 Task: Explore Luxury Townhouses in Naples.
Action: Mouse moved to (211, 177)
Screenshot: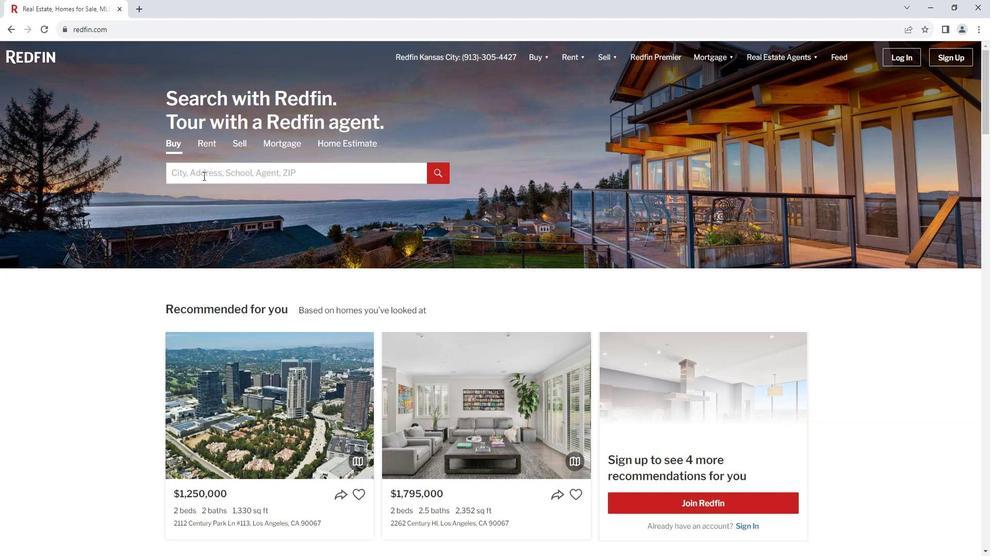 
Action: Mouse pressed left at (211, 177)
Screenshot: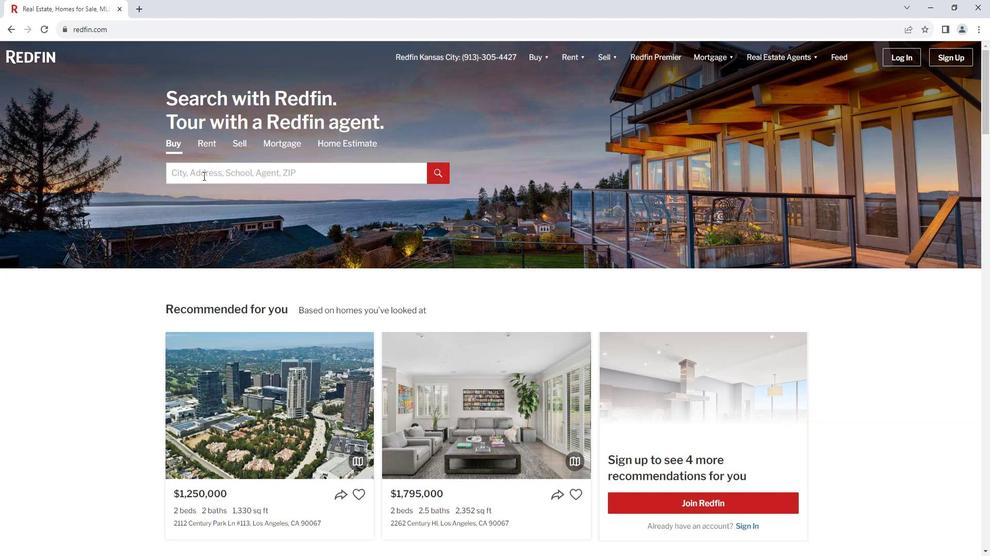 
Action: Key pressed <Key.shift>Naples
Screenshot: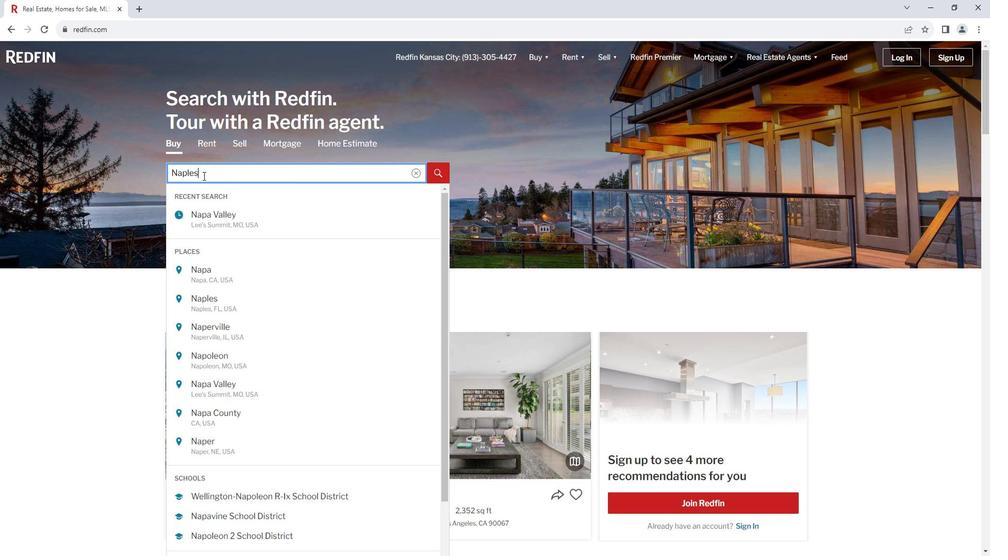 
Action: Mouse moved to (234, 219)
Screenshot: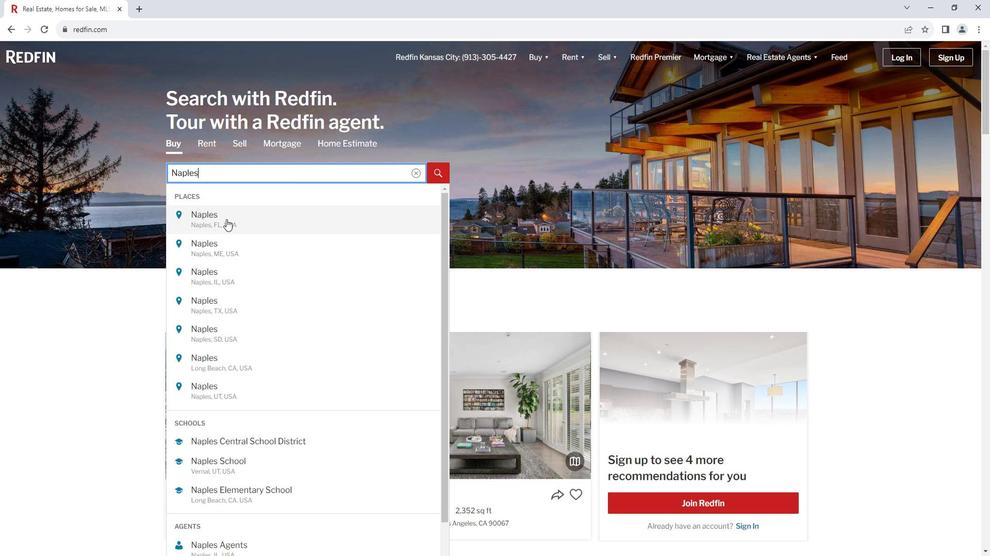 
Action: Mouse pressed left at (234, 219)
Screenshot: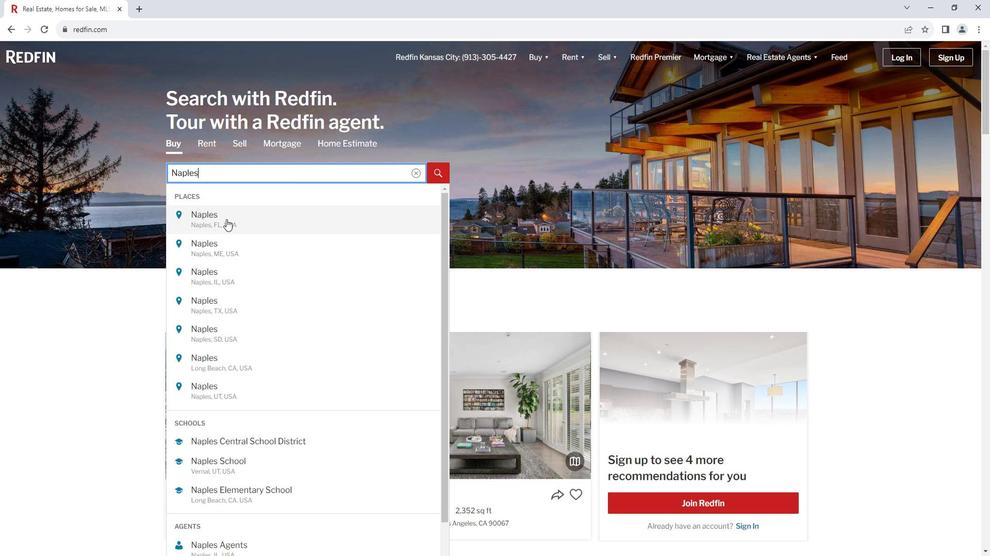 
Action: Mouse moved to (896, 133)
Screenshot: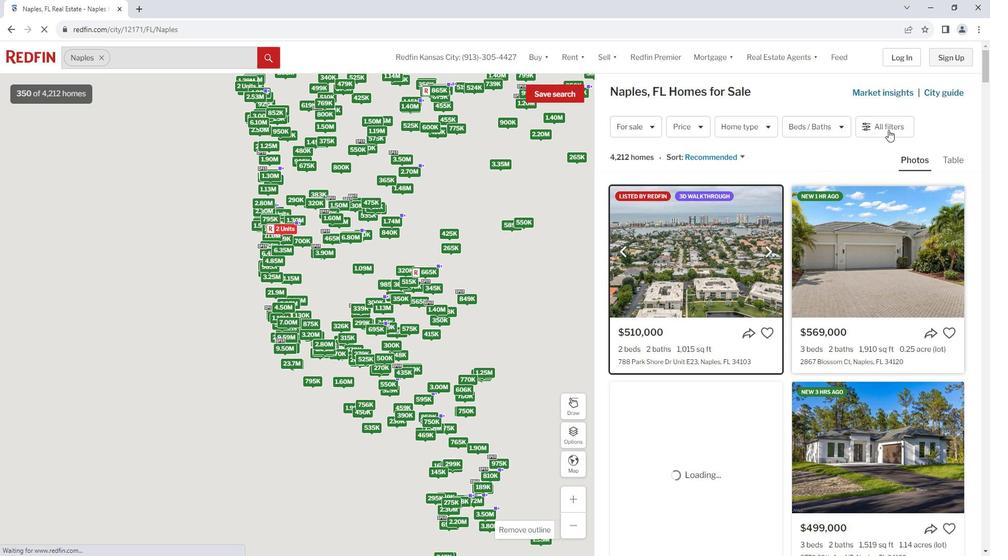 
Action: Mouse pressed left at (896, 133)
Screenshot: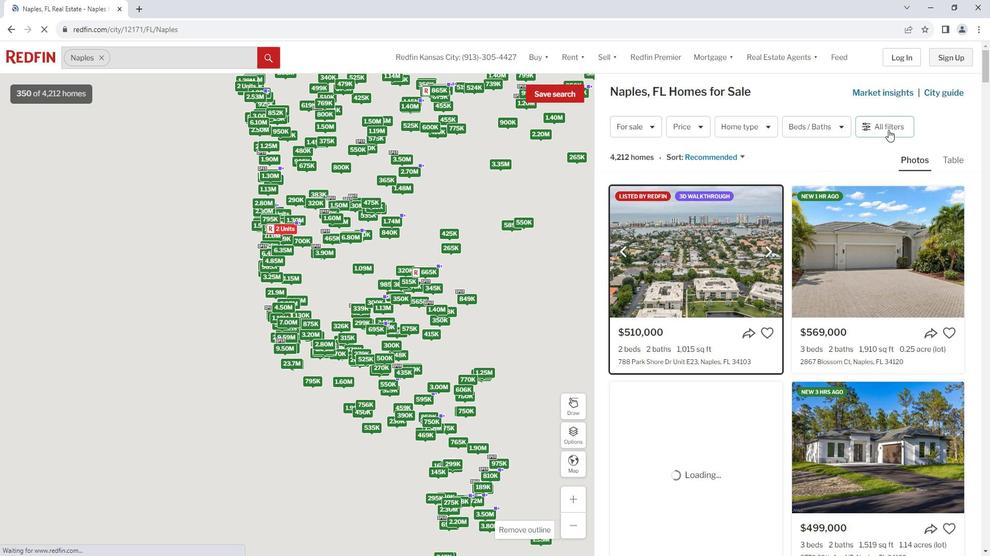 
Action: Mouse moved to (881, 126)
Screenshot: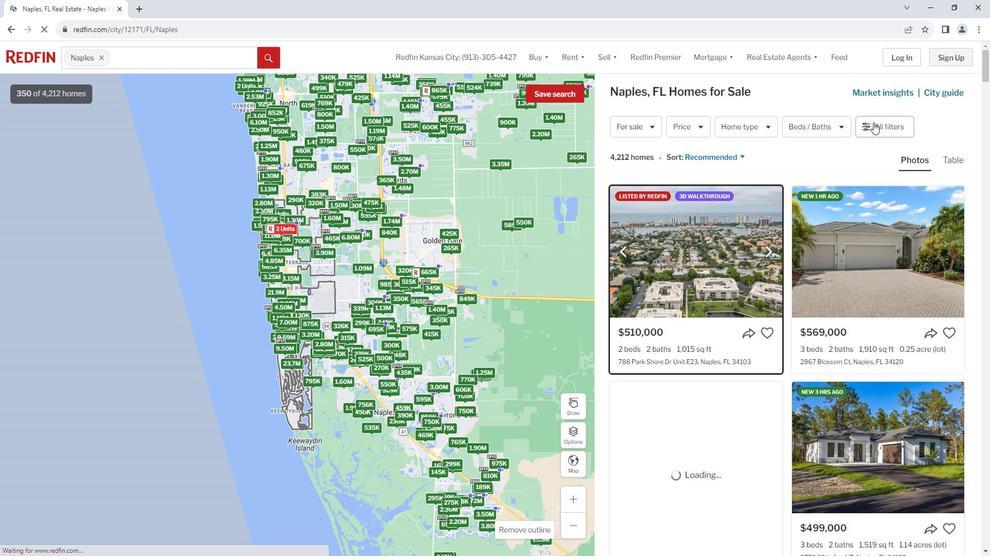 
Action: Mouse pressed left at (881, 126)
Screenshot: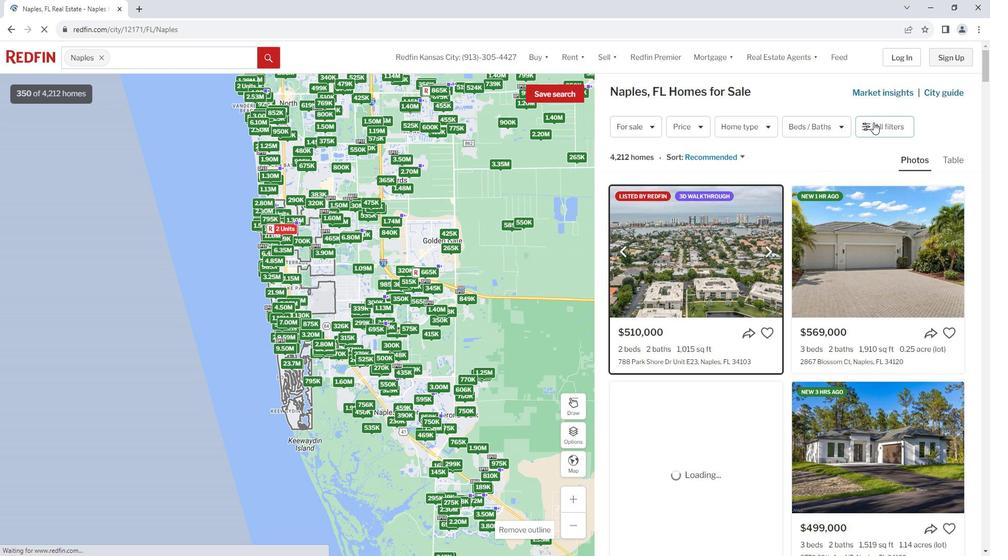 
Action: Mouse moved to (834, 243)
Screenshot: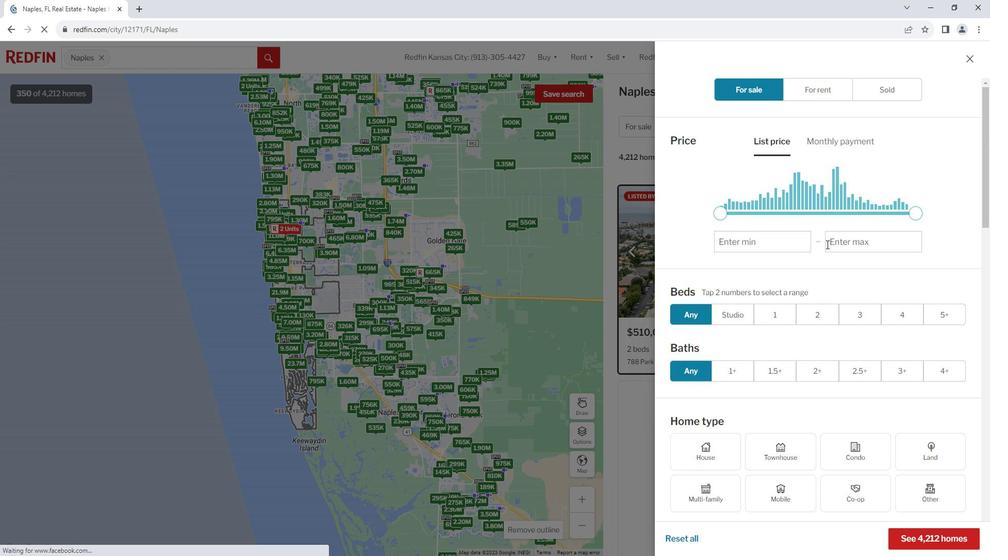 
Action: Mouse scrolled (834, 243) with delta (0, 0)
Screenshot: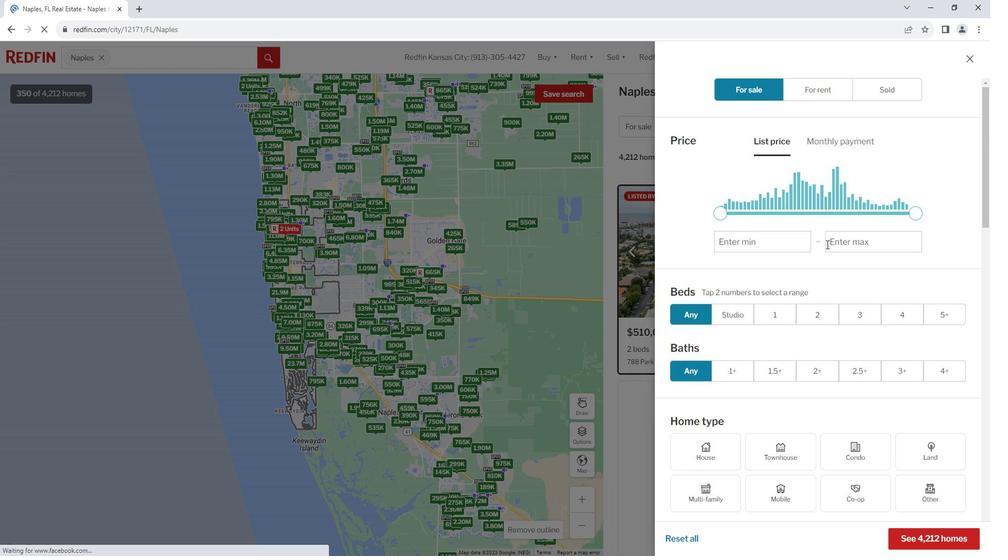 
Action: Mouse scrolled (834, 243) with delta (0, 0)
Screenshot: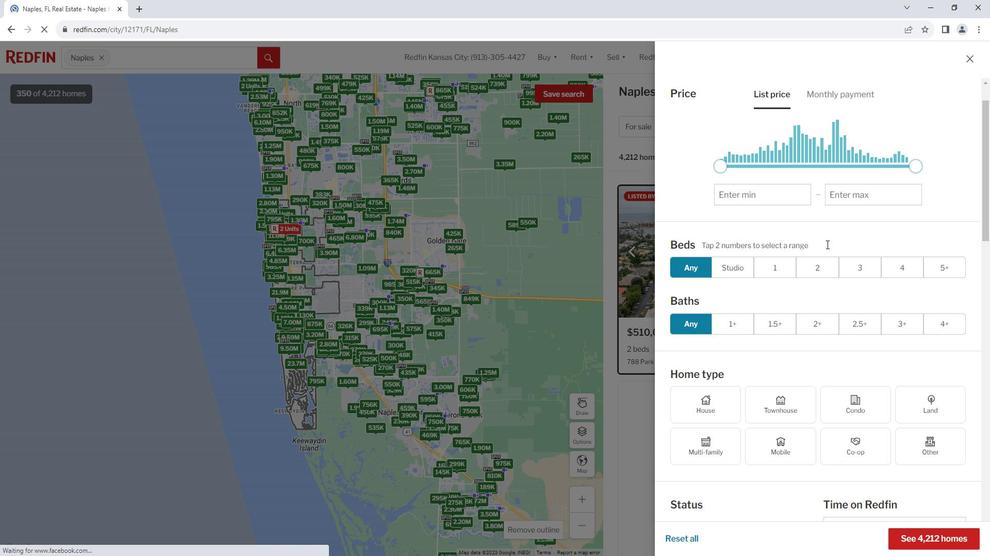 
Action: Mouse scrolled (834, 243) with delta (0, 0)
Screenshot: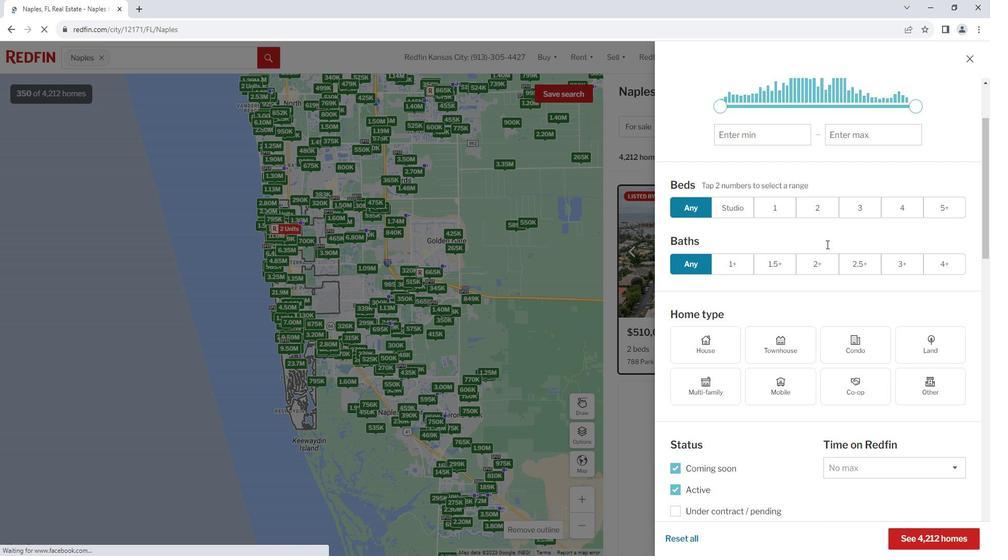 
Action: Mouse moved to (779, 290)
Screenshot: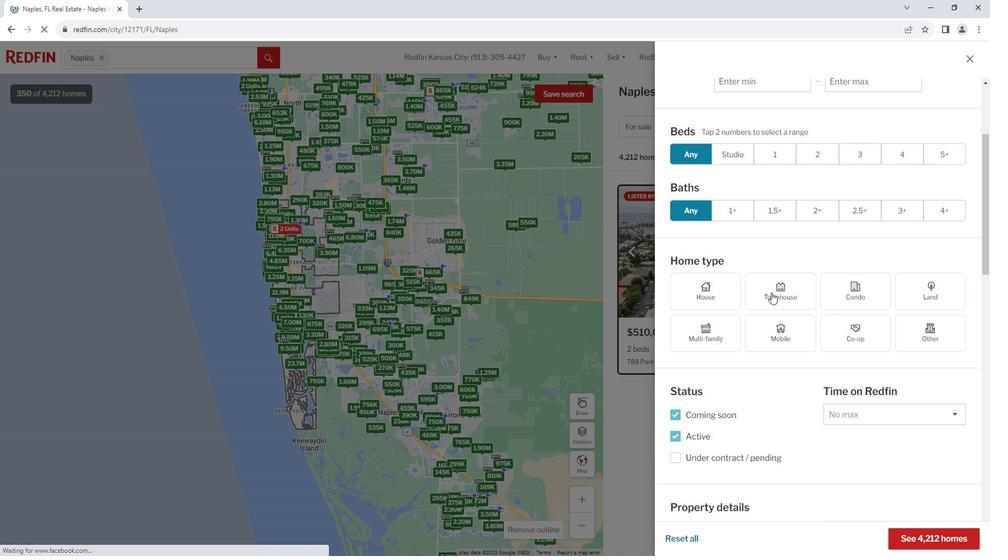 
Action: Mouse pressed left at (779, 290)
Screenshot: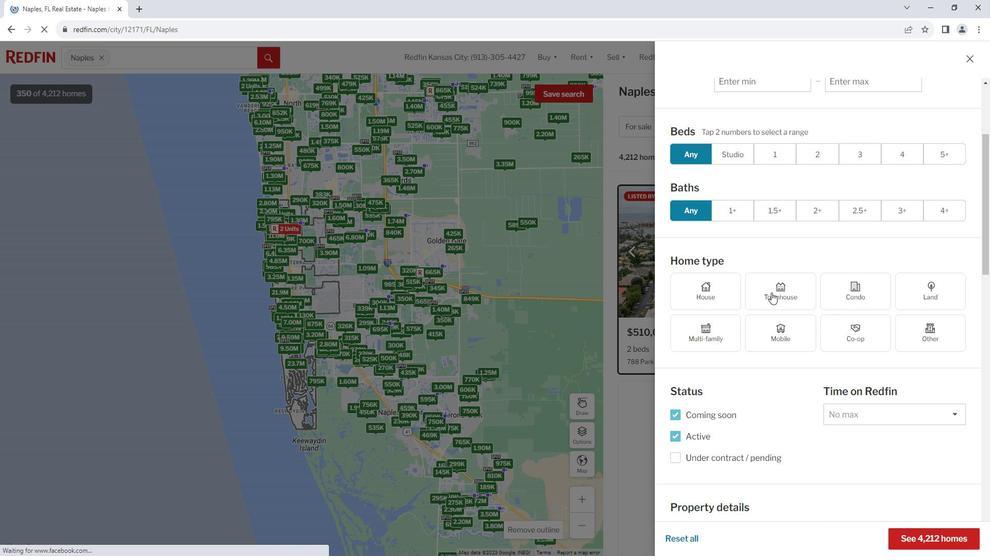 
Action: Mouse moved to (781, 280)
Screenshot: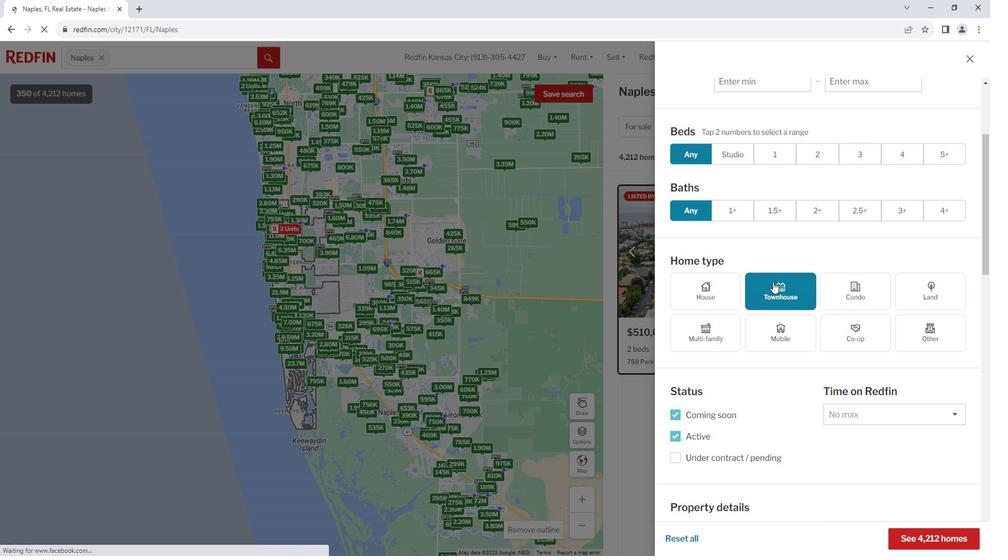 
Action: Mouse scrolled (781, 279) with delta (0, 0)
Screenshot: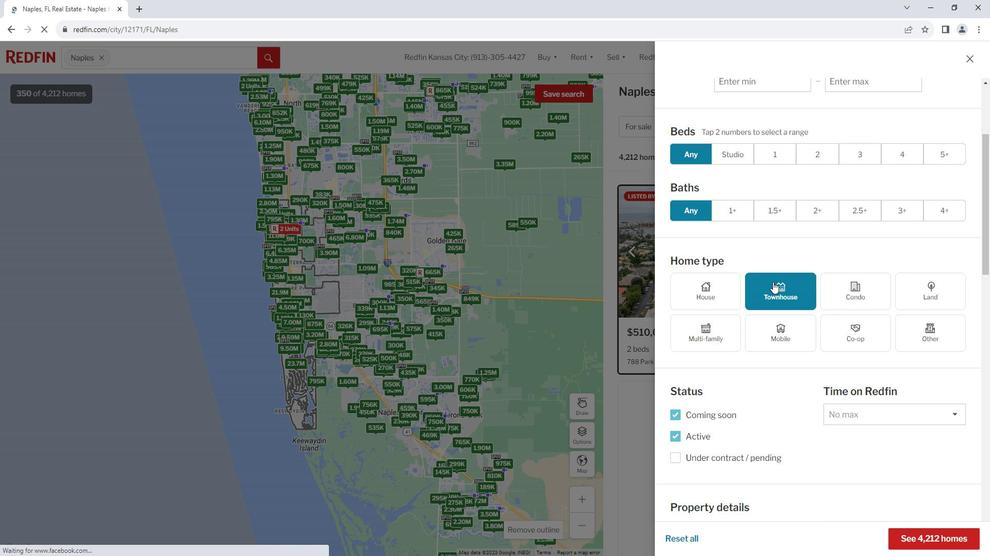 
Action: Mouse scrolled (781, 279) with delta (0, 0)
Screenshot: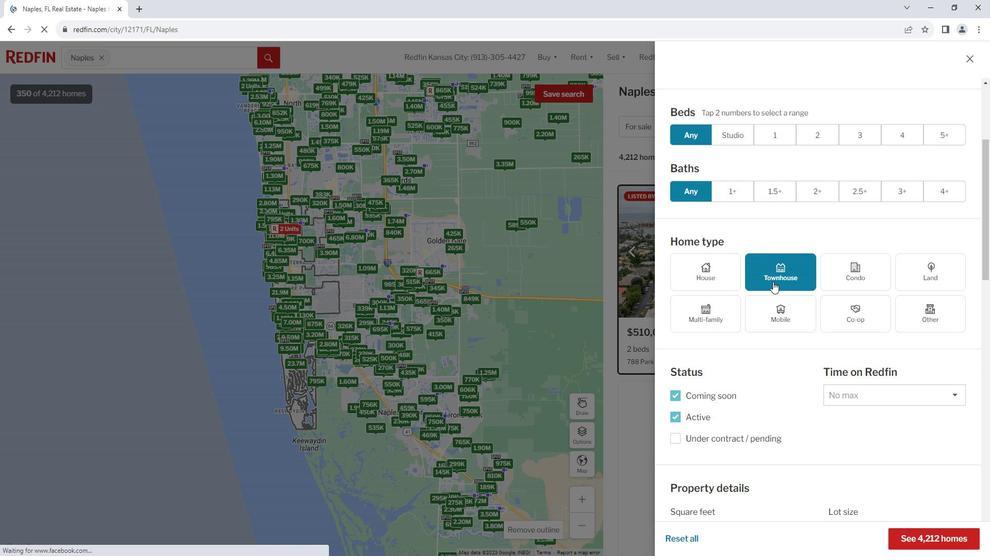 
Action: Mouse moved to (781, 278)
Screenshot: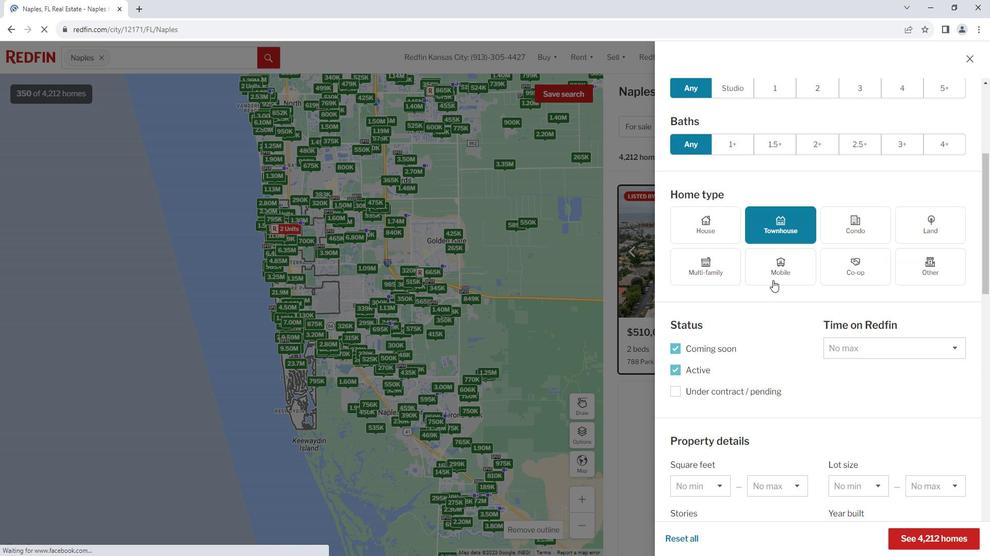 
Action: Mouse scrolled (781, 277) with delta (0, 0)
Screenshot: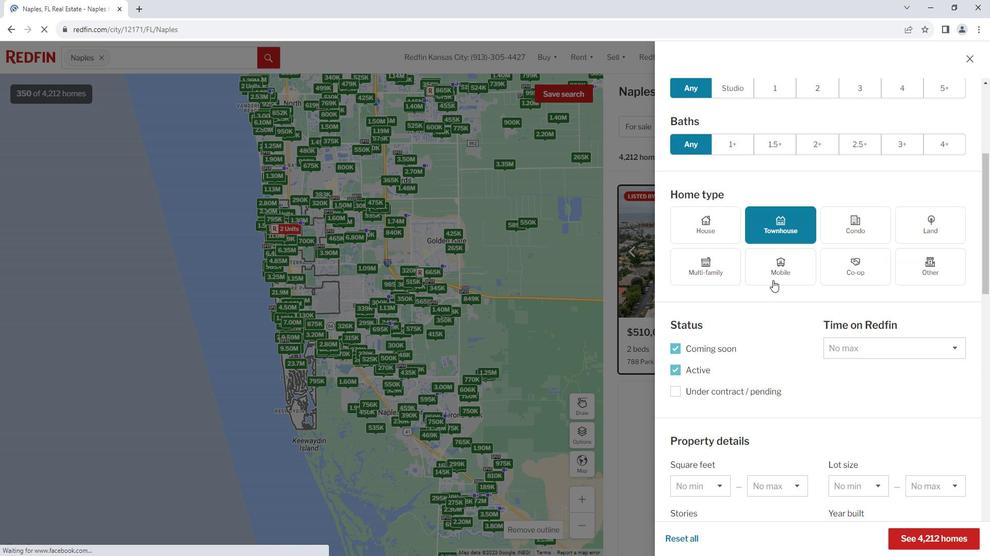 
Action: Mouse moved to (780, 275)
Screenshot: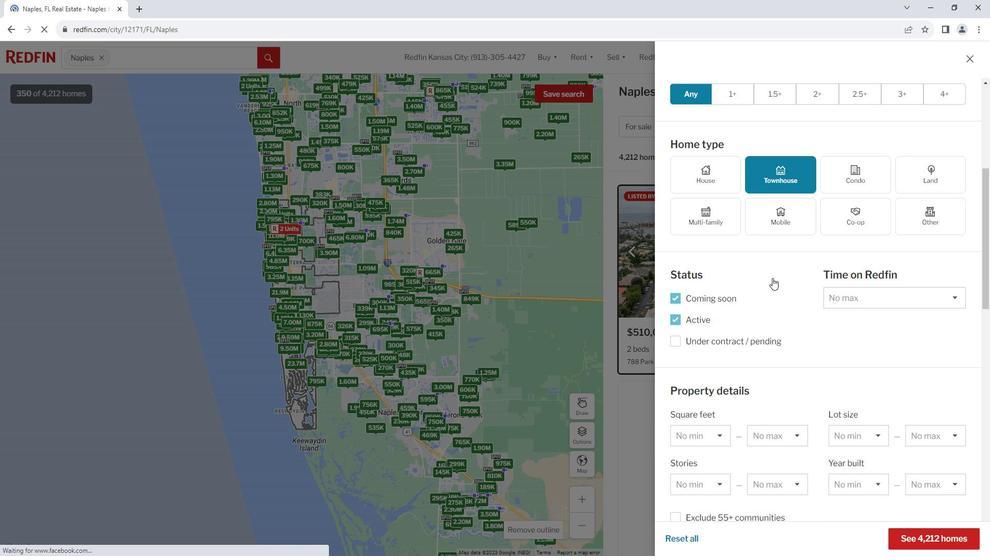 
Action: Mouse scrolled (780, 274) with delta (0, 0)
Screenshot: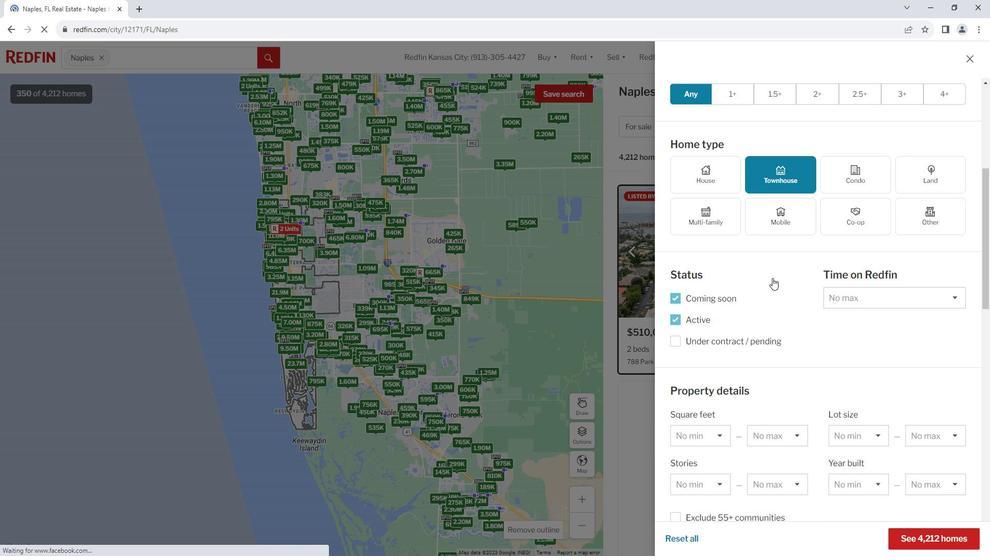 
Action: Mouse moved to (779, 270)
Screenshot: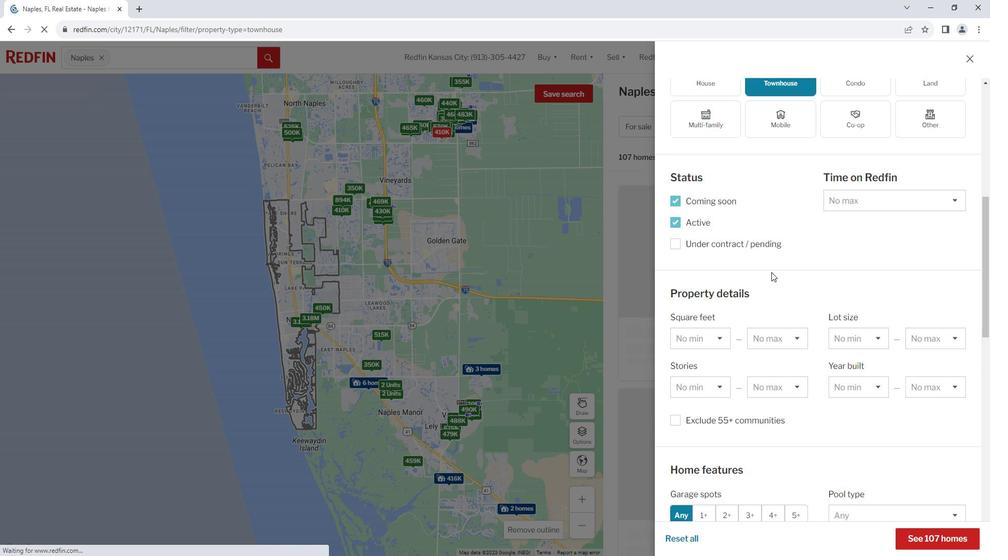 
Action: Mouse scrolled (779, 270) with delta (0, 0)
Screenshot: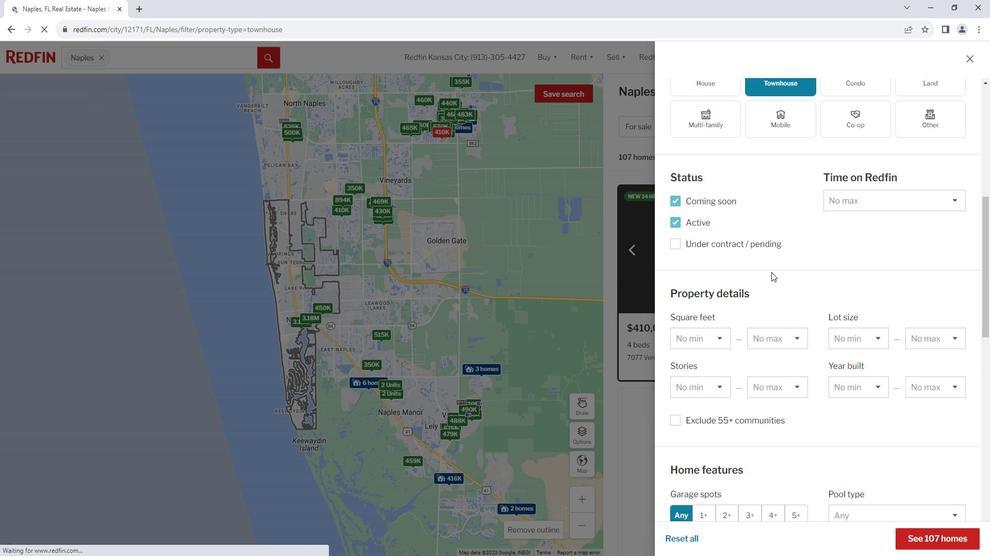 
Action: Mouse scrolled (779, 270) with delta (0, 0)
Screenshot: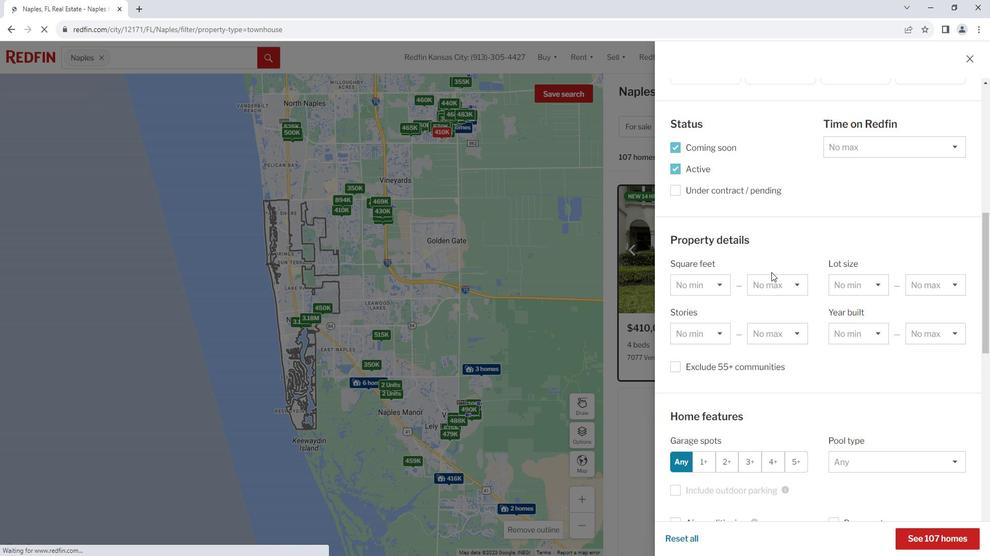 
Action: Mouse scrolled (779, 270) with delta (0, 0)
Screenshot: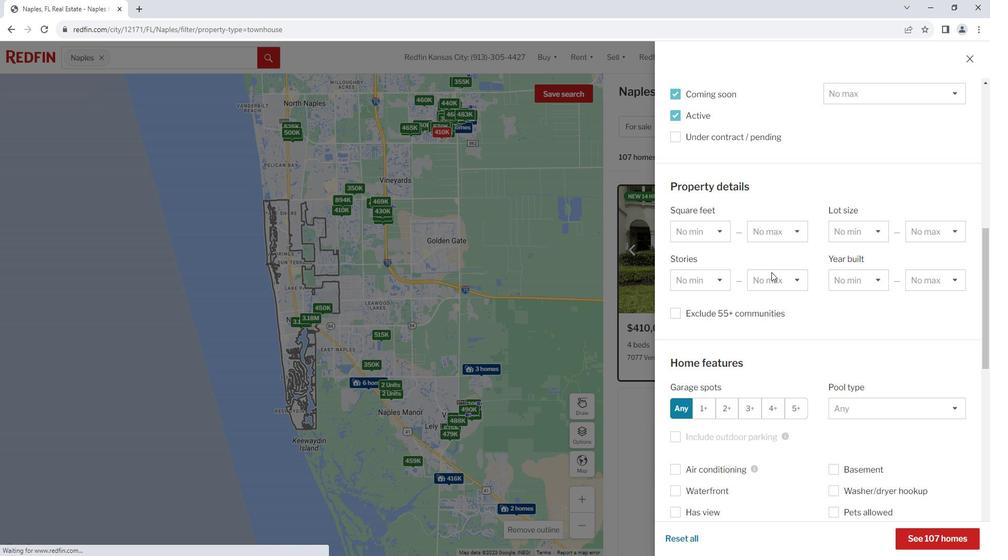 
Action: Mouse moved to (779, 270)
Screenshot: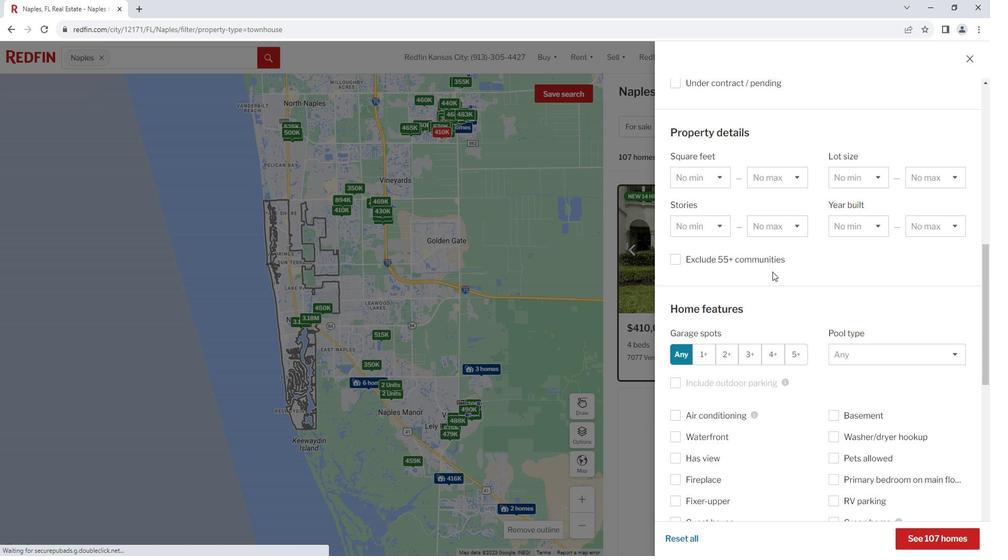 
Action: Mouse scrolled (779, 270) with delta (0, 0)
Screenshot: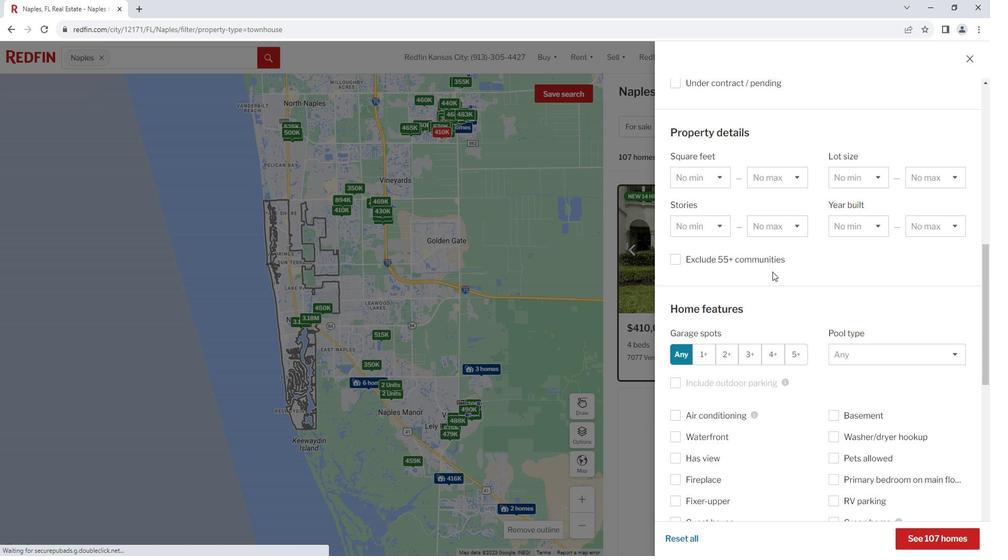 
Action: Mouse moved to (782, 268)
Screenshot: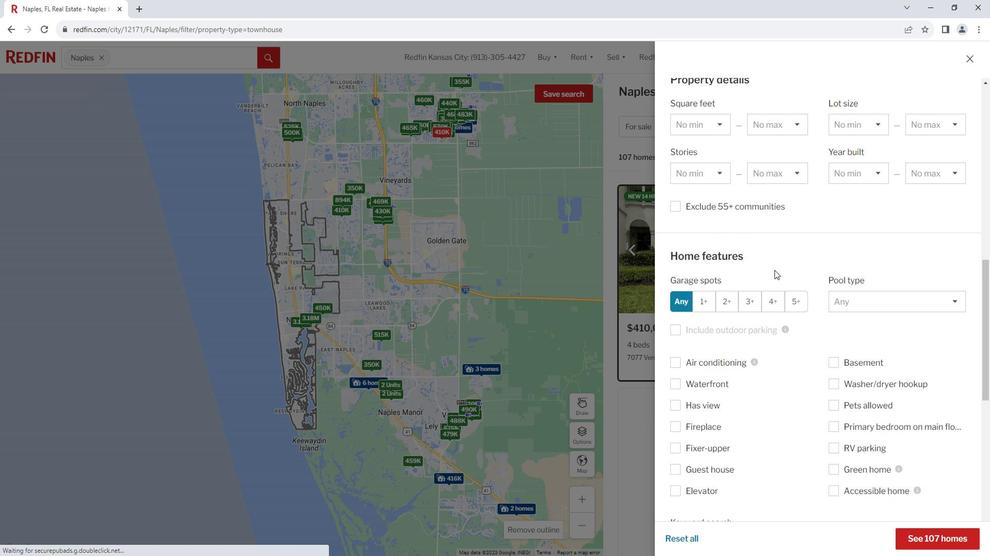 
Action: Mouse scrolled (782, 268) with delta (0, 0)
Screenshot: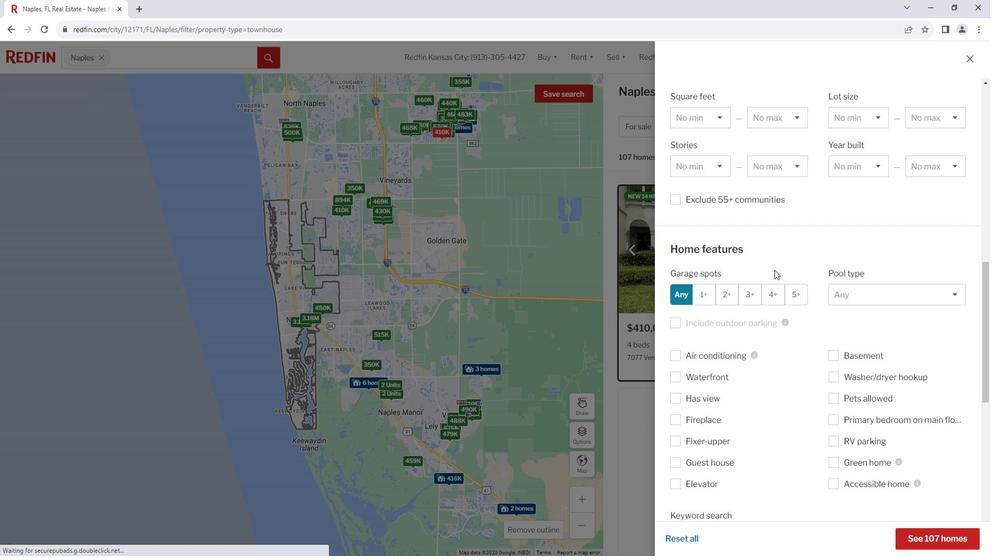
Action: Mouse scrolled (782, 268) with delta (0, 0)
Screenshot: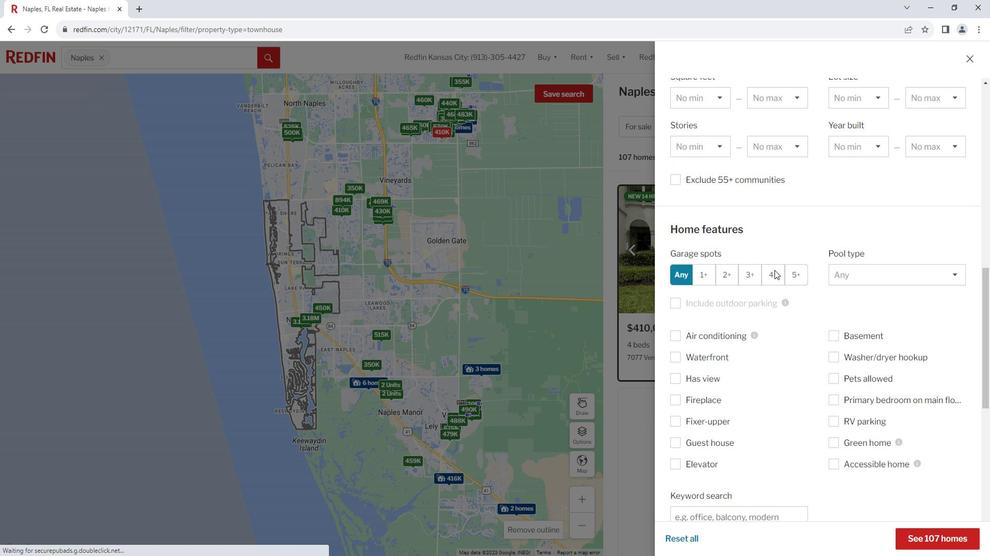 
Action: Mouse scrolled (782, 268) with delta (0, 0)
Screenshot: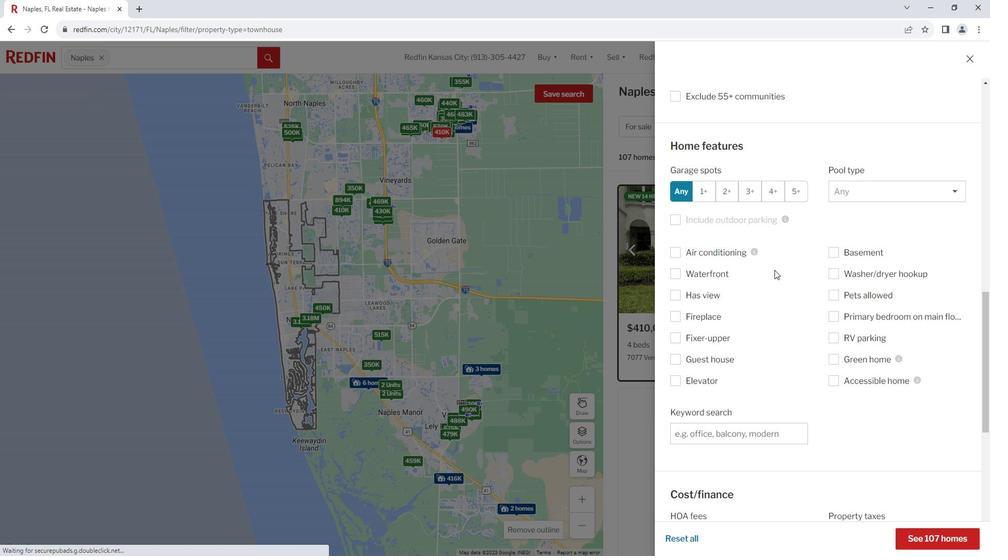 
Action: Mouse scrolled (782, 268) with delta (0, 0)
Screenshot: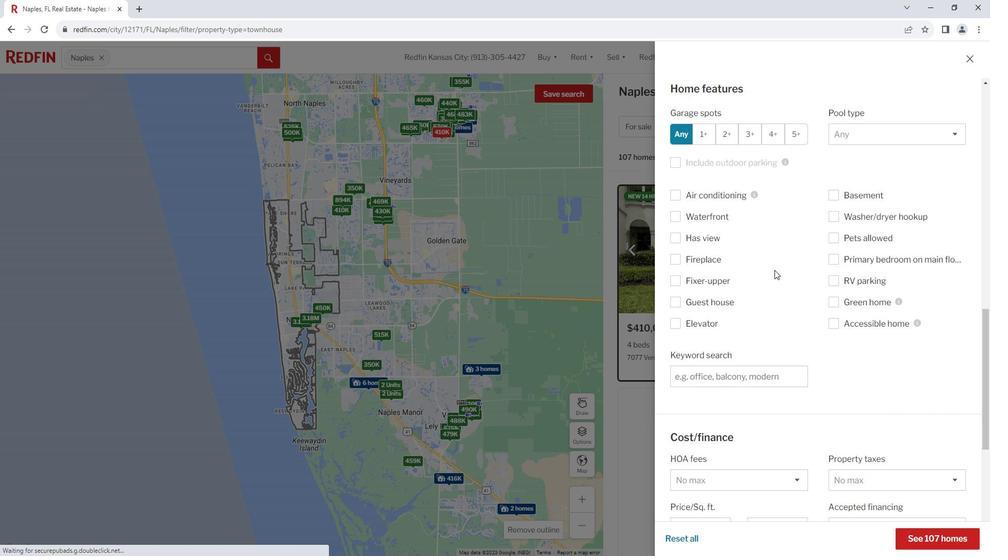 
Action: Mouse moved to (727, 326)
Screenshot: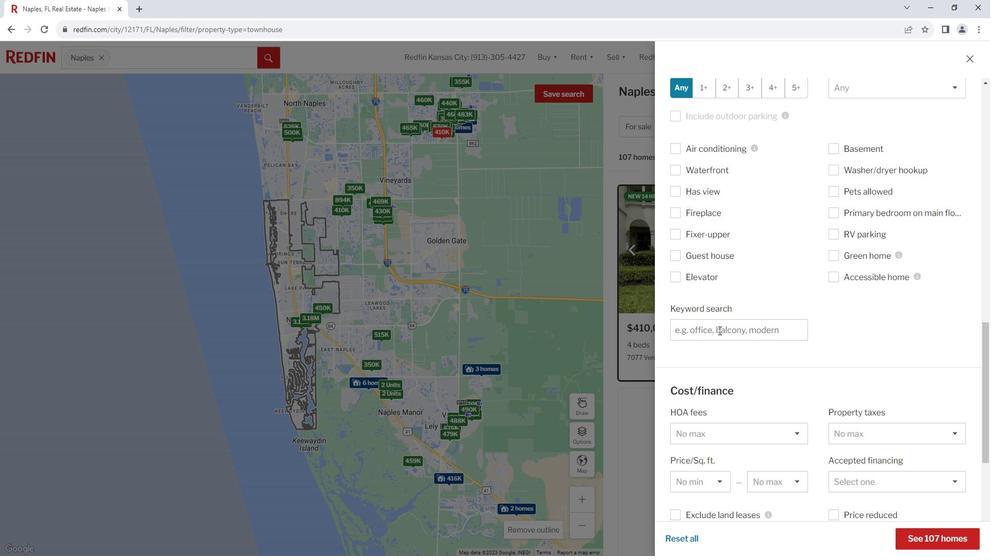 
Action: Mouse pressed left at (727, 326)
Screenshot: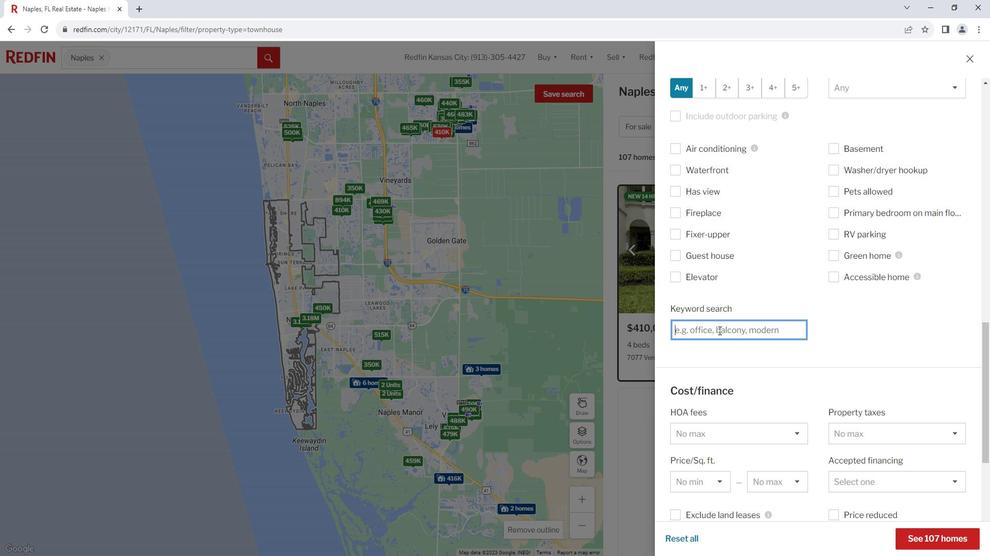 
Action: Key pressed <Key.shift><Key.shift><Key.shift><Key.shift><Key.shift><Key.shift><Key.shift><Key.shift><Key.shift>Luxury
Screenshot: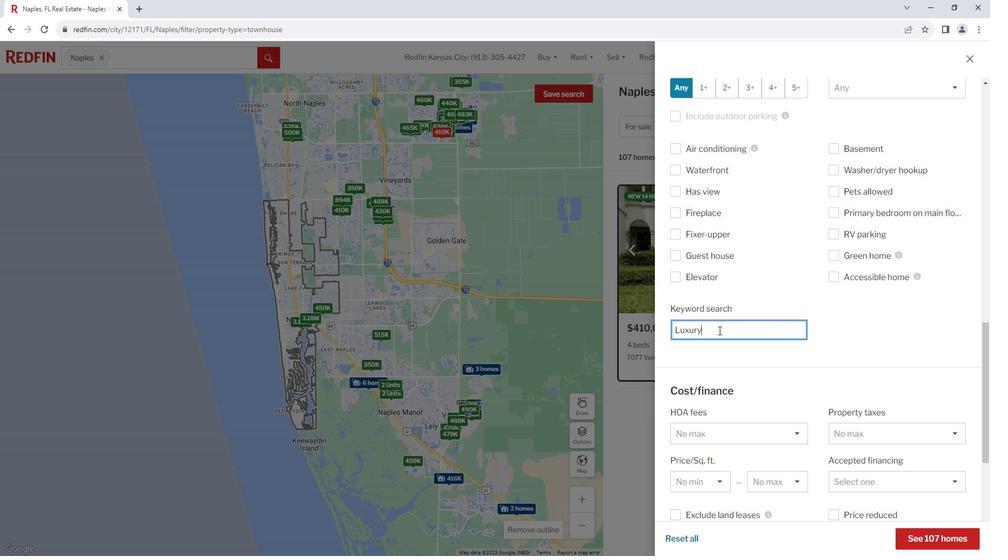 
Action: Mouse moved to (939, 527)
Screenshot: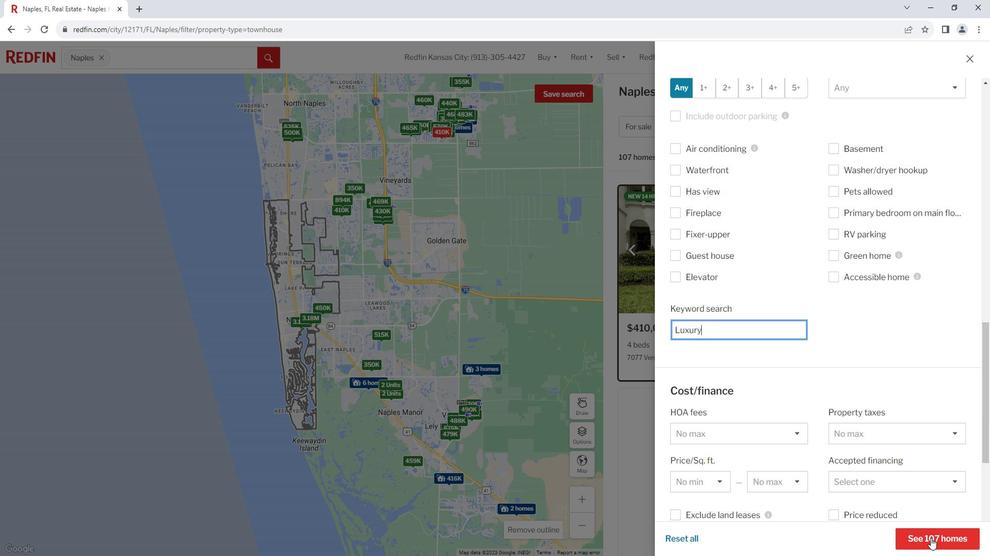 
Action: Mouse pressed left at (939, 527)
Screenshot: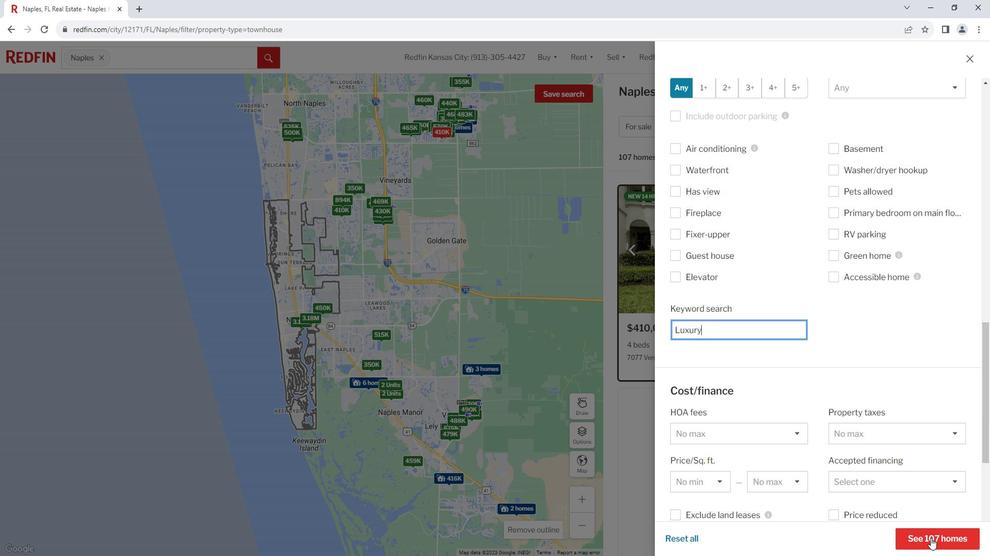 
Action: Mouse moved to (729, 277)
Screenshot: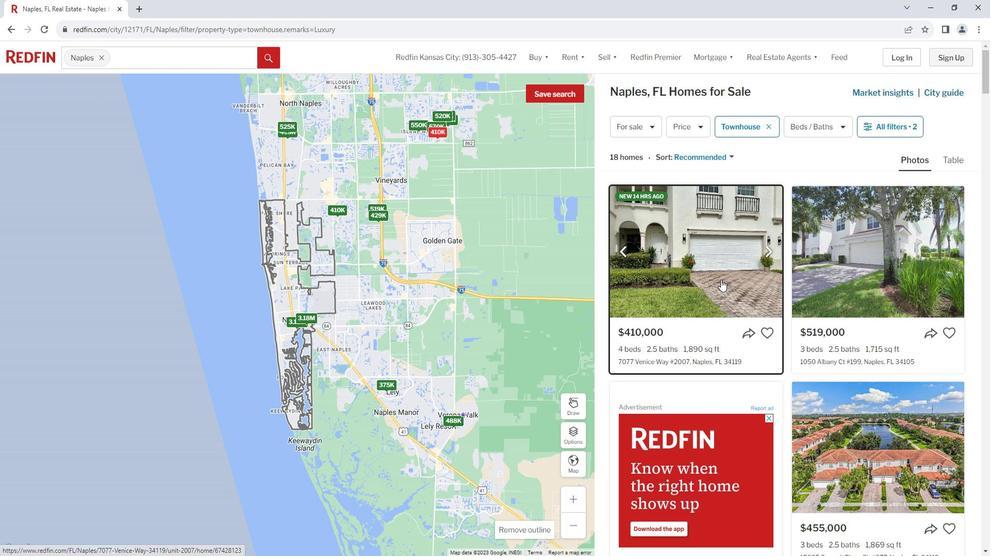 
Action: Mouse pressed left at (729, 277)
Screenshot: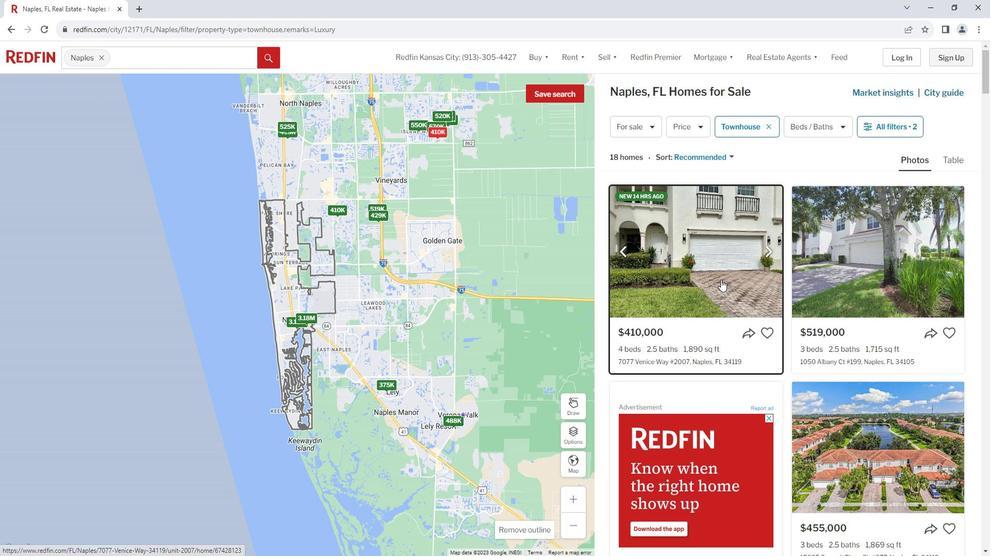 
Action: Mouse moved to (736, 335)
Screenshot: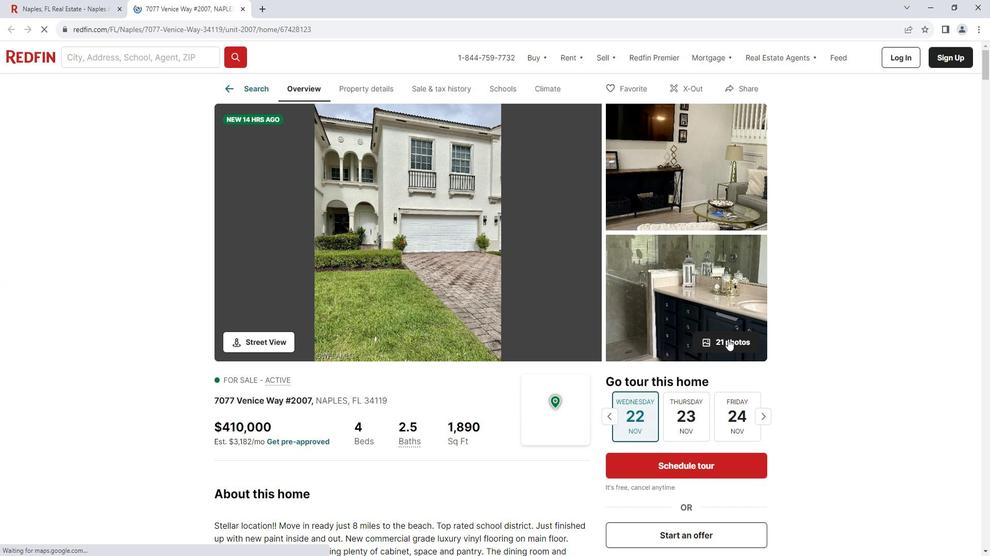 
Action: Mouse pressed left at (736, 335)
Screenshot: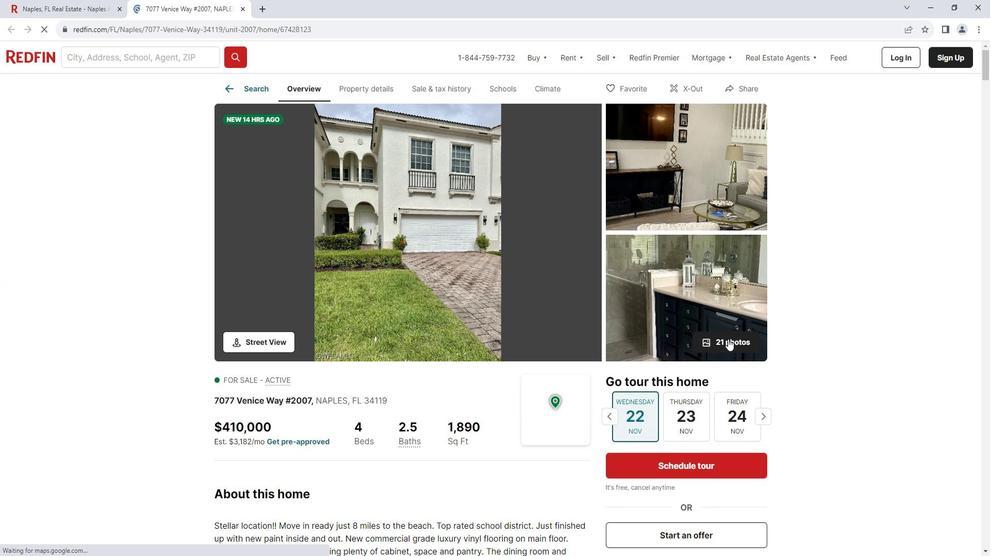 
Action: Mouse moved to (939, 297)
Screenshot: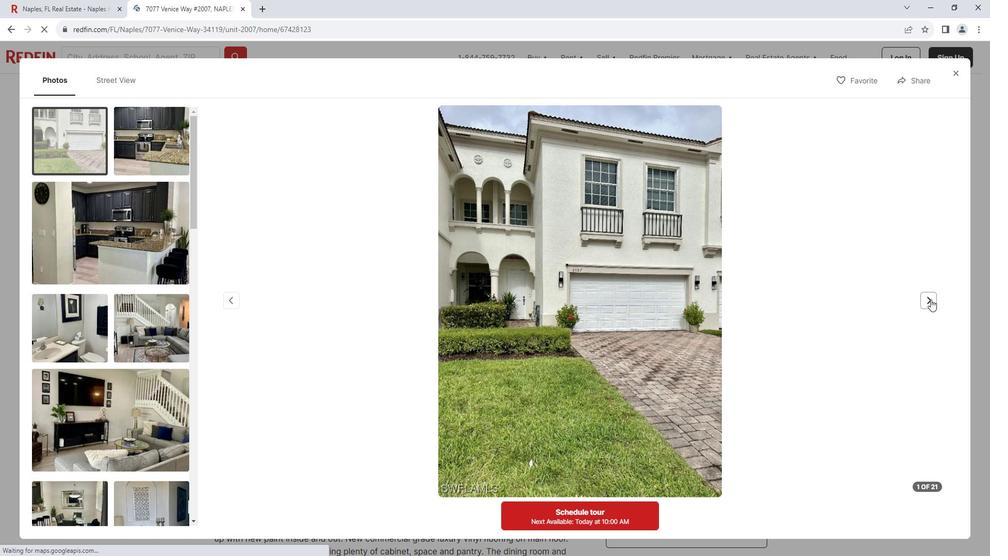 
Action: Mouse pressed left at (939, 297)
Screenshot: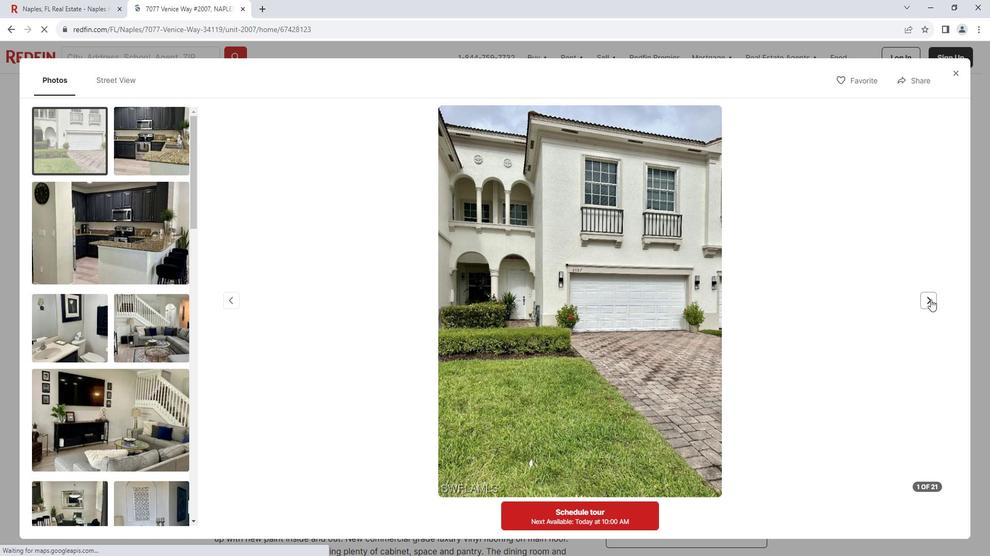 
Action: Mouse moved to (940, 296)
Screenshot: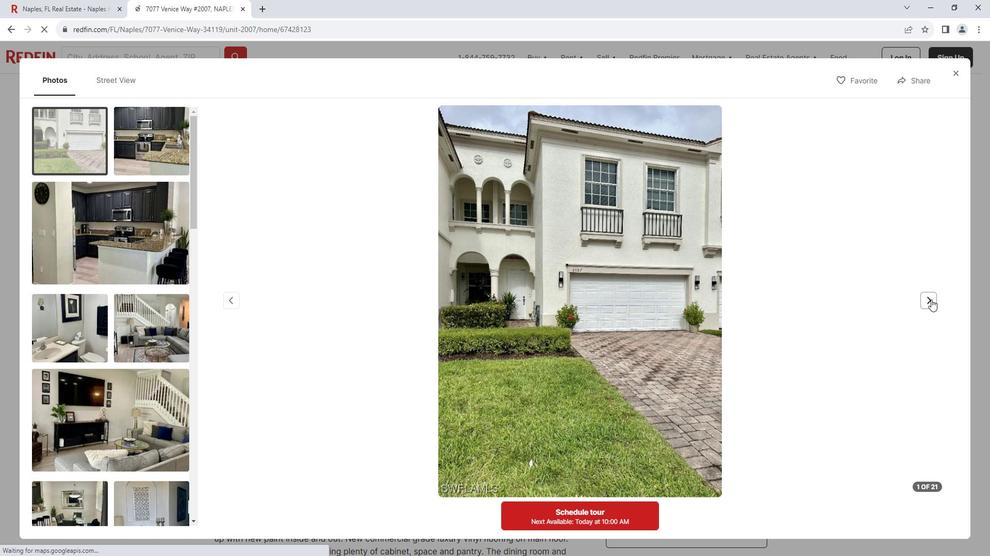 
Action: Mouse pressed left at (940, 296)
Screenshot: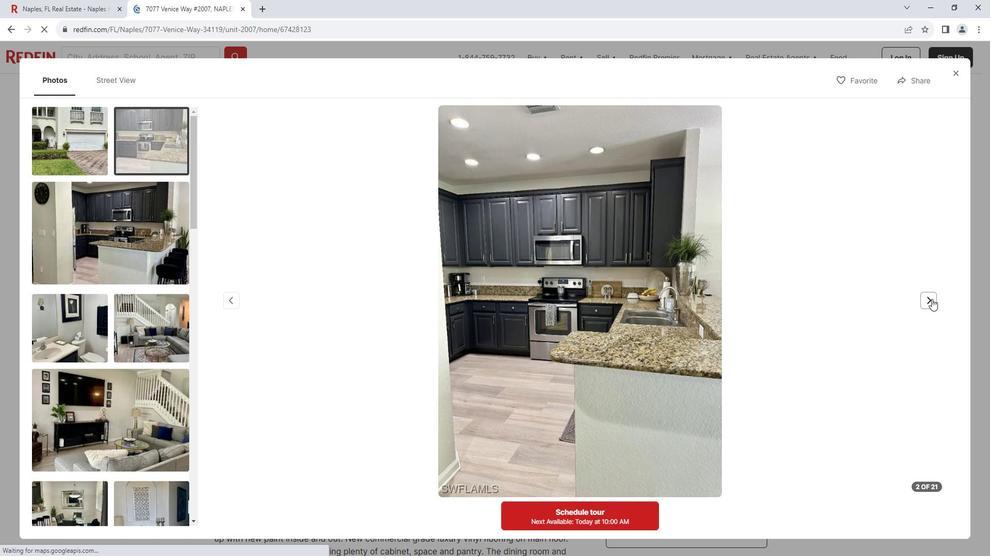 
Action: Mouse pressed left at (940, 296)
Screenshot: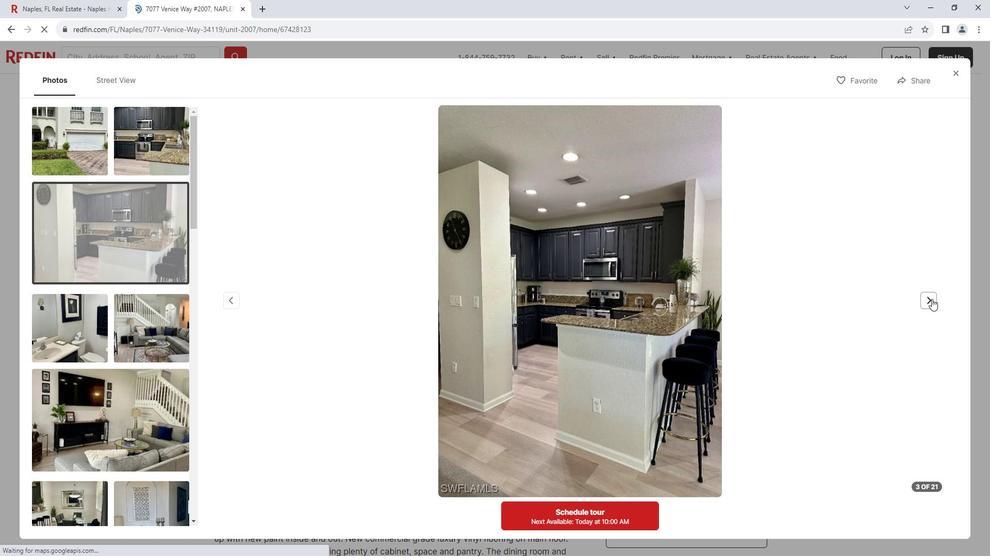 
Action: Mouse pressed left at (940, 296)
Screenshot: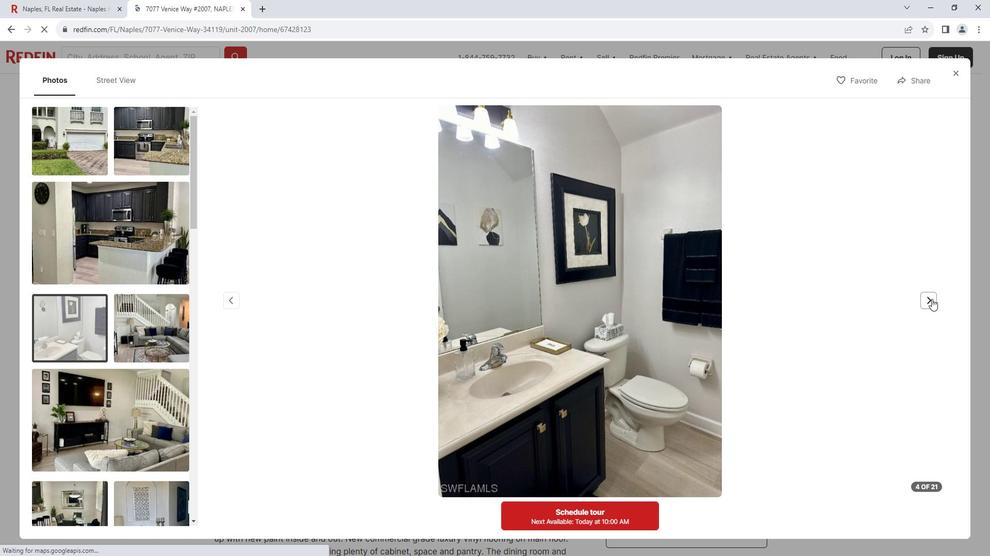 
Action: Mouse pressed left at (940, 296)
Screenshot: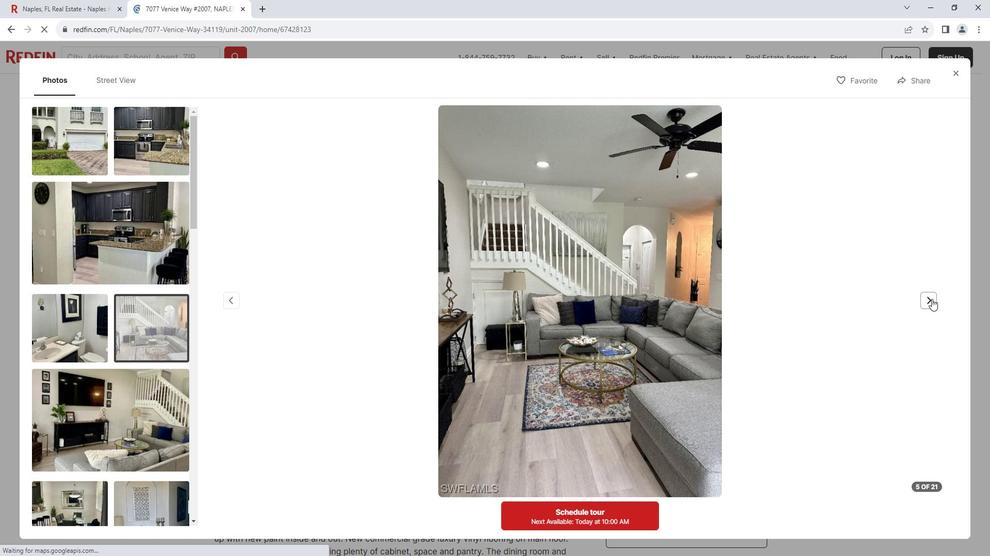 
Action: Mouse pressed left at (940, 296)
Screenshot: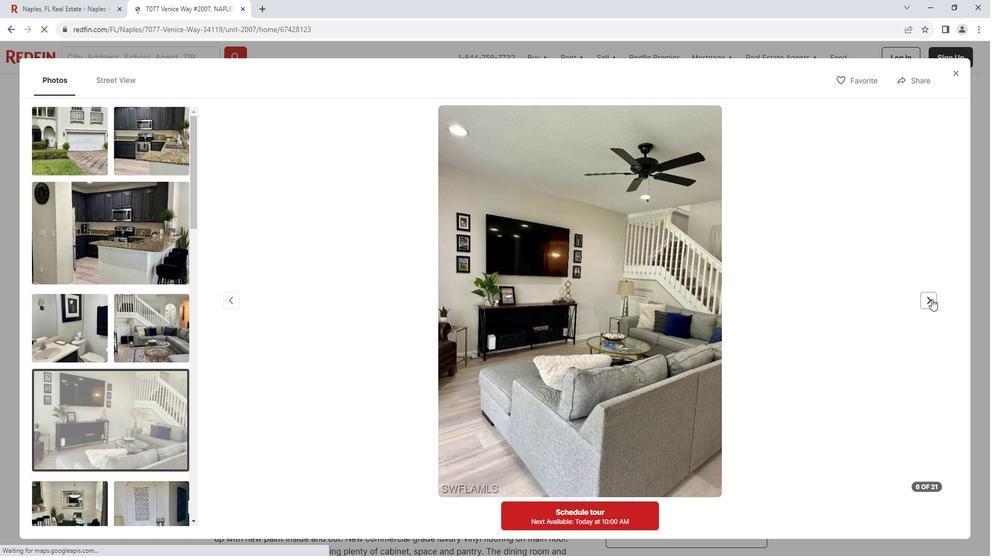 
Action: Mouse pressed left at (940, 296)
Screenshot: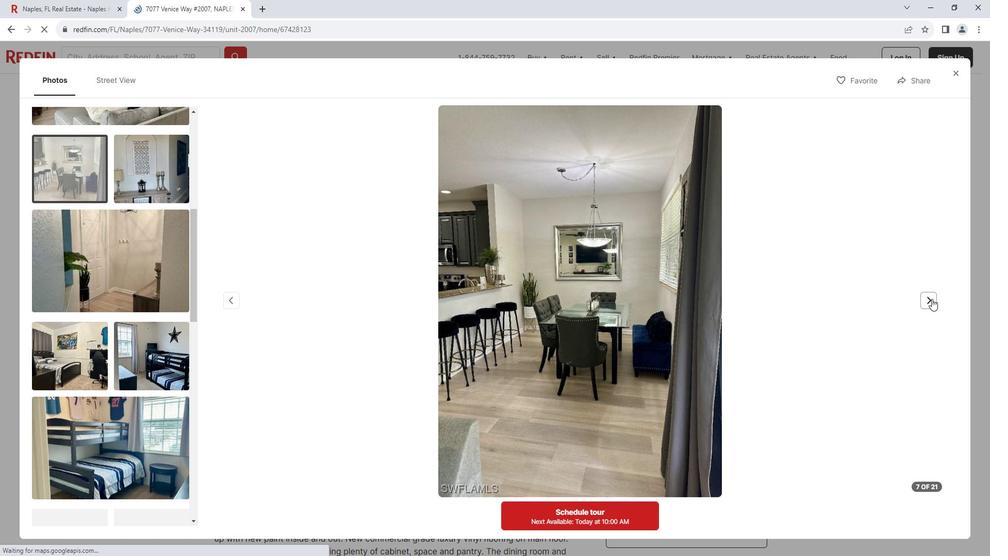 
Action: Mouse pressed left at (940, 296)
Screenshot: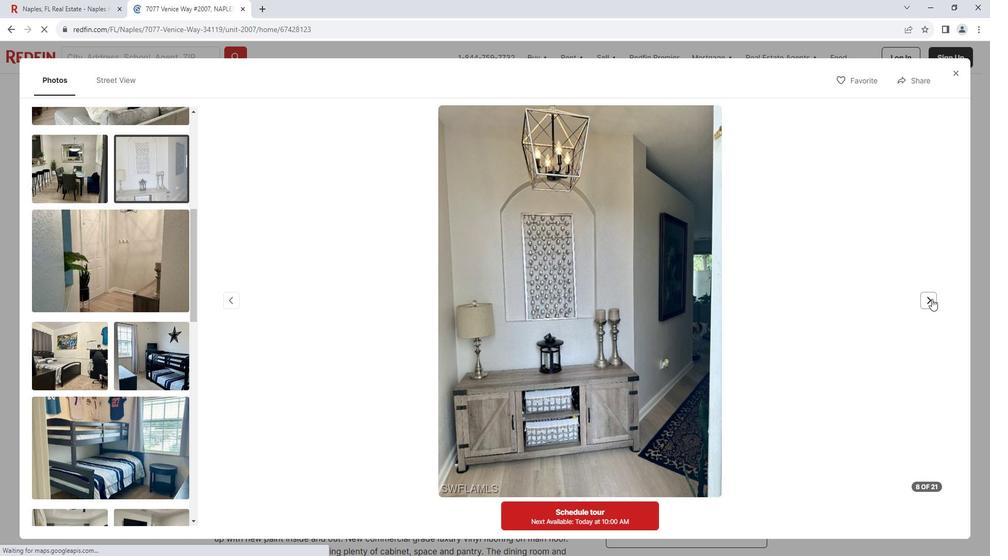 
Action: Mouse pressed left at (940, 296)
Screenshot: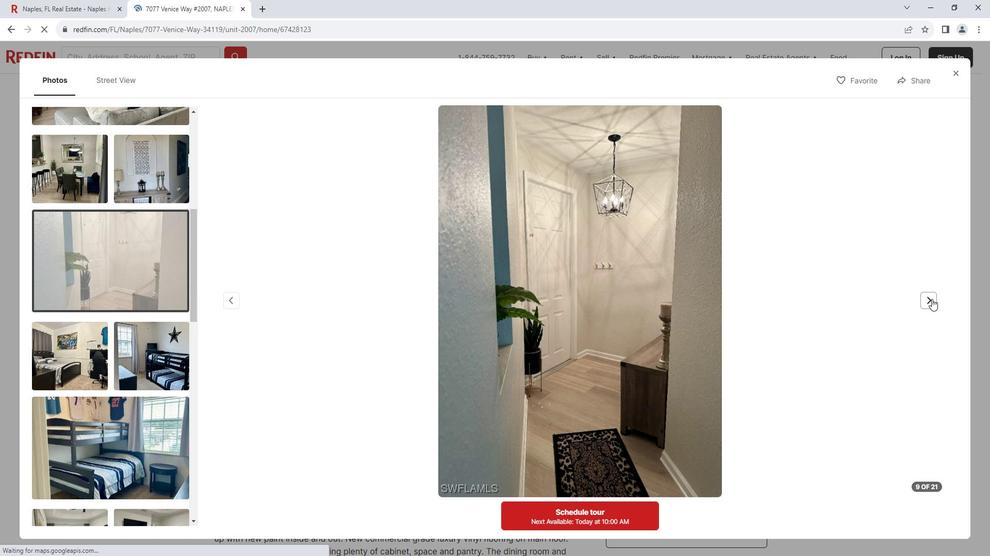 
Action: Mouse pressed left at (940, 296)
Screenshot: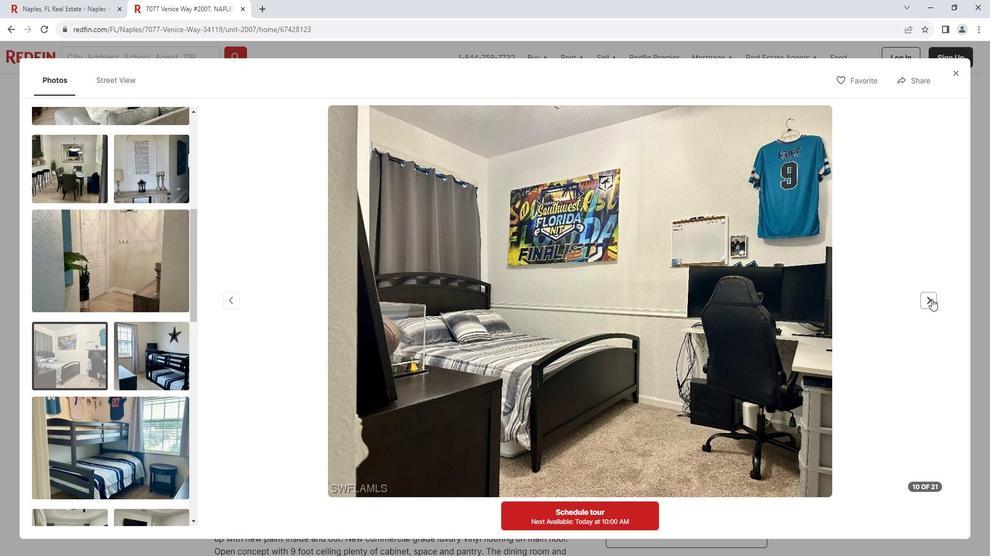 
Action: Mouse pressed left at (940, 296)
Screenshot: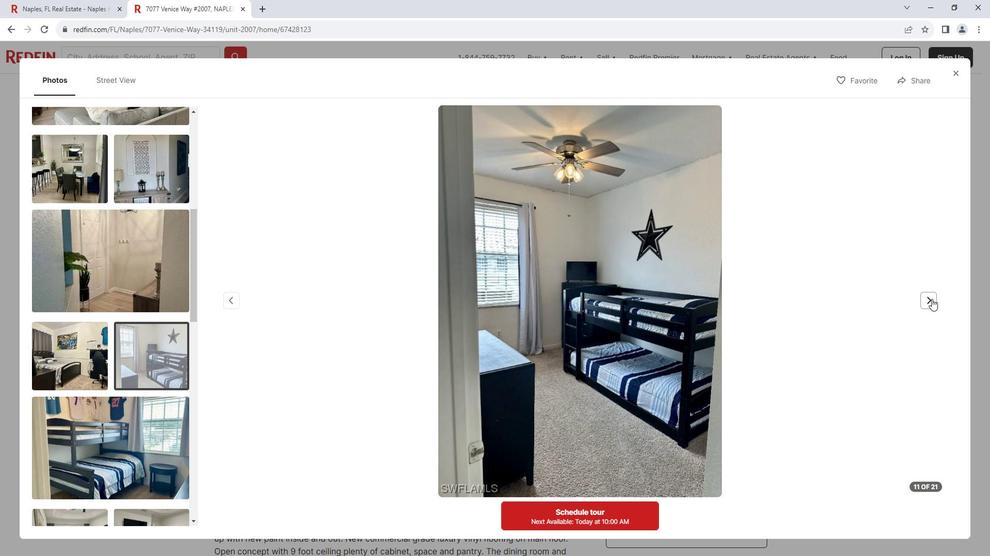 
Action: Mouse moved to (963, 76)
Screenshot: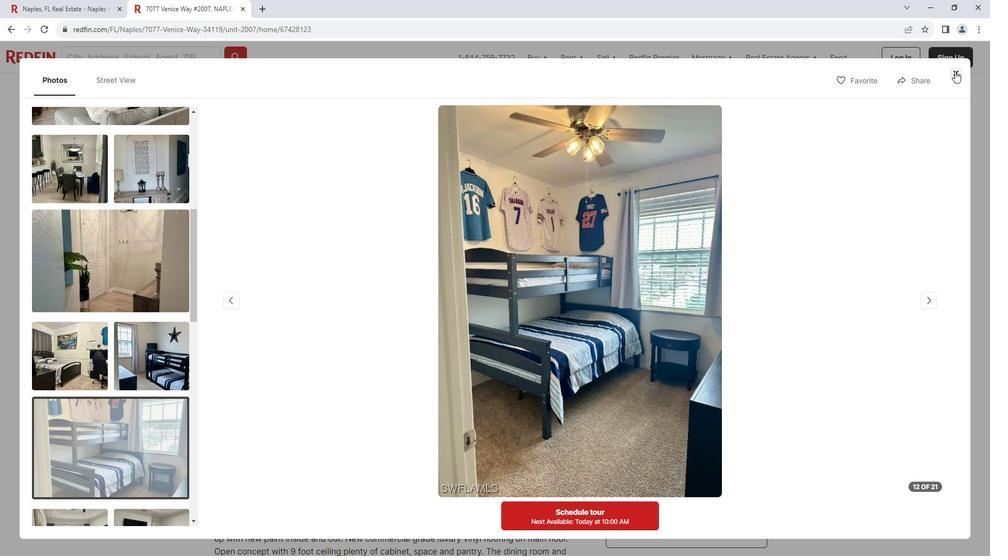 
Action: Mouse pressed left at (963, 76)
Screenshot: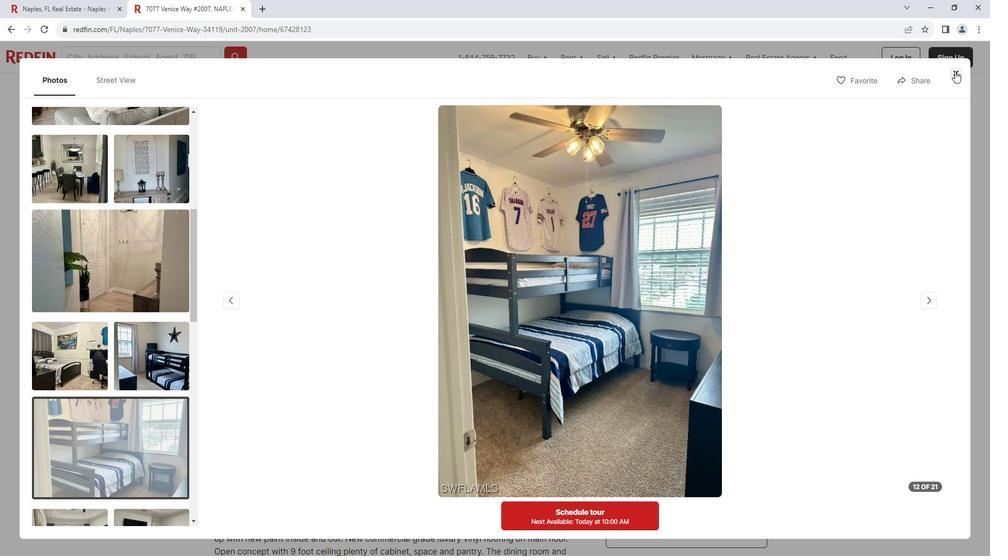 
Action: Mouse moved to (545, 248)
Screenshot: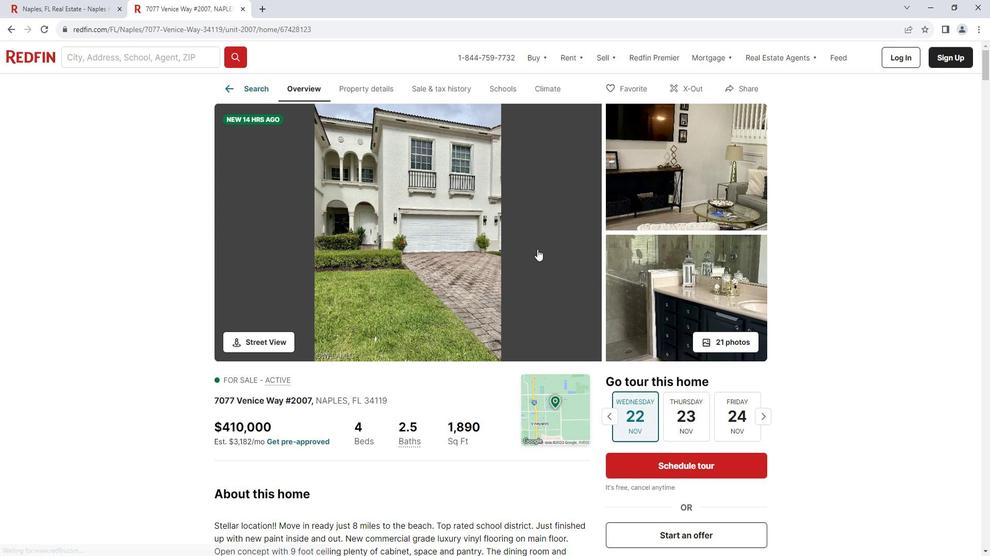 
Action: Mouse scrolled (545, 248) with delta (0, 0)
Screenshot: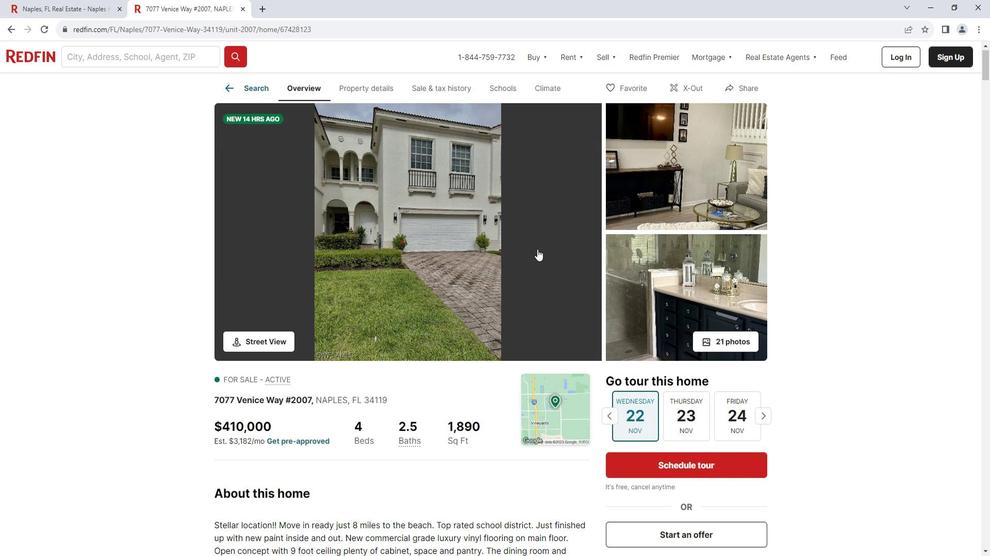 
Action: Mouse moved to (541, 248)
Screenshot: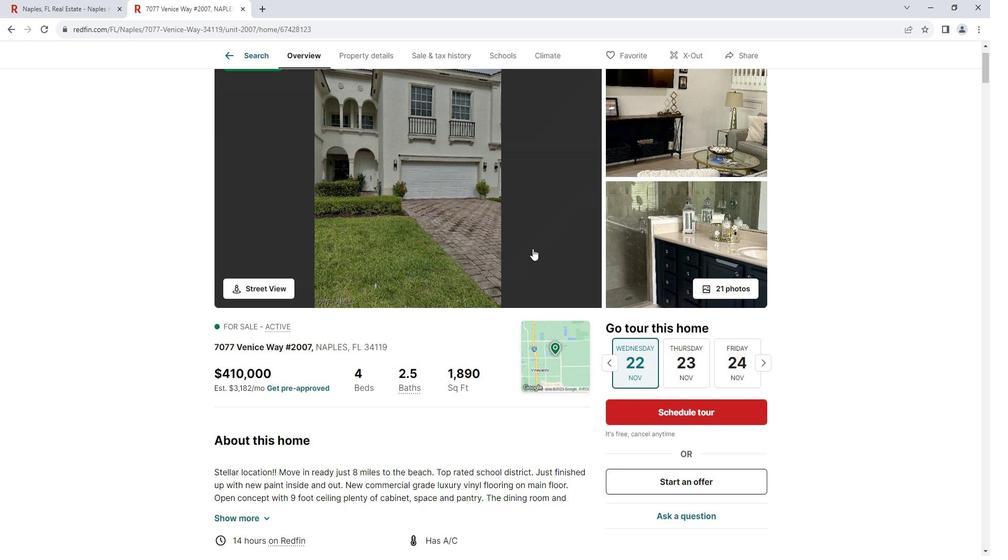 
Action: Mouse scrolled (541, 248) with delta (0, 0)
Screenshot: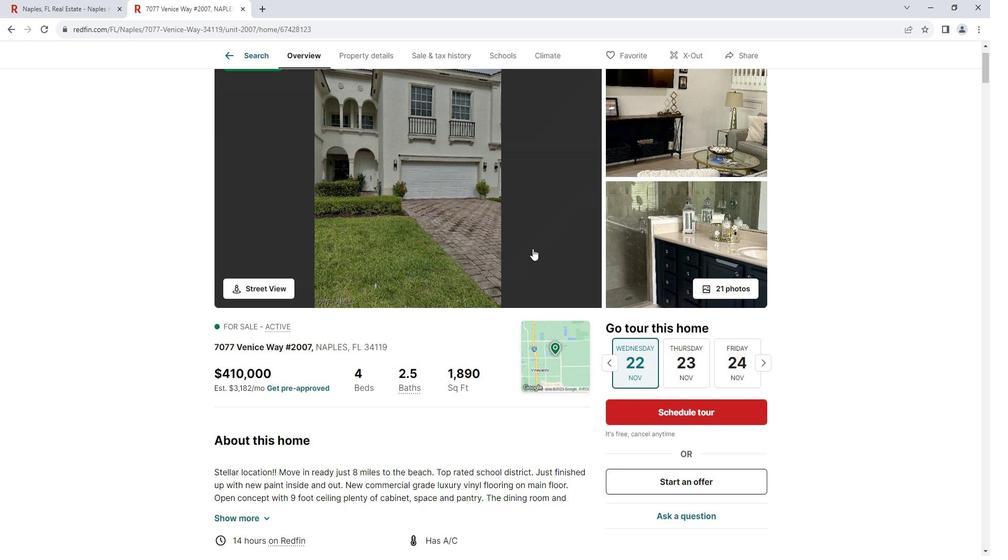 
Action: Mouse moved to (541, 242)
Screenshot: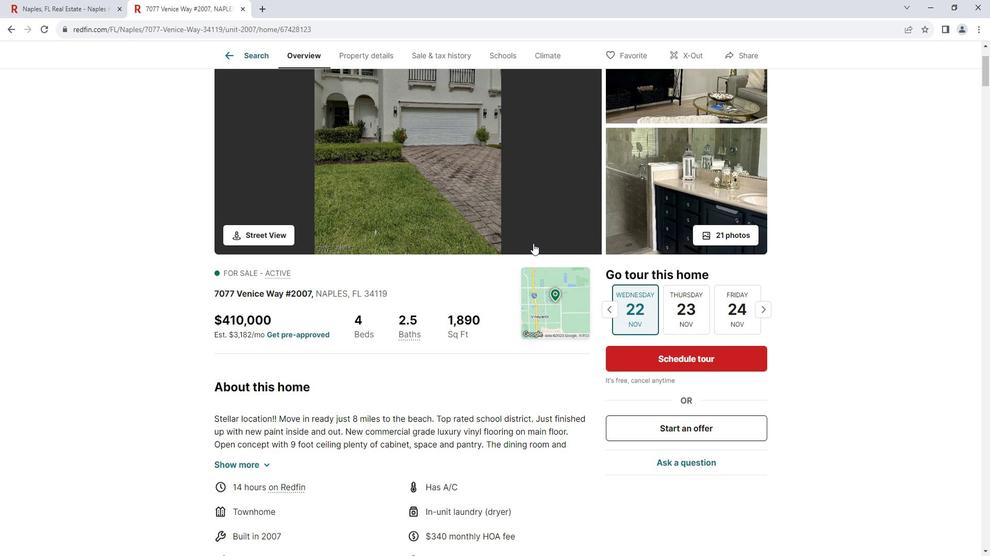 
Action: Mouse scrolled (541, 242) with delta (0, 0)
Screenshot: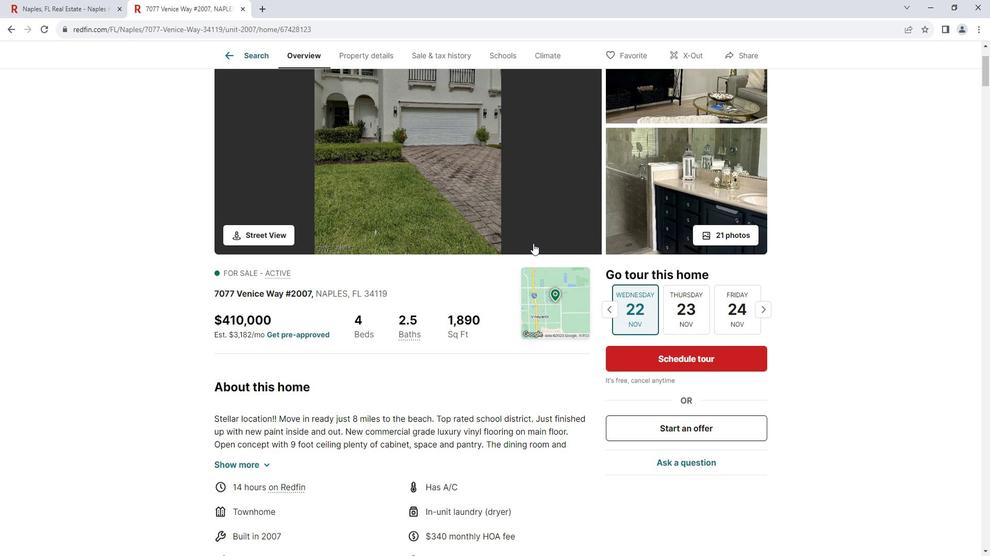 
Action: Mouse moved to (542, 238)
Screenshot: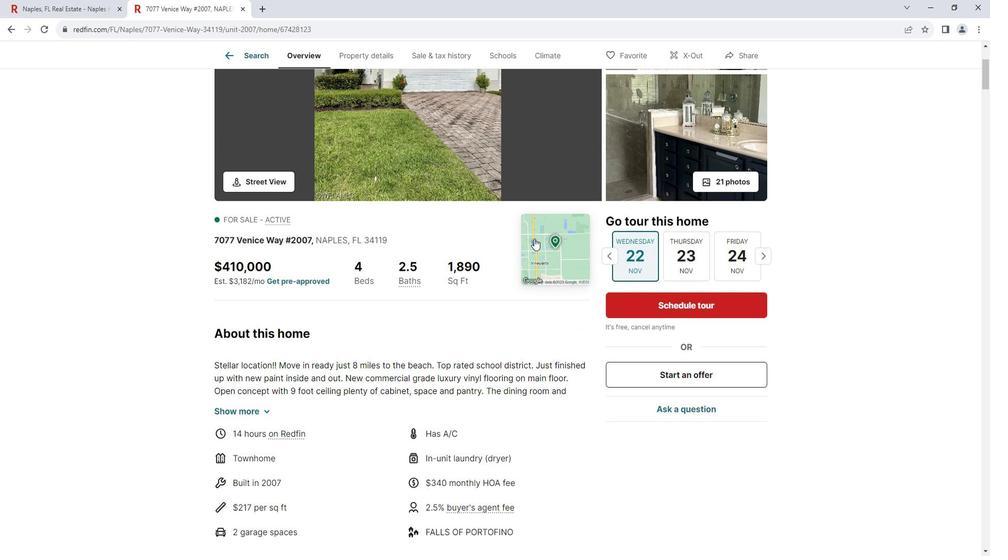 
Action: Mouse scrolled (542, 237) with delta (0, 0)
Screenshot: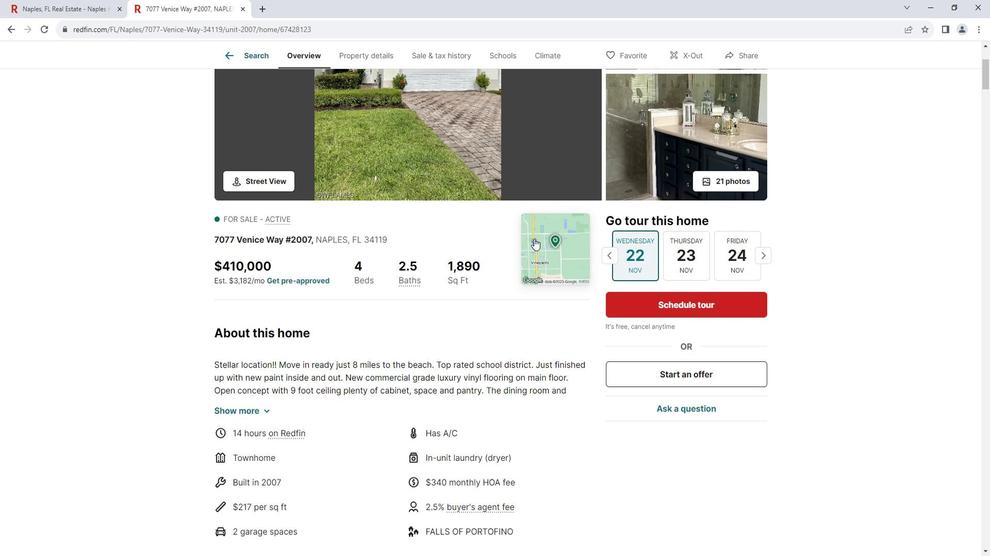 
Action: Mouse moved to (543, 237)
Screenshot: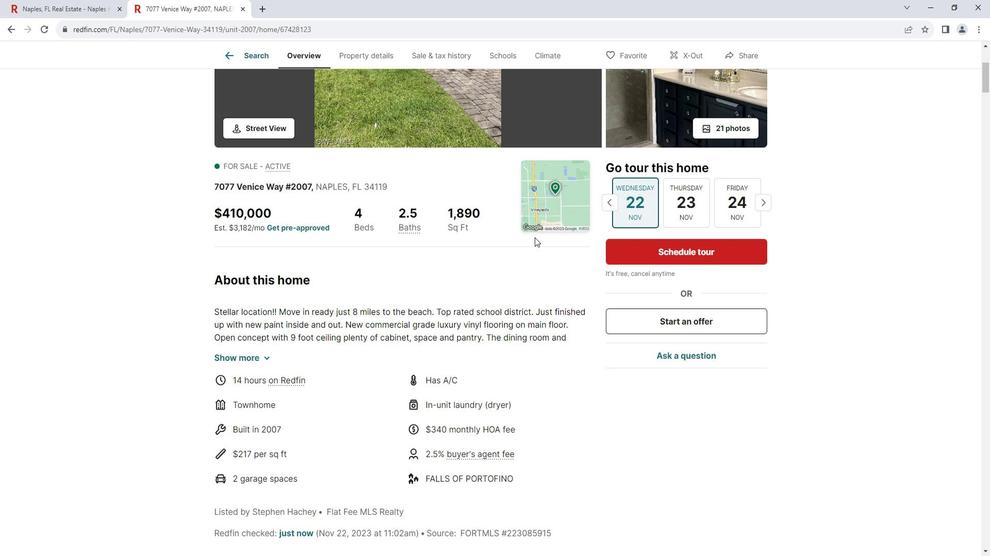
Action: Mouse scrolled (543, 236) with delta (0, 0)
Screenshot: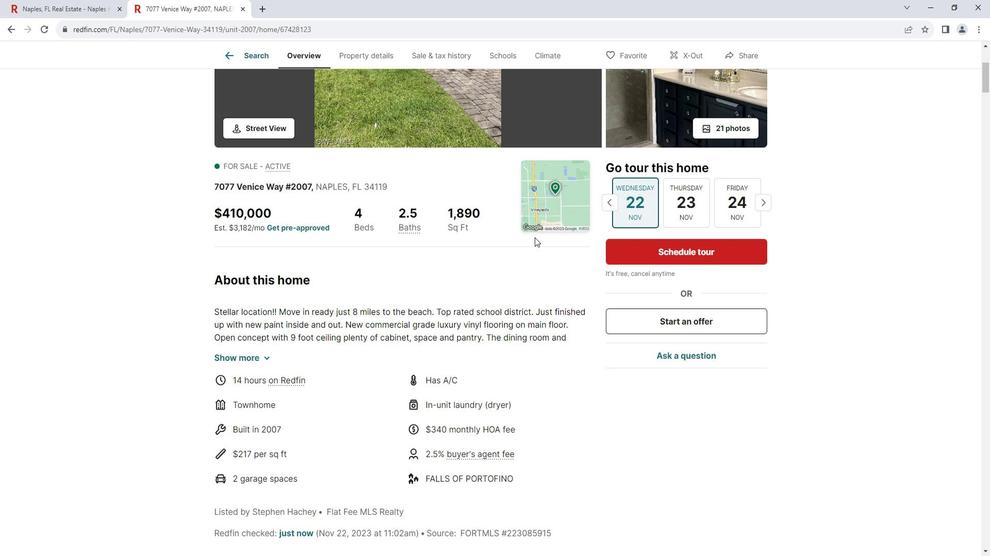 
Action: Mouse moved to (544, 236)
Screenshot: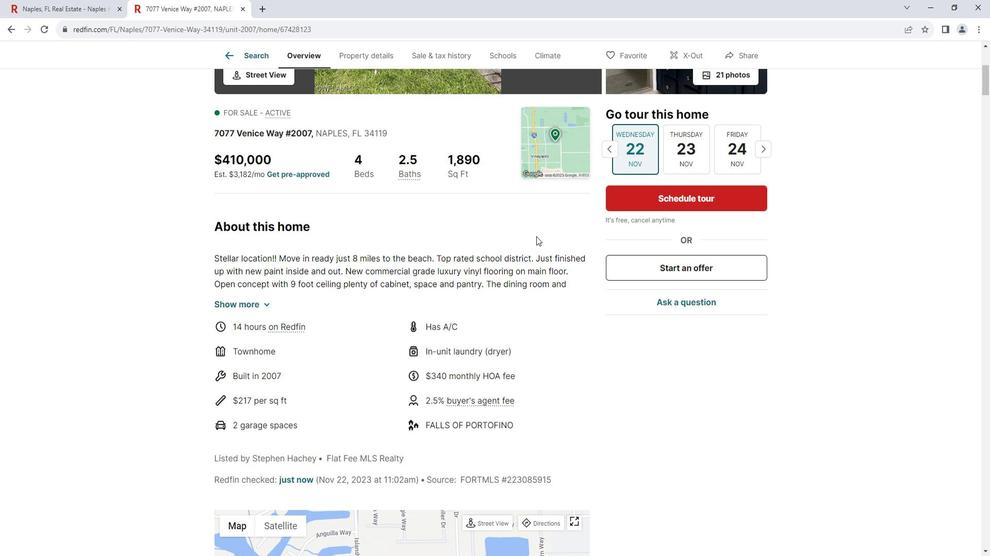 
Action: Mouse scrolled (544, 235) with delta (0, 0)
Screenshot: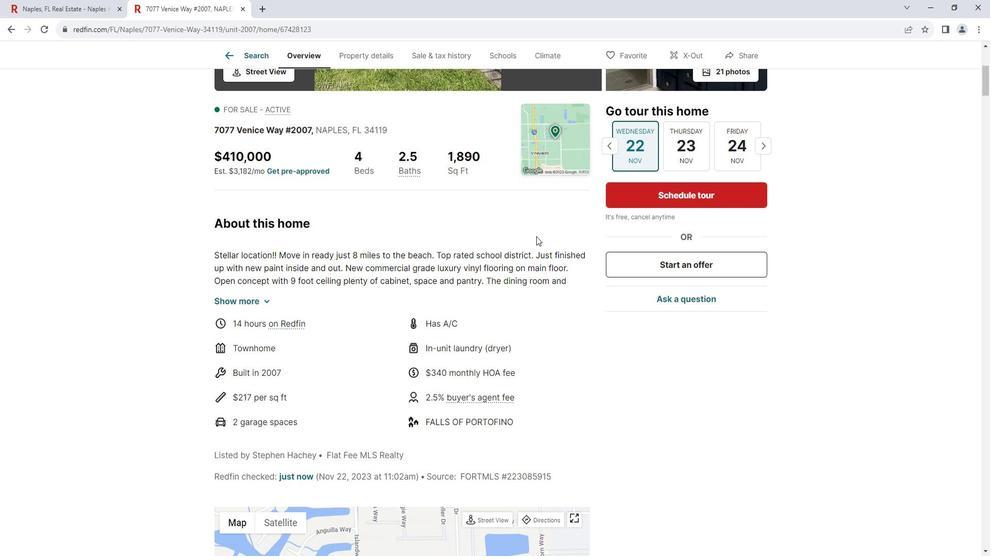 
Action: Mouse moved to (545, 235)
Screenshot: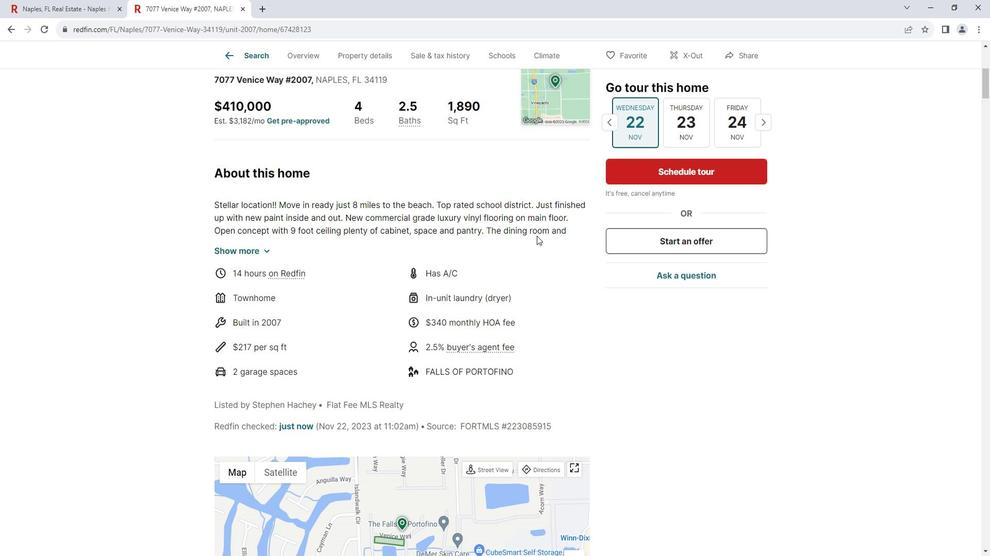 
Action: Mouse scrolled (545, 235) with delta (0, 0)
Screenshot: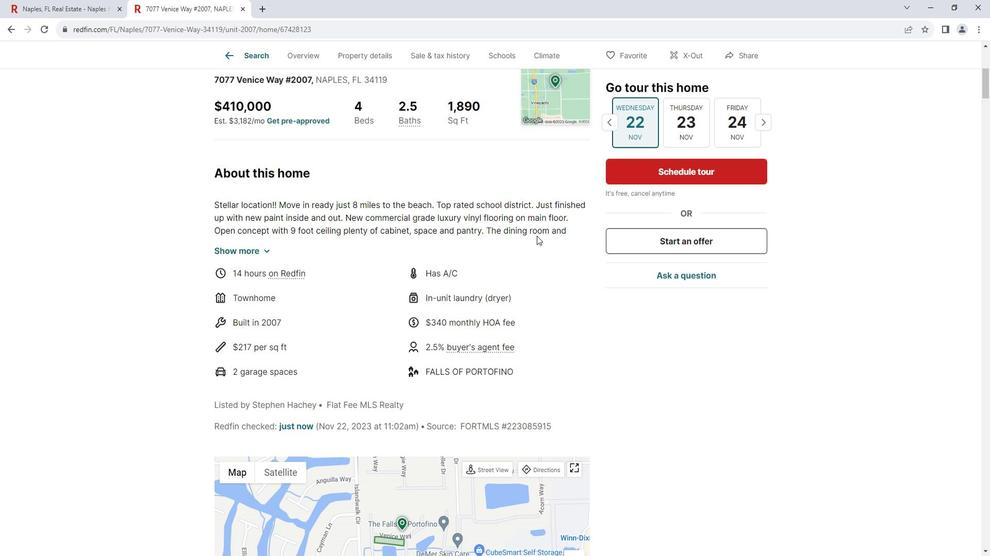 
Action: Mouse scrolled (545, 235) with delta (0, 0)
Screenshot: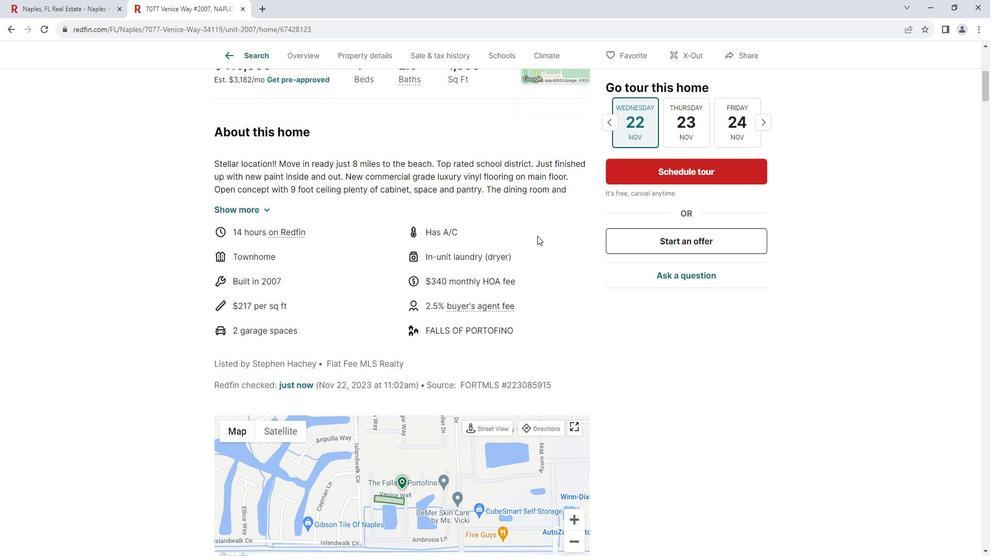 
Action: Mouse moved to (545, 235)
Screenshot: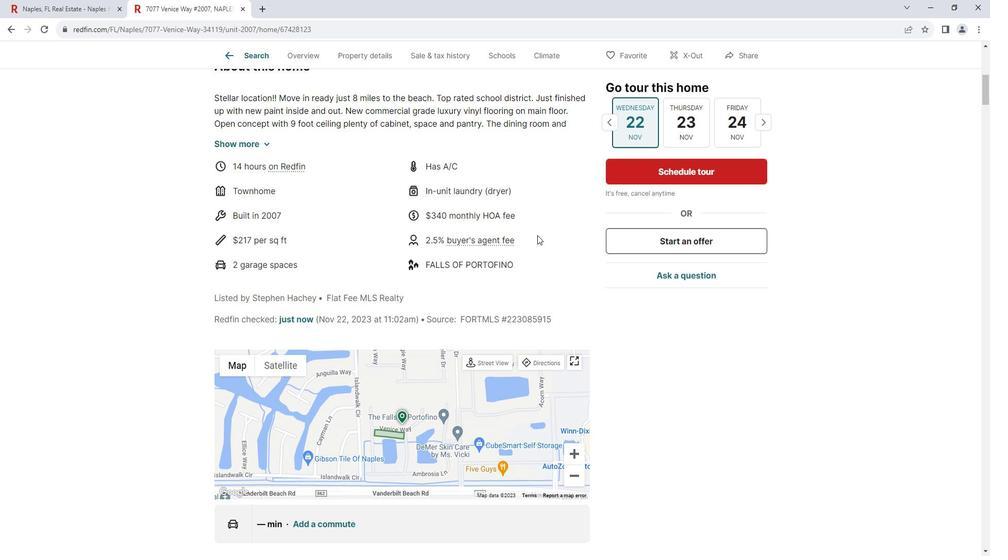 
Action: Mouse scrolled (545, 234) with delta (0, 0)
Screenshot: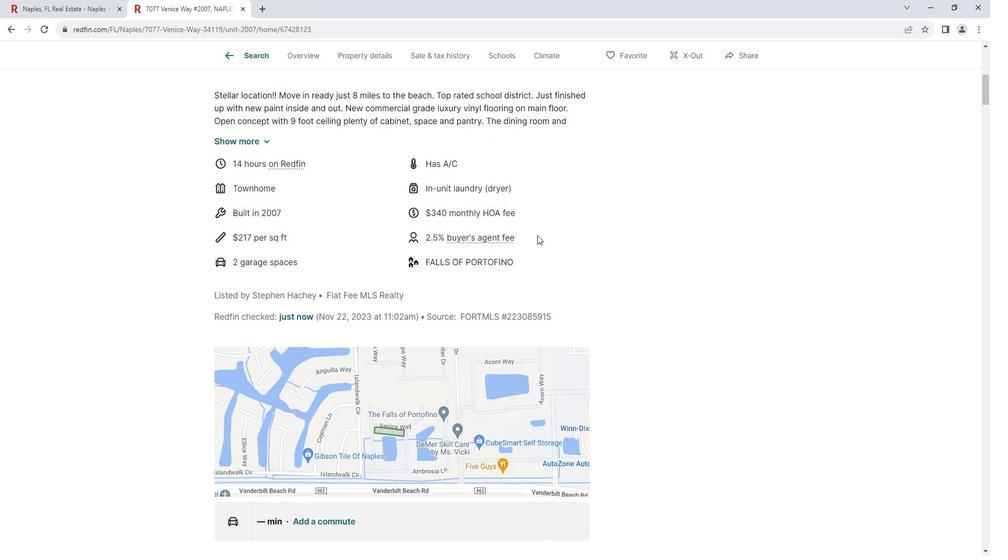 
Action: Mouse moved to (548, 233)
Screenshot: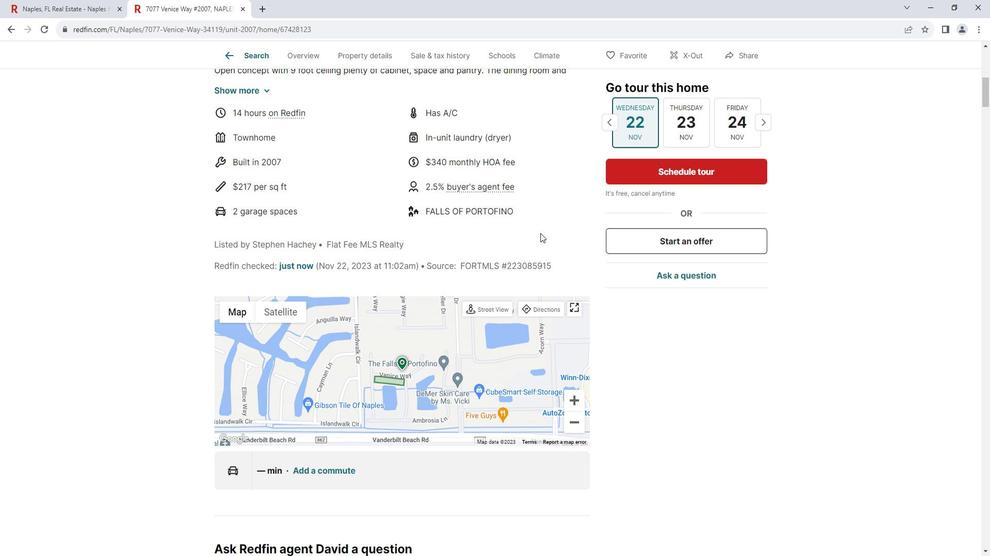 
Action: Mouse scrolled (548, 232) with delta (0, 0)
Screenshot: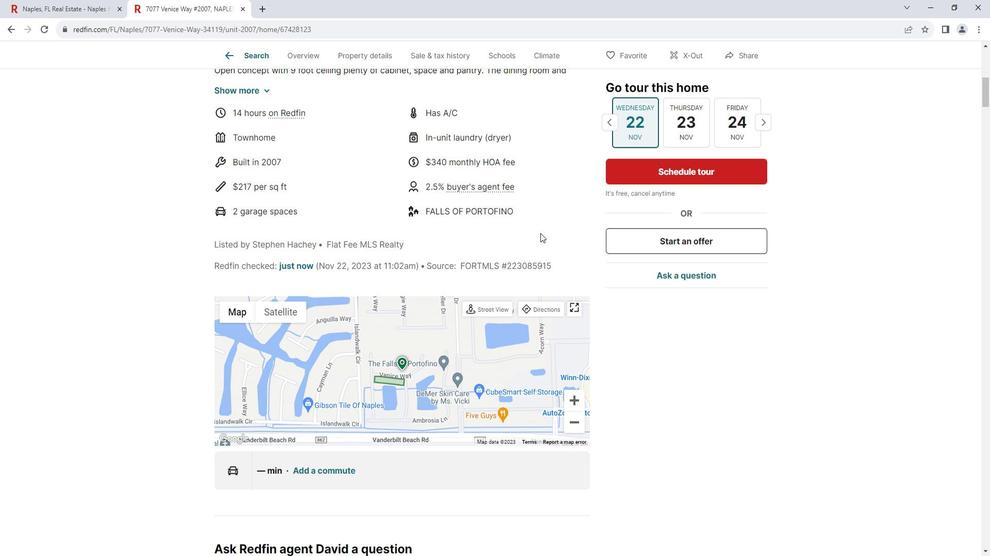 
Action: Mouse moved to (549, 233)
Screenshot: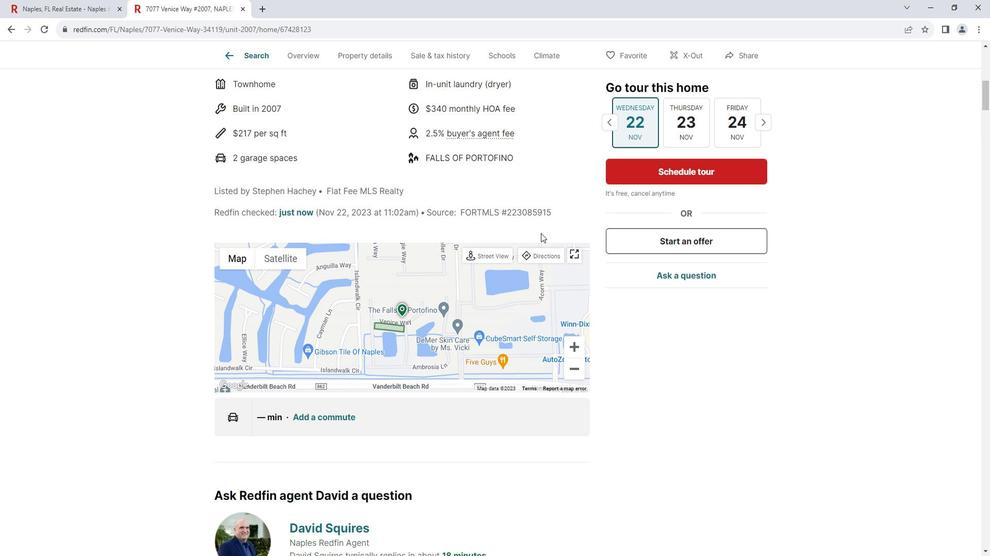 
Action: Mouse scrolled (549, 232) with delta (0, 0)
Screenshot: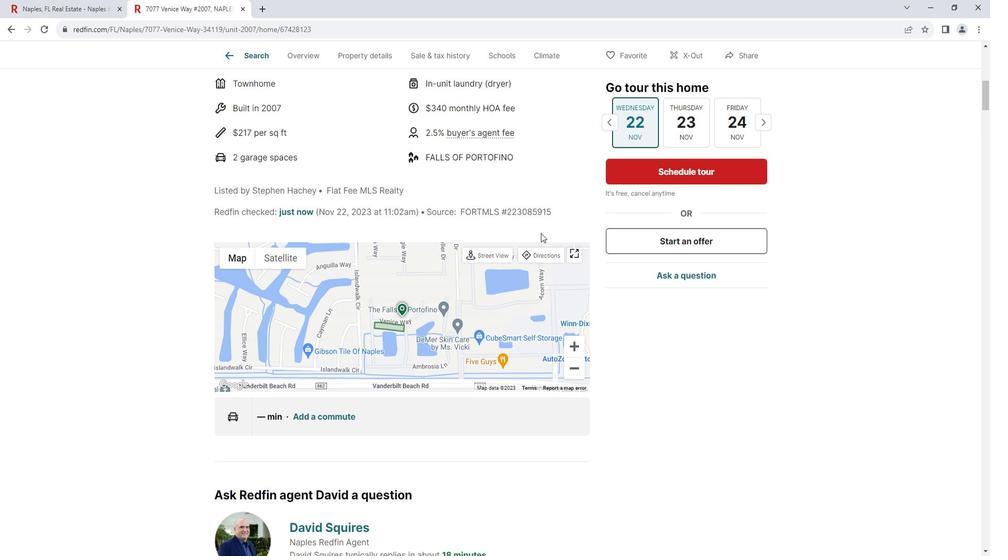 
Action: Mouse moved to (551, 231)
Screenshot: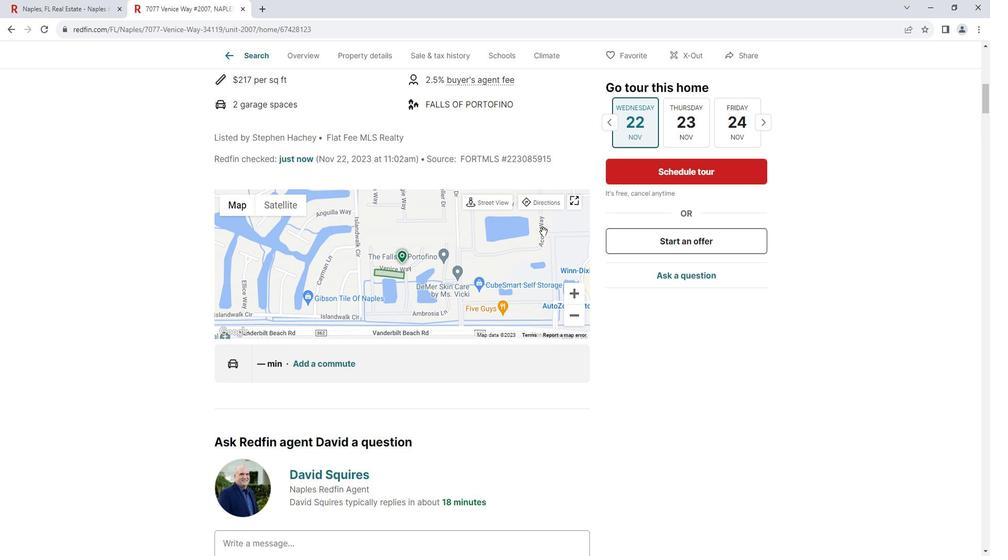 
Action: Mouse scrolled (551, 231) with delta (0, 0)
Screenshot: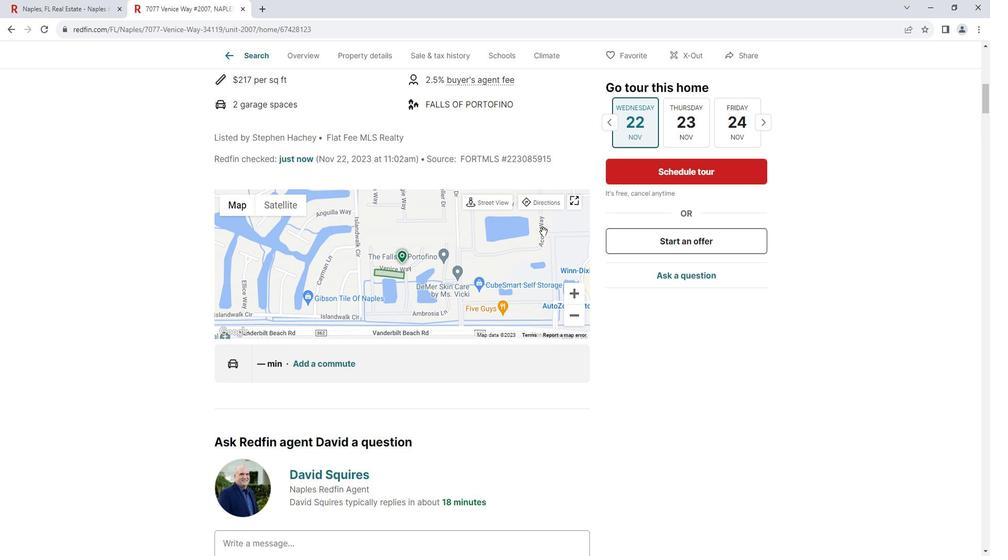 
Action: Mouse scrolled (551, 231) with delta (0, 0)
Screenshot: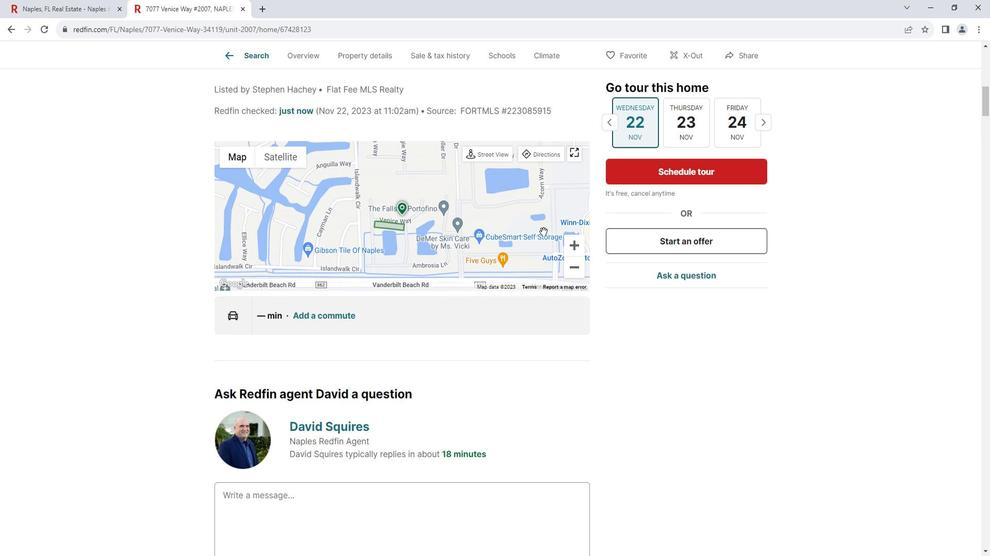 
Action: Mouse scrolled (551, 231) with delta (0, 0)
Screenshot: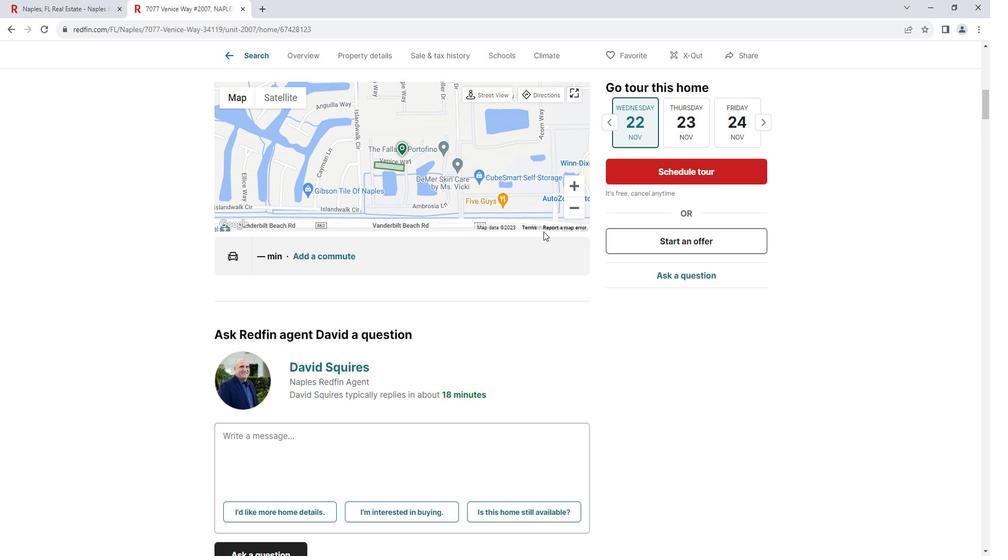 
Action: Mouse scrolled (551, 231) with delta (0, 0)
Screenshot: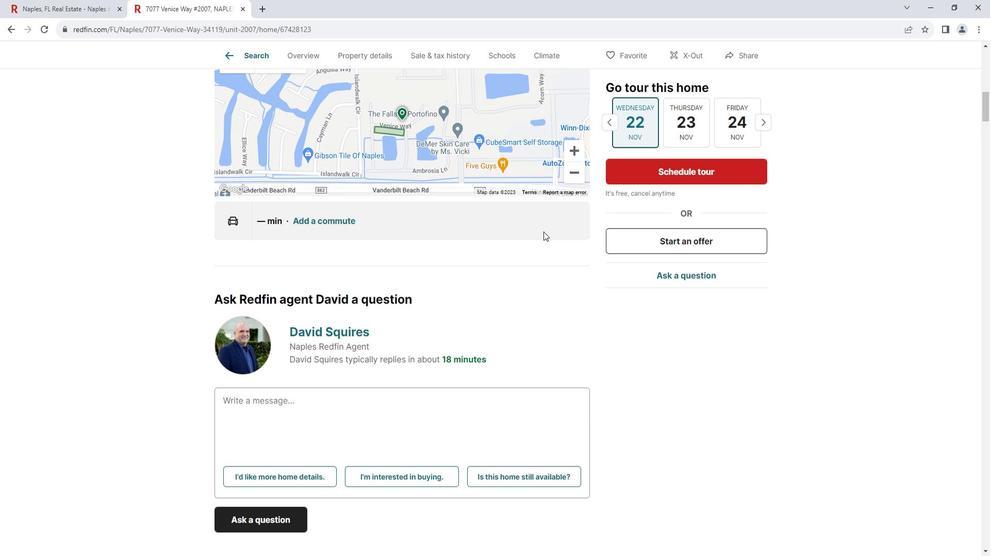 
Action: Mouse scrolled (551, 231) with delta (0, 0)
Screenshot: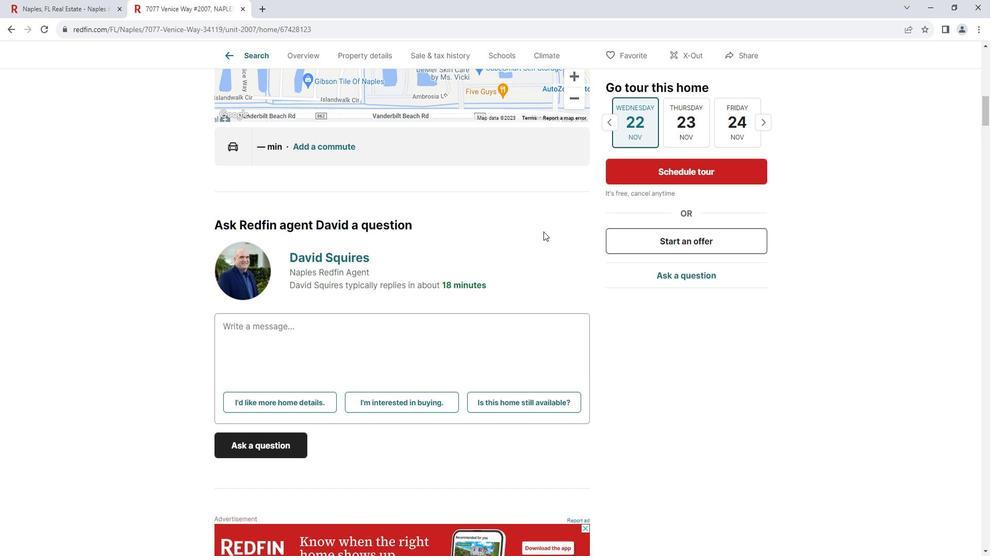 
Action: Mouse scrolled (551, 231) with delta (0, 0)
Screenshot: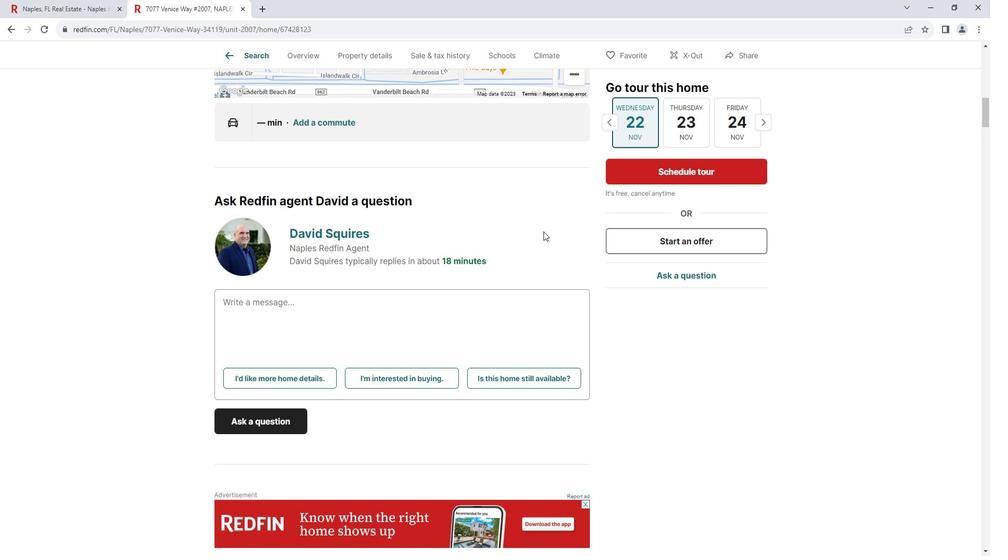 
Action: Mouse scrolled (551, 231) with delta (0, 0)
Screenshot: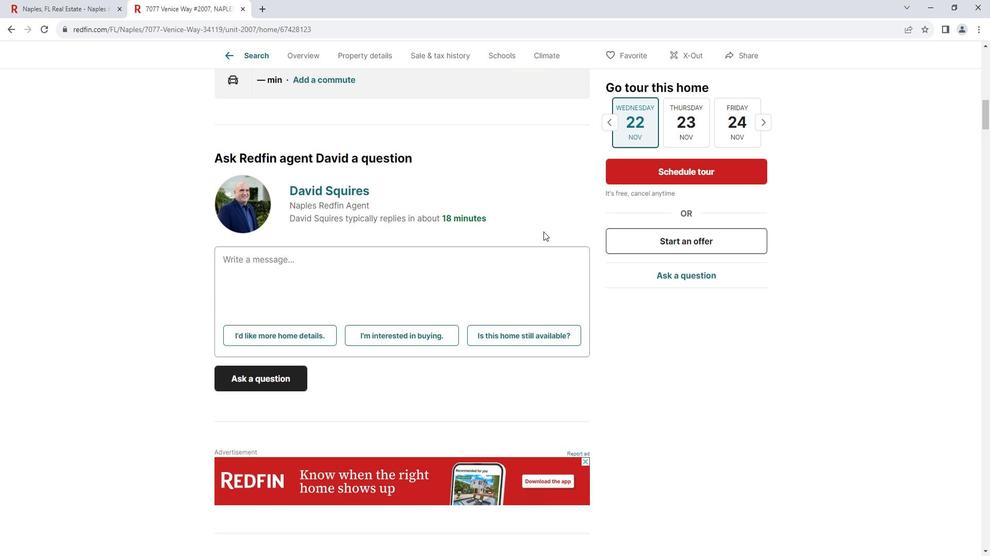 
Action: Mouse scrolled (551, 231) with delta (0, 0)
Screenshot: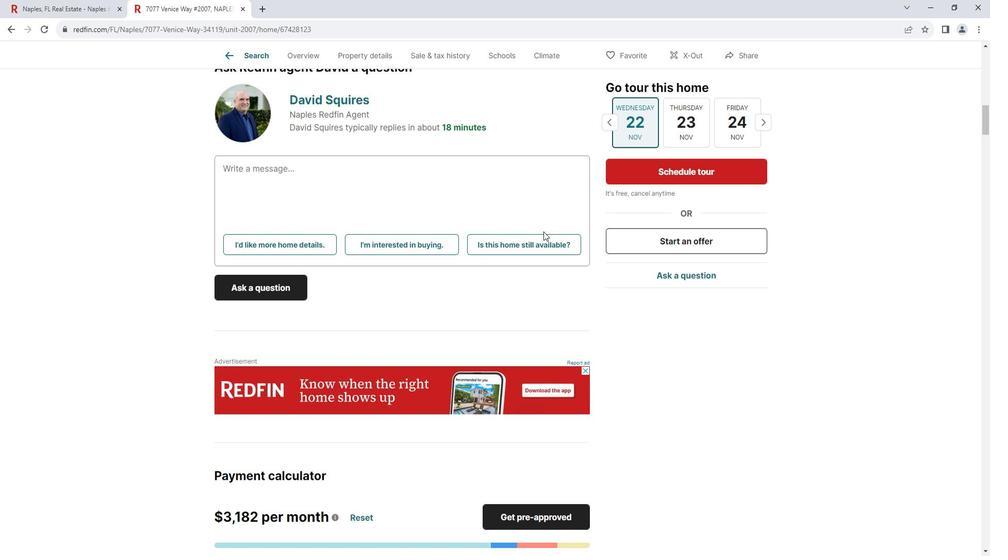
Action: Mouse scrolled (551, 231) with delta (0, 0)
Screenshot: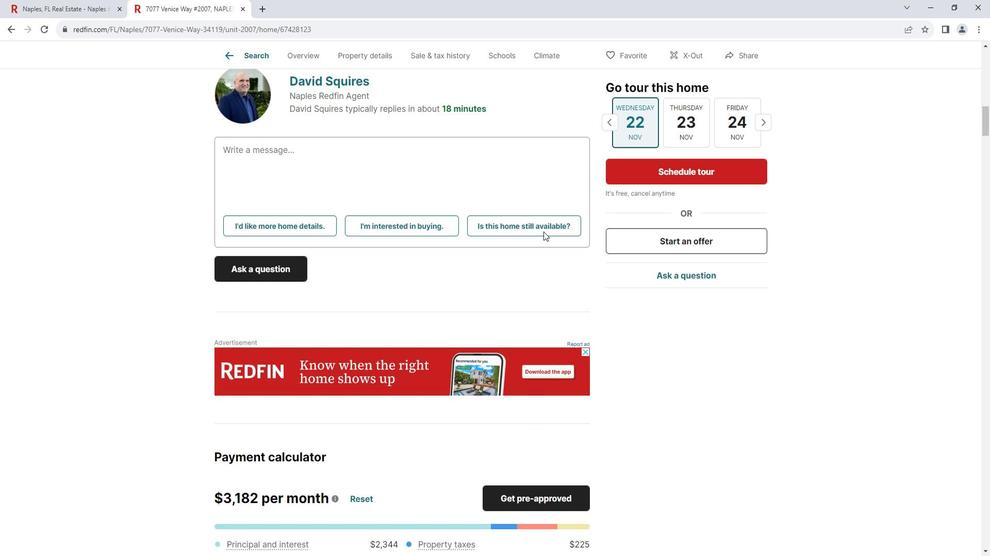 
Action: Mouse moved to (547, 230)
Screenshot: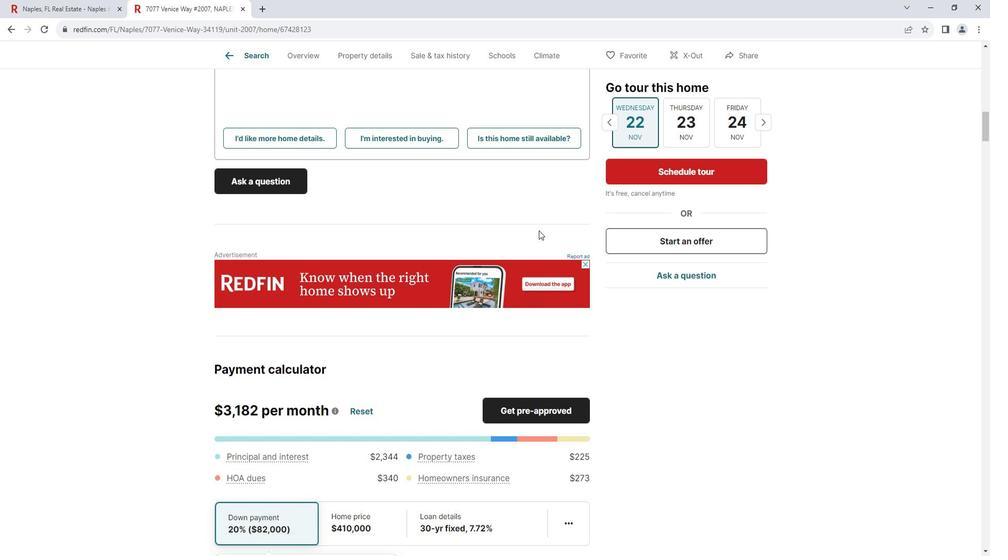 
Action: Mouse scrolled (547, 230) with delta (0, 0)
Screenshot: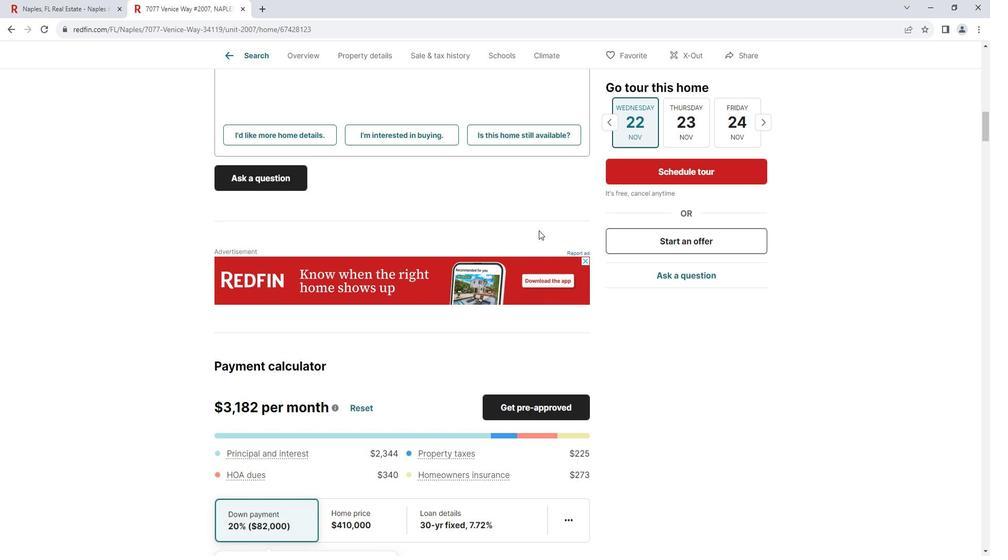 
Action: Mouse scrolled (547, 230) with delta (0, 0)
Screenshot: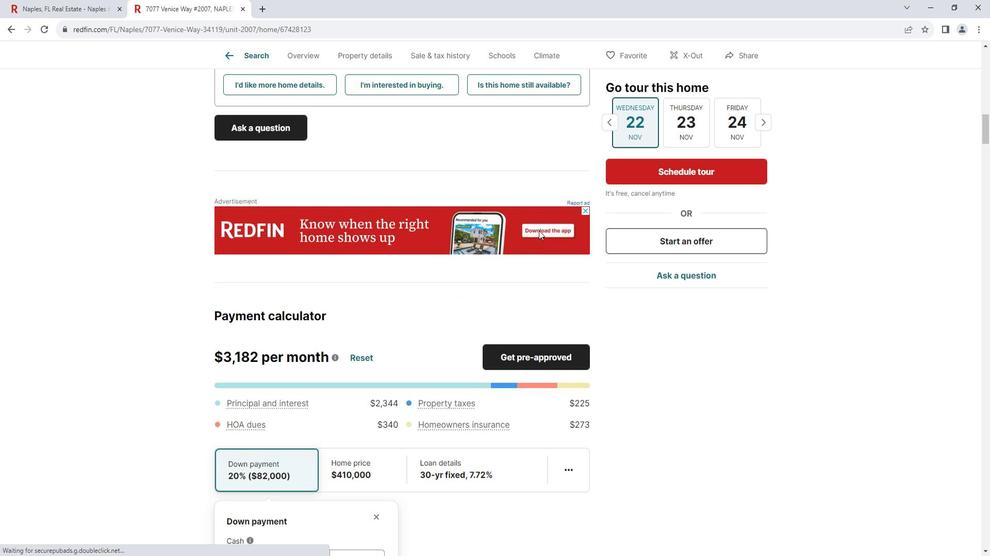 
Action: Mouse moved to (546, 231)
Screenshot: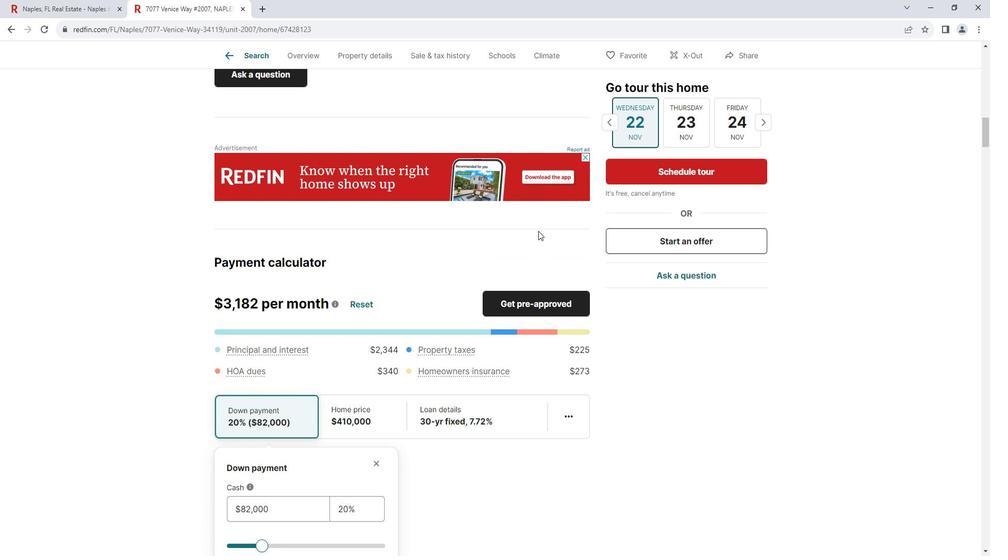 
Action: Mouse scrolled (546, 230) with delta (0, 0)
Screenshot: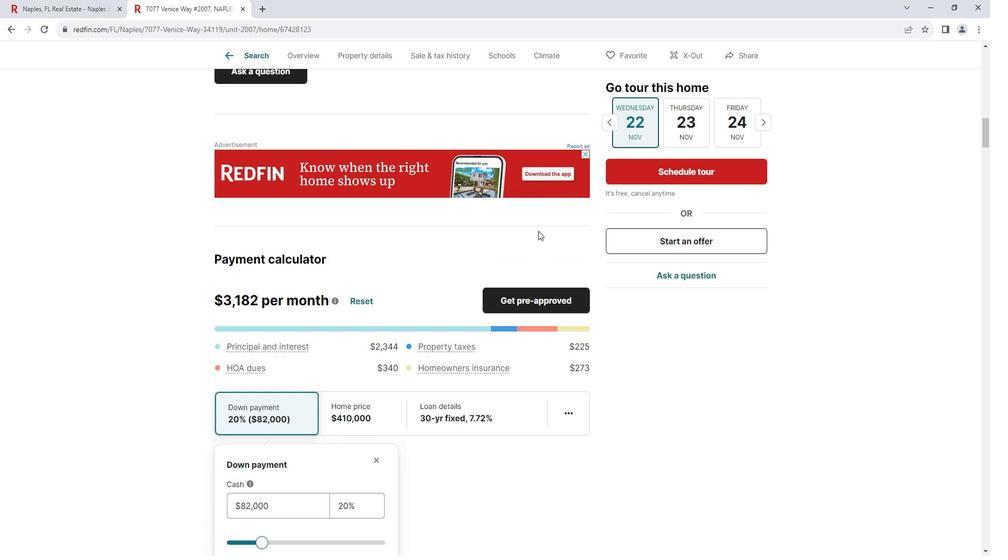 
Action: Mouse scrolled (546, 230) with delta (0, 0)
Screenshot: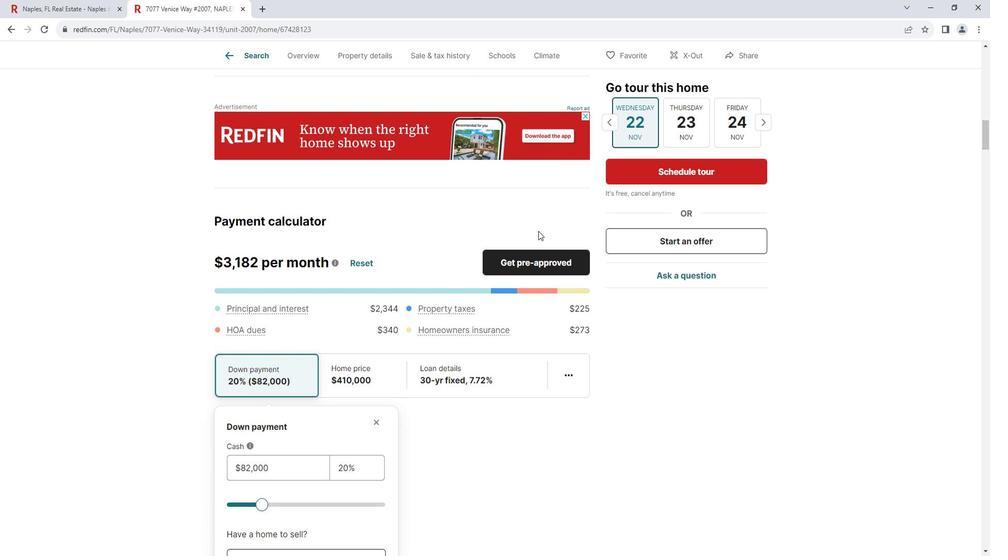 
Action: Mouse moved to (545, 230)
Screenshot: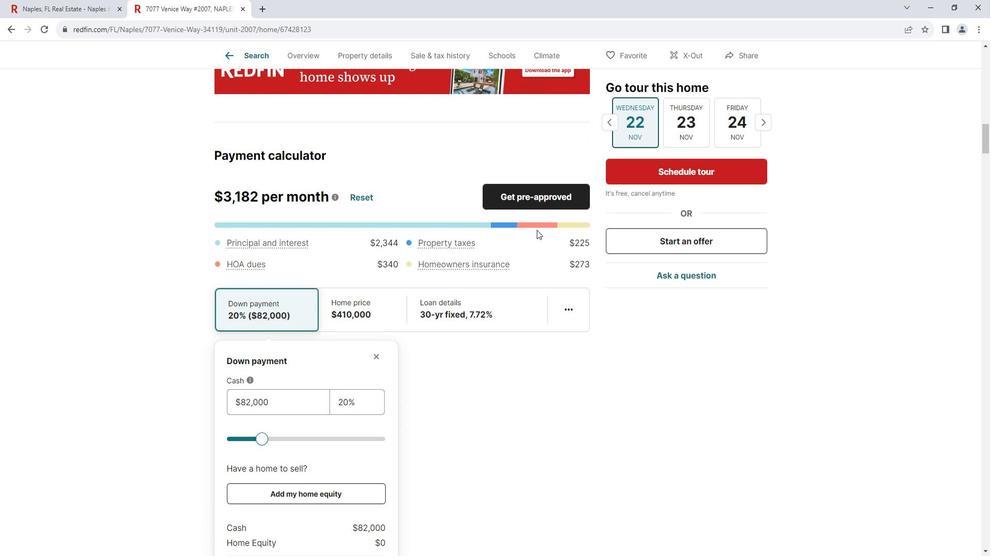 
Action: Mouse scrolled (545, 229) with delta (0, 0)
Screenshot: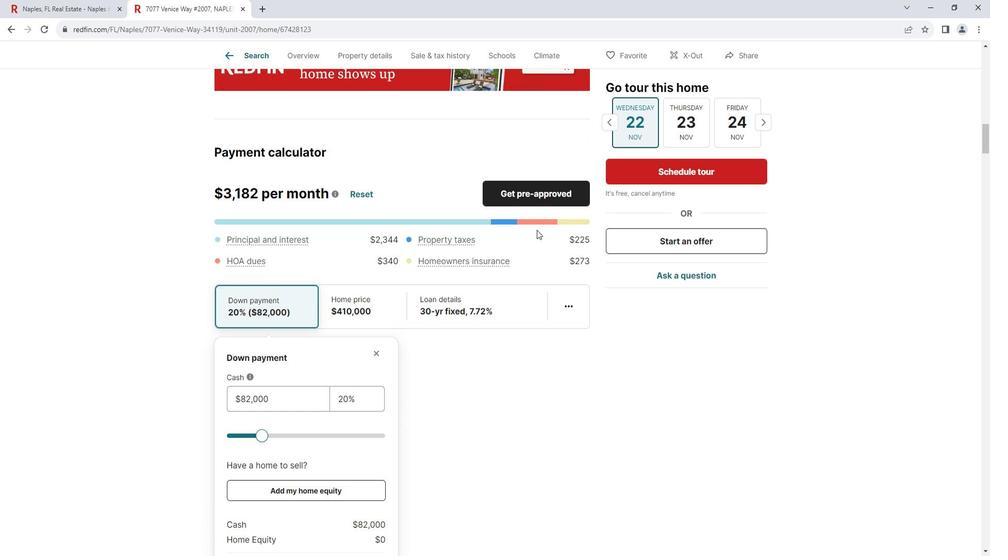 
Action: Mouse scrolled (545, 229) with delta (0, 0)
Screenshot: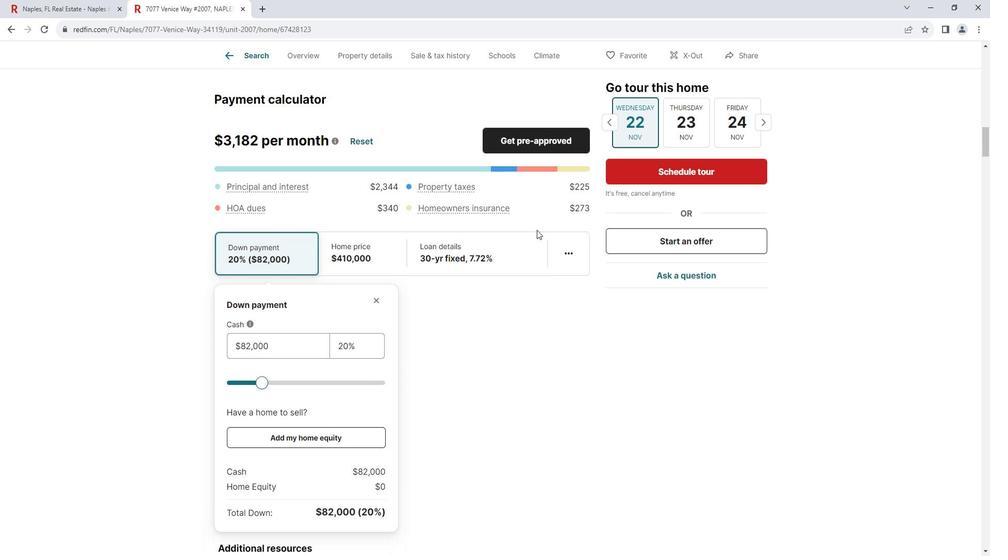 
Action: Mouse moved to (547, 224)
Screenshot: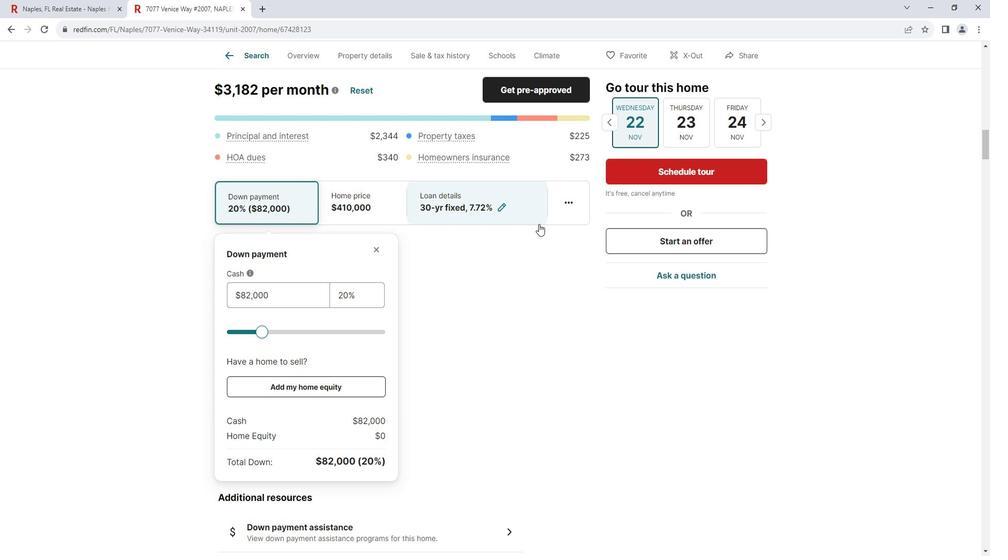 
Action: Mouse scrolled (547, 223) with delta (0, 0)
Screenshot: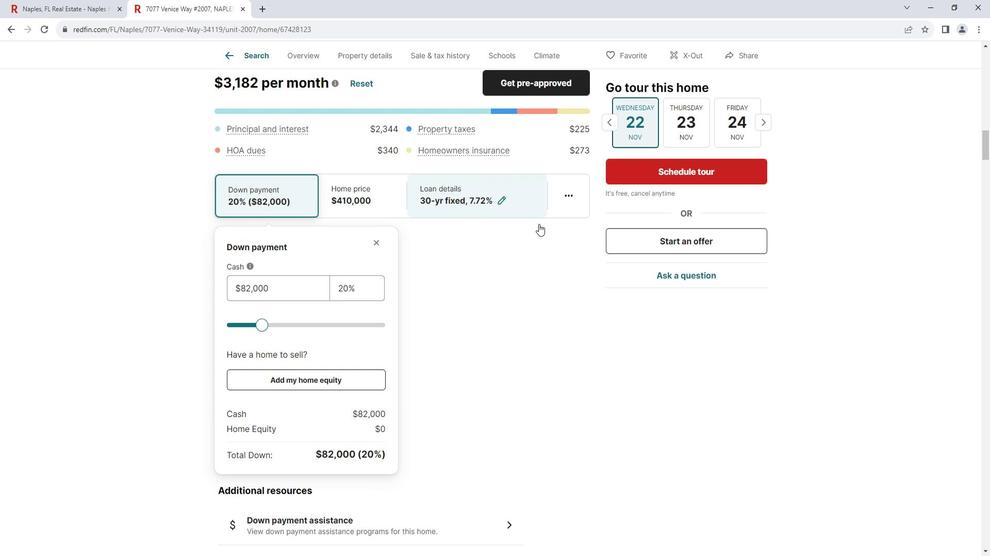 
Action: Mouse scrolled (547, 223) with delta (0, 0)
Screenshot: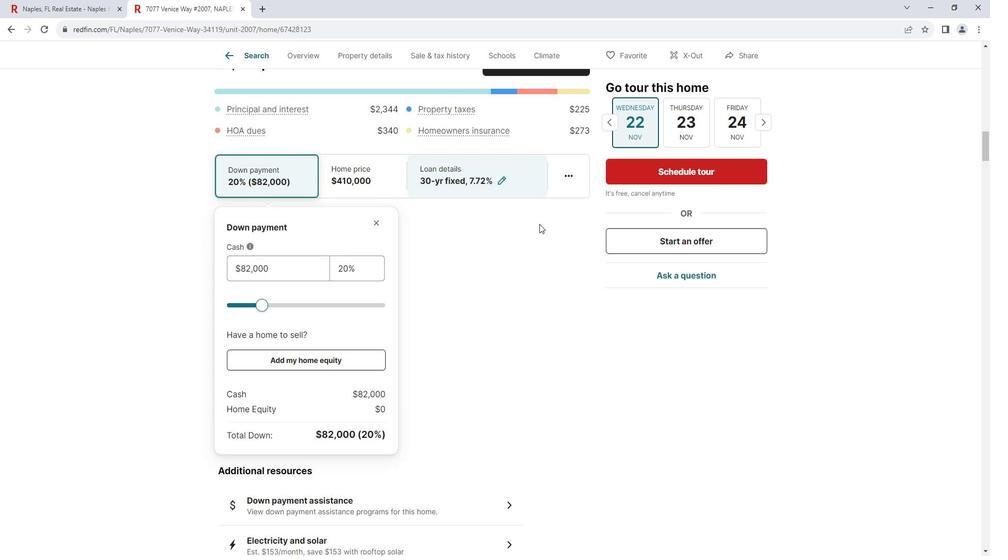 
Action: Mouse moved to (548, 222)
Screenshot: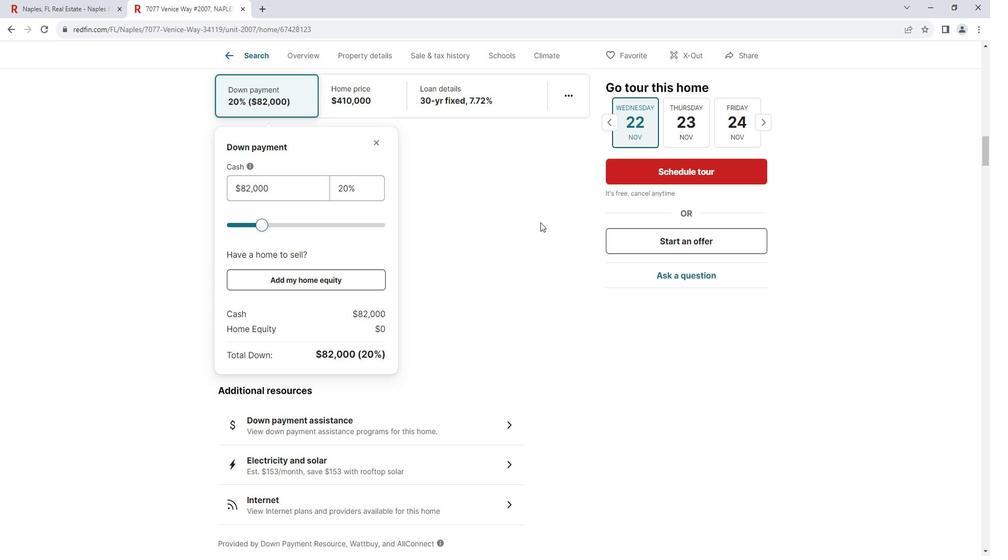 
Action: Mouse scrolled (548, 222) with delta (0, 0)
Screenshot: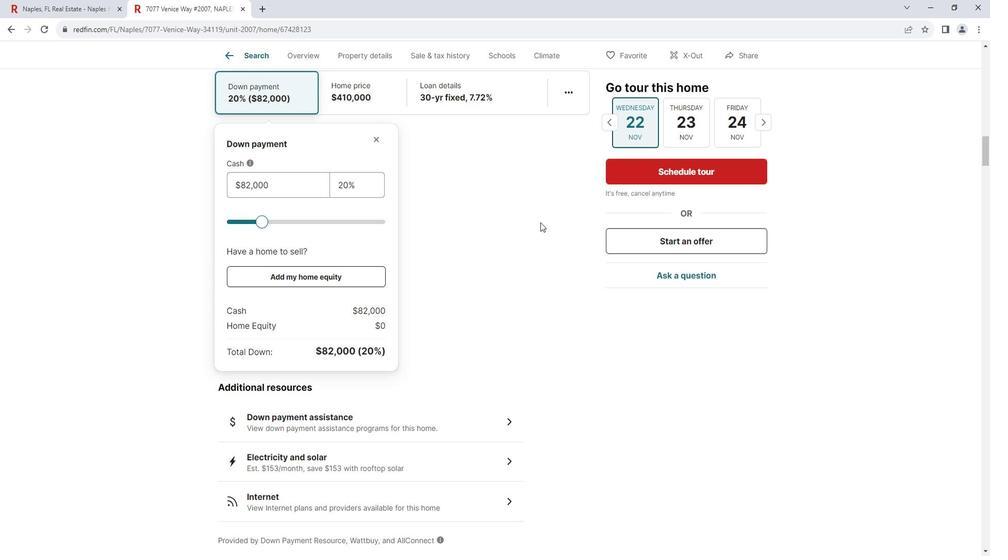 
Action: Mouse scrolled (548, 222) with delta (0, 0)
Screenshot: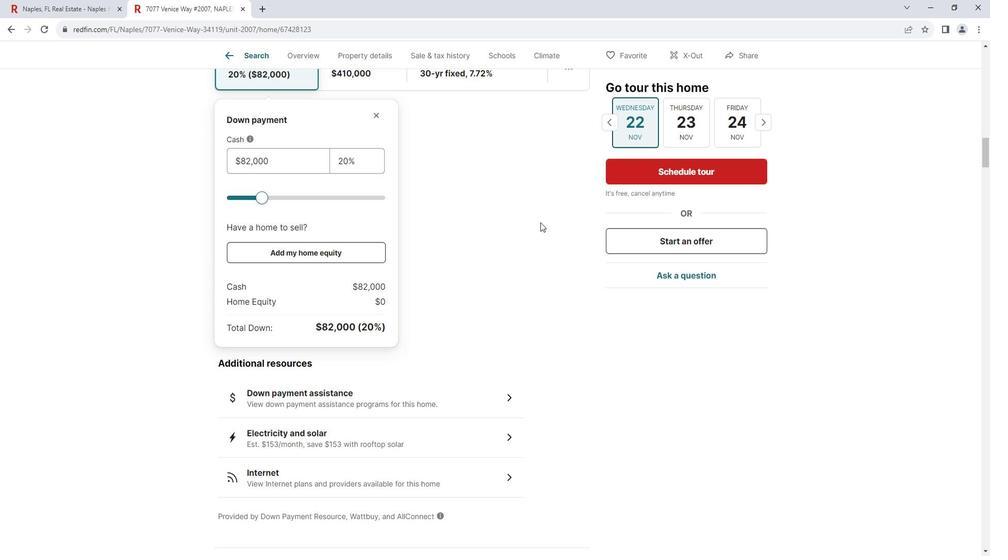
Action: Mouse moved to (548, 222)
Screenshot: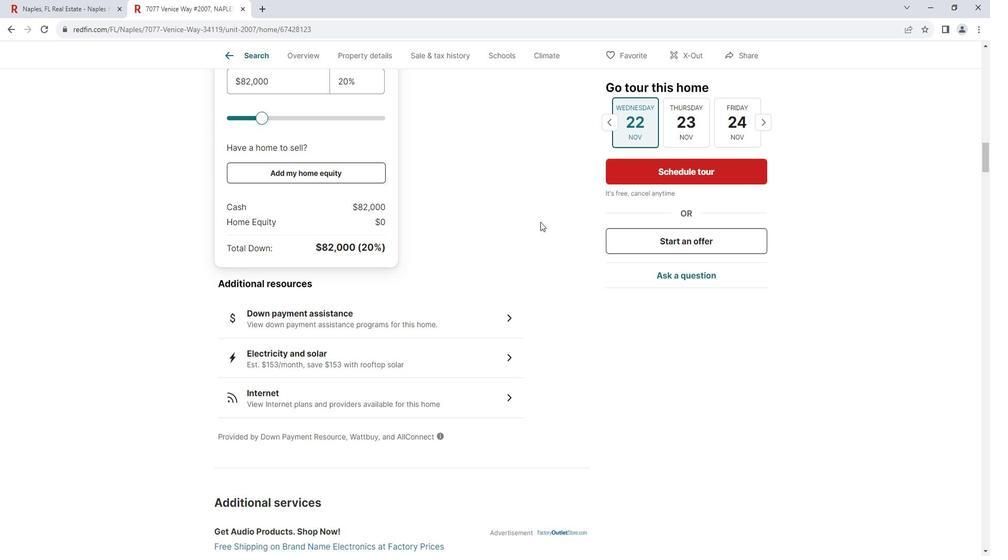 
Action: Mouse scrolled (548, 221) with delta (0, 0)
Screenshot: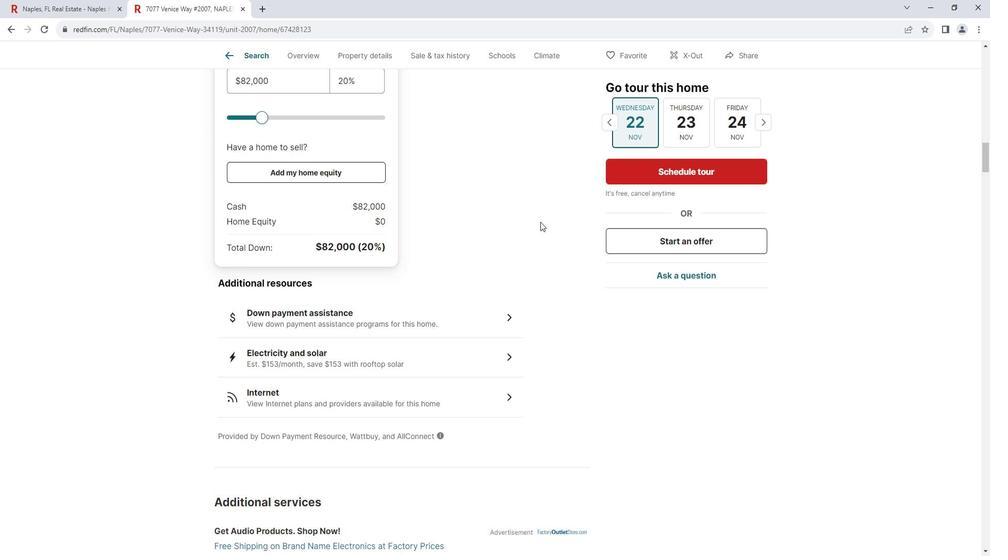 
Action: Mouse scrolled (548, 221) with delta (0, 0)
Screenshot: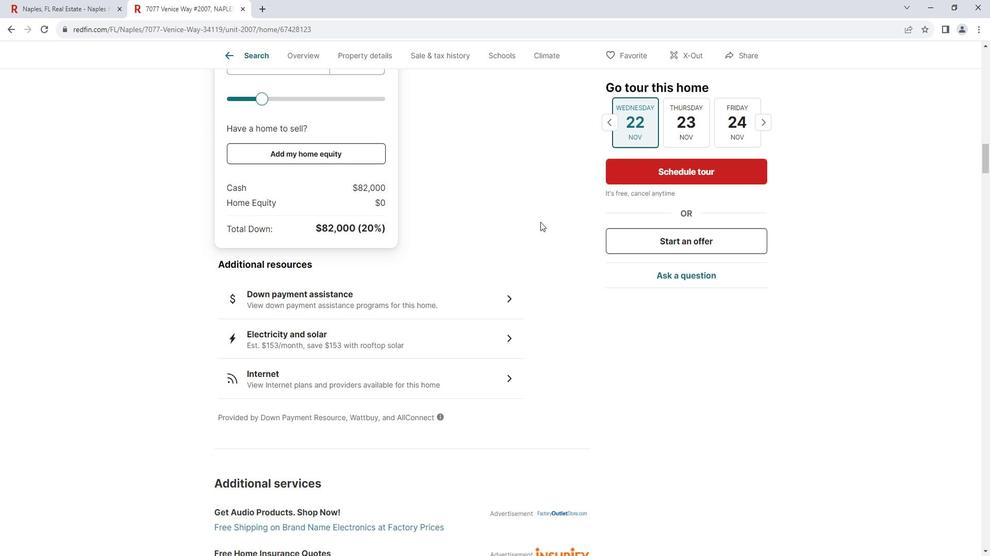 
Action: Mouse moved to (549, 221)
Screenshot: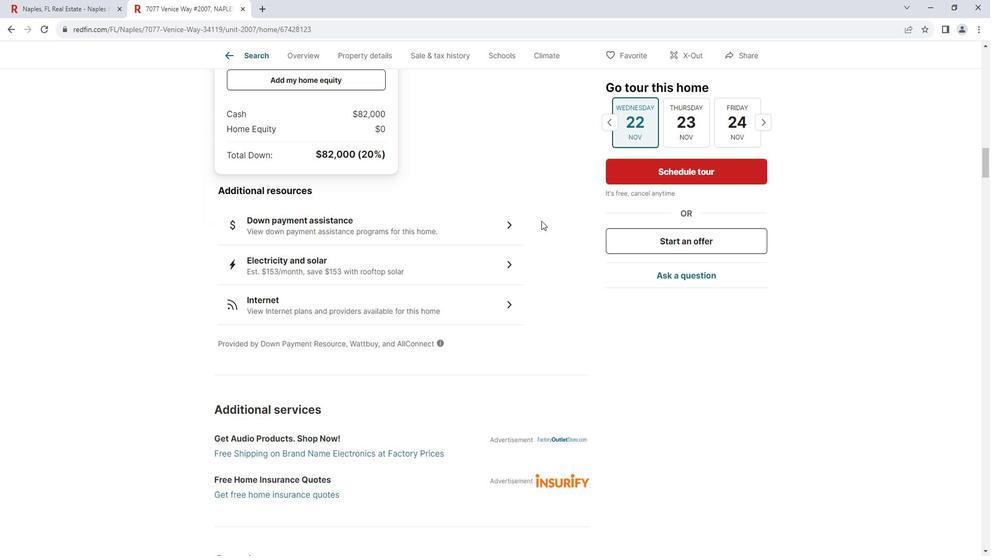 
Action: Mouse scrolled (549, 220) with delta (0, 0)
Screenshot: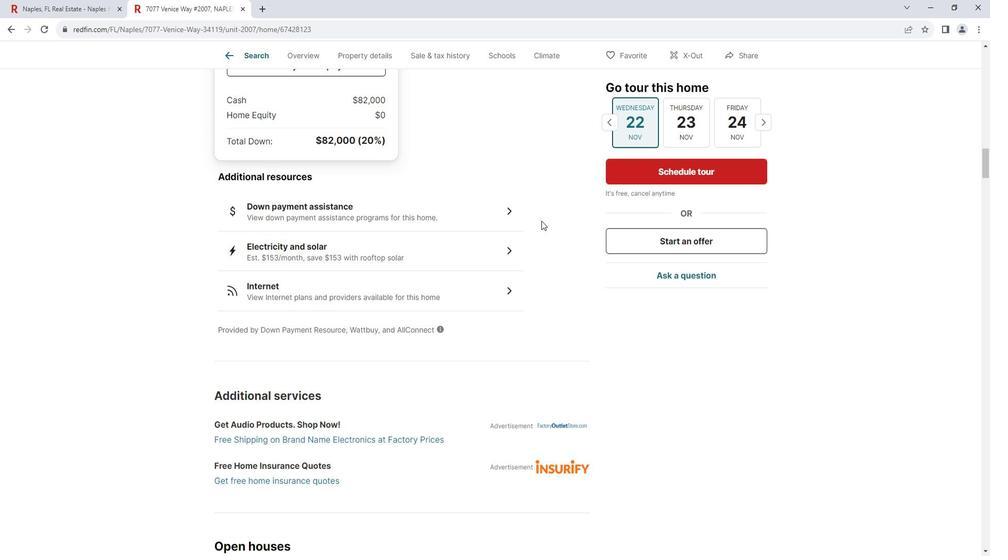 
Action: Mouse scrolled (549, 220) with delta (0, 0)
Screenshot: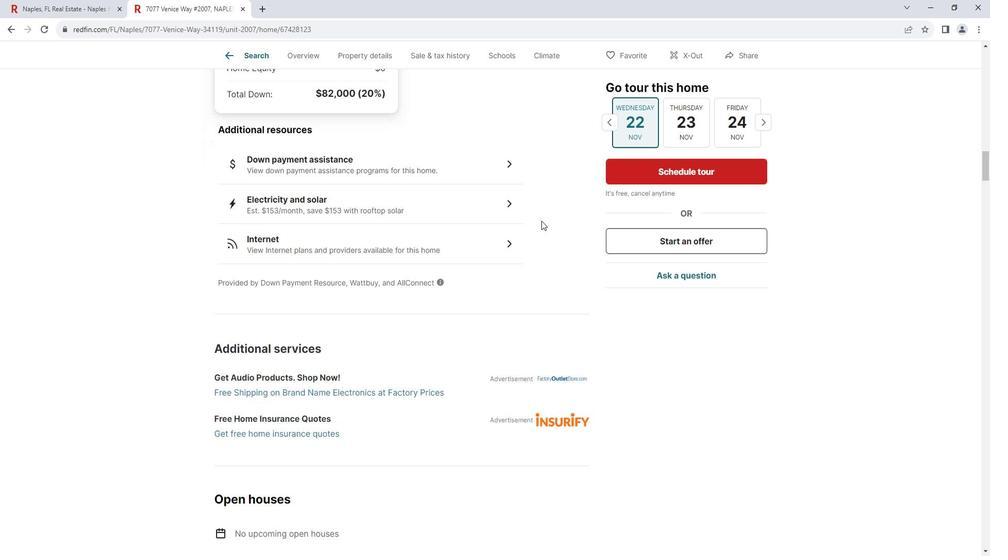 
Action: Mouse moved to (550, 220)
Screenshot: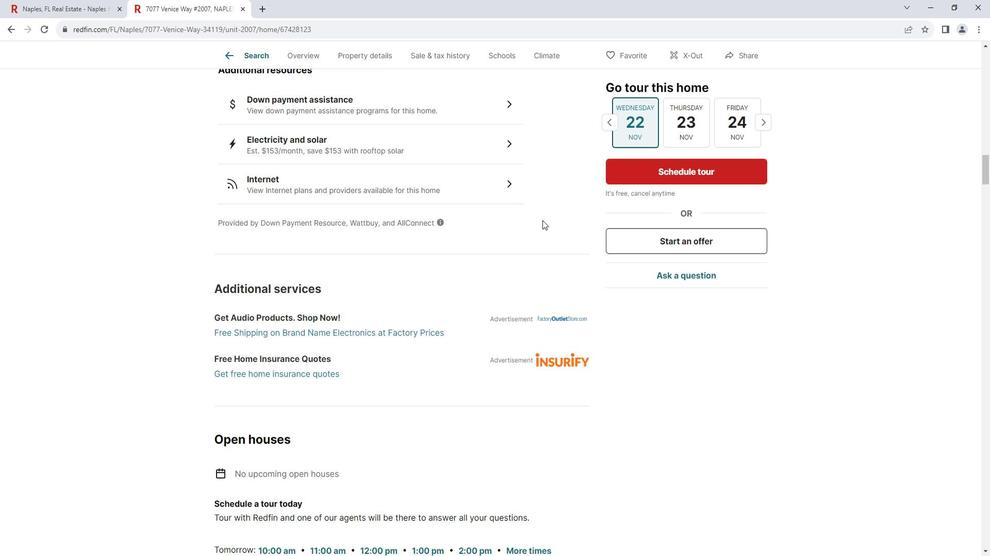 
Action: Mouse scrolled (550, 220) with delta (0, 0)
Screenshot: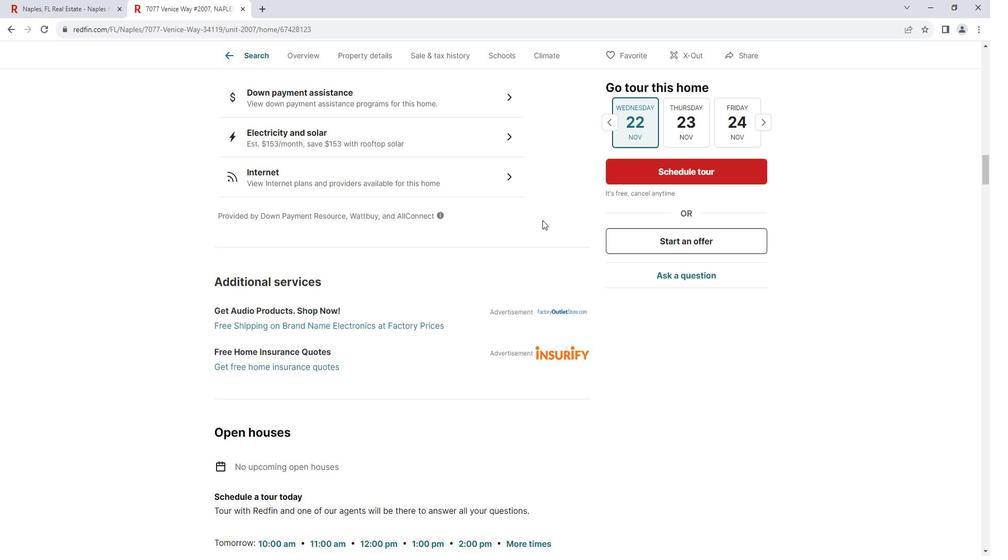 
Action: Mouse scrolled (550, 220) with delta (0, 0)
Screenshot: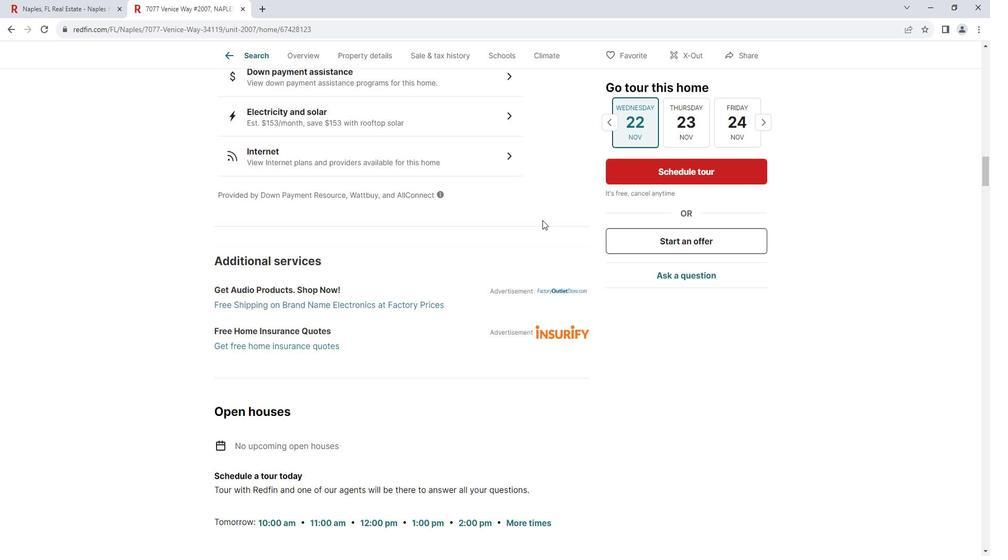 
Action: Mouse moved to (551, 220)
Screenshot: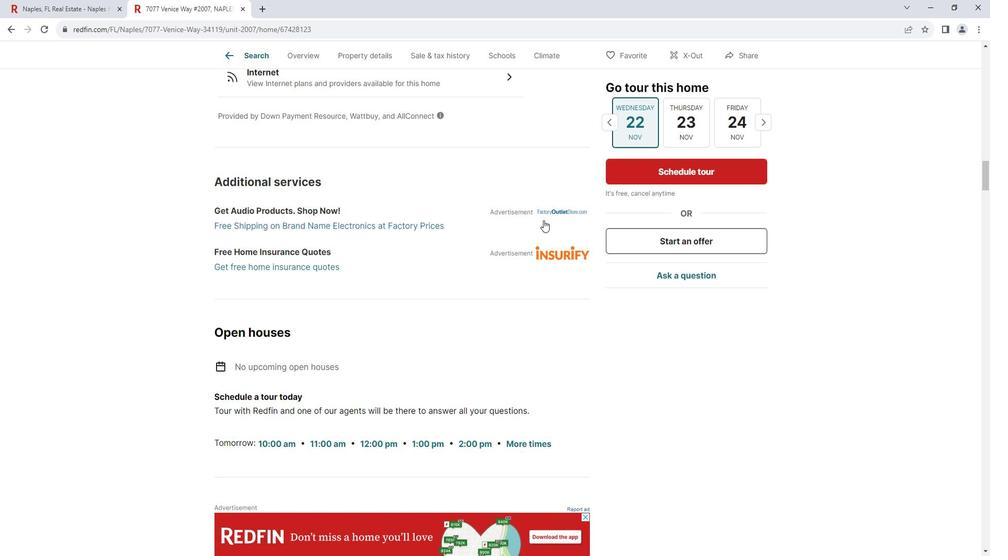
Action: Mouse scrolled (551, 220) with delta (0, 0)
Screenshot: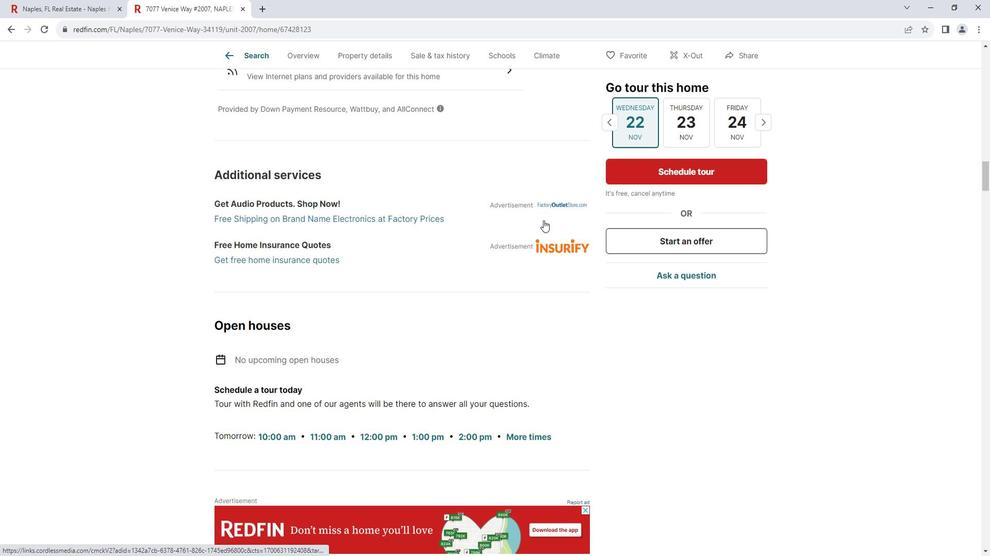 
Action: Mouse scrolled (551, 220) with delta (0, 0)
Screenshot: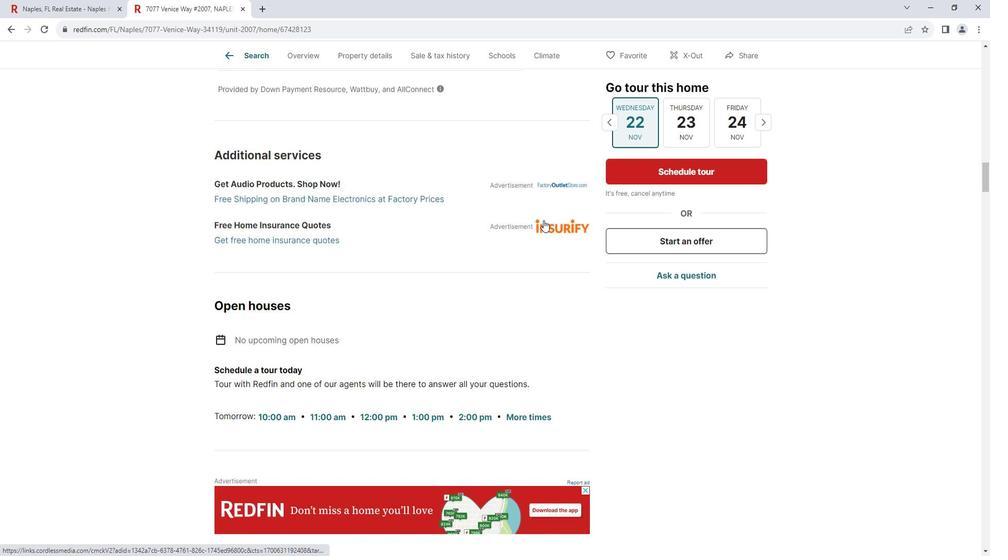 
Action: Mouse scrolled (551, 220) with delta (0, 0)
Screenshot: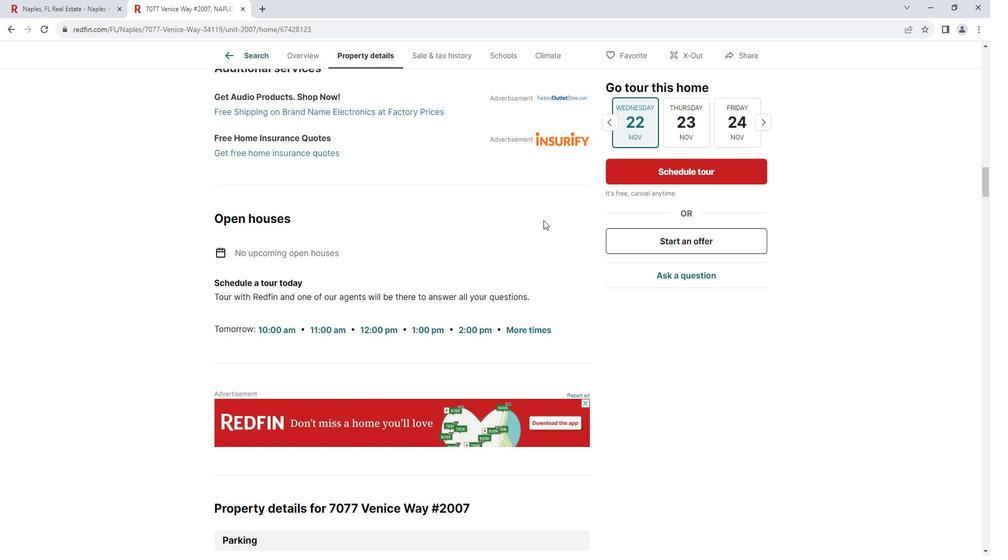 
Action: Mouse scrolled (551, 220) with delta (0, 0)
Screenshot: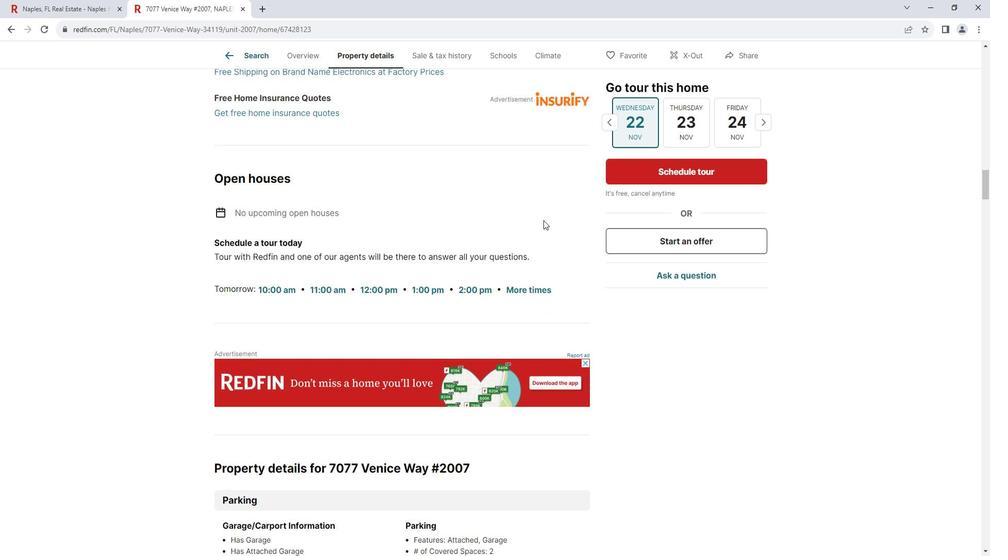 
Action: Mouse scrolled (551, 220) with delta (0, 0)
Screenshot: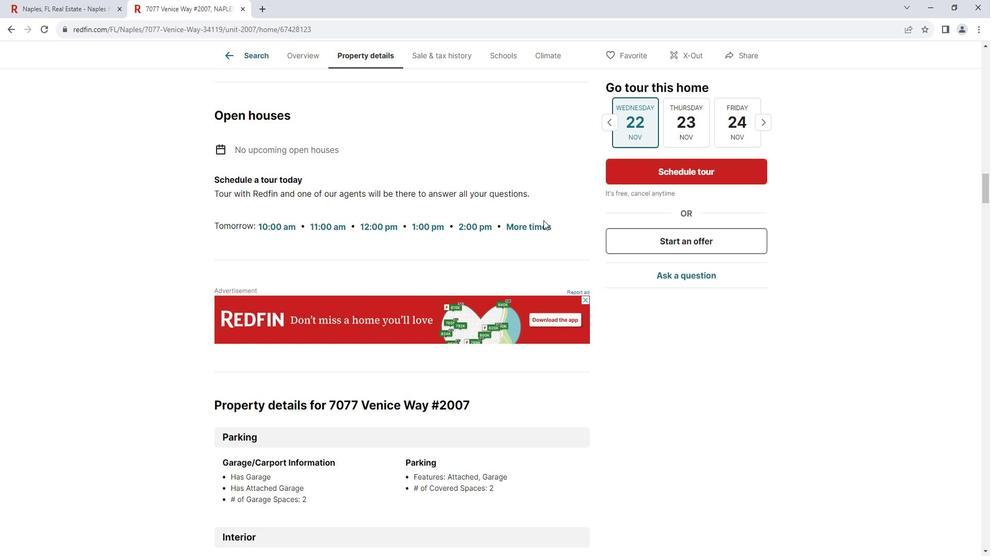 
Action: Mouse scrolled (551, 220) with delta (0, 0)
Screenshot: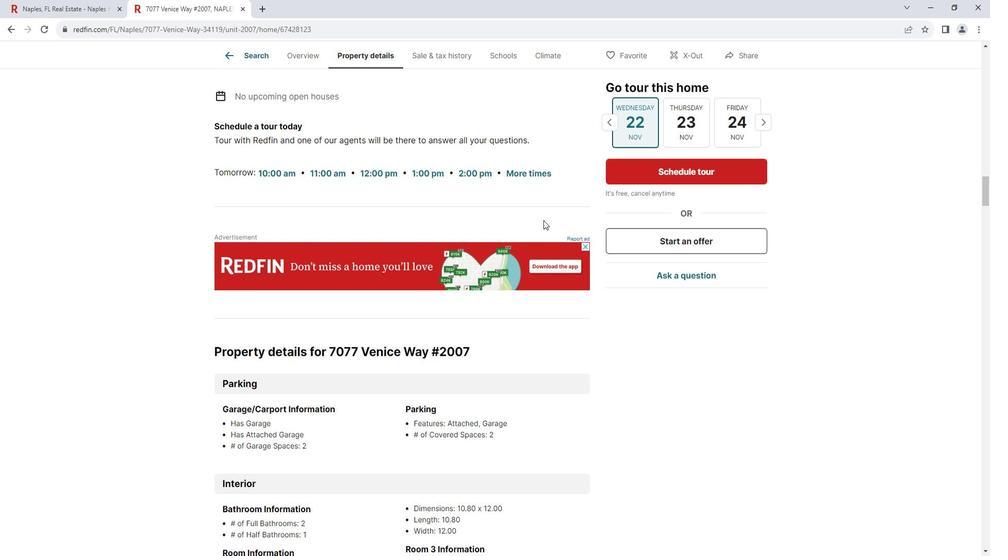 
Action: Mouse moved to (552, 220)
Screenshot: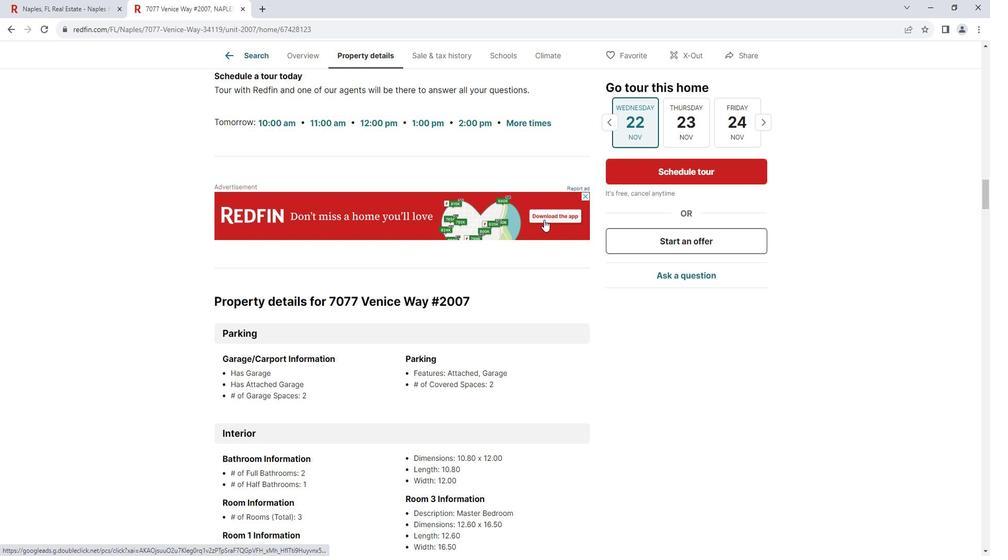 
Action: Mouse scrolled (552, 219) with delta (0, 0)
Screenshot: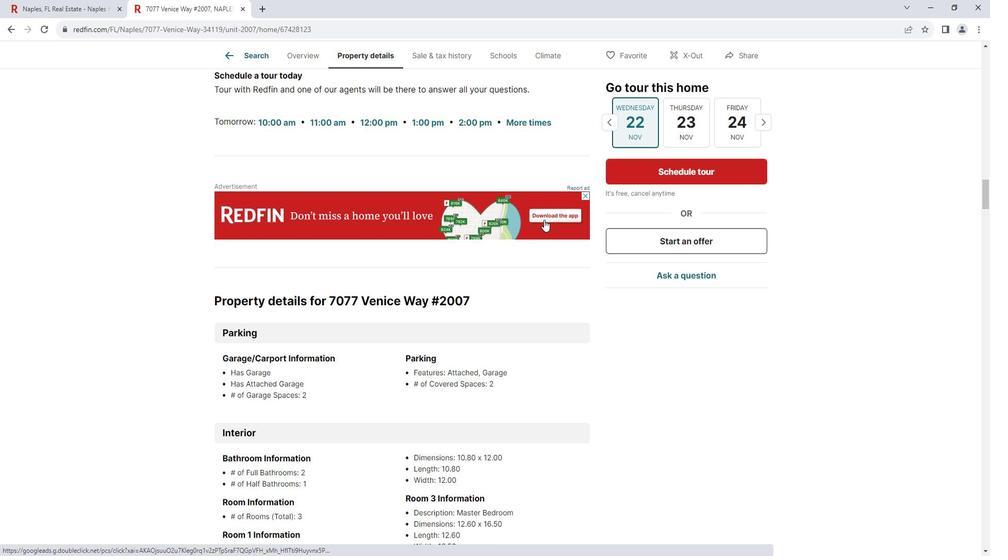 
Action: Mouse scrolled (552, 219) with delta (0, 0)
Screenshot: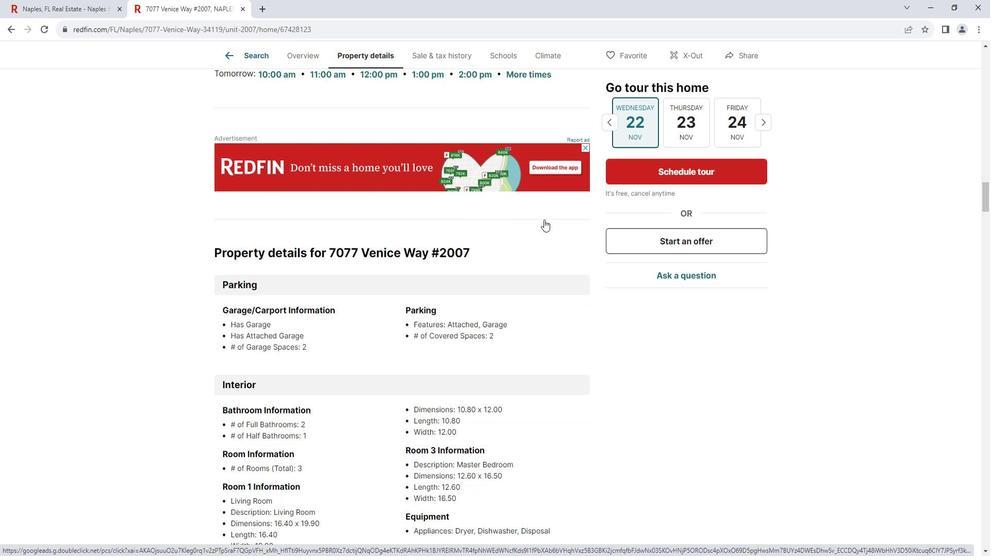 
Action: Mouse moved to (552, 220)
Screenshot: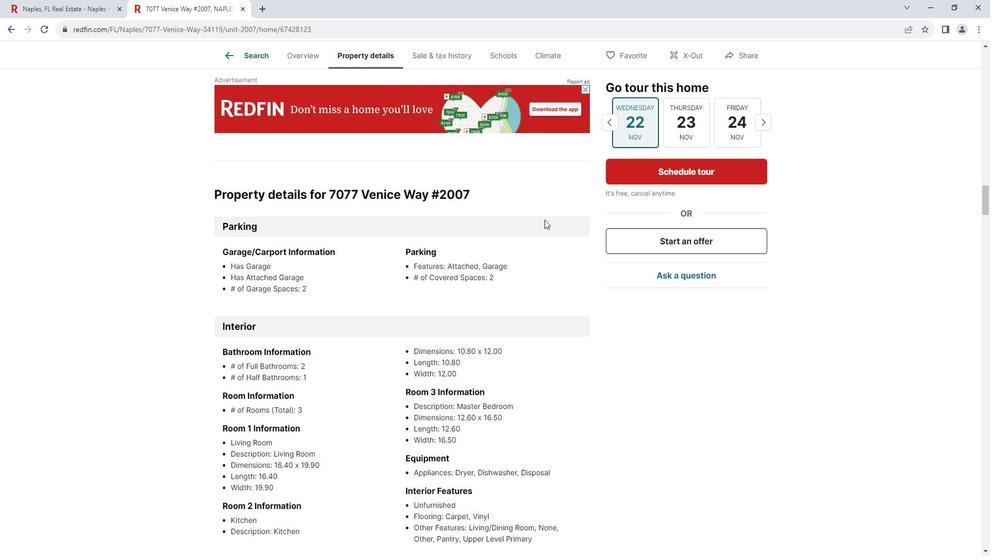 
Action: Mouse scrolled (552, 219) with delta (0, 0)
Screenshot: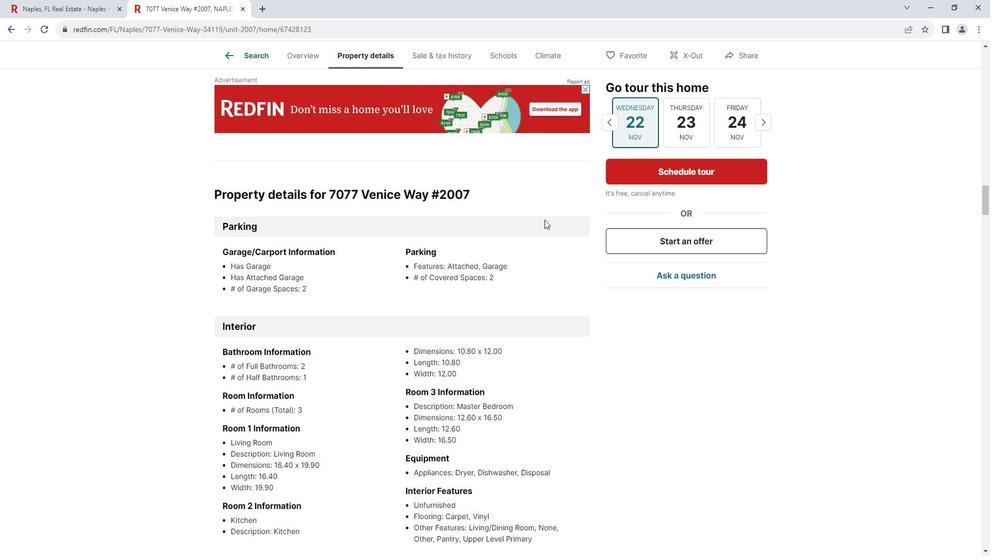 
Action: Mouse scrolled (552, 219) with delta (0, 0)
Screenshot: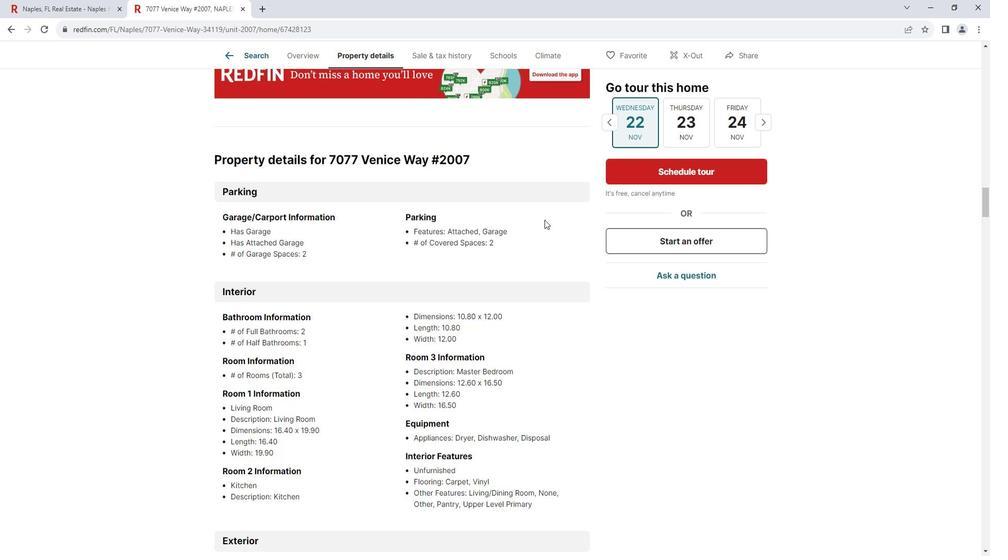 
Action: Mouse scrolled (552, 219) with delta (0, 0)
Screenshot: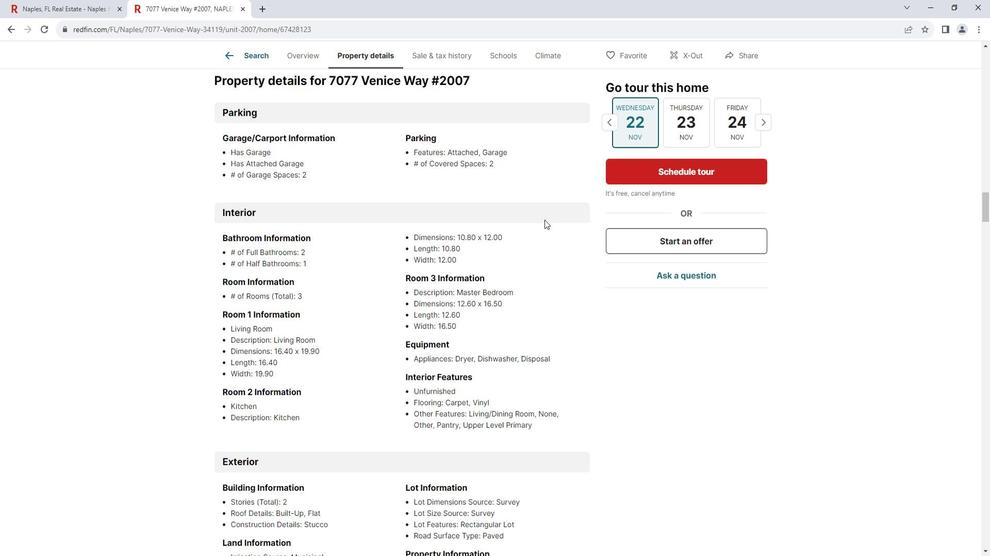 
Action: Mouse scrolled (552, 219) with delta (0, 0)
Screenshot: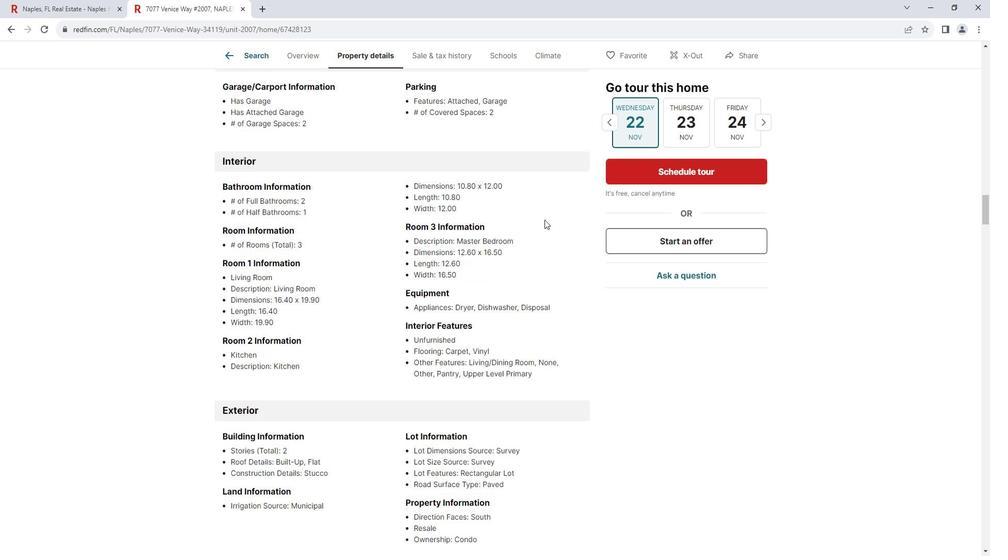 
Action: Mouse scrolled (552, 219) with delta (0, 0)
Screenshot: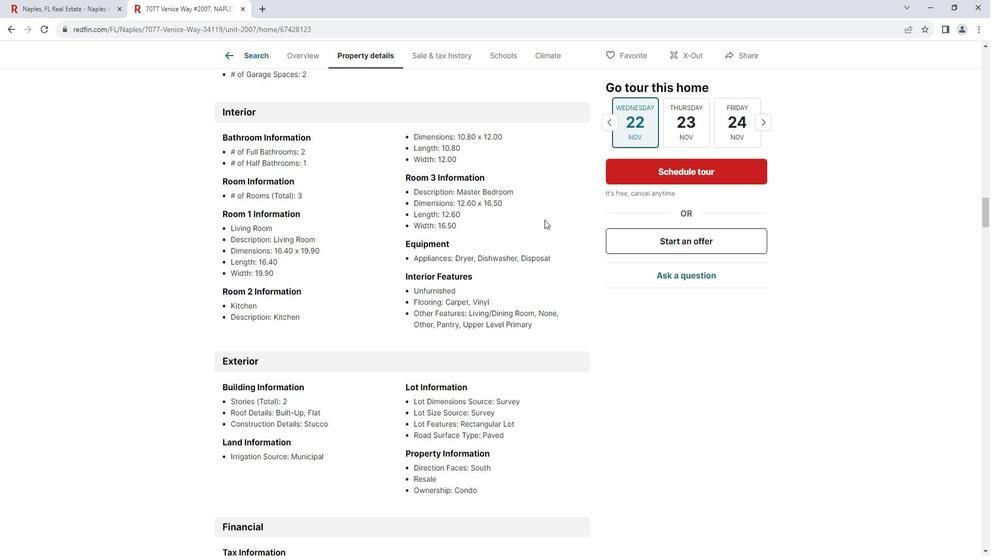 
Action: Mouse scrolled (552, 219) with delta (0, 0)
Screenshot: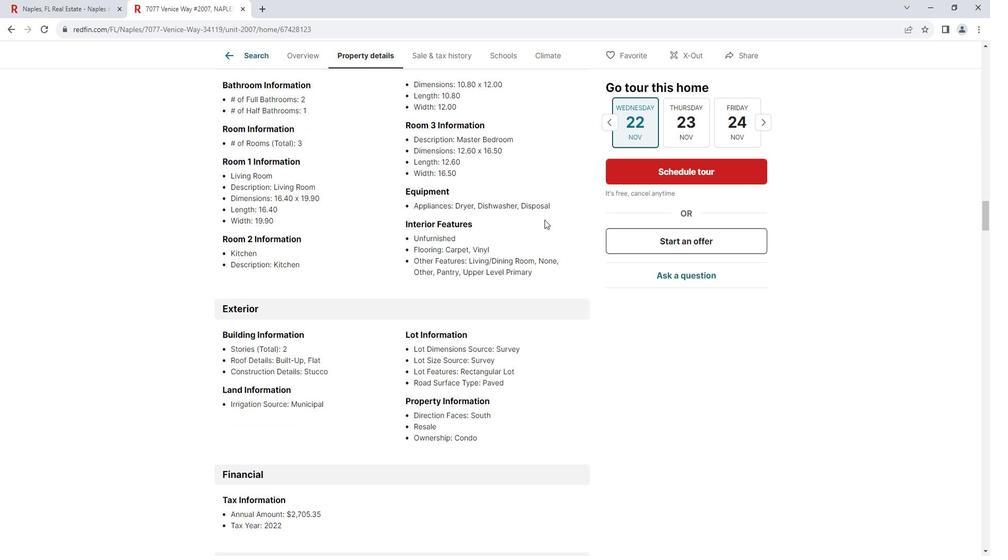 
Action: Mouse scrolled (552, 219) with delta (0, 0)
Screenshot: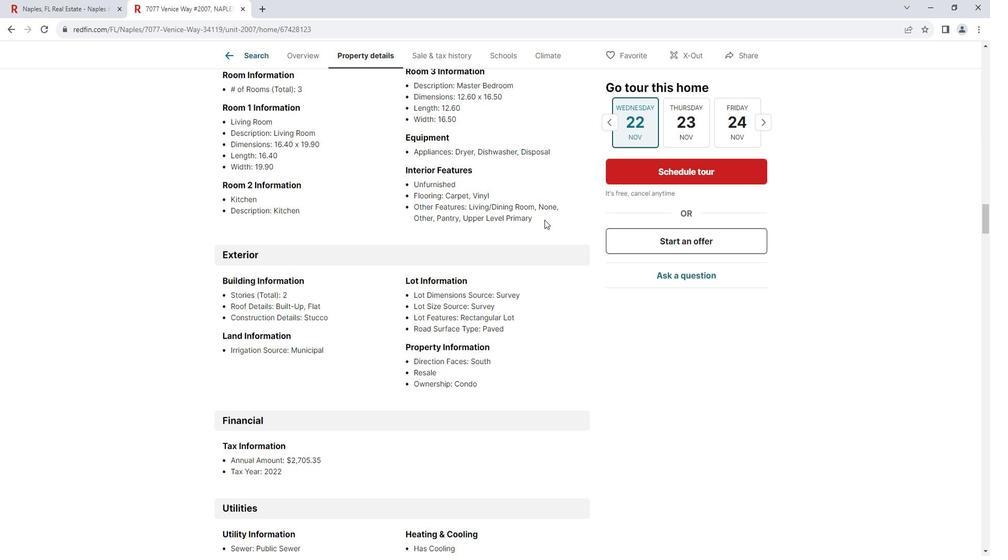 
Action: Mouse moved to (553, 220)
Screenshot: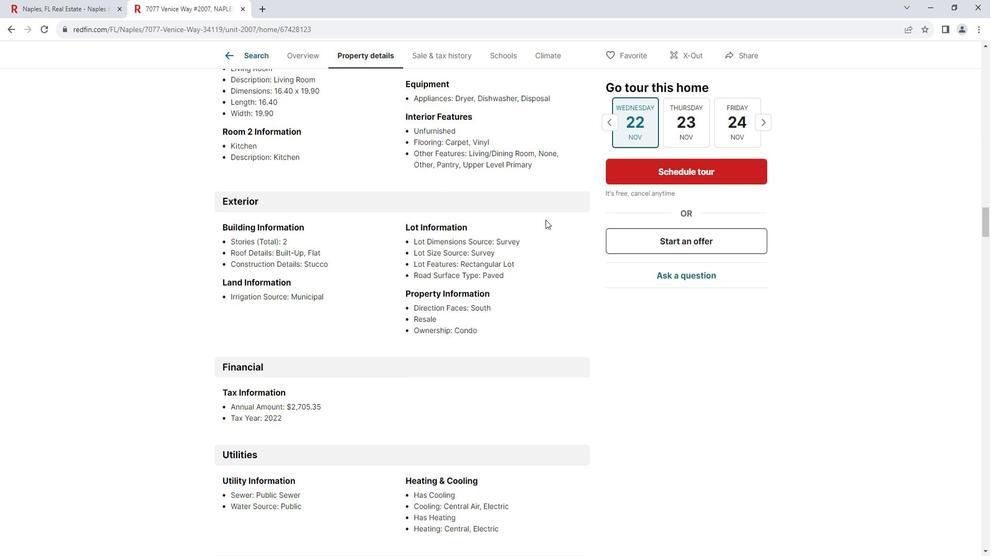
Action: Mouse scrolled (553, 219) with delta (0, 0)
Screenshot: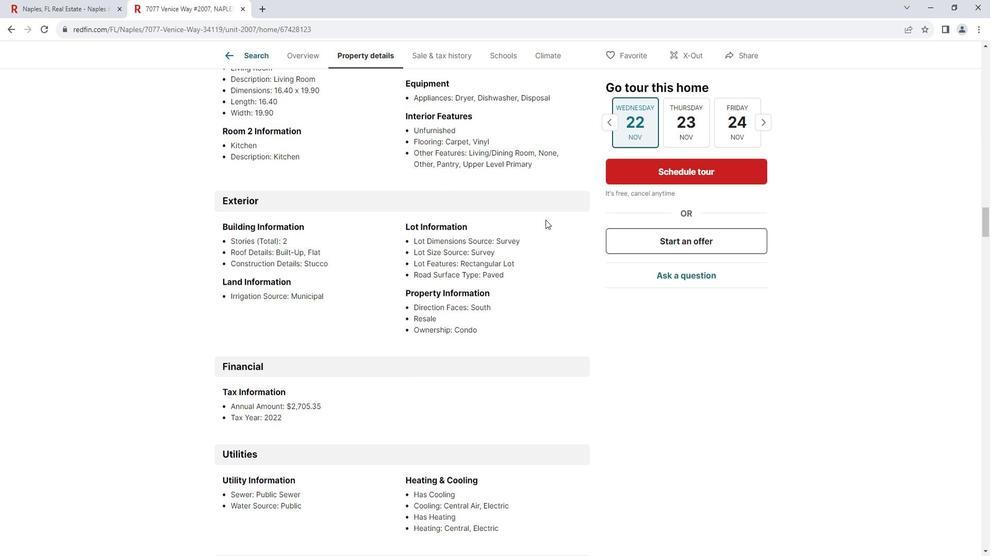 
Action: Mouse moved to (553, 220)
Screenshot: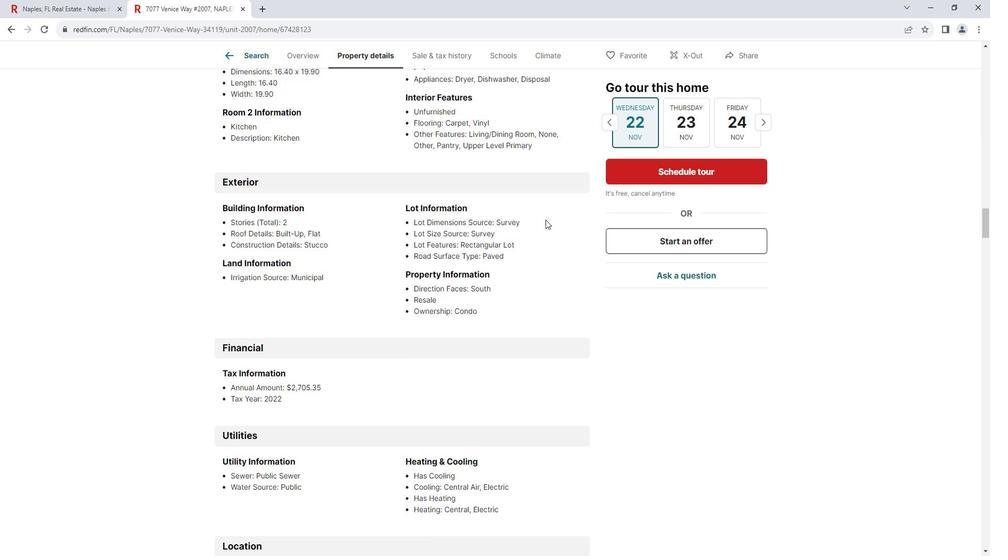 
Action: Mouse scrolled (553, 219) with delta (0, 0)
Screenshot: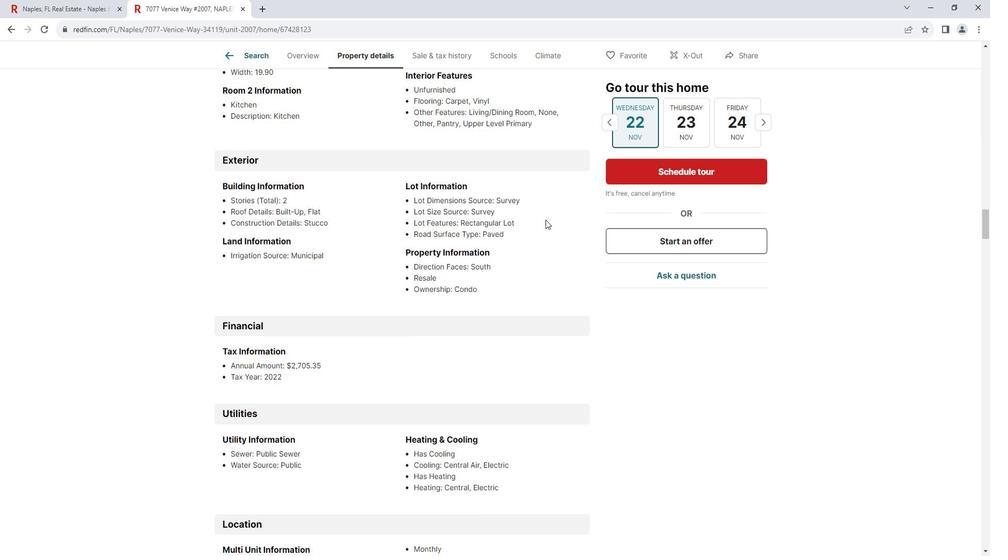 
Action: Mouse scrolled (553, 219) with delta (0, 0)
Screenshot: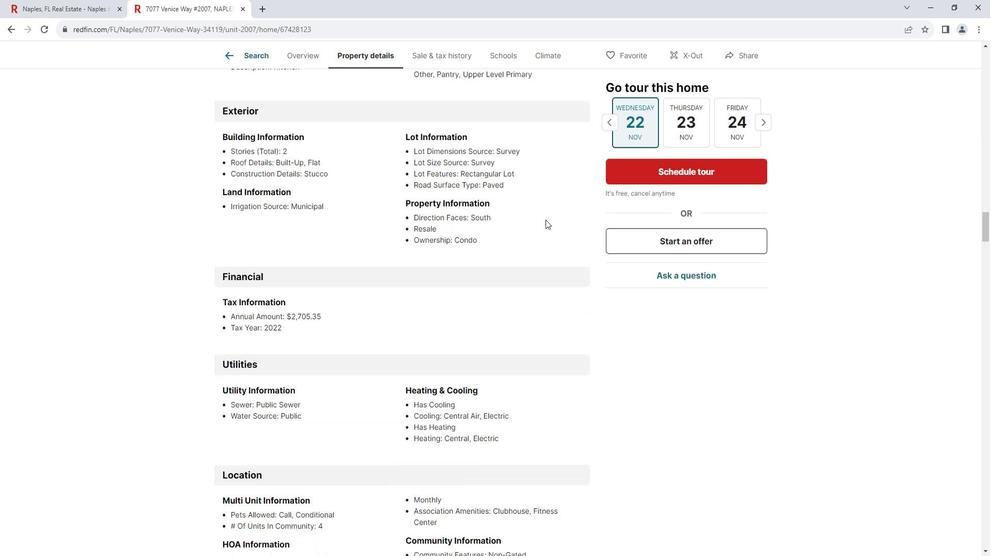 
Action: Mouse scrolled (553, 219) with delta (0, 0)
Screenshot: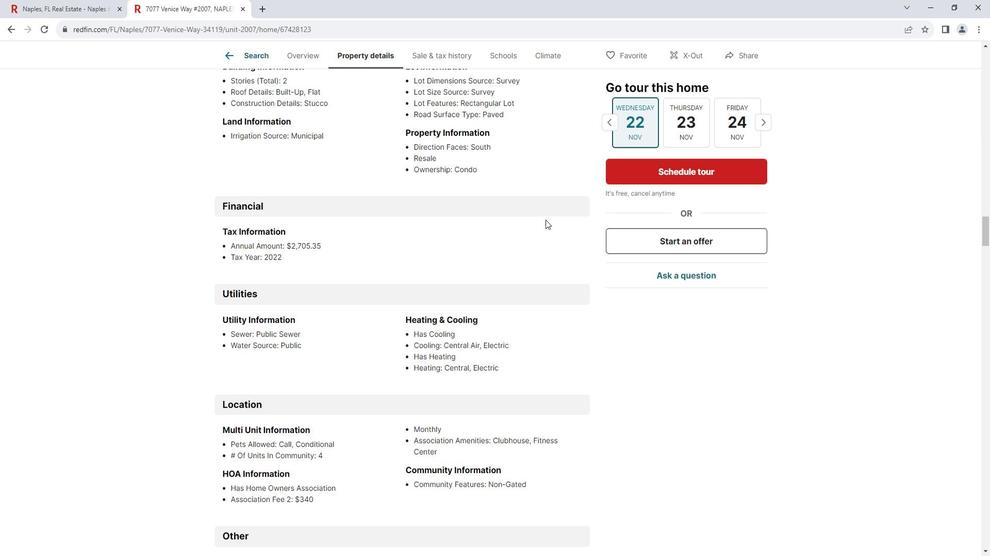 
Action: Mouse scrolled (553, 219) with delta (0, 0)
Screenshot: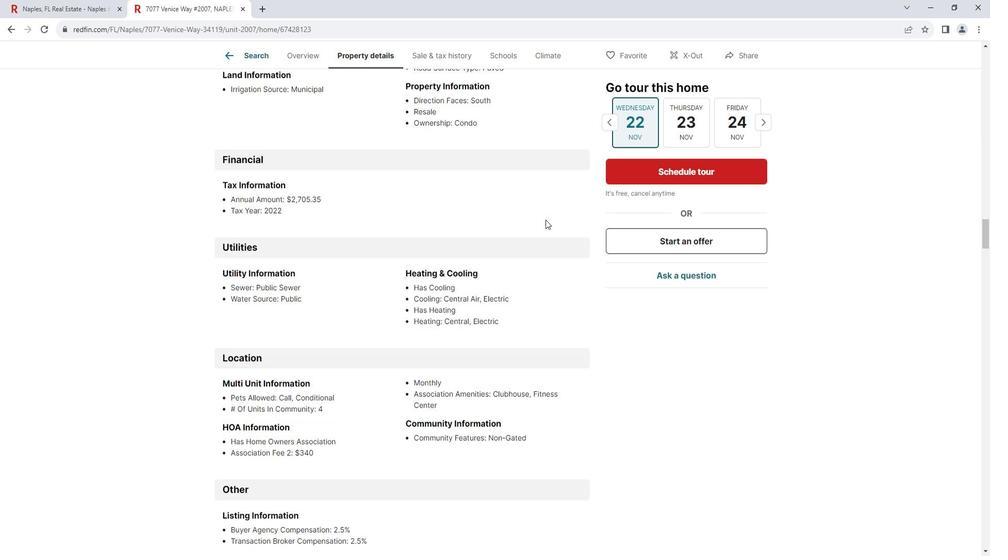 
Action: Mouse scrolled (553, 219) with delta (0, 0)
Screenshot: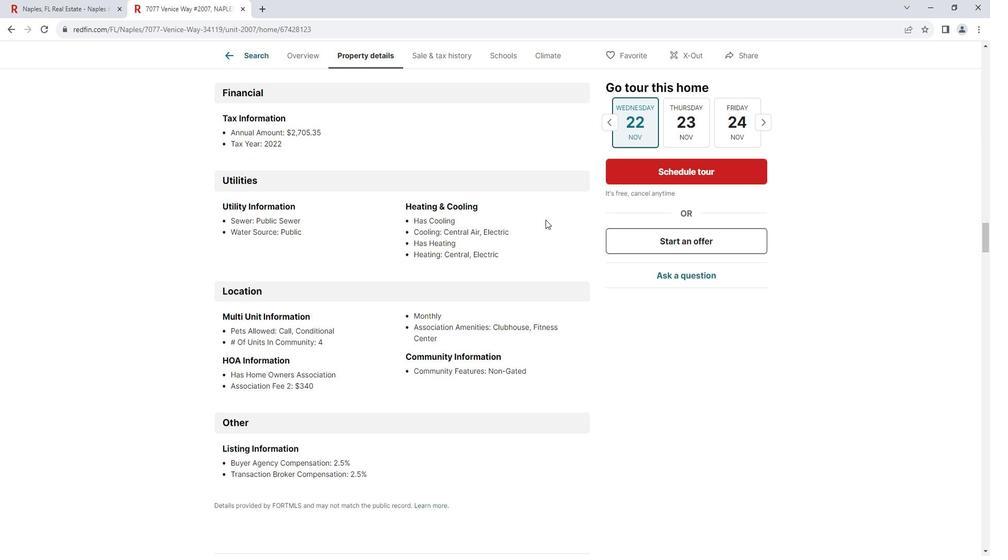 
Action: Mouse scrolled (553, 219) with delta (0, 0)
Screenshot: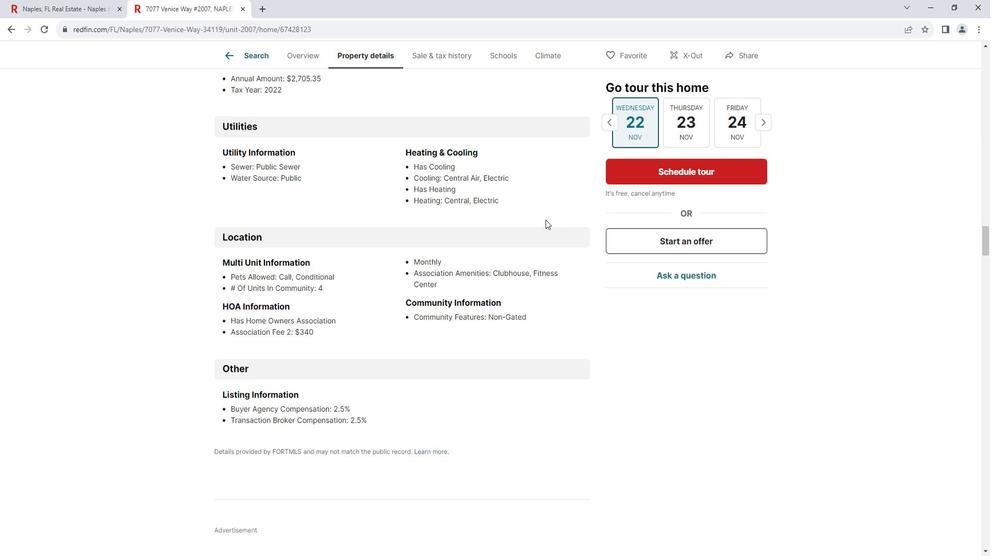 
Action: Mouse scrolled (553, 219) with delta (0, 0)
Screenshot: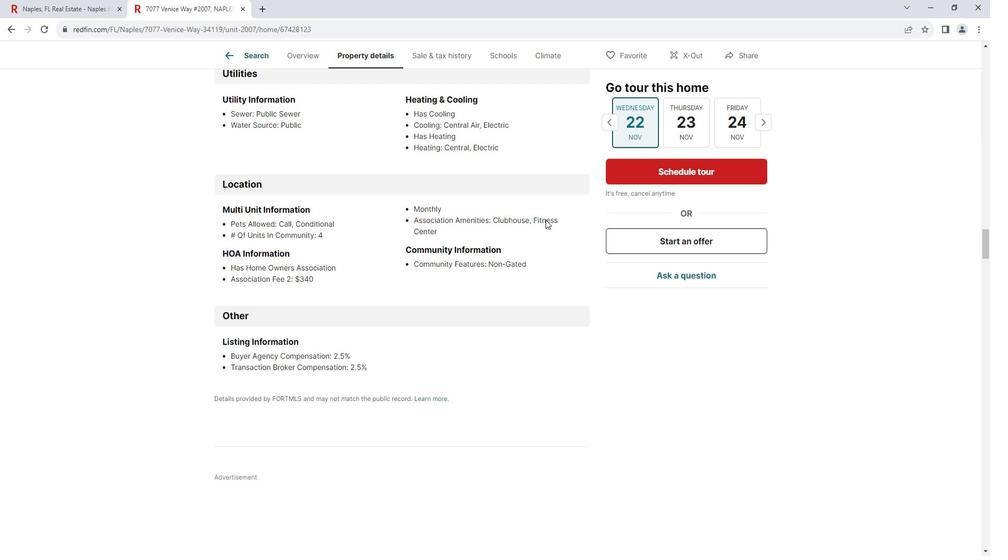 
Action: Mouse scrolled (553, 219) with delta (0, 0)
Screenshot: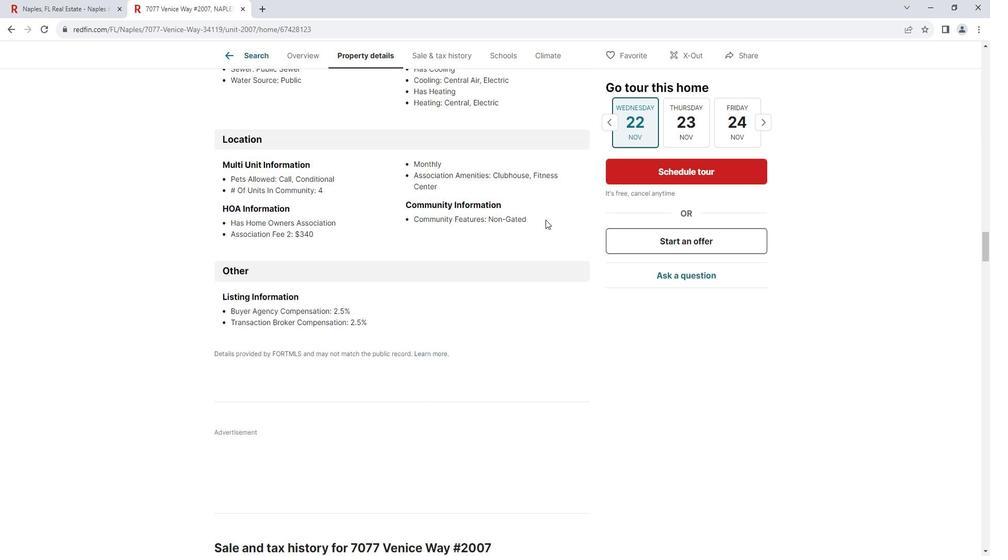 
Action: Mouse scrolled (553, 219) with delta (0, 0)
Screenshot: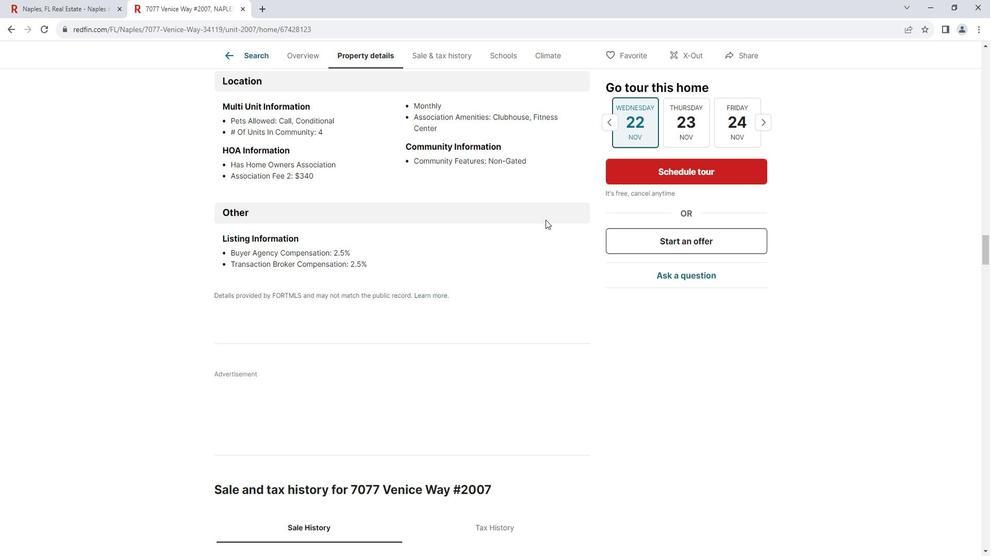 
Action: Mouse scrolled (553, 219) with delta (0, 0)
Screenshot: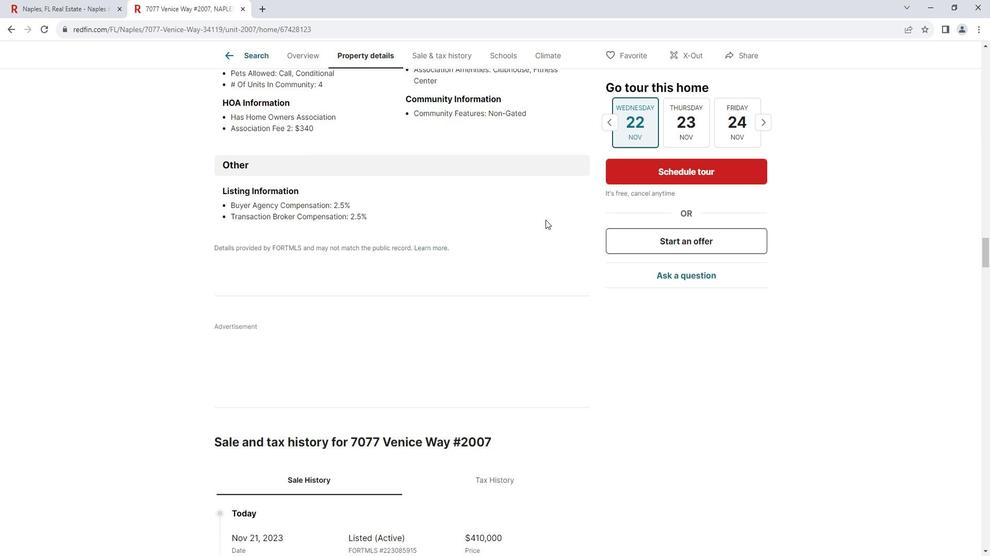
Action: Mouse scrolled (553, 219) with delta (0, 0)
Screenshot: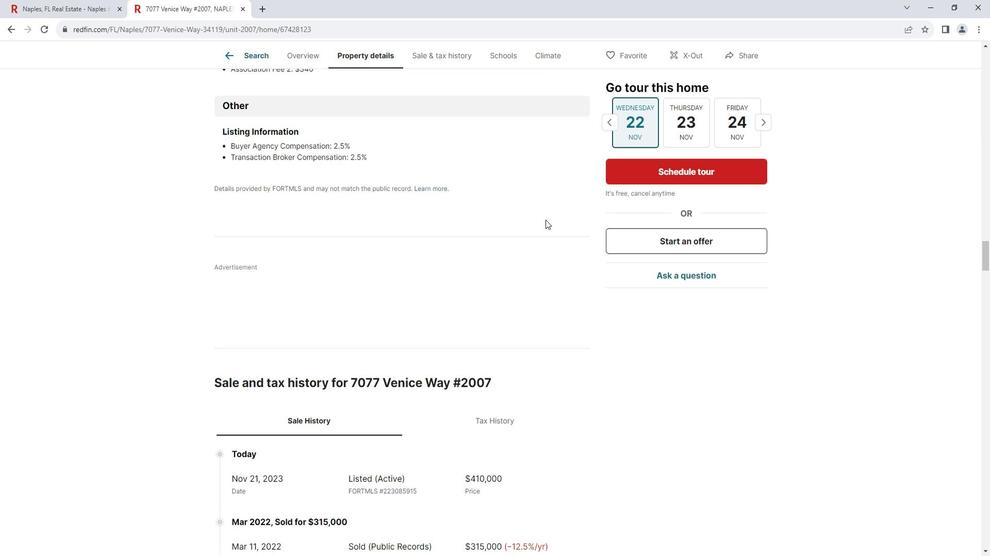 
Action: Mouse scrolled (553, 219) with delta (0, 0)
Screenshot: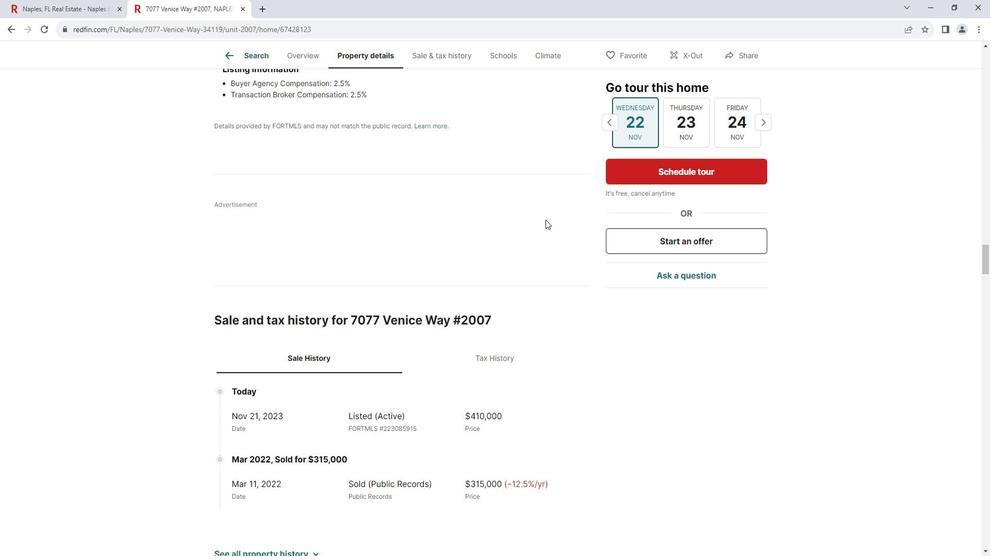 
Action: Mouse scrolled (553, 219) with delta (0, 0)
Screenshot: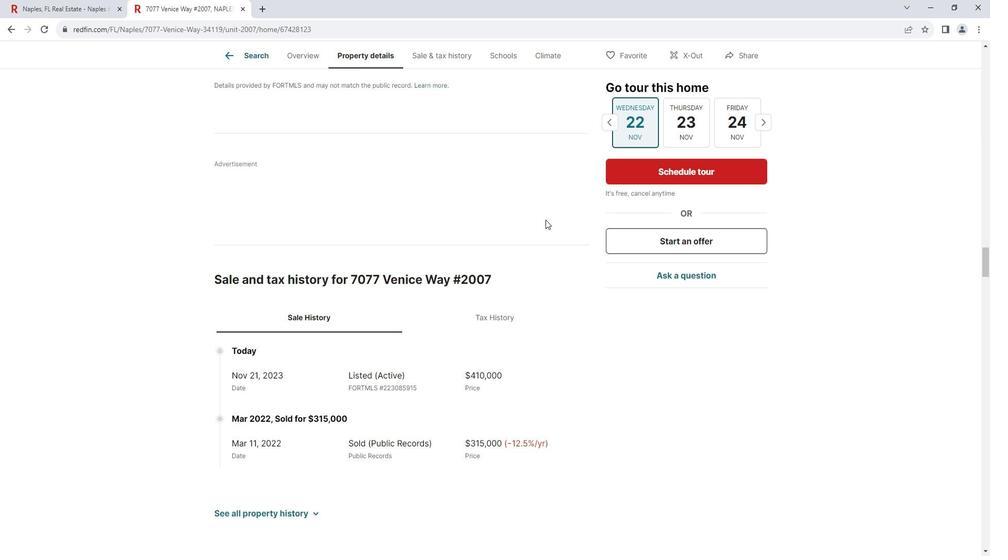
Action: Mouse scrolled (553, 219) with delta (0, 0)
Screenshot: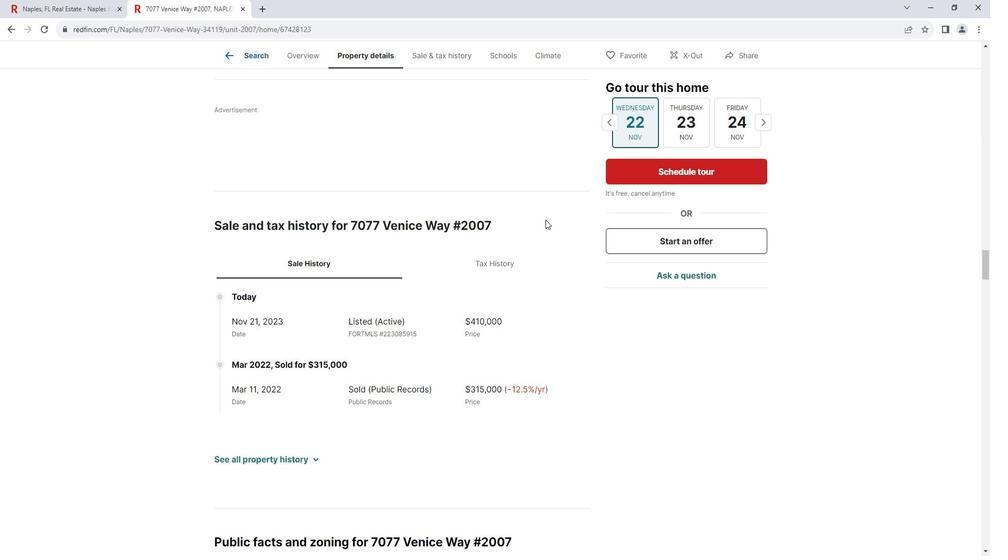 
Action: Mouse scrolled (553, 219) with delta (0, 0)
Screenshot: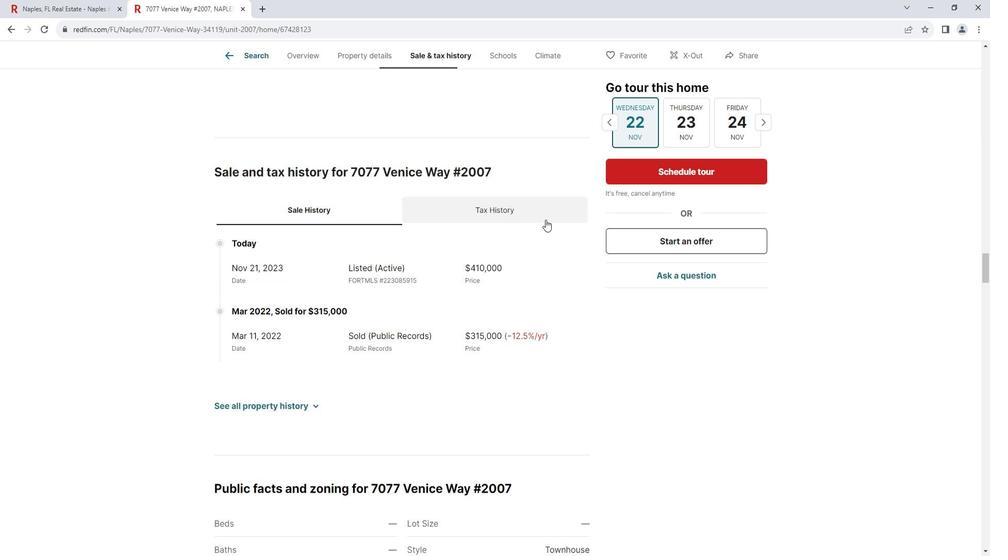 
Action: Mouse scrolled (553, 219) with delta (0, 0)
Screenshot: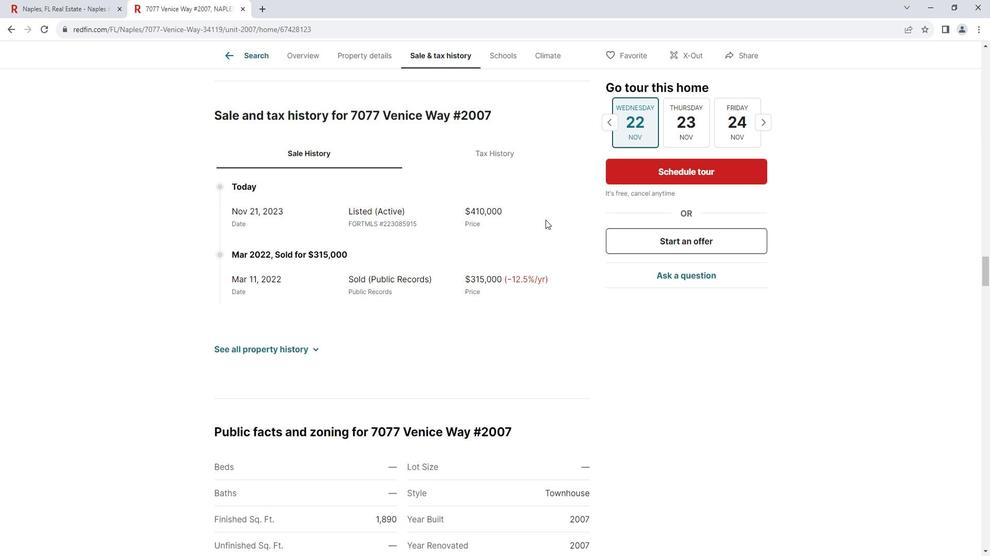 
Action: Mouse scrolled (553, 219) with delta (0, 0)
Screenshot: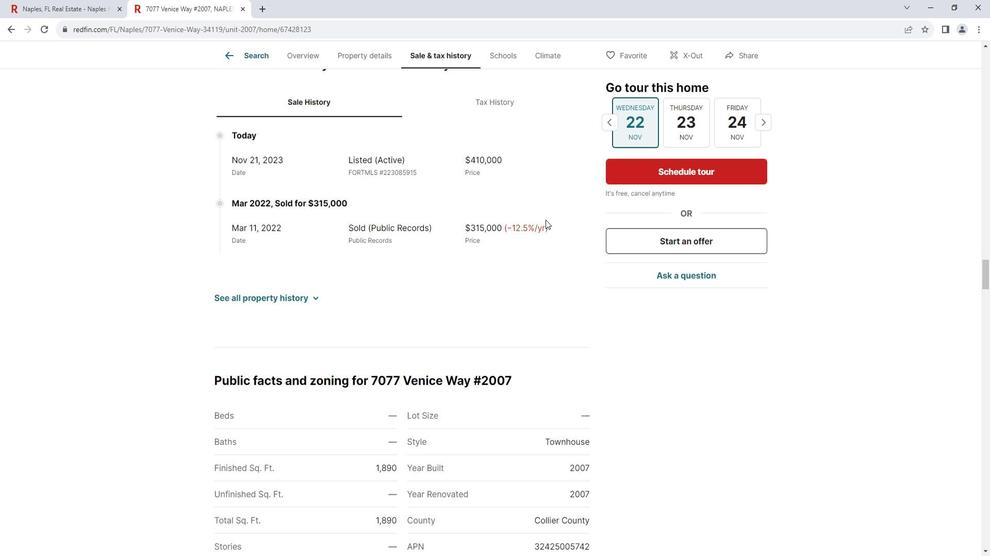 
Action: Mouse scrolled (553, 219) with delta (0, 0)
Screenshot: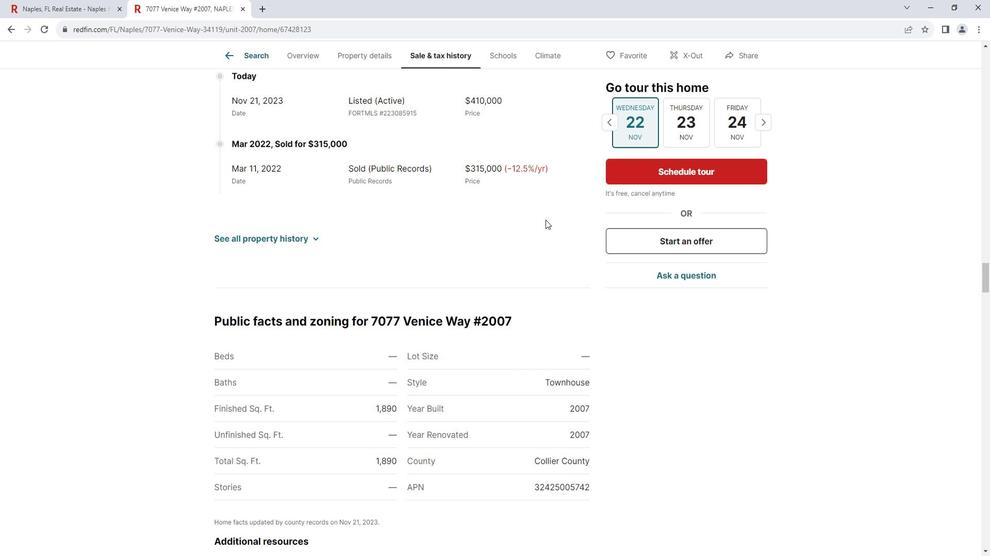 
Action: Mouse scrolled (553, 219) with delta (0, 0)
Screenshot: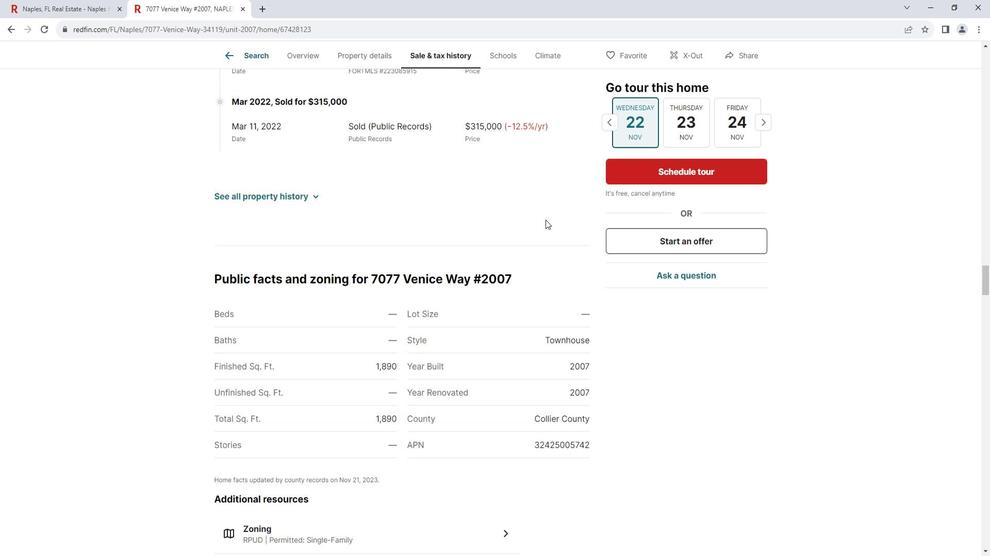 
Action: Mouse scrolled (553, 219) with delta (0, 0)
Screenshot: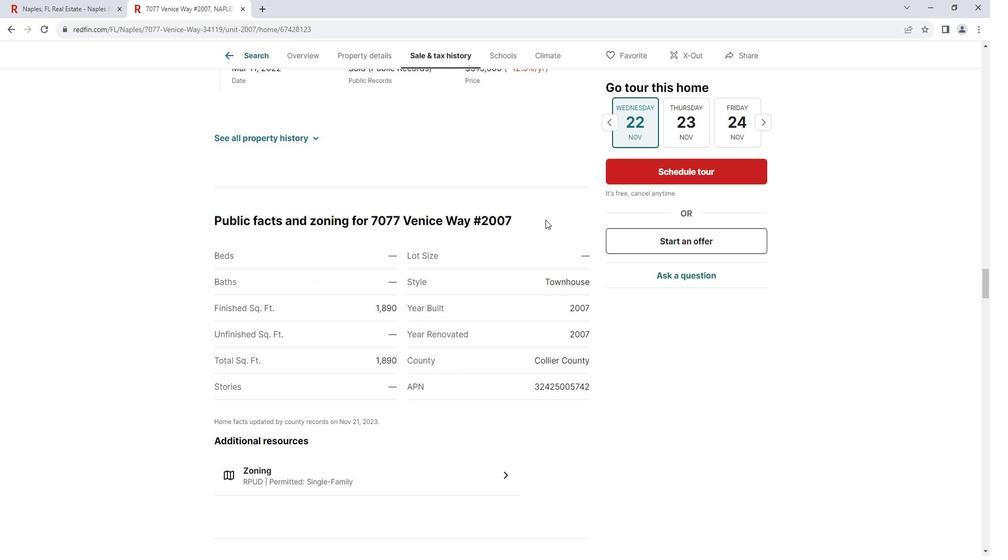
Action: Mouse scrolled (553, 219) with delta (0, 0)
Screenshot: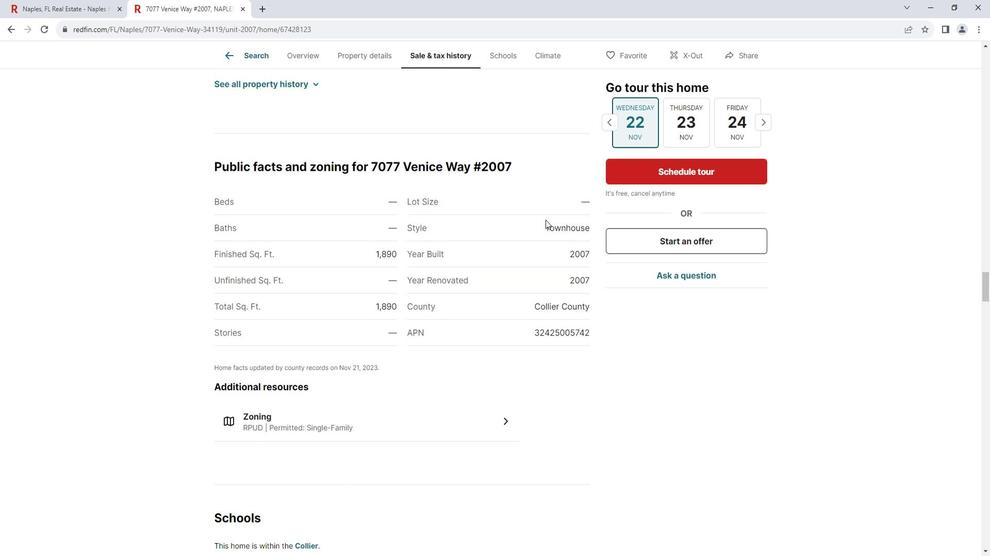 
Action: Mouse scrolled (553, 219) with delta (0, 0)
Screenshot: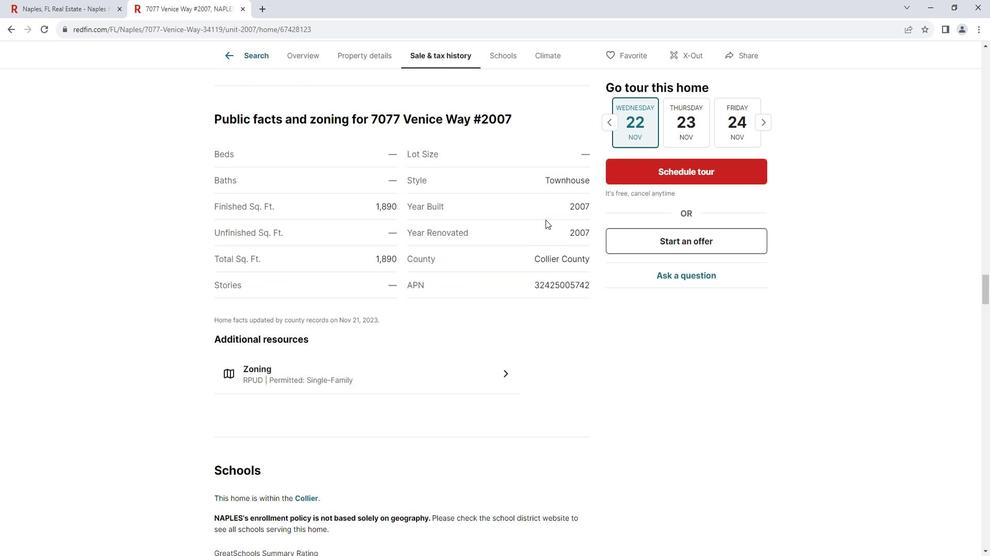 
Action: Mouse scrolled (553, 219) with delta (0, 0)
Screenshot: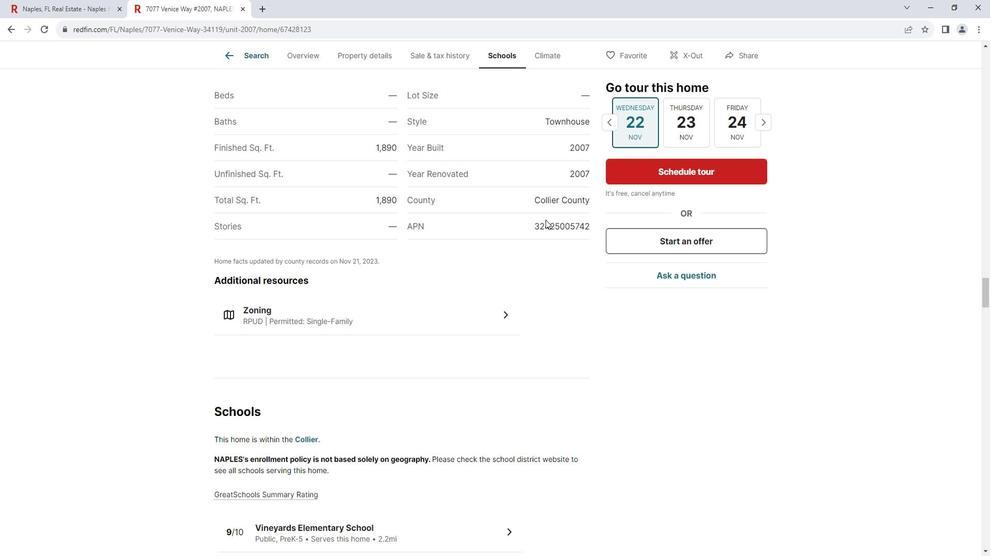 
Action: Mouse scrolled (553, 219) with delta (0, 0)
Screenshot: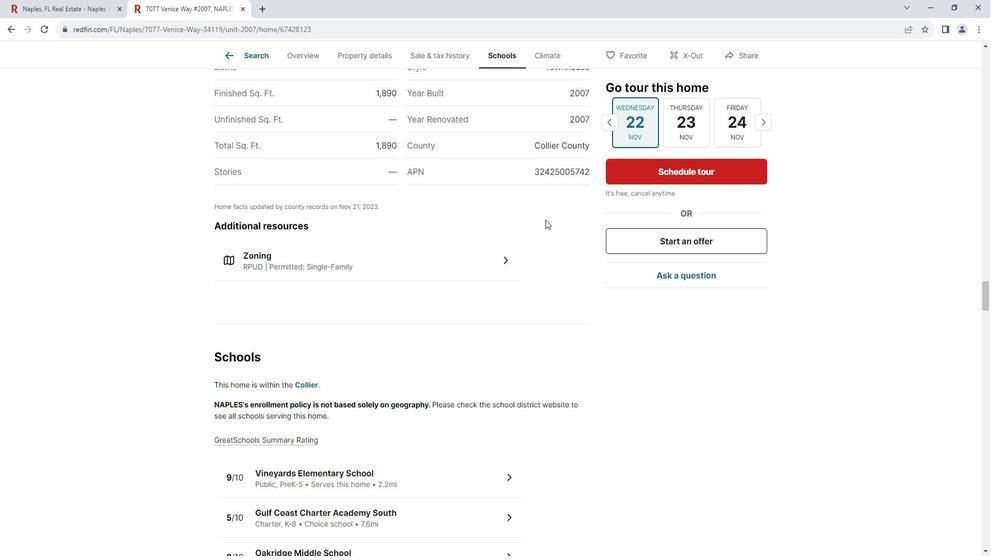 
Action: Mouse scrolled (553, 219) with delta (0, 0)
Screenshot: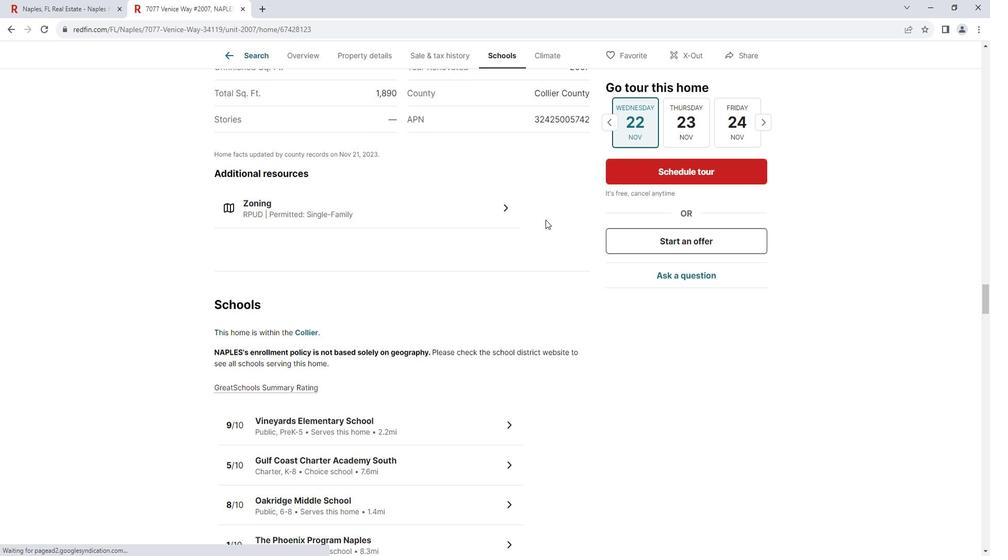 
Action: Mouse scrolled (553, 219) with delta (0, 0)
Screenshot: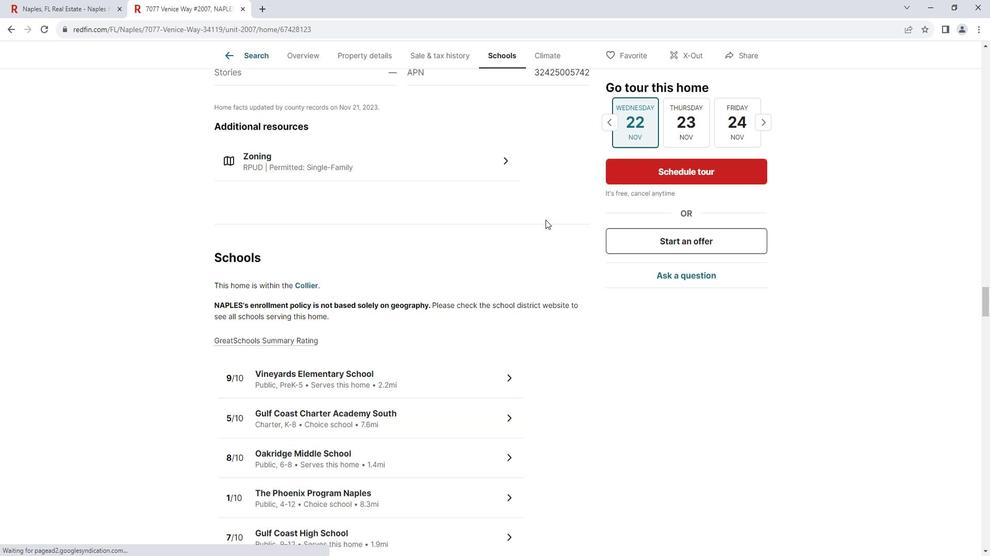 
Action: Mouse scrolled (553, 219) with delta (0, 0)
Screenshot: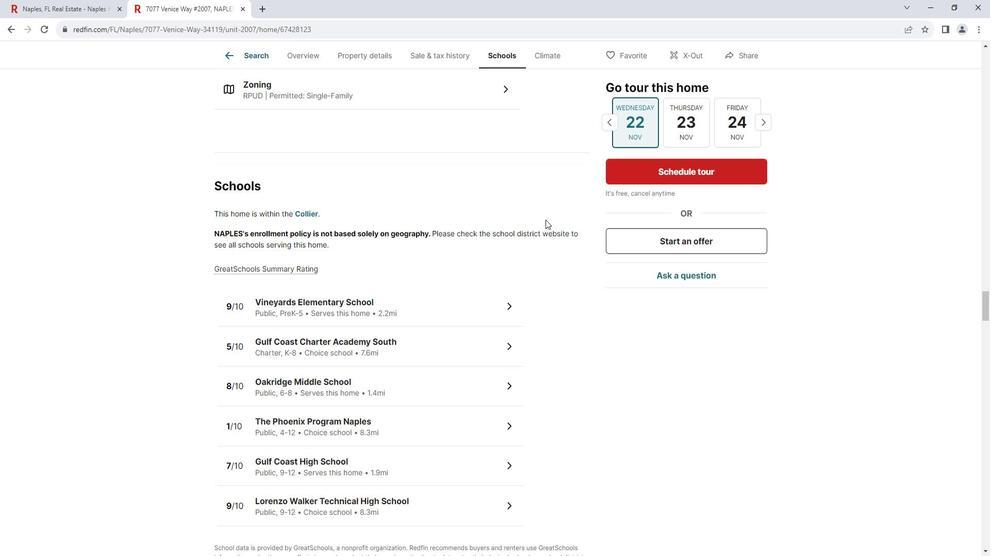 
Action: Mouse scrolled (553, 219) with delta (0, 0)
Screenshot: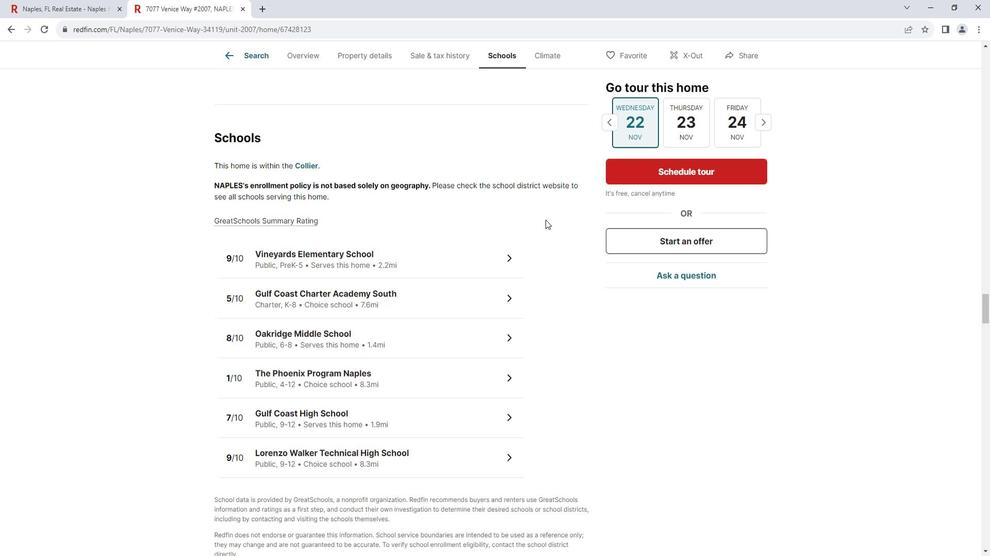 
Action: Mouse scrolled (553, 219) with delta (0, 0)
Screenshot: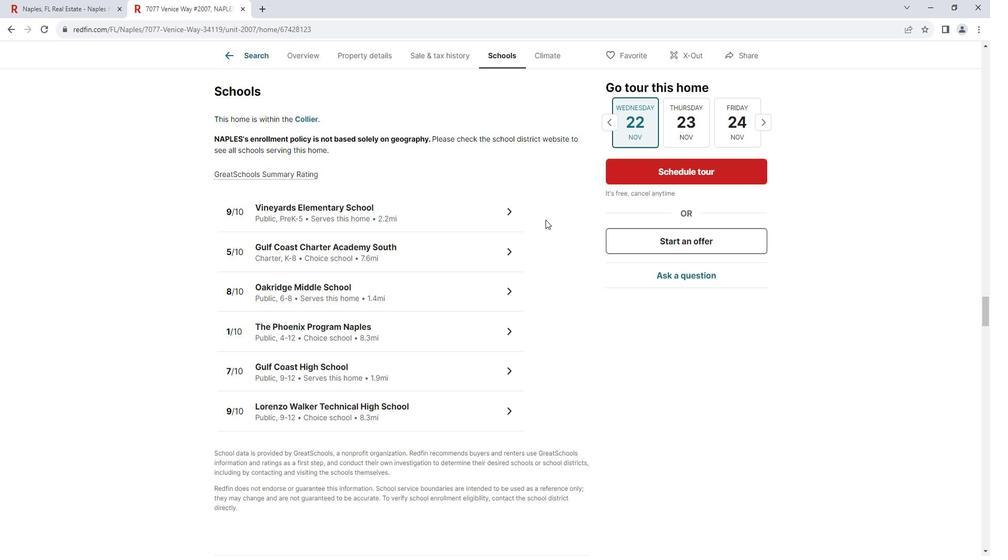 
Action: Mouse scrolled (553, 219) with delta (0, 0)
Screenshot: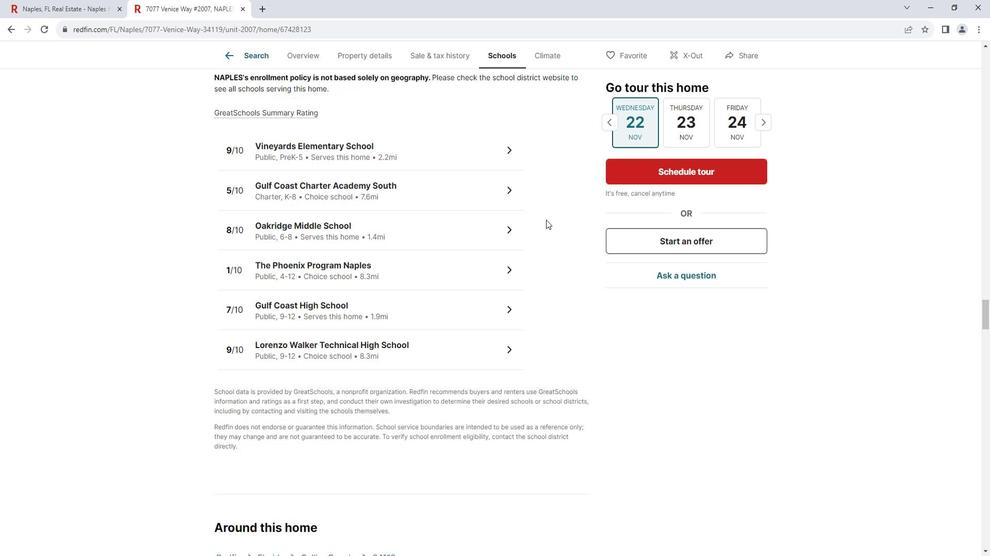 
Action: Mouse moved to (554, 220)
Screenshot: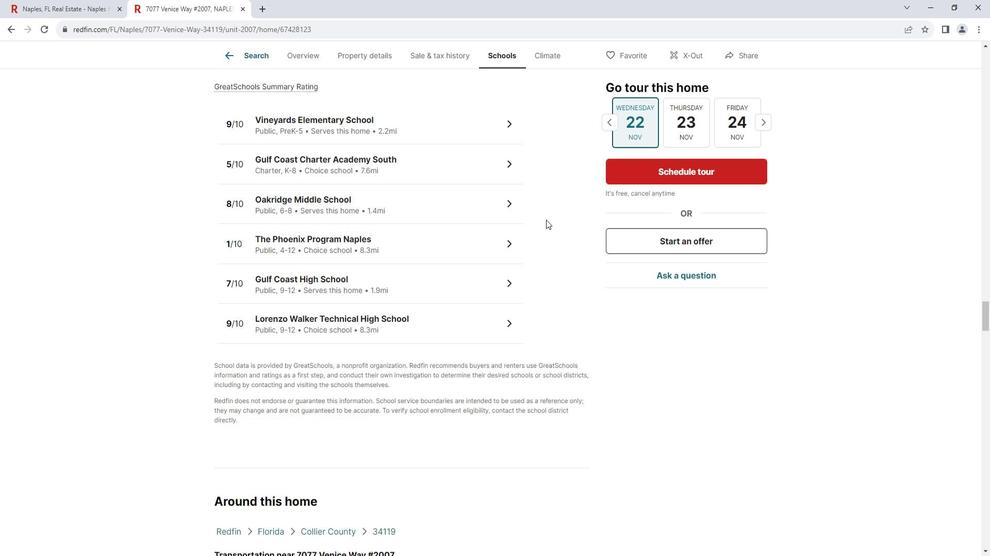 
Action: Mouse scrolled (554, 219) with delta (0, 0)
Screenshot: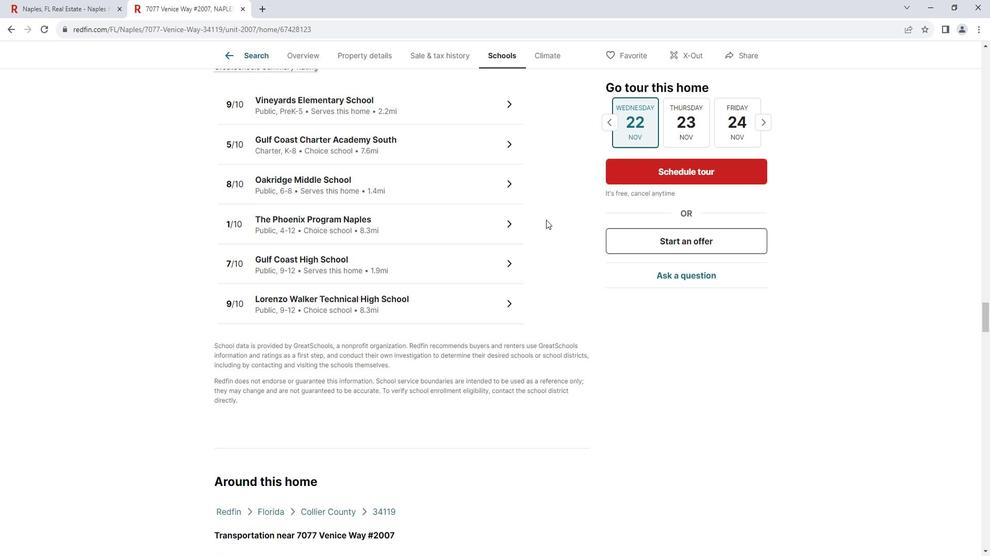 
Action: Mouse scrolled (554, 219) with delta (0, 0)
Screenshot: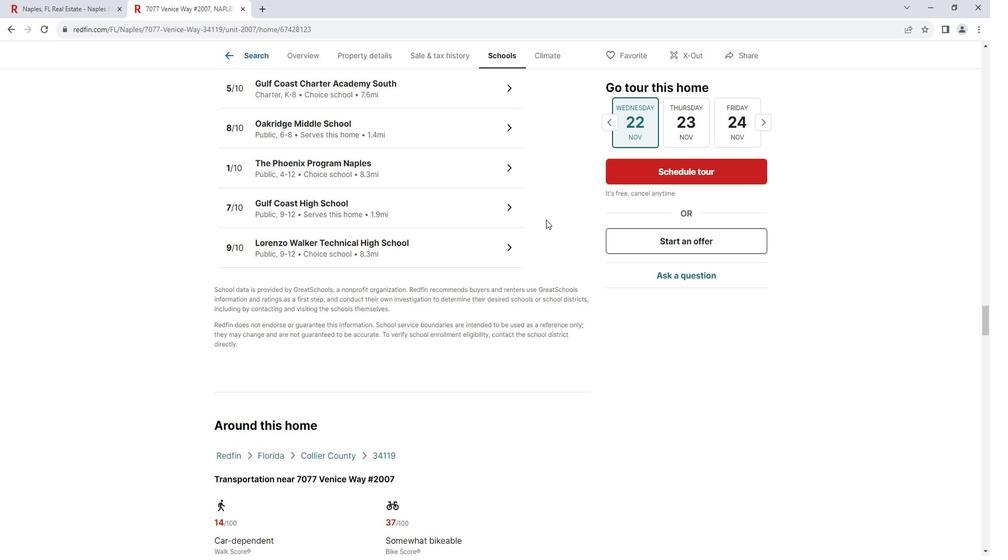 
Action: Mouse scrolled (554, 219) with delta (0, 0)
Screenshot: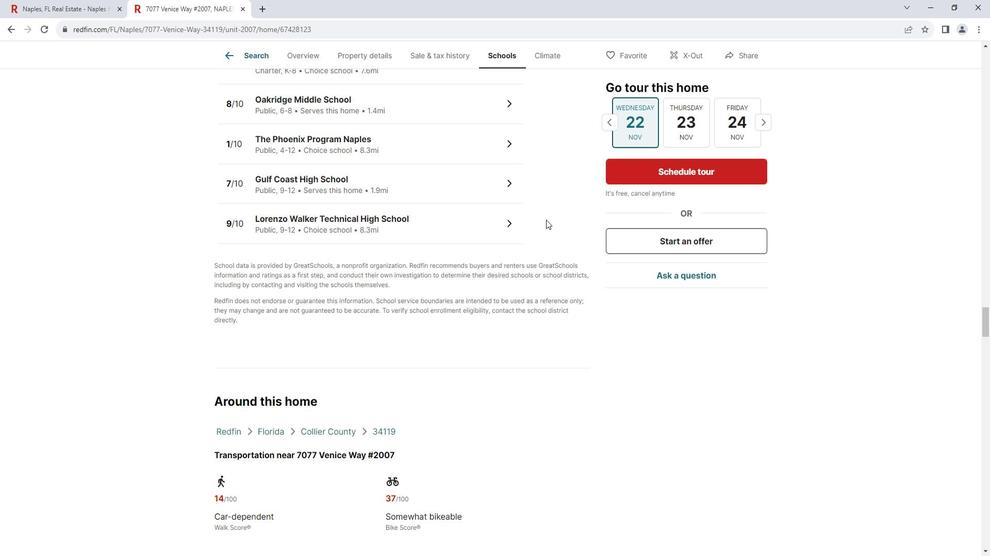 
Action: Mouse moved to (554, 220)
Screenshot: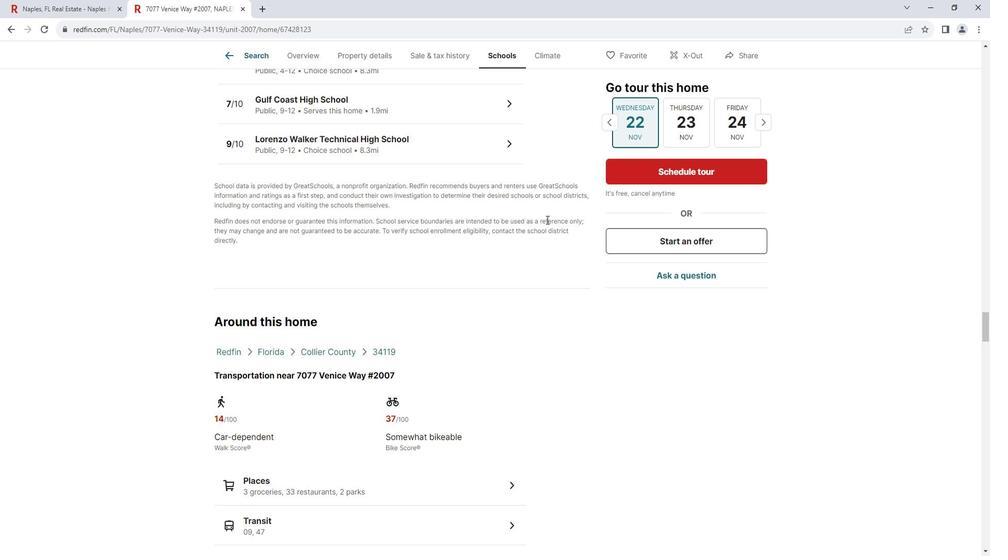 
Action: Mouse scrolled (554, 219) with delta (0, 0)
Screenshot: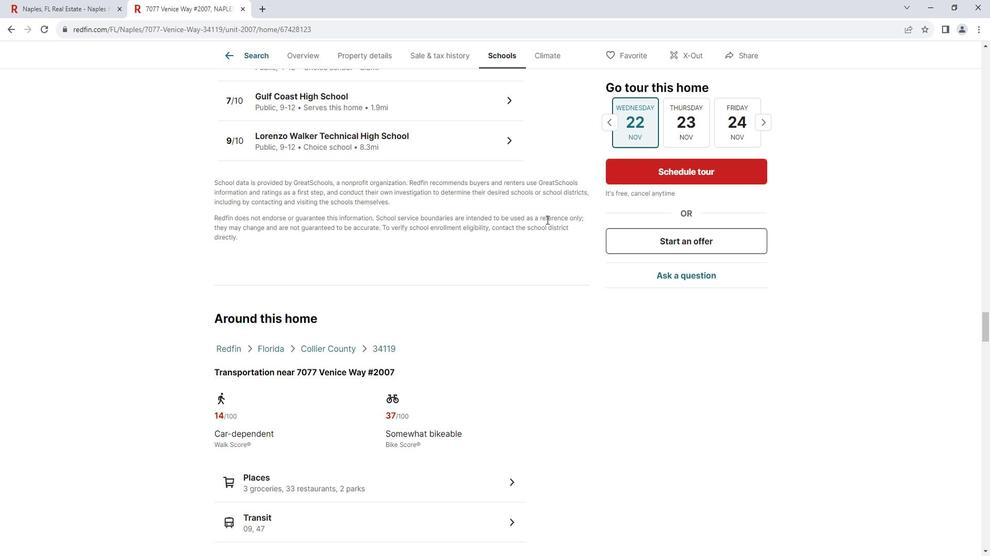 
Action: Mouse scrolled (554, 219) with delta (0, 0)
Screenshot: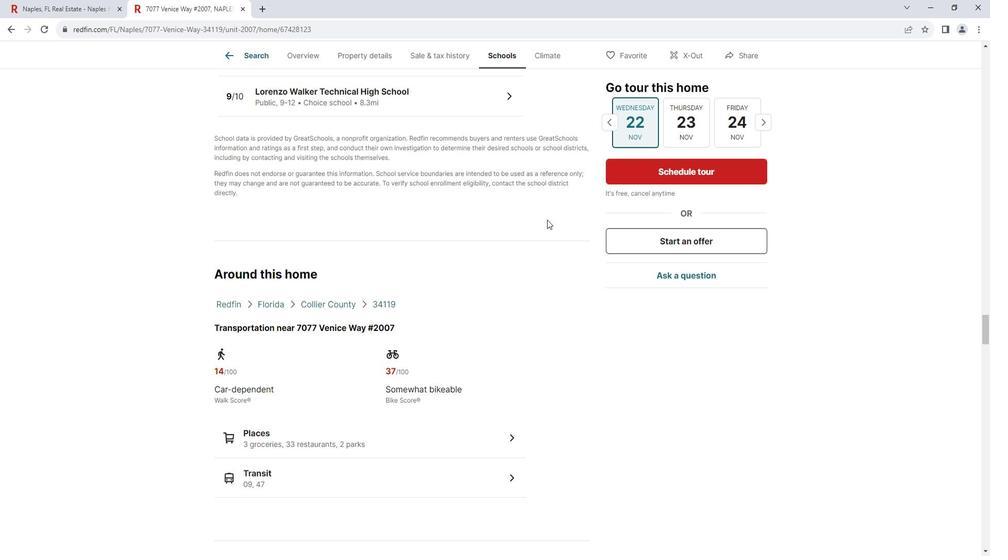 
Action: Mouse moved to (555, 219)
Screenshot: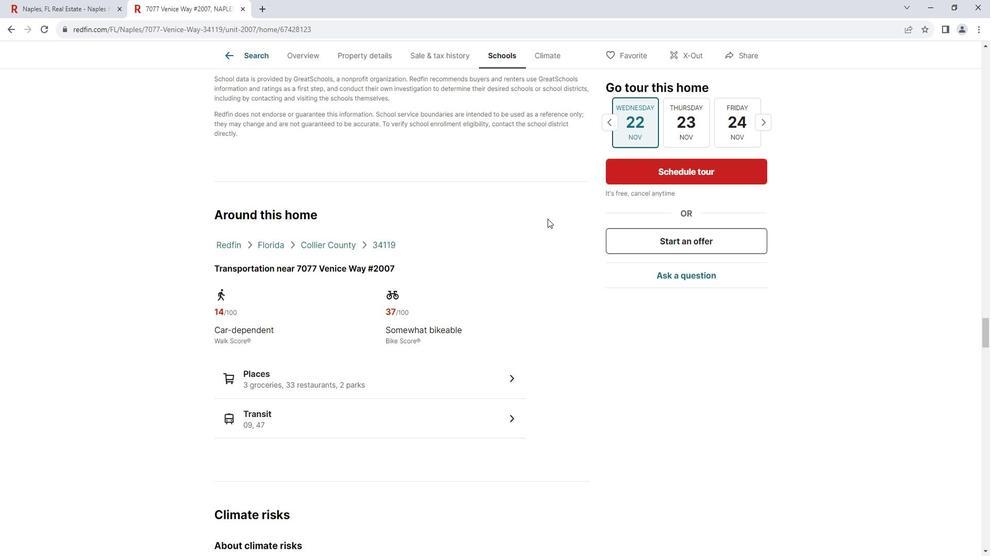 
Action: Mouse scrolled (555, 218) with delta (0, 0)
Screenshot: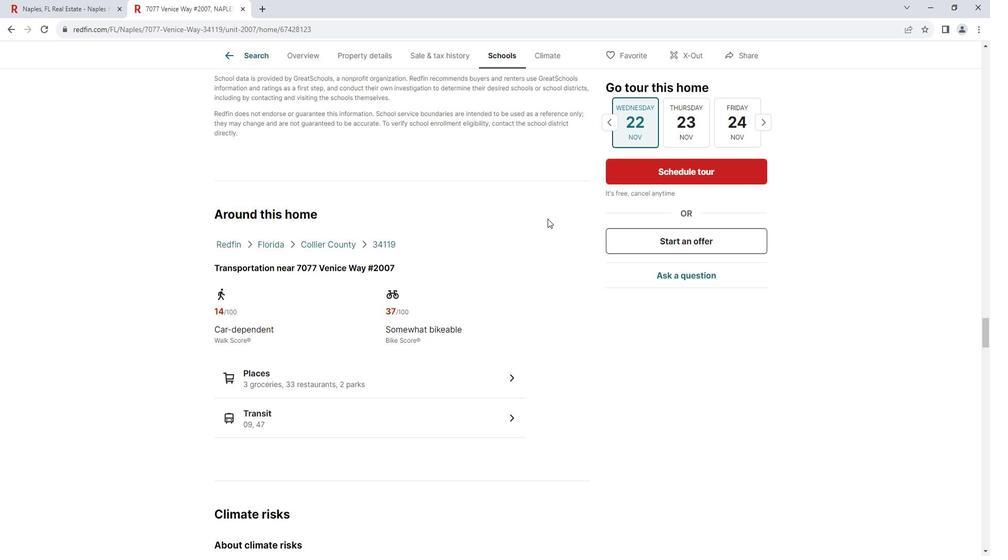 
Action: Mouse scrolled (555, 218) with delta (0, 0)
Screenshot: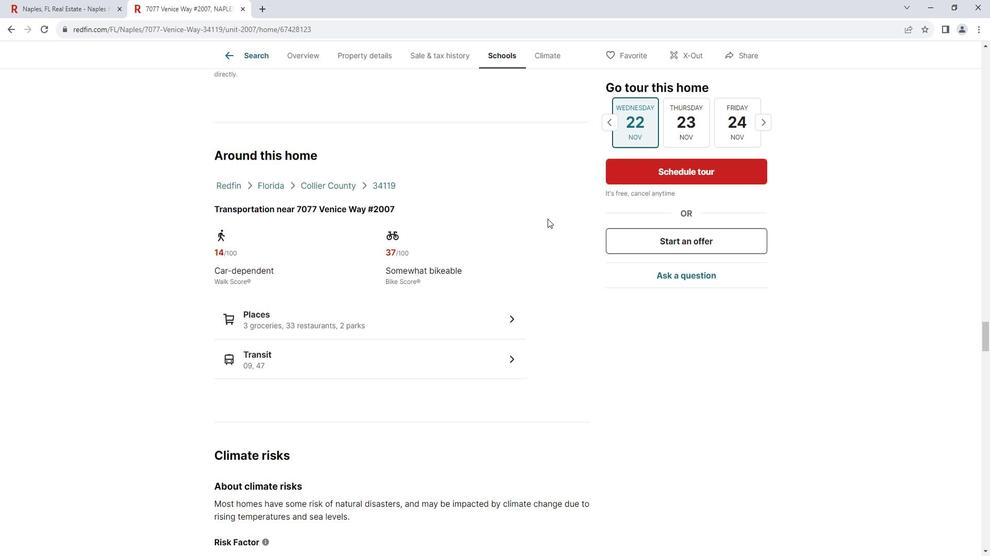 
Action: Mouse scrolled (555, 218) with delta (0, 0)
Screenshot: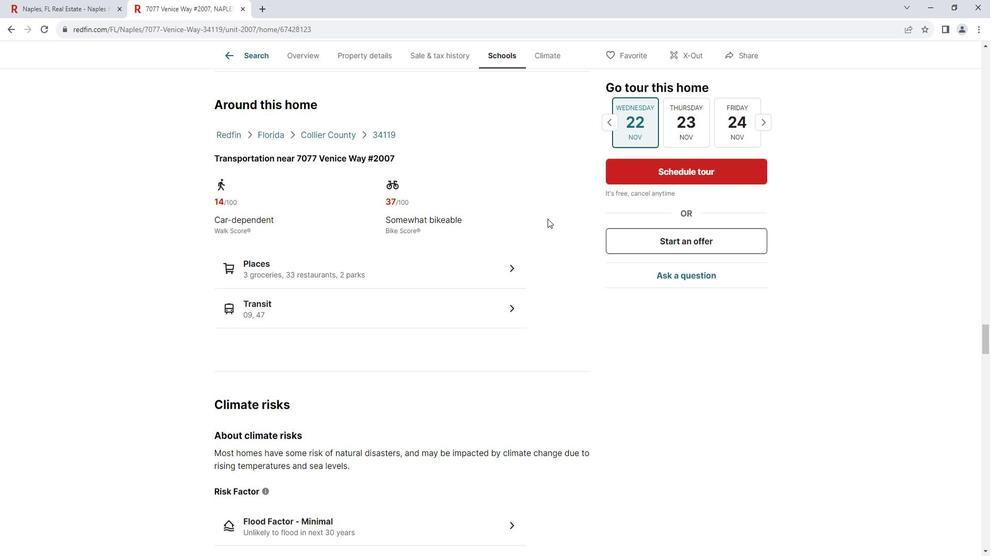 
Action: Mouse scrolled (555, 218) with delta (0, 0)
Screenshot: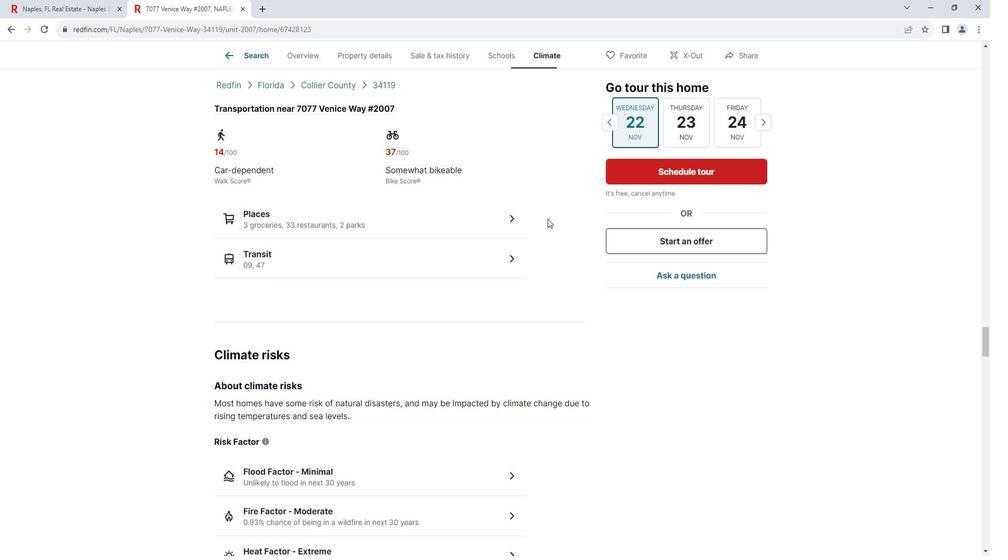 
Action: Mouse scrolled (555, 218) with delta (0, 0)
Screenshot: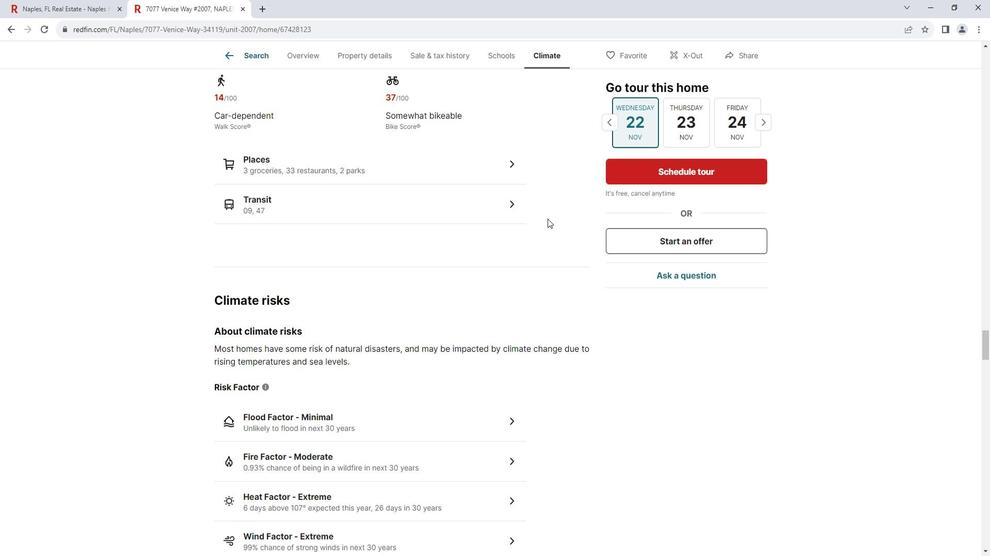 
Action: Mouse scrolled (555, 218) with delta (0, 0)
Screenshot: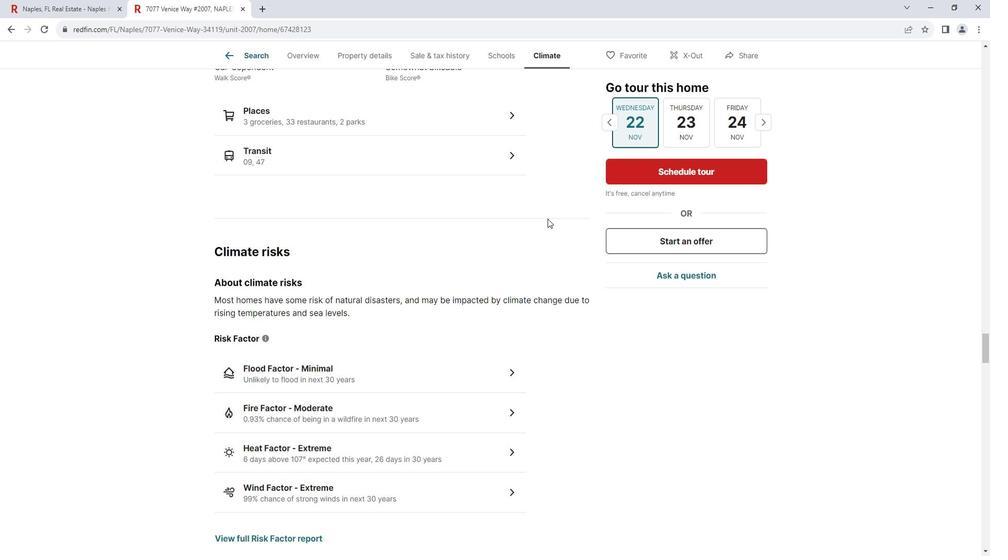 
Action: Mouse scrolled (555, 218) with delta (0, 0)
Screenshot: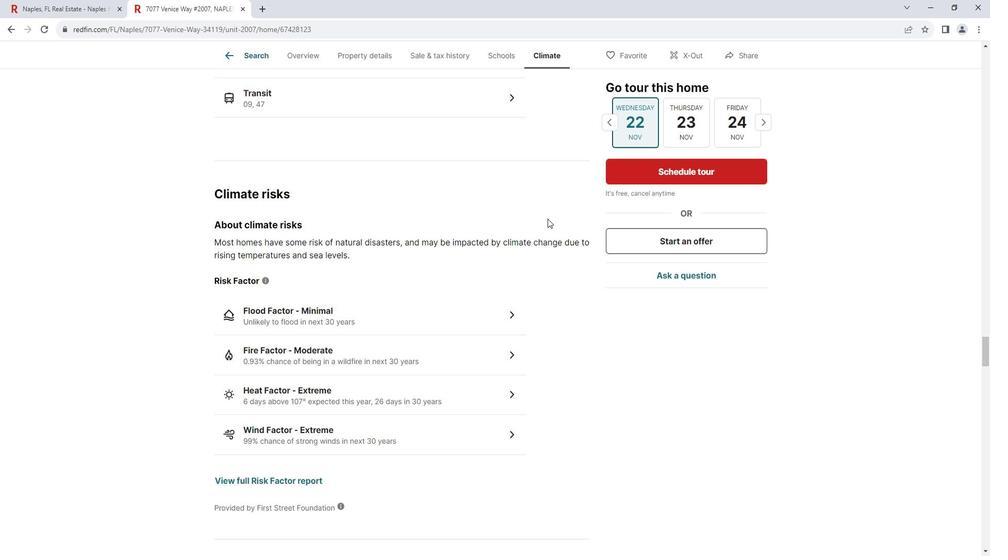 
Action: Mouse scrolled (555, 218) with delta (0, 0)
Screenshot: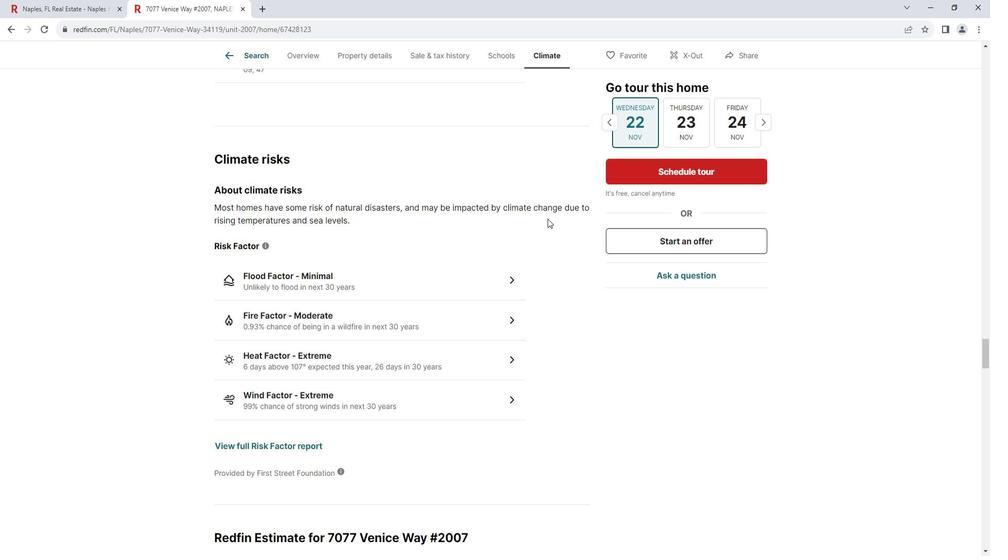 
Action: Mouse scrolled (555, 218) with delta (0, 0)
Screenshot: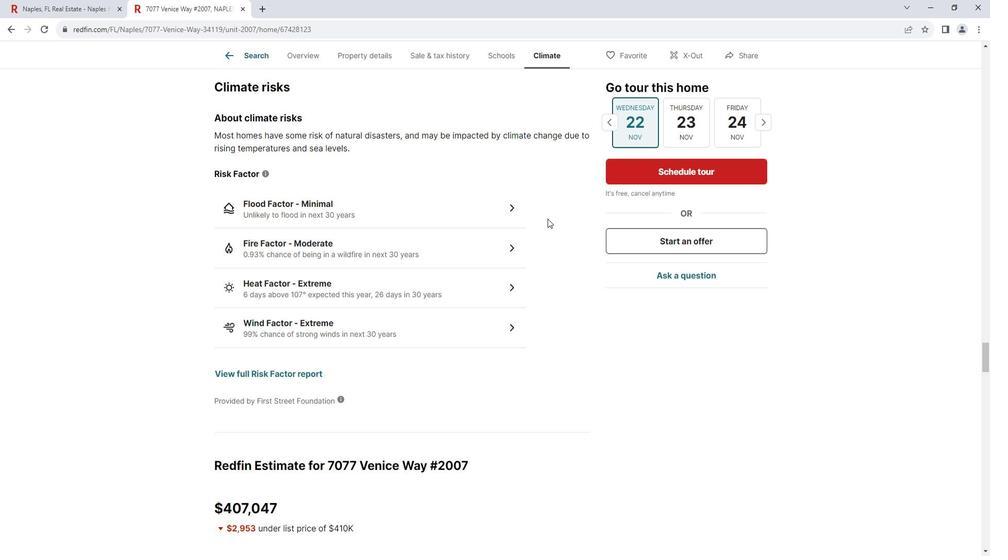 
Action: Mouse scrolled (555, 218) with delta (0, 0)
Screenshot: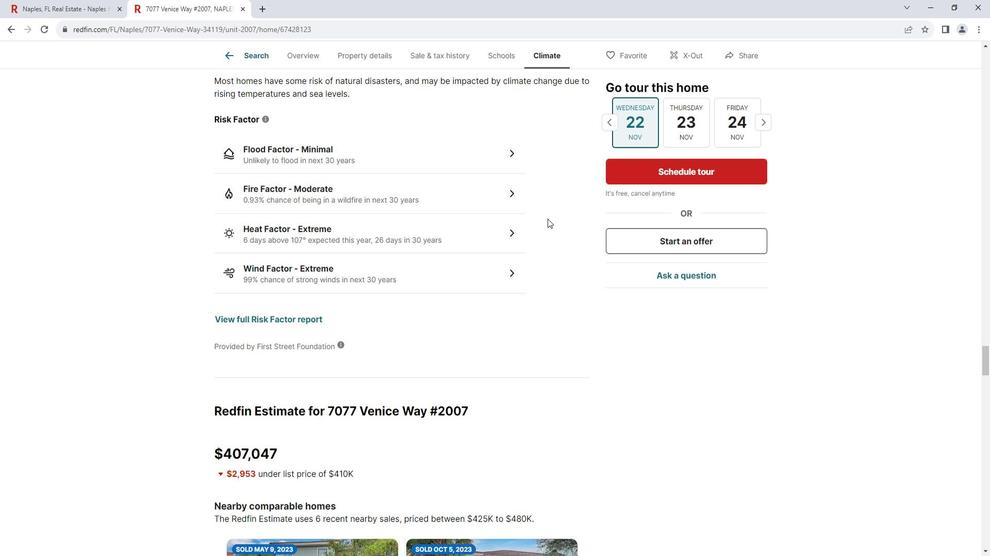 
Action: Mouse scrolled (555, 218) with delta (0, 0)
Screenshot: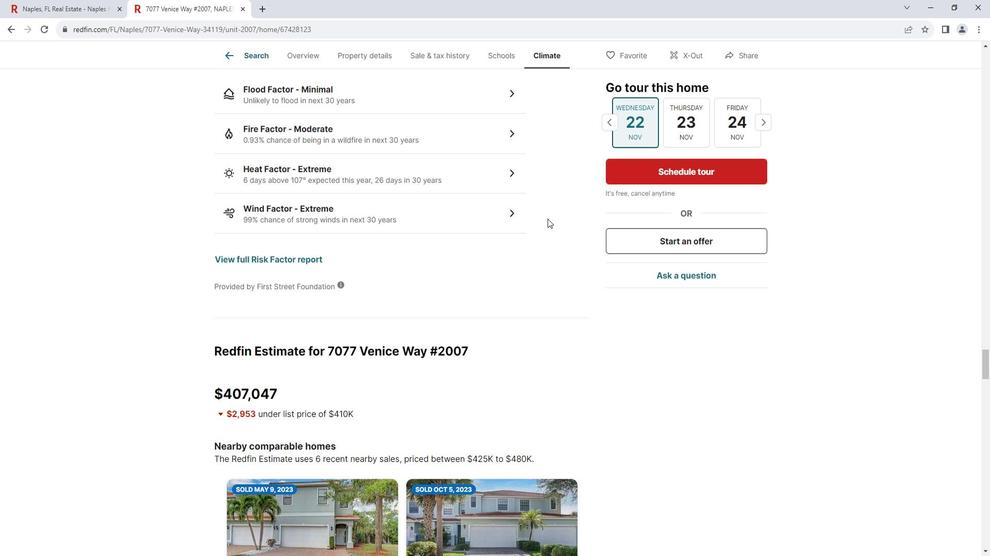 
Action: Mouse scrolled (555, 218) with delta (0, 0)
Screenshot: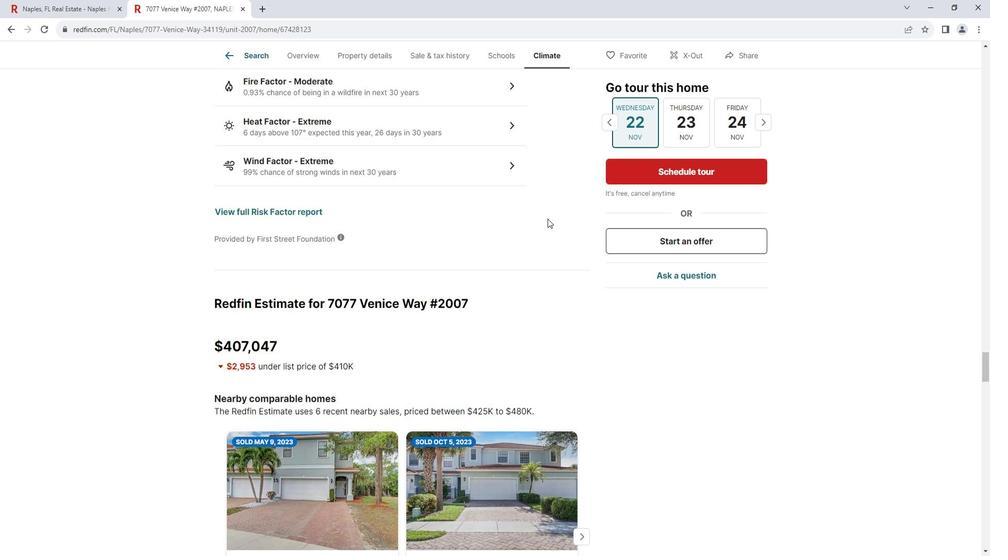 
Action: Mouse scrolled (555, 218) with delta (0, 0)
Screenshot: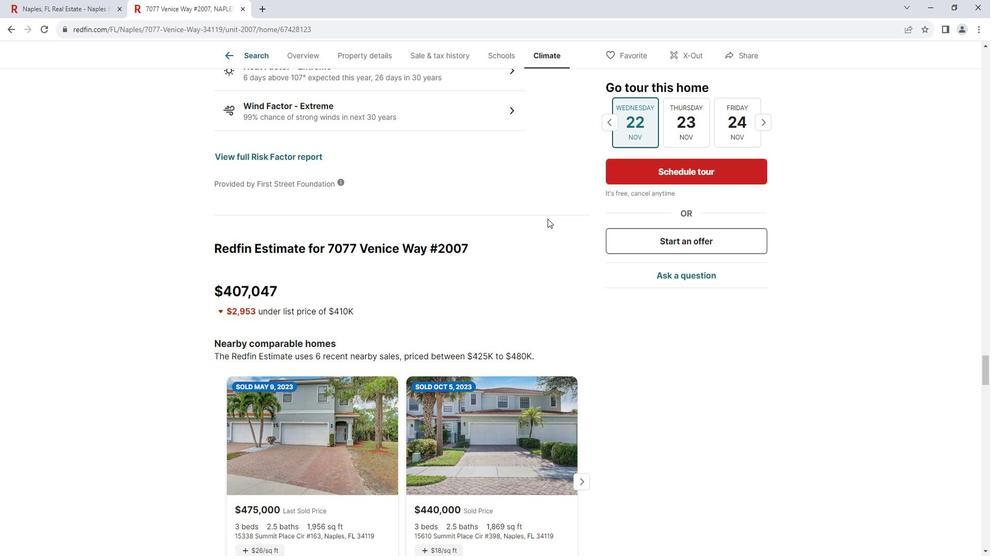 
Action: Mouse scrolled (555, 218) with delta (0, 0)
Screenshot: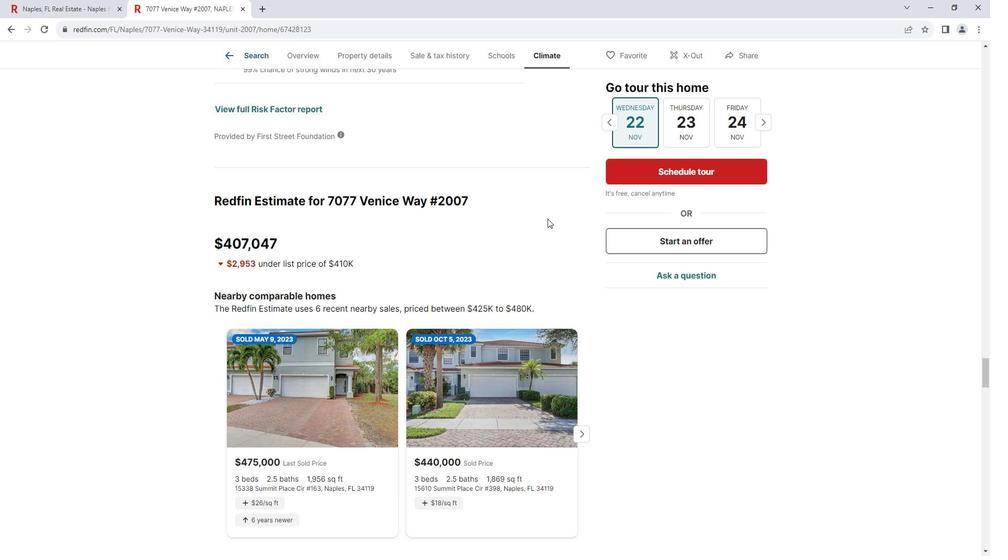 
Action: Mouse moved to (556, 219)
Screenshot: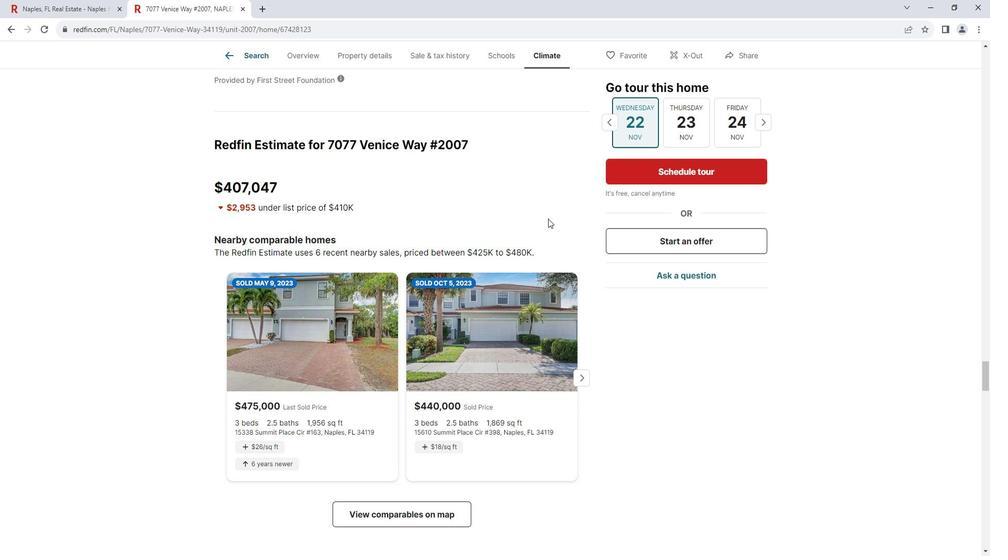 
Action: Mouse scrolled (556, 218) with delta (0, 0)
Screenshot: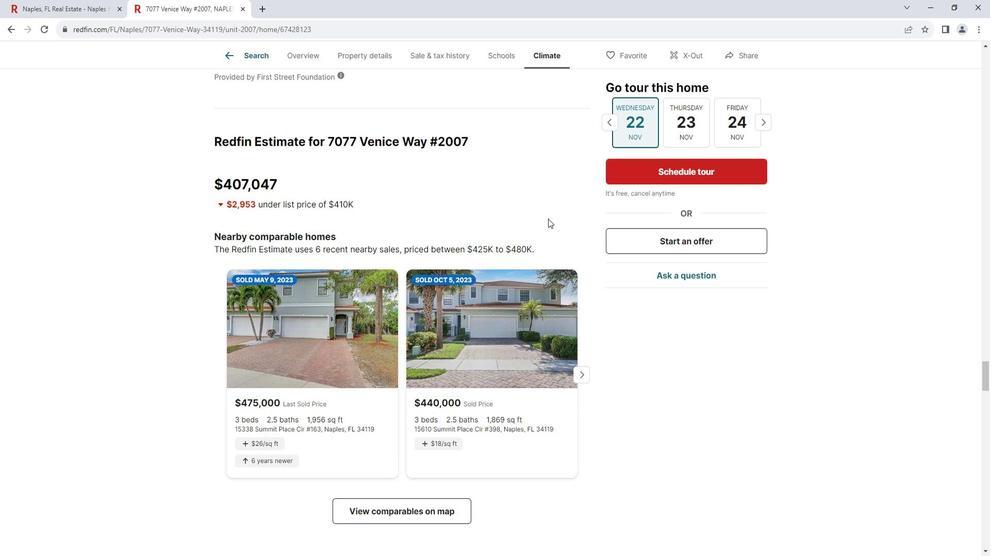 
Action: Mouse moved to (558, 218)
Screenshot: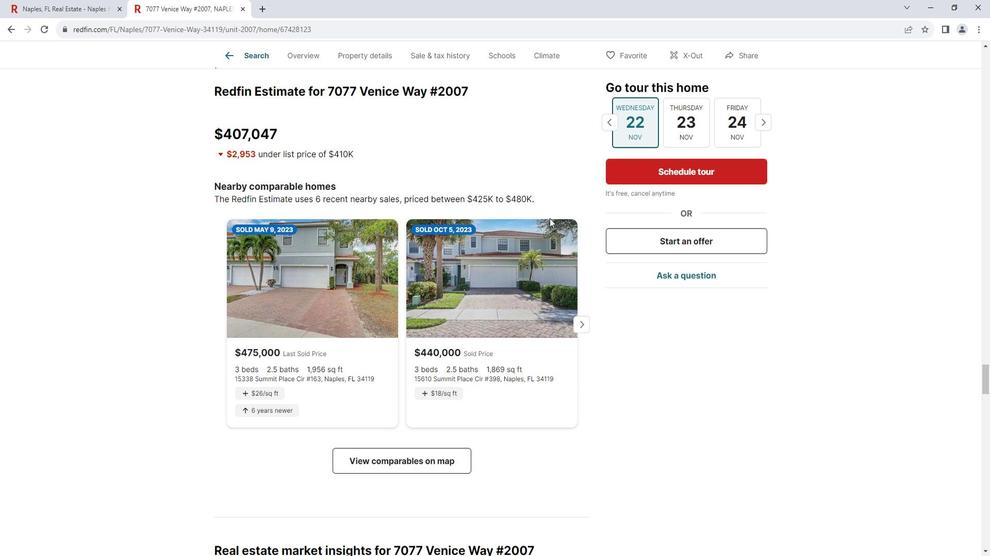 
Action: Mouse scrolled (558, 218) with delta (0, 0)
Screenshot: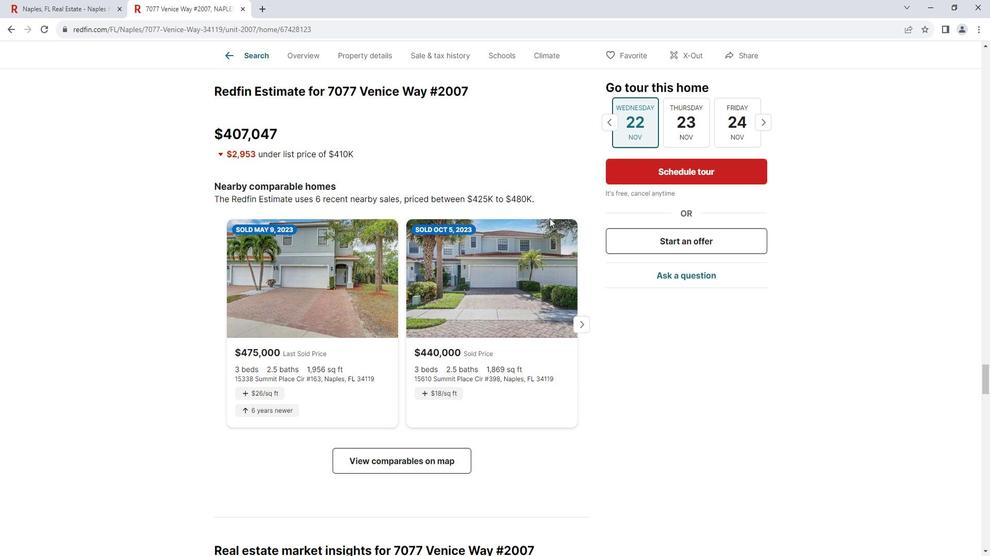 
Action: Mouse scrolled (558, 218) with delta (0, 0)
Screenshot: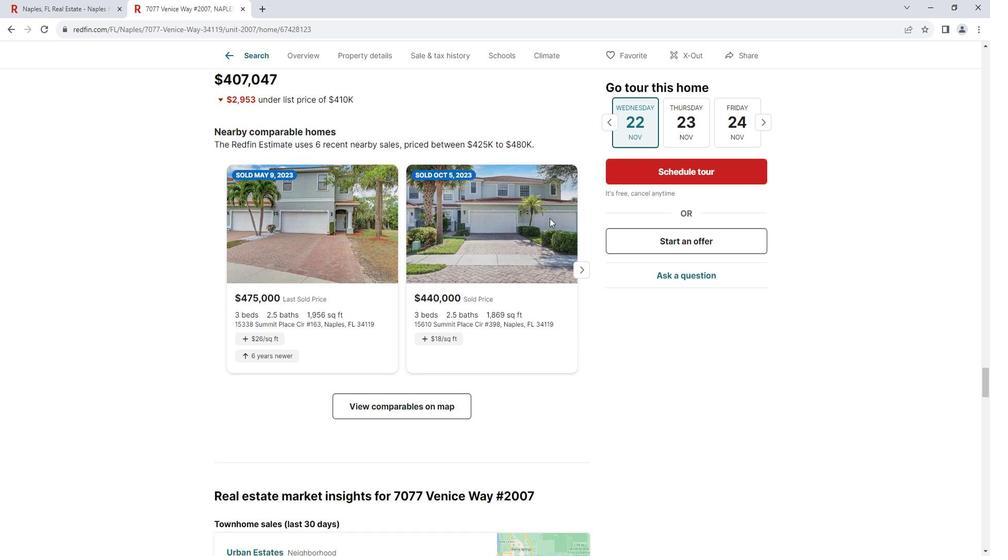 
Action: Mouse moved to (559, 217)
Screenshot: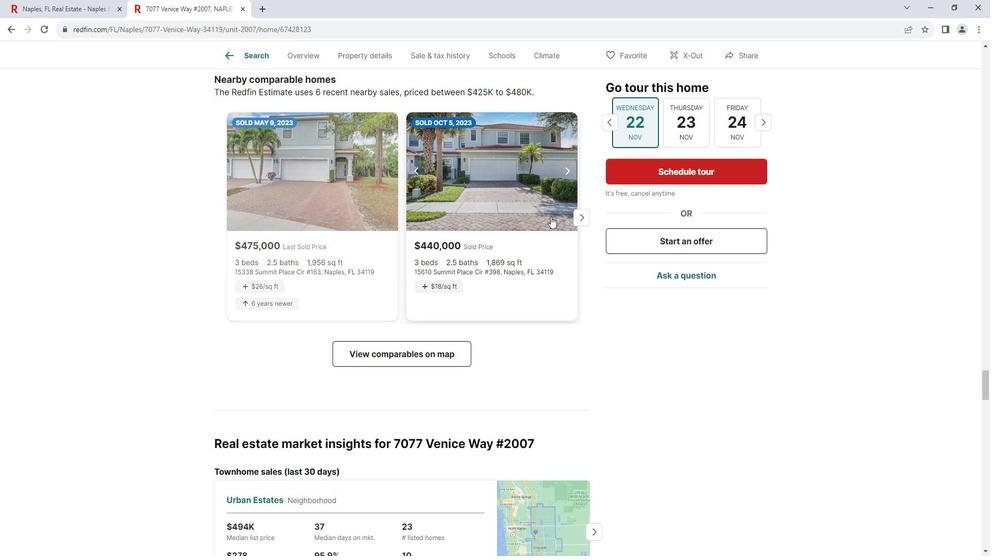 
Action: Mouse scrolled (559, 216) with delta (0, 0)
Screenshot: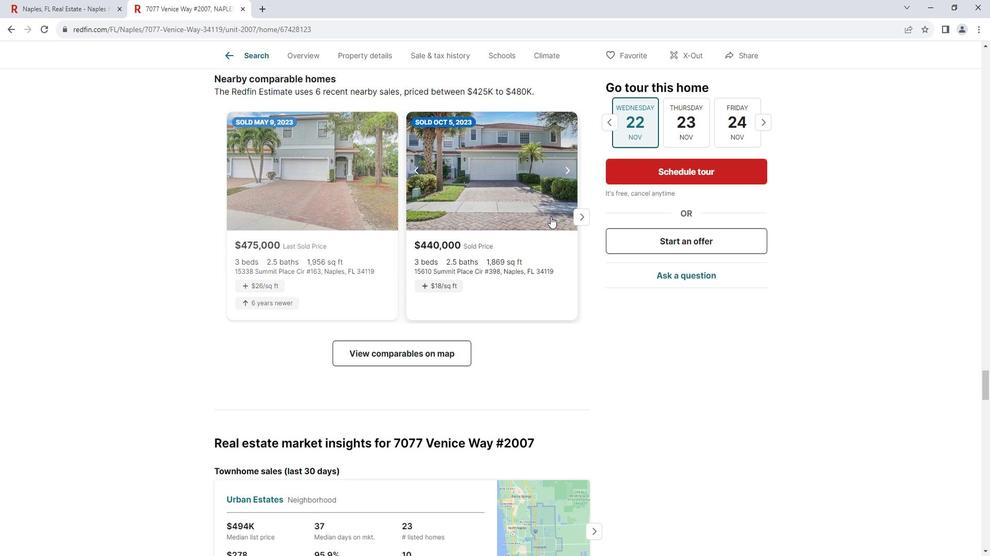 
Action: Mouse scrolled (559, 216) with delta (0, 0)
Screenshot: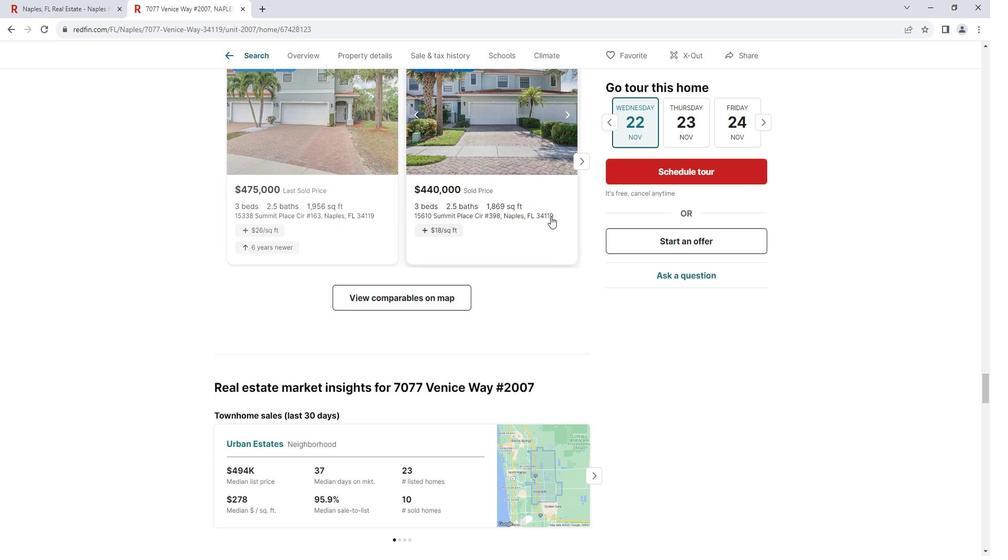 
Action: Mouse scrolled (559, 216) with delta (0, 0)
Screenshot: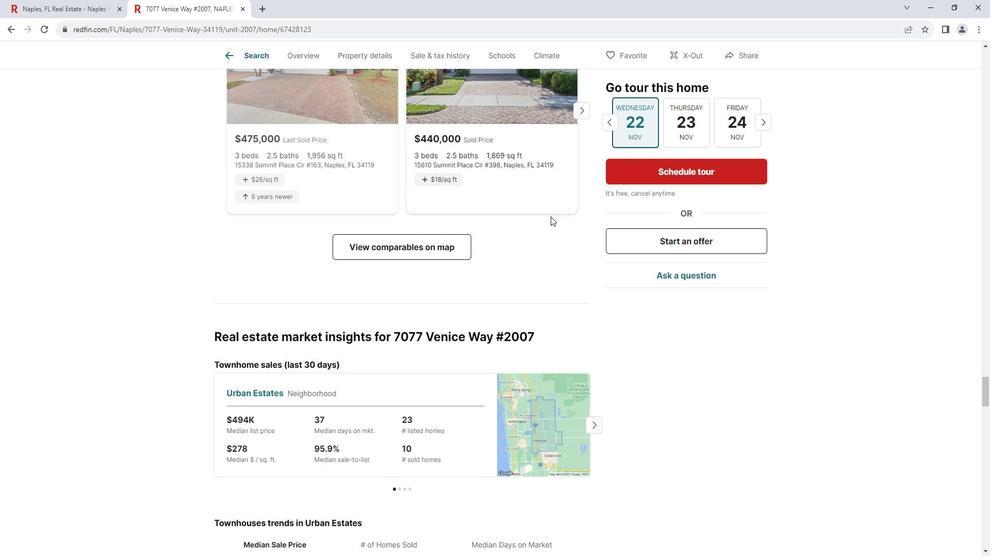 
Action: Mouse scrolled (559, 216) with delta (0, 0)
Screenshot: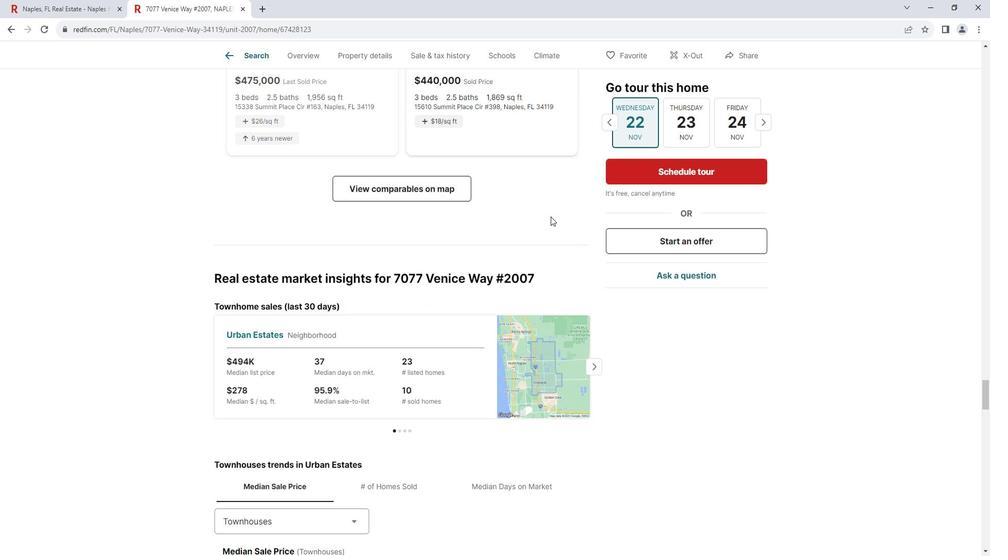 
Action: Mouse scrolled (559, 216) with delta (0, 0)
Screenshot: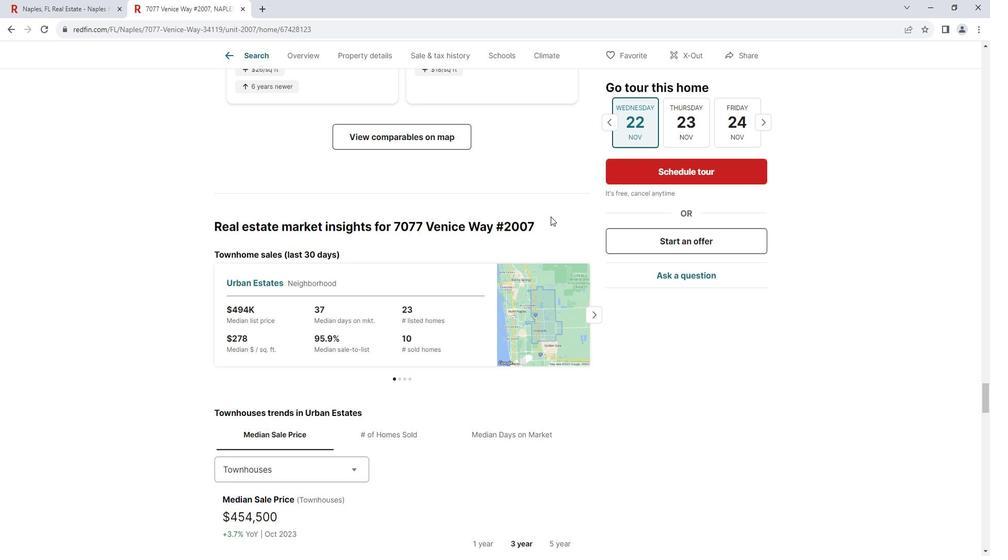 
Action: Mouse scrolled (559, 216) with delta (0, 0)
Screenshot: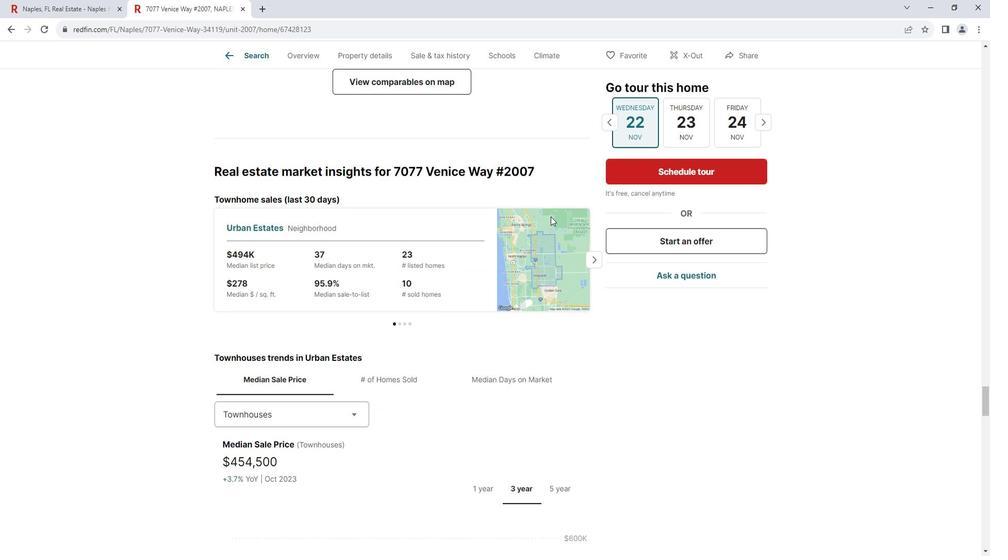 
Action: Mouse scrolled (559, 216) with delta (0, 0)
Screenshot: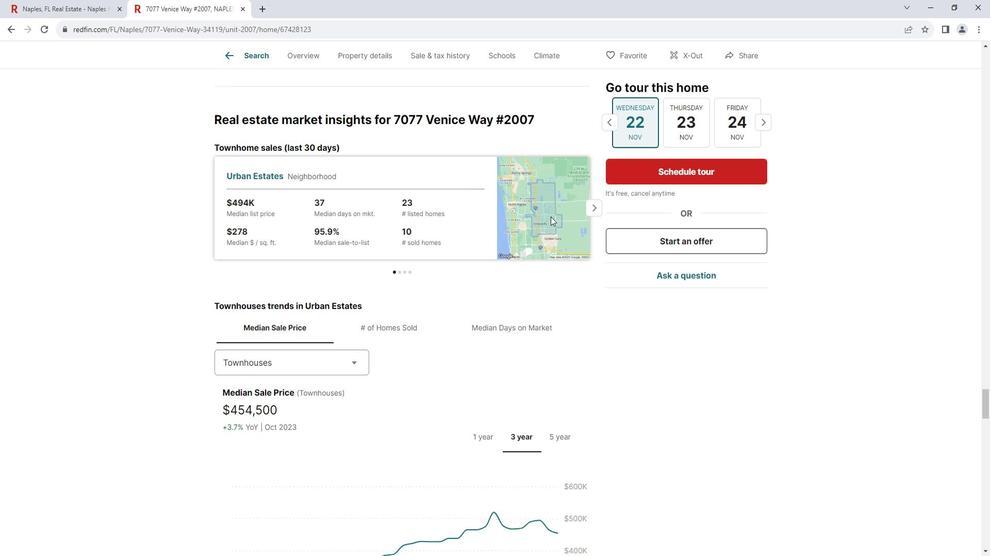 
Action: Mouse scrolled (559, 216) with delta (0, 0)
Screenshot: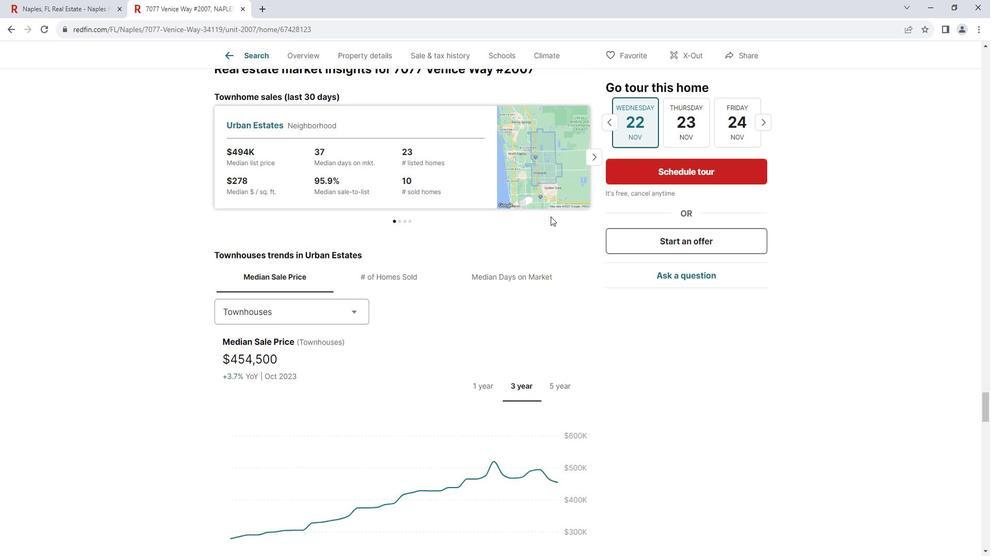 
Action: Mouse scrolled (559, 216) with delta (0, 0)
Screenshot: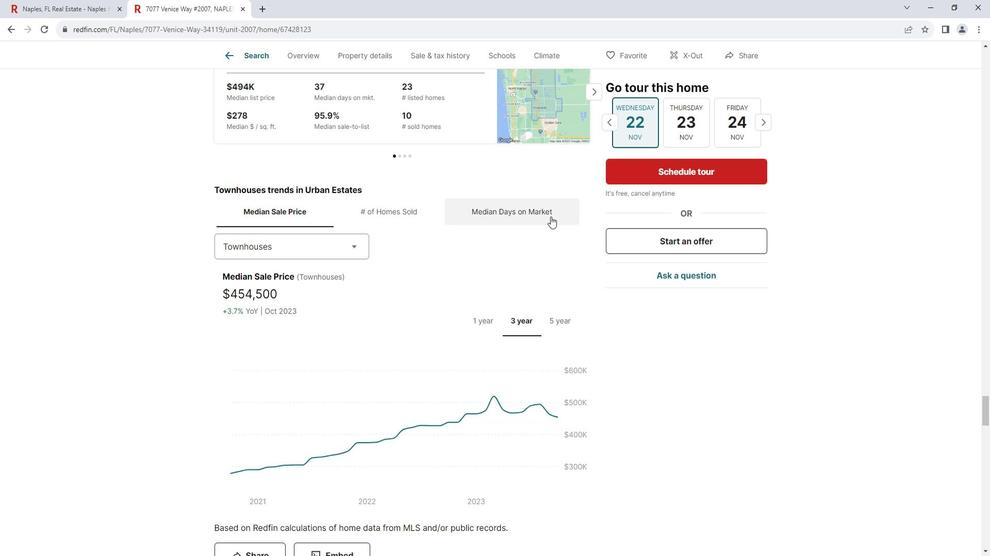 
Action: Mouse scrolled (559, 216) with delta (0, 0)
Screenshot: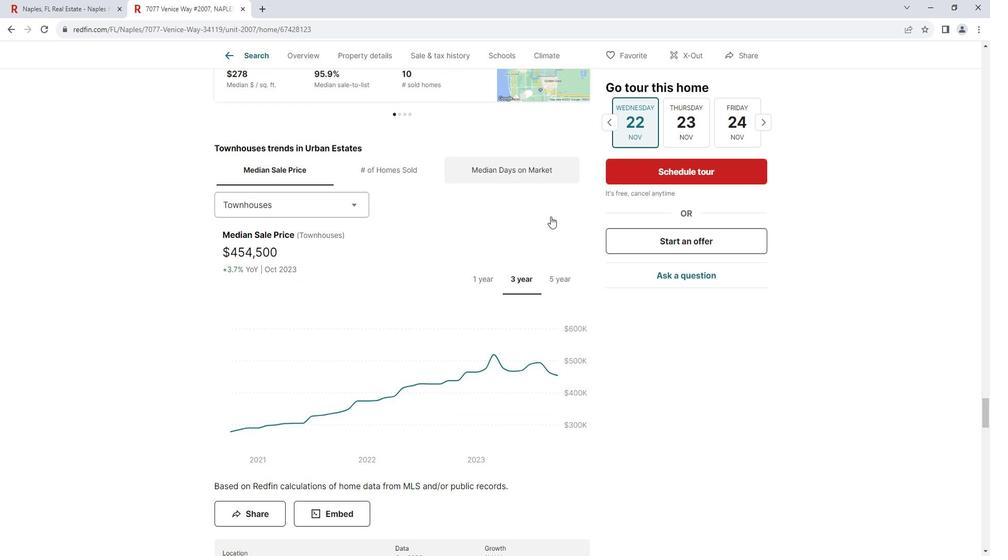 
Action: Mouse moved to (560, 217)
Screenshot: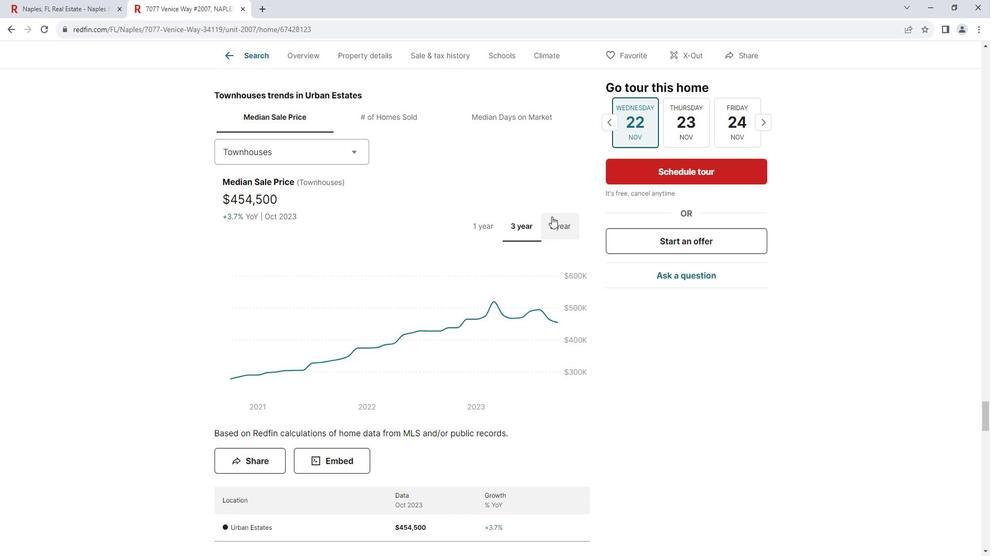 
Action: Mouse scrolled (560, 216) with delta (0, 0)
Screenshot: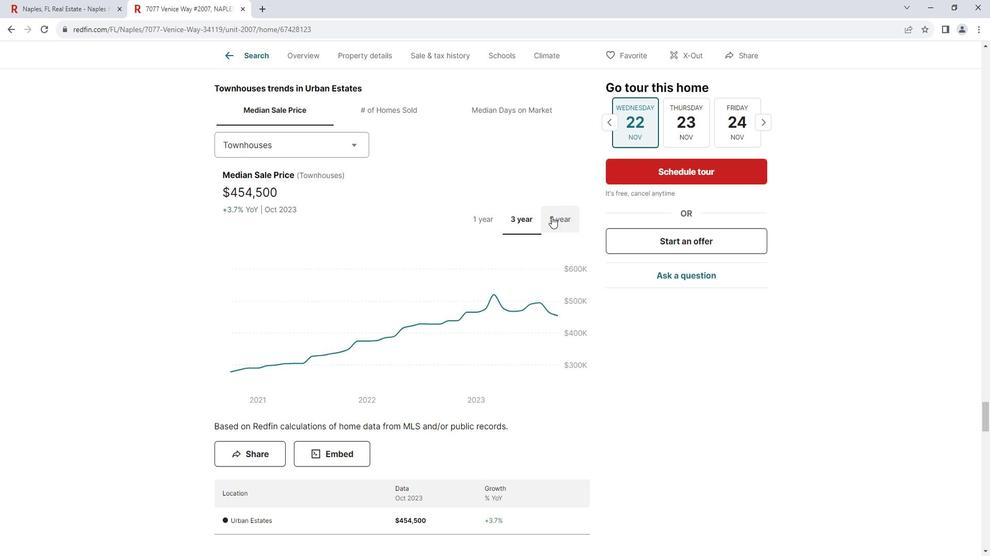 
Action: Mouse scrolled (560, 216) with delta (0, 0)
Screenshot: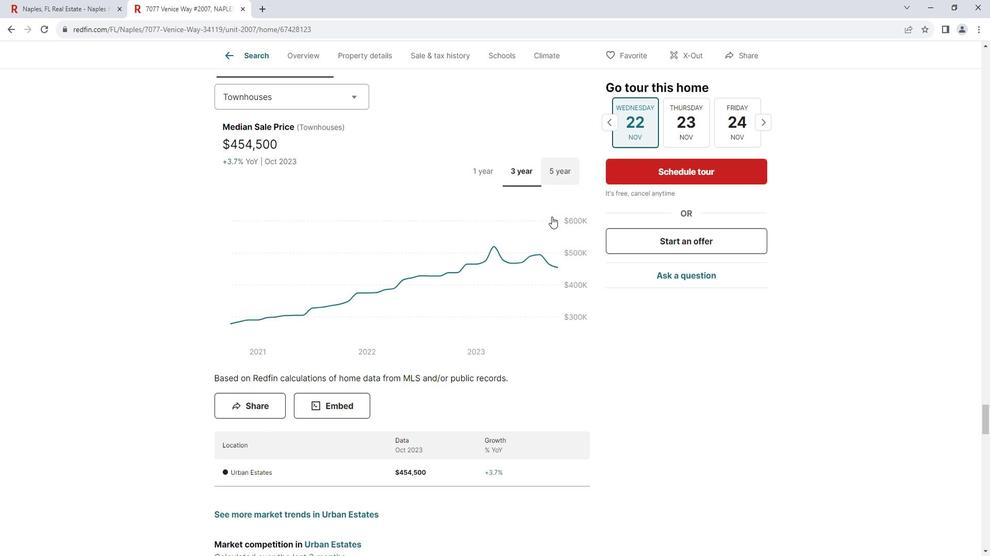 
Action: Mouse scrolled (560, 216) with delta (0, 0)
Screenshot: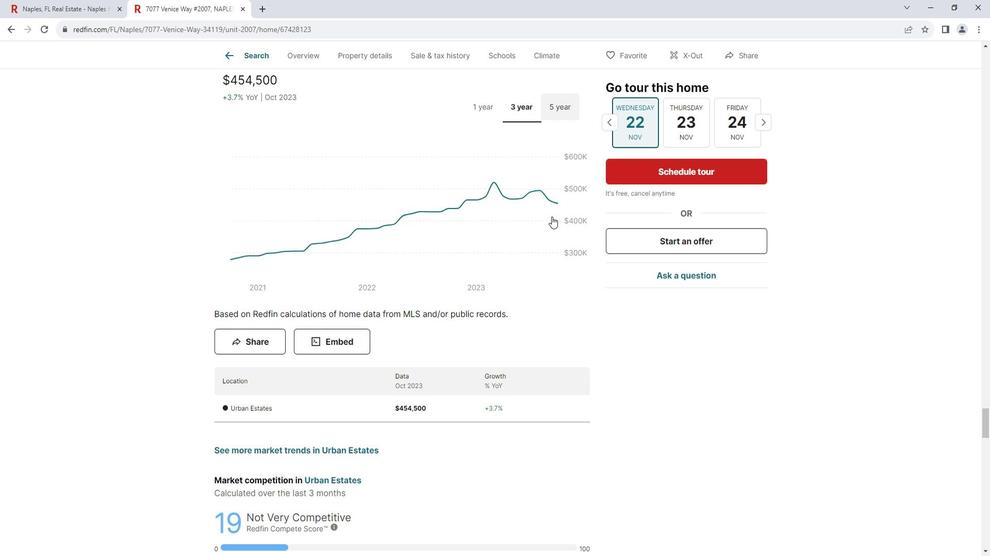 
Action: Mouse scrolled (560, 216) with delta (0, 0)
Screenshot: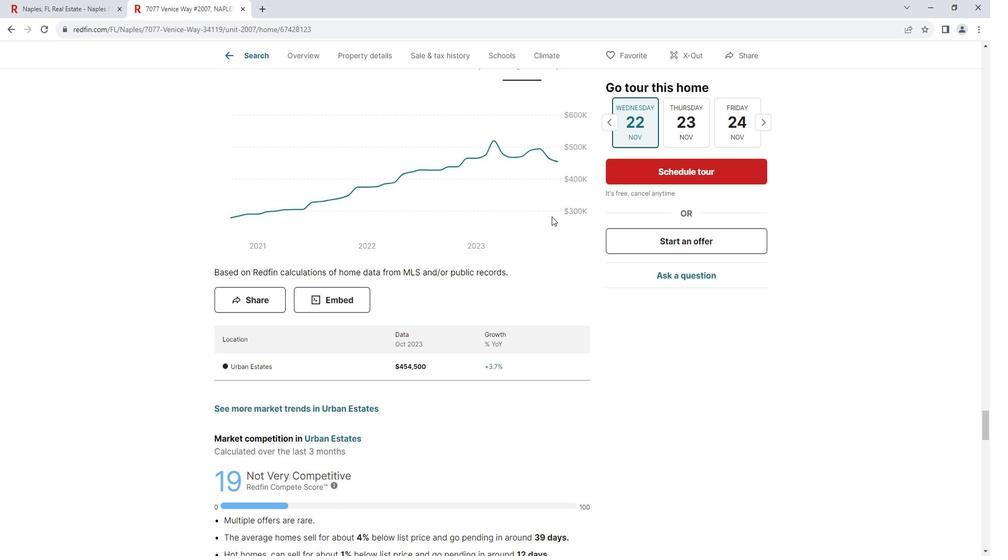 
Action: Mouse scrolled (560, 216) with delta (0, 0)
Screenshot: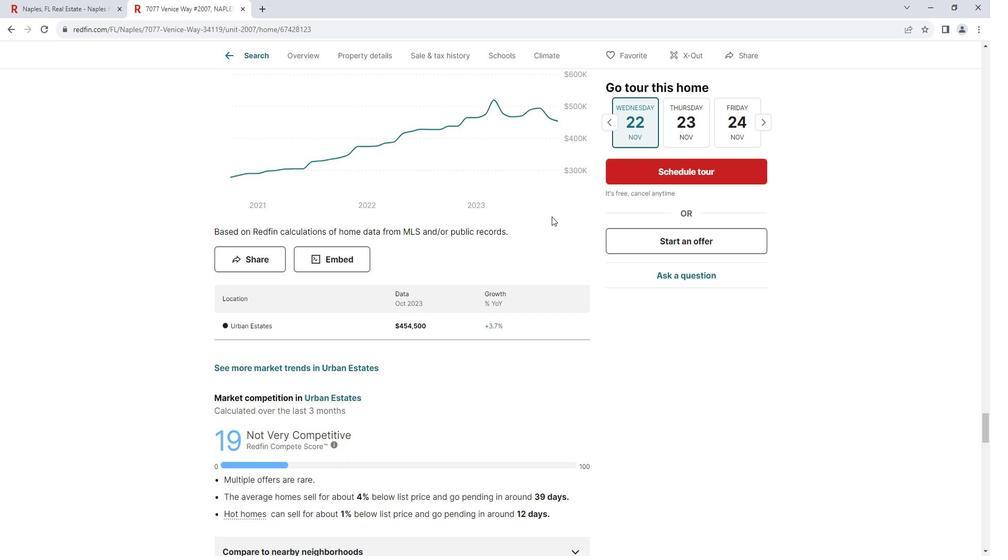 
Action: Mouse scrolled (560, 216) with delta (0, 0)
Screenshot: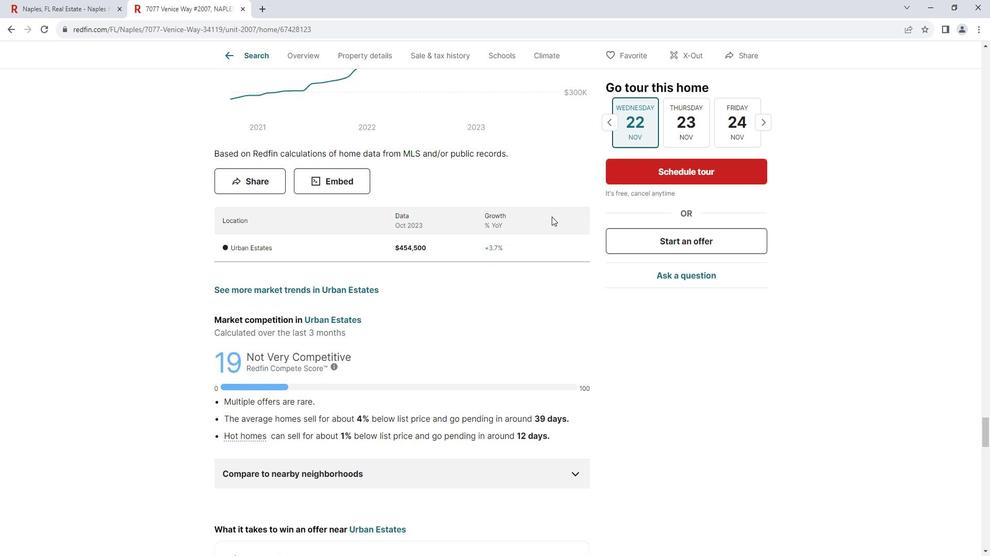 
Action: Mouse scrolled (560, 216) with delta (0, 0)
Screenshot: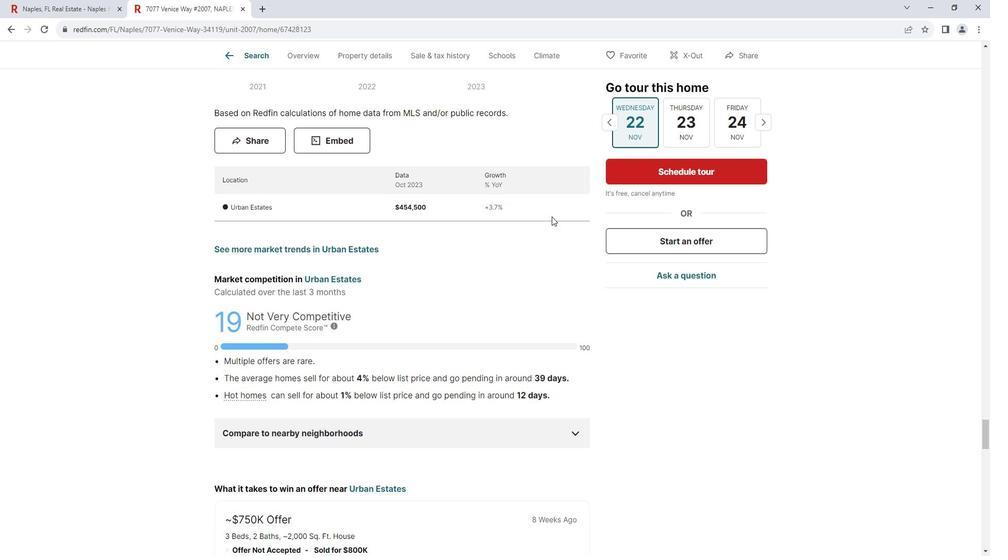 
Action: Mouse scrolled (560, 216) with delta (0, 0)
Screenshot: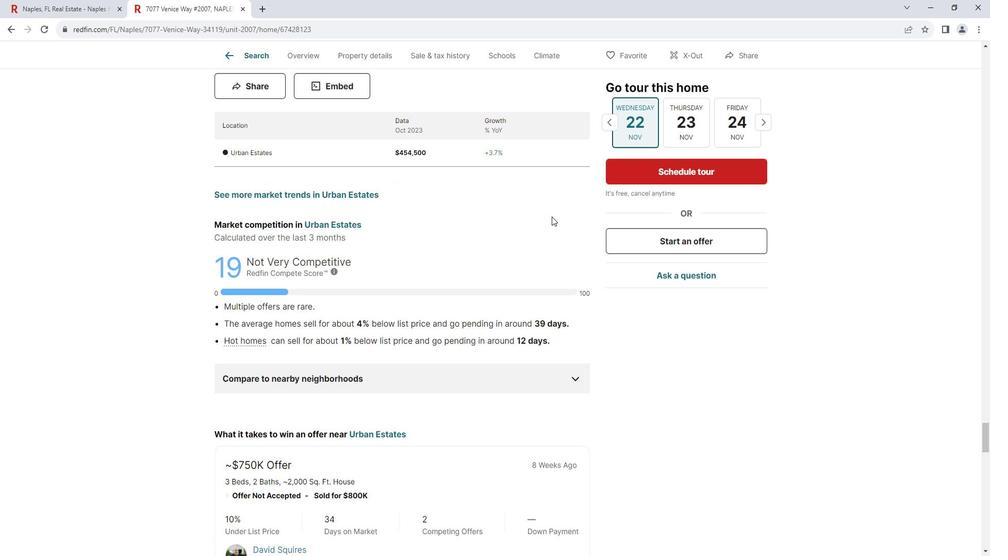 
Action: Mouse scrolled (560, 216) with delta (0, 0)
Screenshot: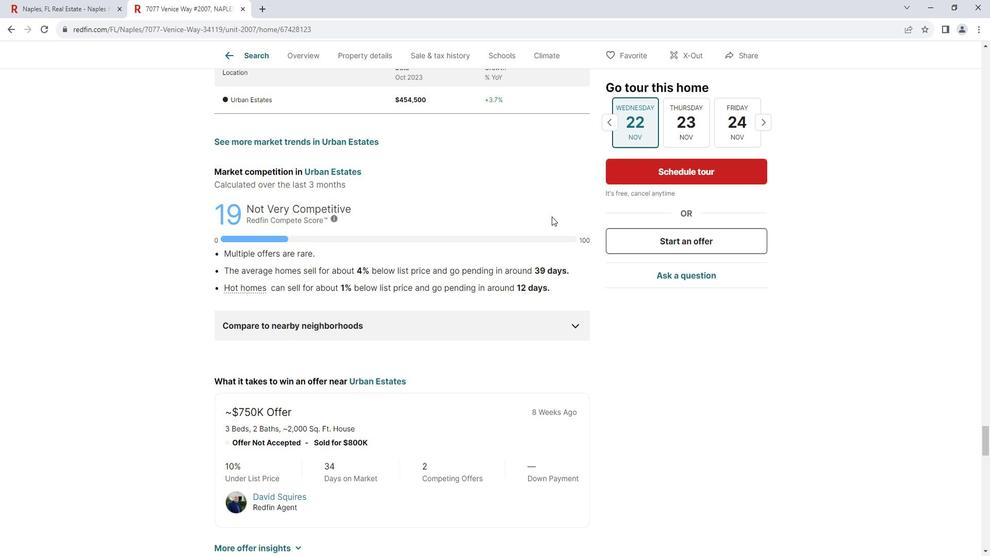 
Action: Mouse scrolled (560, 216) with delta (0, 0)
Screenshot: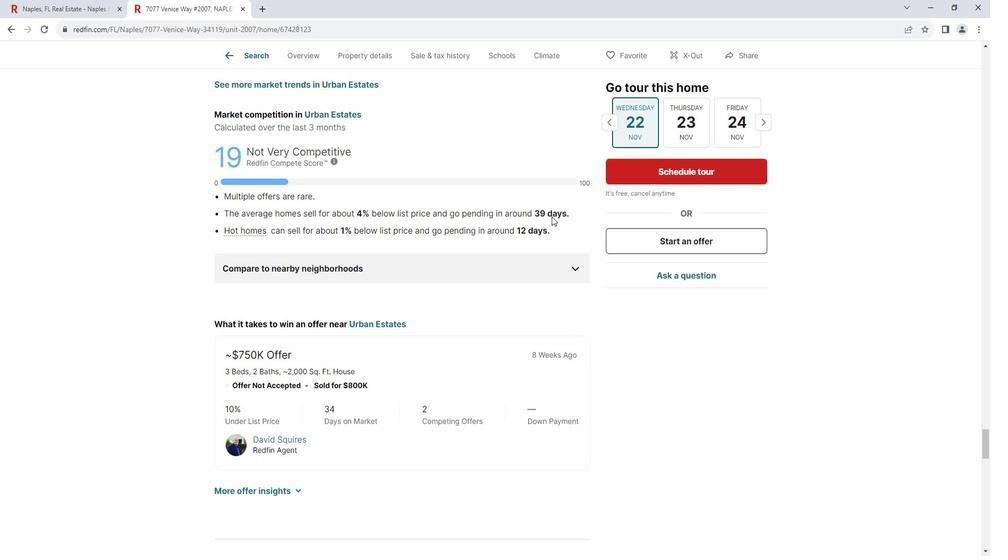 
Action: Mouse scrolled (560, 216) with delta (0, 0)
Screenshot: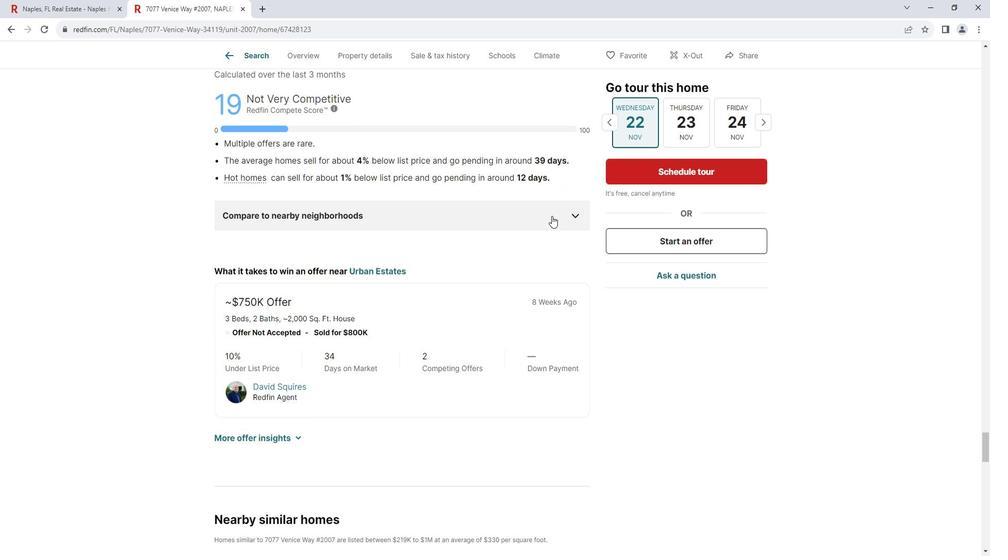 
Action: Mouse moved to (560, 216)
Screenshot: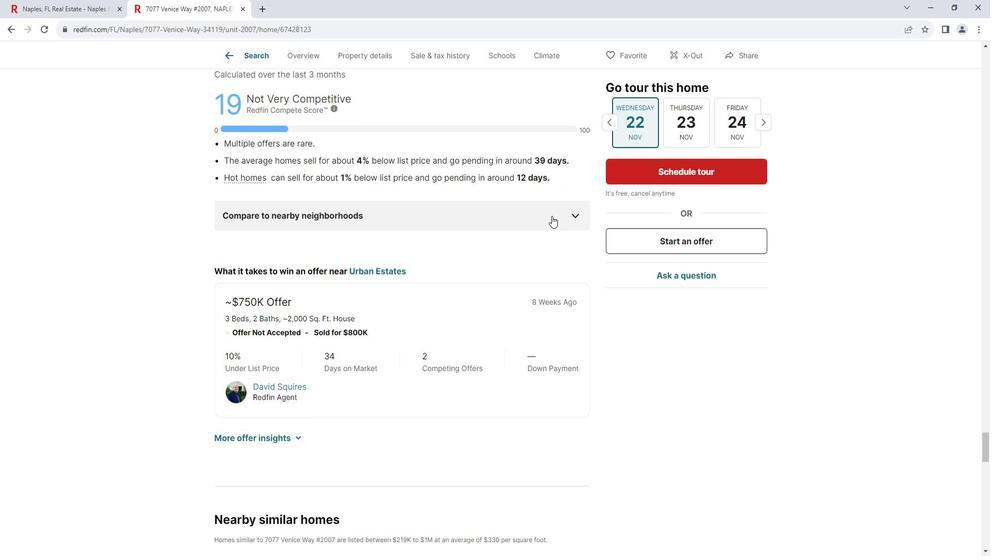 
Action: Mouse scrolled (560, 216) with delta (0, 0)
Screenshot: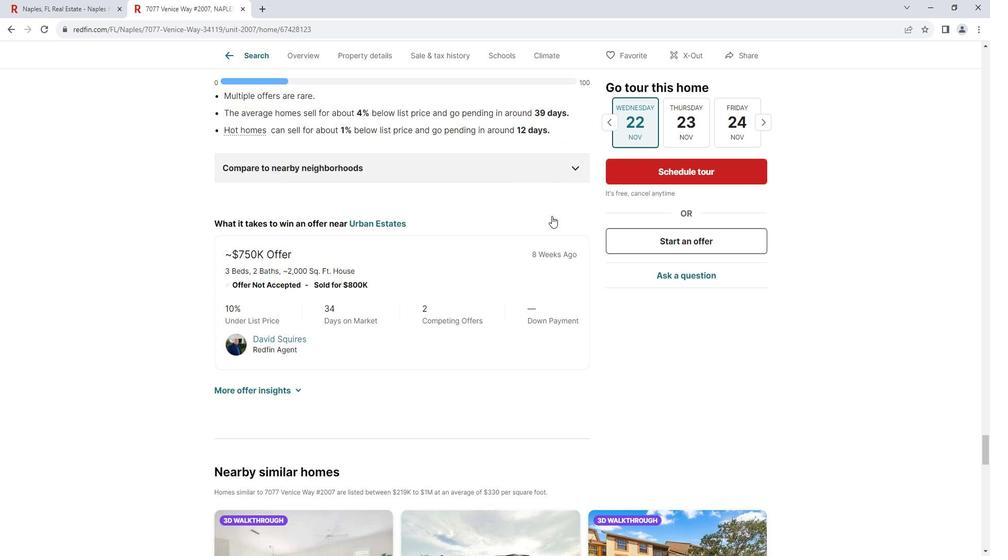 
Action: Mouse moved to (560, 216)
Screenshot: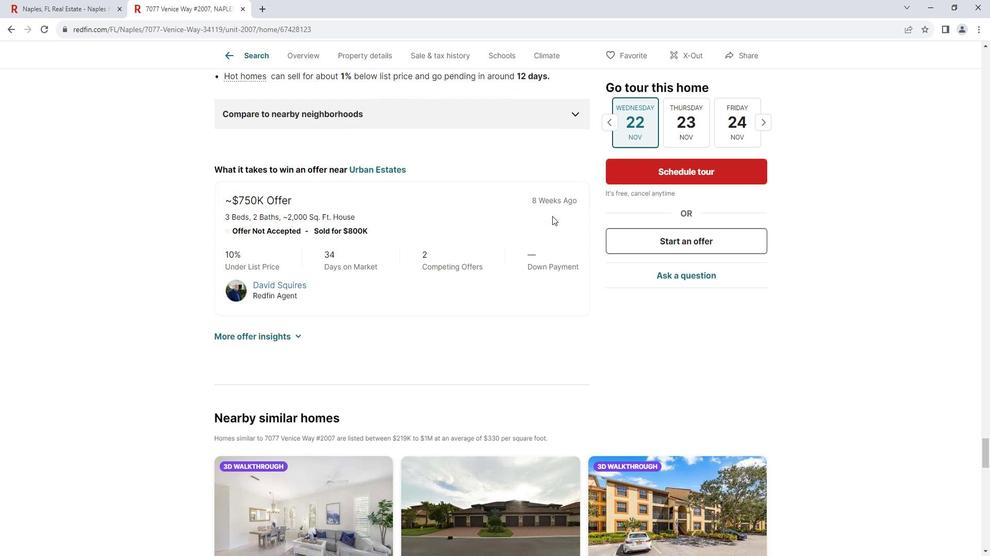 
Action: Mouse scrolled (560, 216) with delta (0, 0)
Screenshot: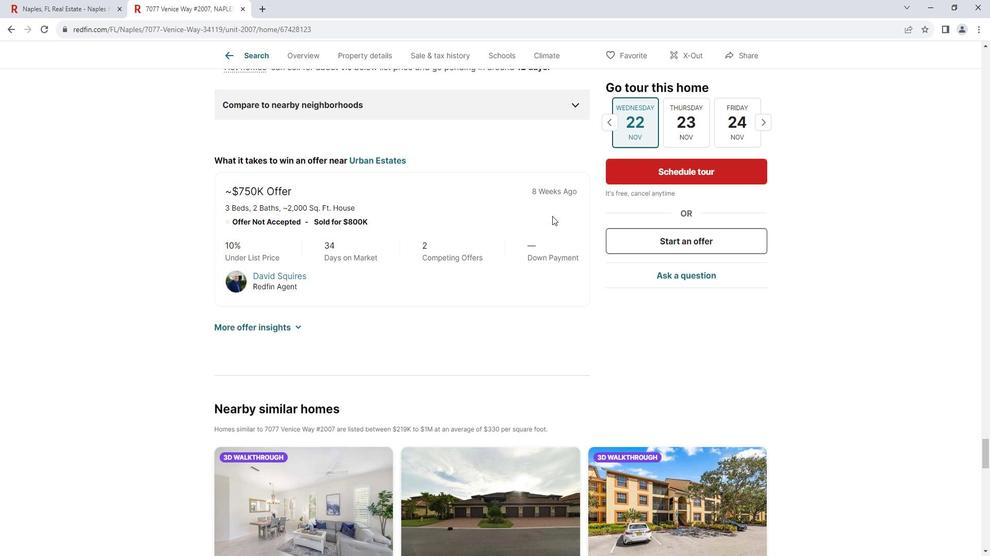 
Action: Mouse scrolled (560, 216) with delta (0, 0)
Screenshot: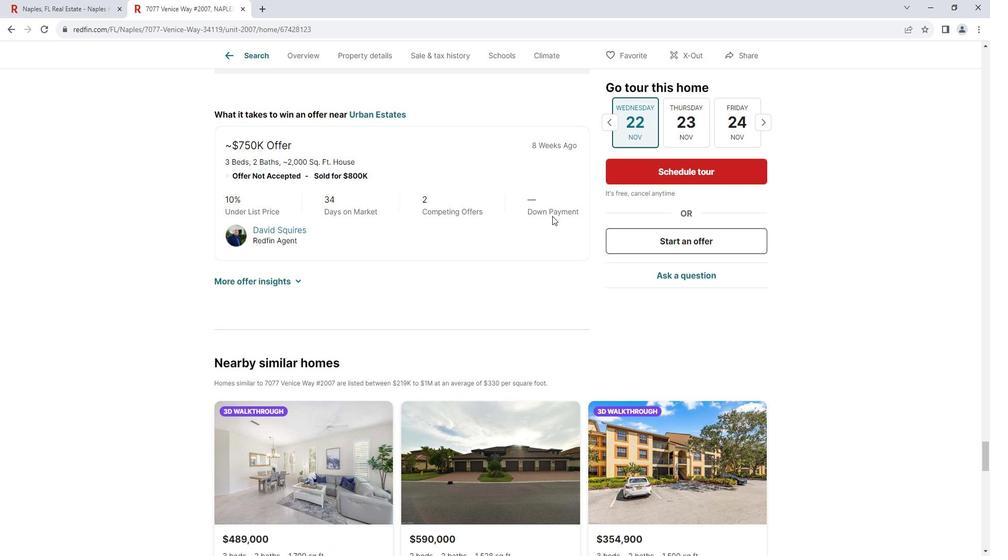 
Action: Mouse scrolled (560, 216) with delta (0, 0)
Screenshot: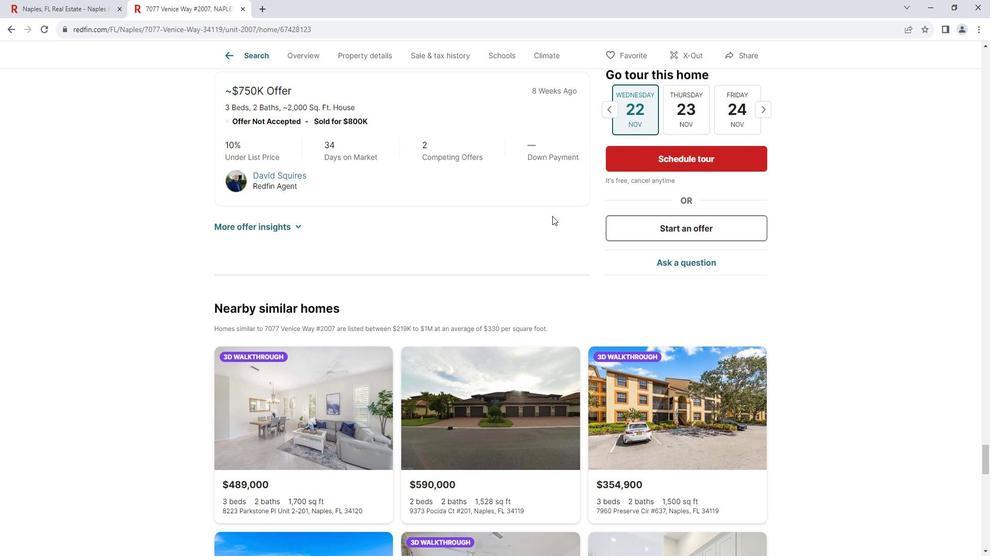 
Action: Mouse scrolled (560, 216) with delta (0, 0)
Screenshot: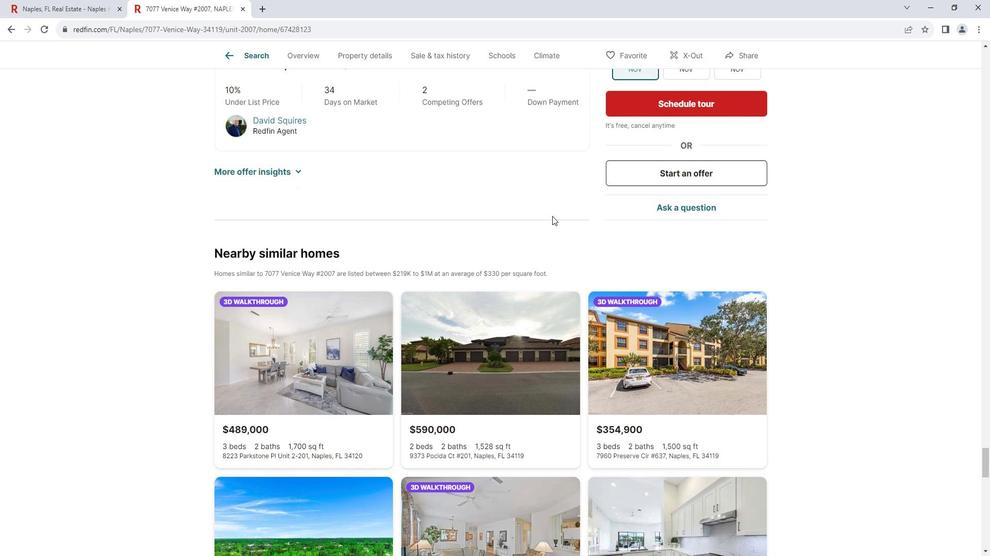
Action: Mouse scrolled (560, 216) with delta (0, 0)
Screenshot: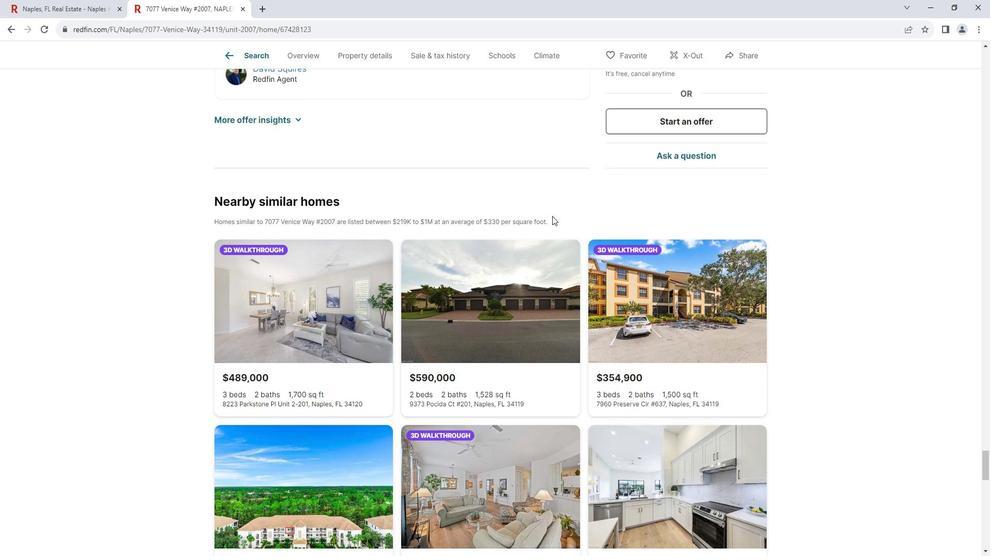 
Action: Mouse scrolled (560, 216) with delta (0, 0)
Screenshot: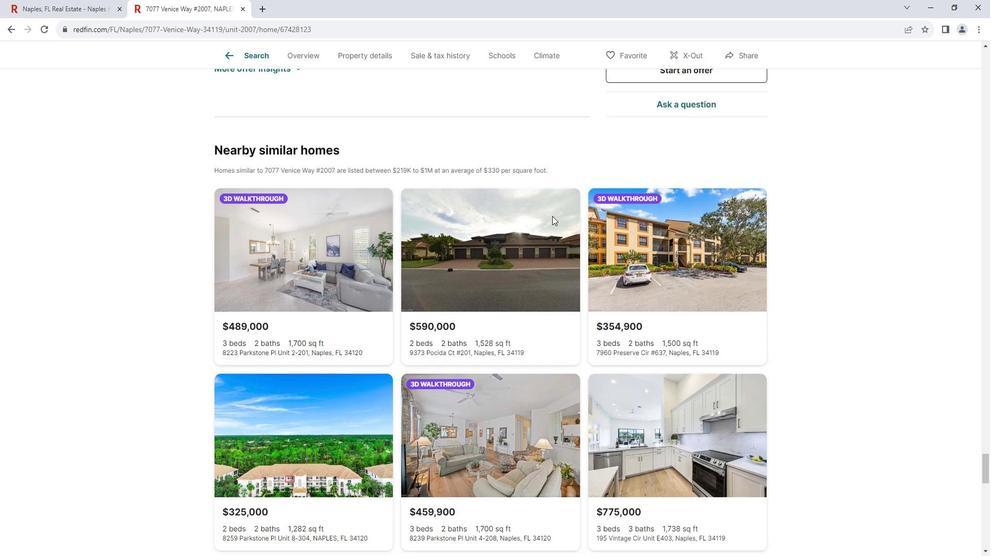 
Action: Mouse scrolled (560, 216) with delta (0, 0)
Screenshot: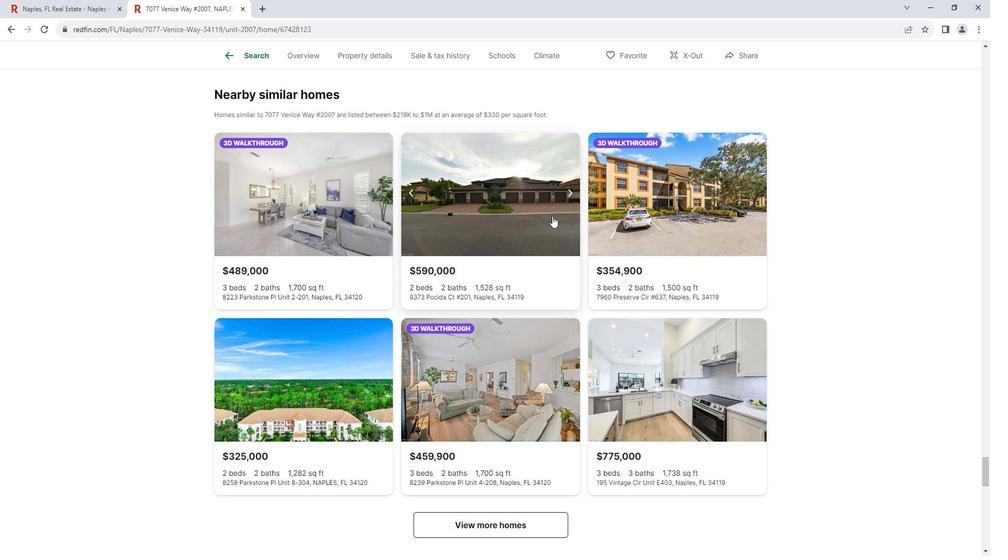 
Action: Mouse scrolled (560, 216) with delta (0, 0)
Screenshot: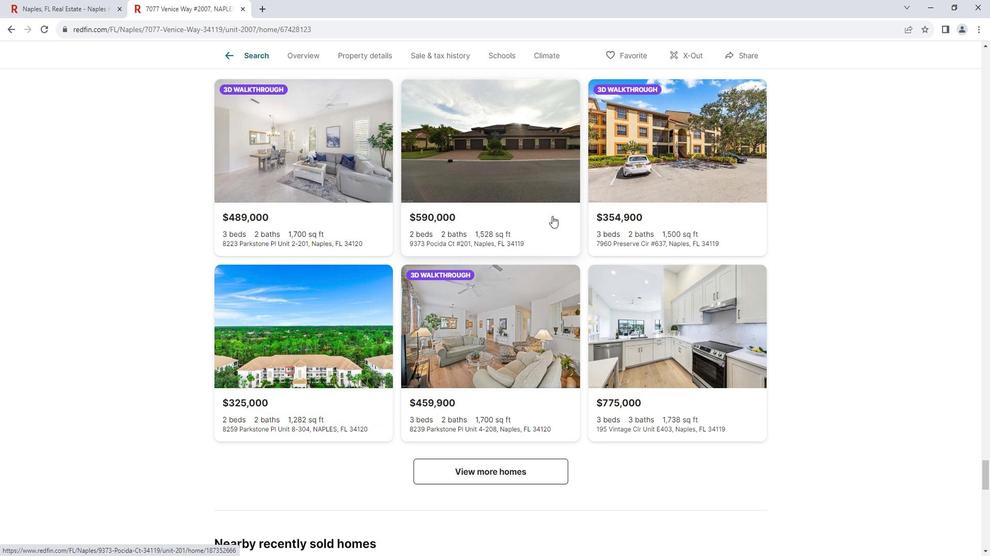 
Action: Mouse scrolled (560, 216) with delta (0, 0)
Screenshot: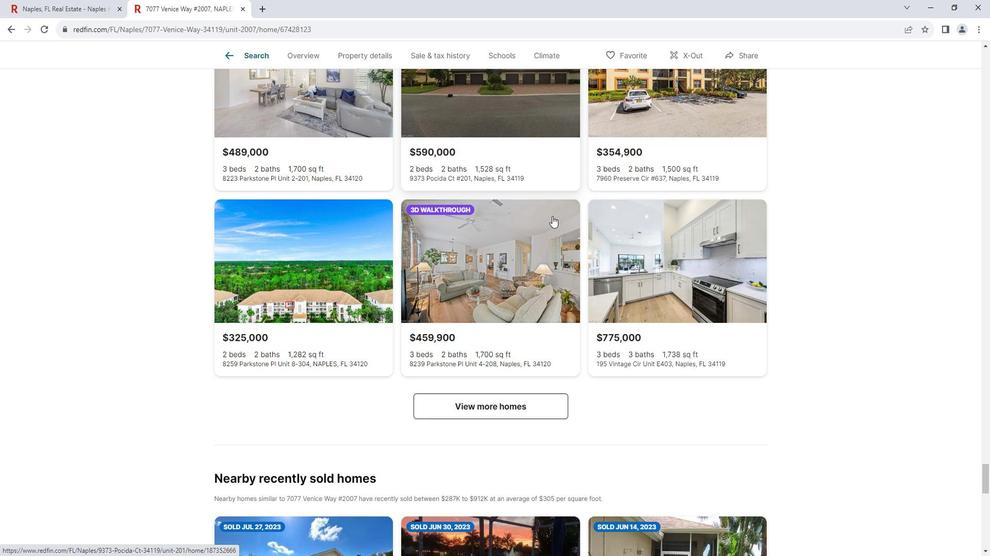
Action: Mouse moved to (560, 216)
Screenshot: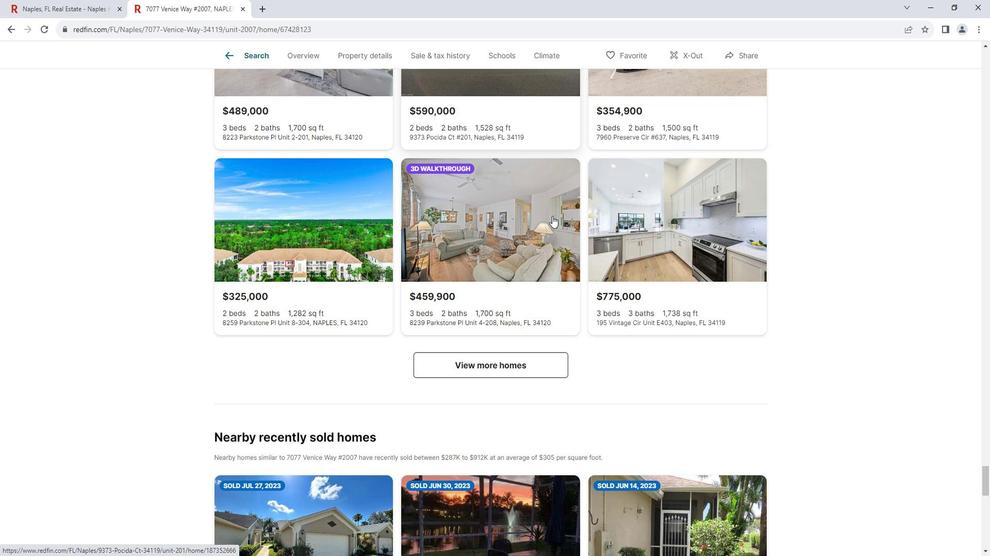 
Action: Mouse scrolled (560, 216) with delta (0, 0)
Screenshot: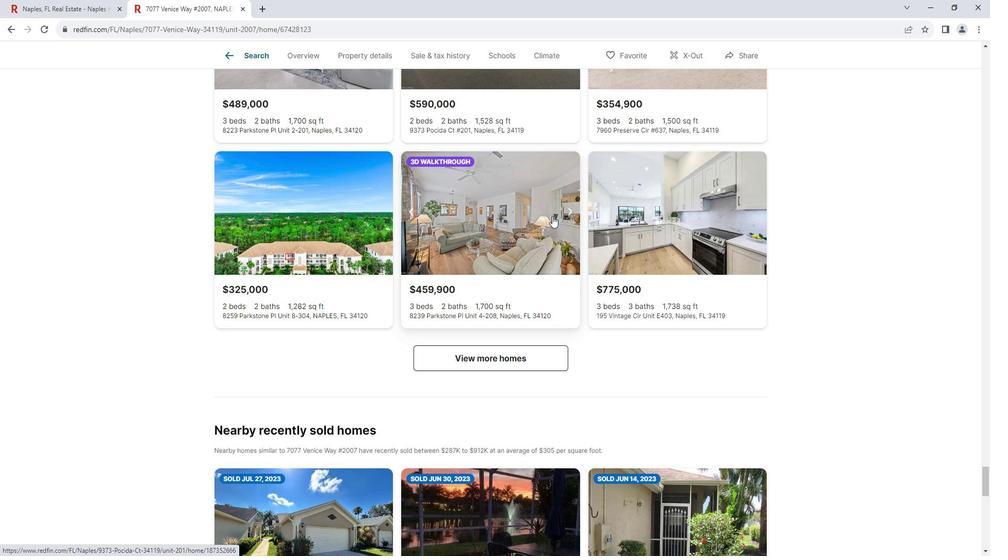 
Action: Mouse scrolled (560, 216) with delta (0, 0)
Screenshot: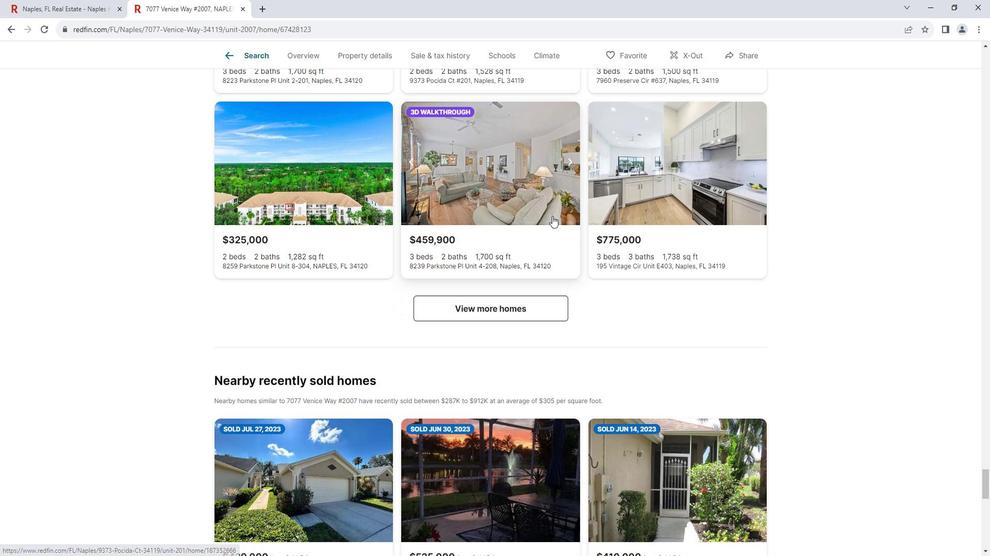
Action: Mouse scrolled (560, 216) with delta (0, 0)
Screenshot: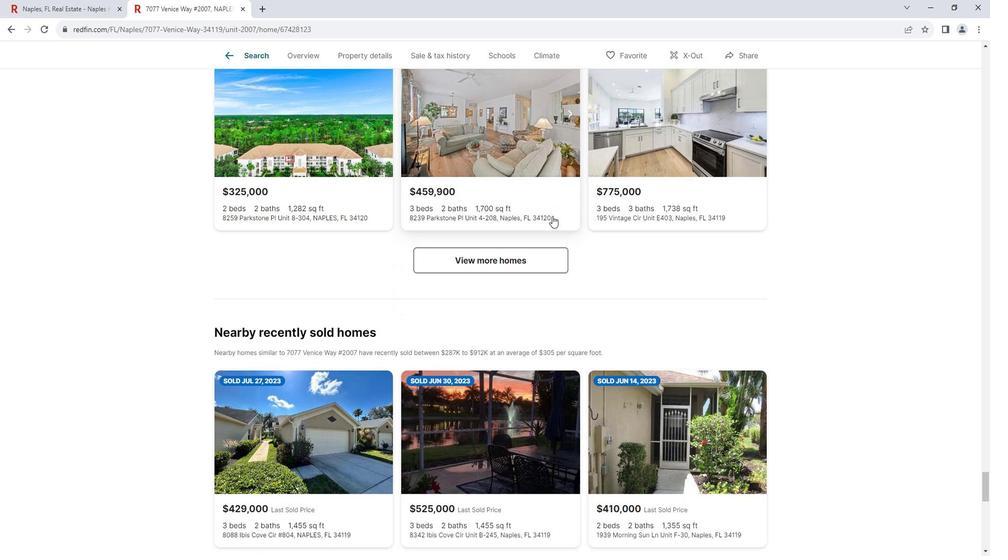 
Action: Mouse scrolled (560, 216) with delta (0, 0)
Screenshot: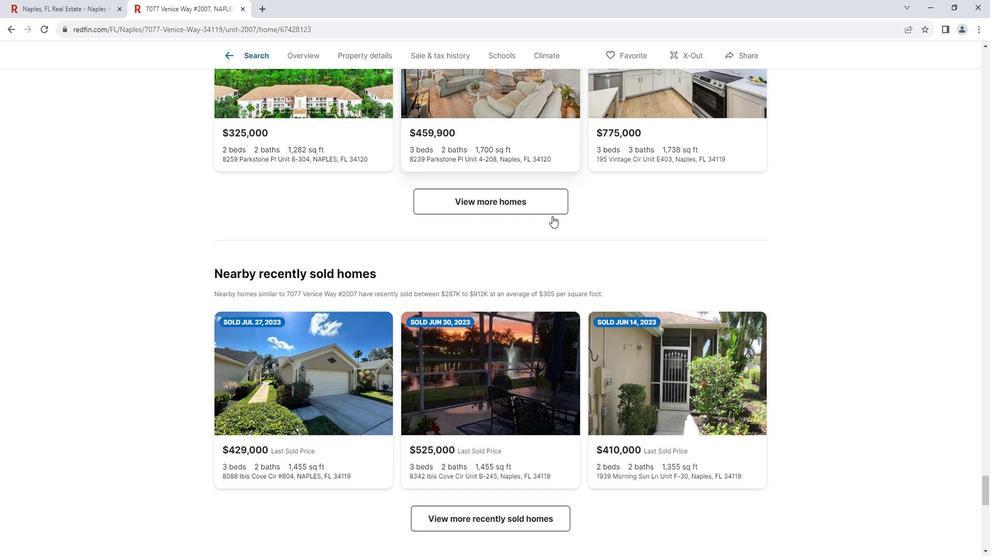 
Action: Mouse scrolled (560, 216) with delta (0, 0)
Screenshot: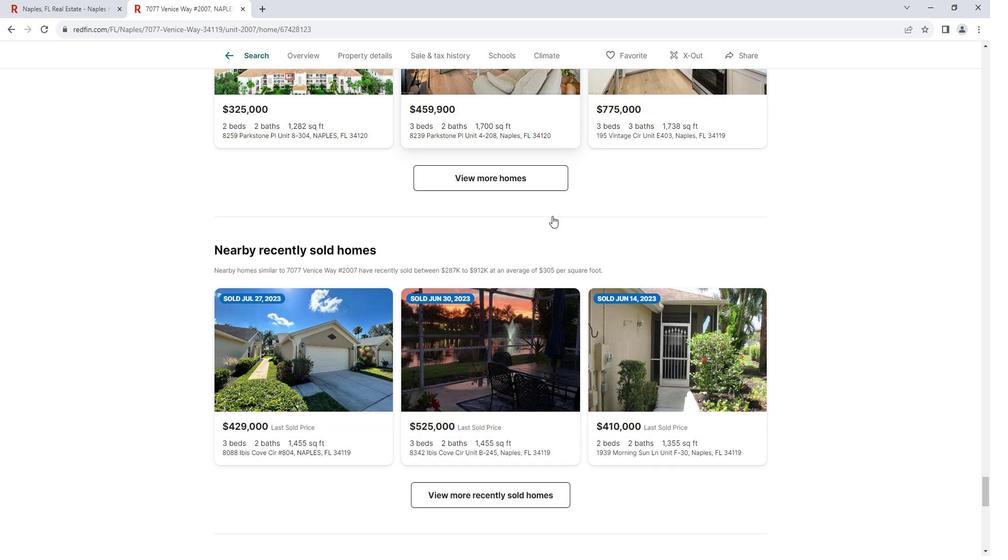 
Action: Mouse scrolled (560, 216) with delta (0, 0)
Screenshot: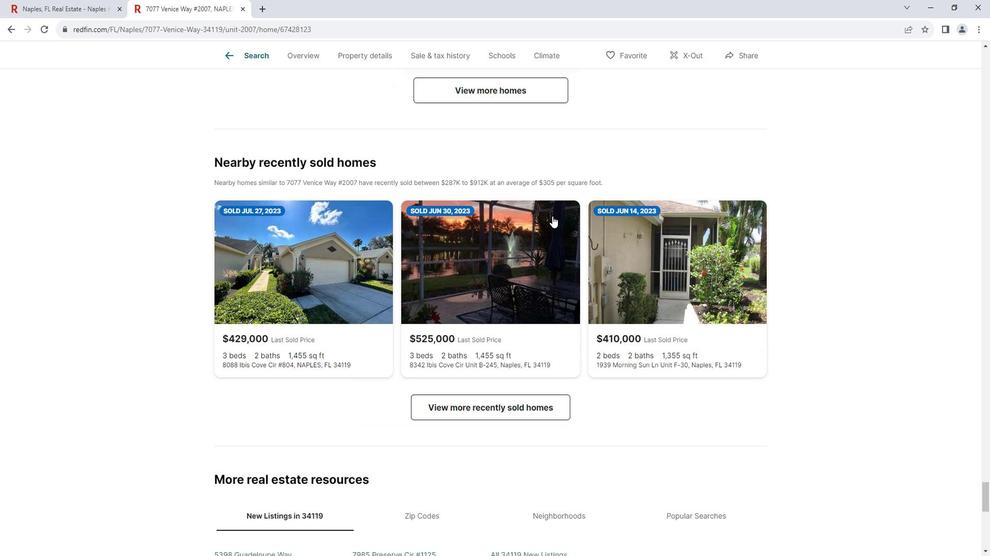 
Action: Mouse scrolled (560, 216) with delta (0, 0)
Screenshot: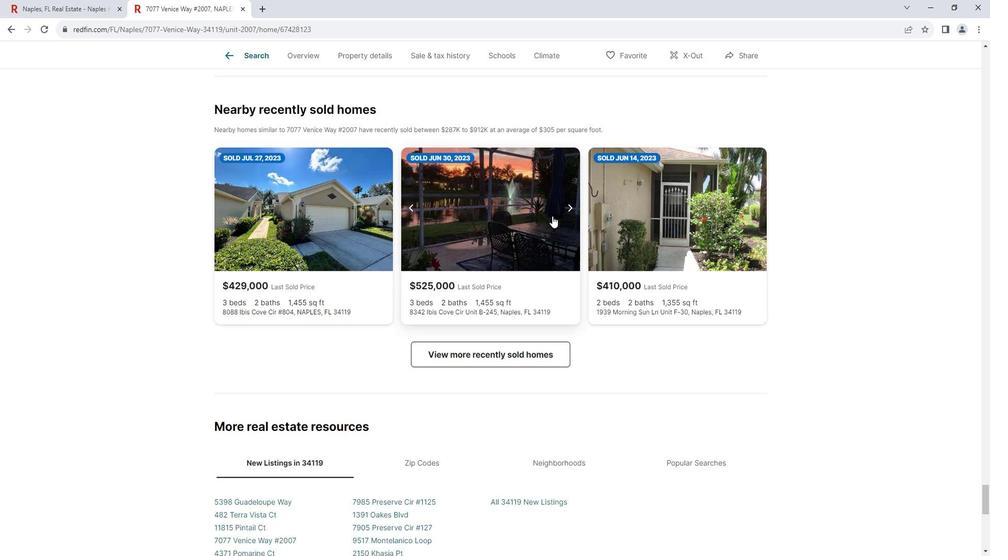 
Action: Mouse scrolled (560, 216) with delta (0, 0)
Screenshot: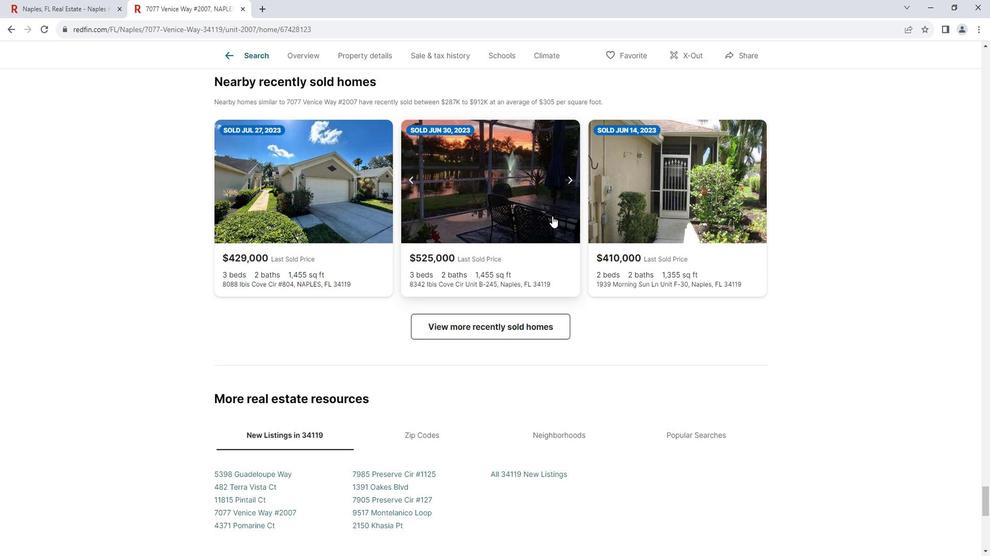 
Action: Mouse moved to (561, 216)
Screenshot: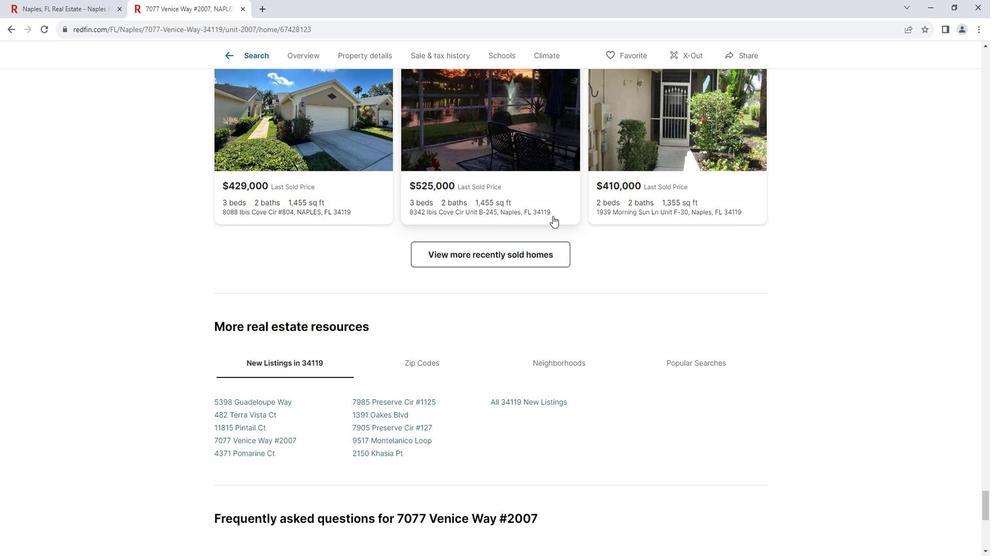 
Action: Mouse scrolled (561, 216) with delta (0, 0)
Screenshot: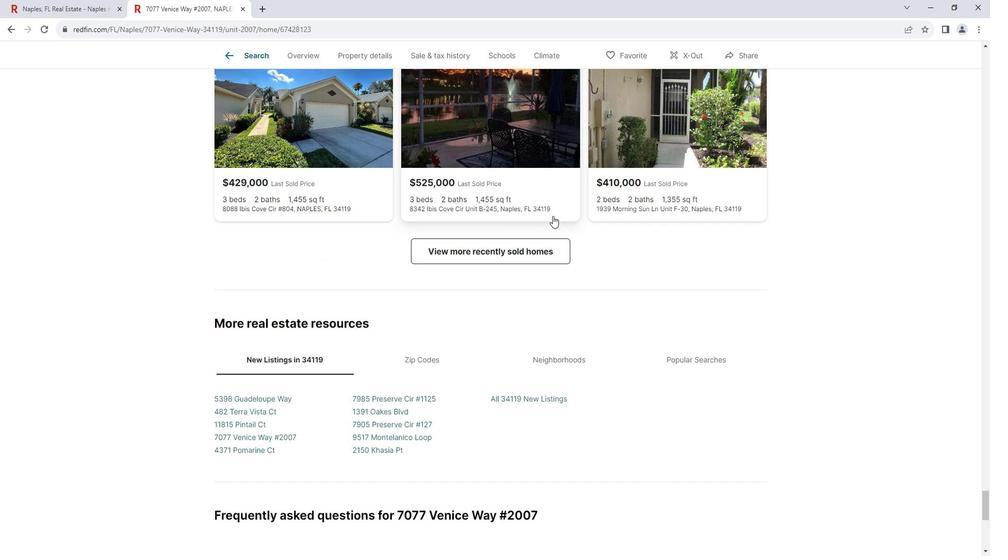 
Action: Mouse moved to (561, 216)
Screenshot: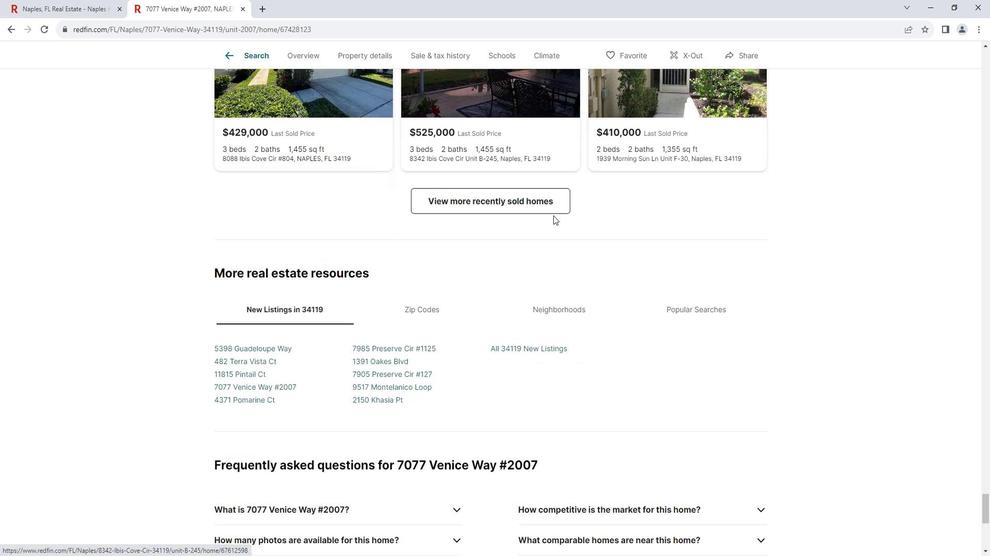 
Action: Mouse scrolled (561, 215) with delta (0, 0)
Screenshot: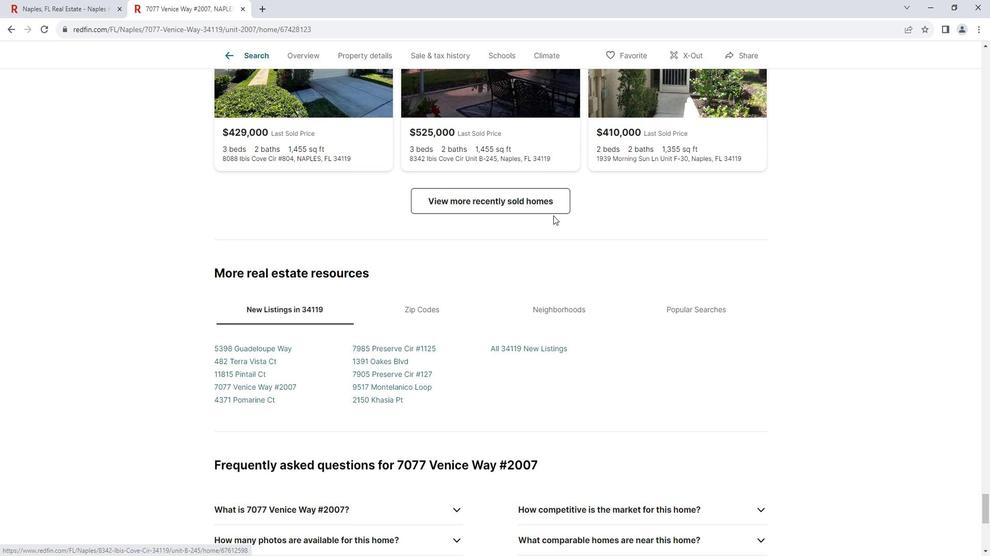 
Action: Mouse scrolled (561, 215) with delta (0, 0)
Screenshot: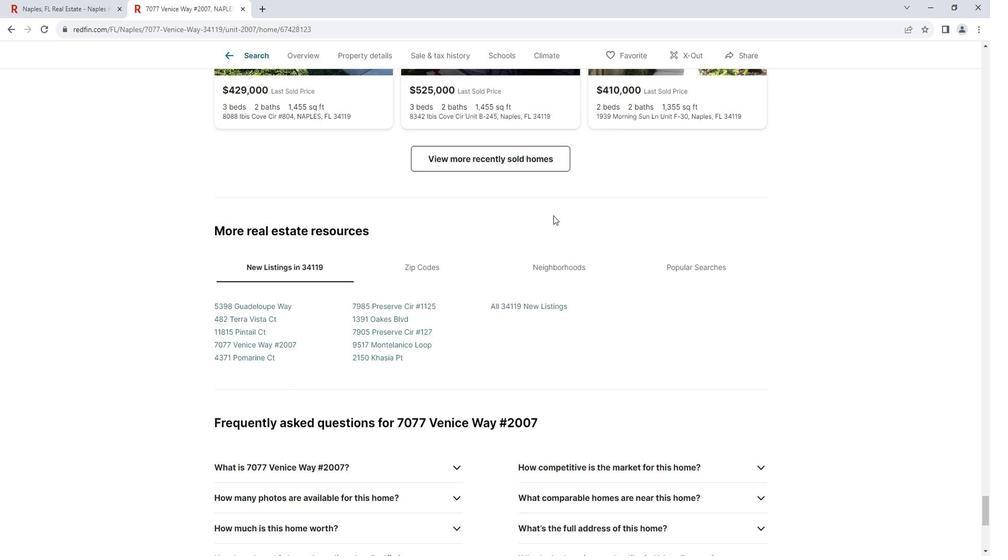 
Action: Mouse scrolled (561, 215) with delta (0, 0)
Screenshot: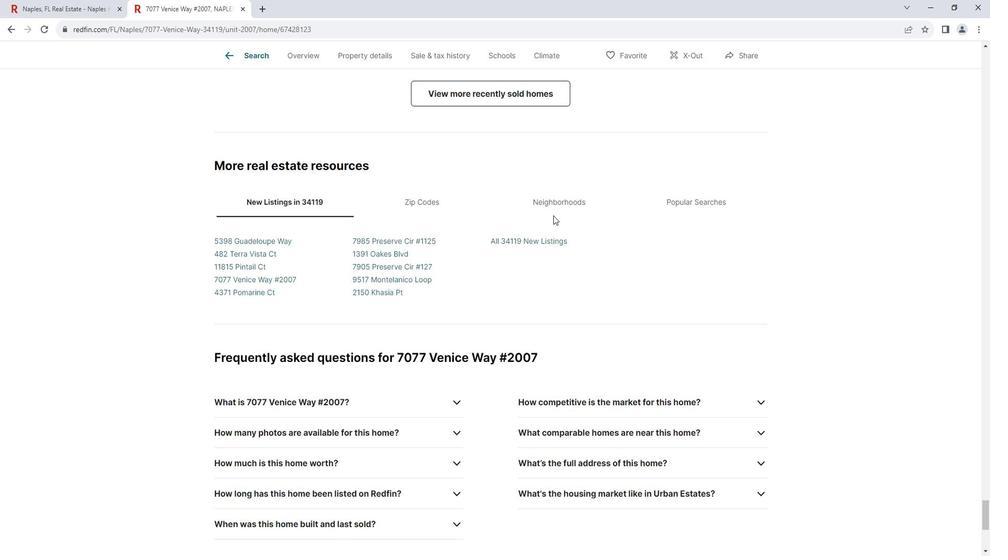 
Action: Mouse moved to (561, 216)
Screenshot: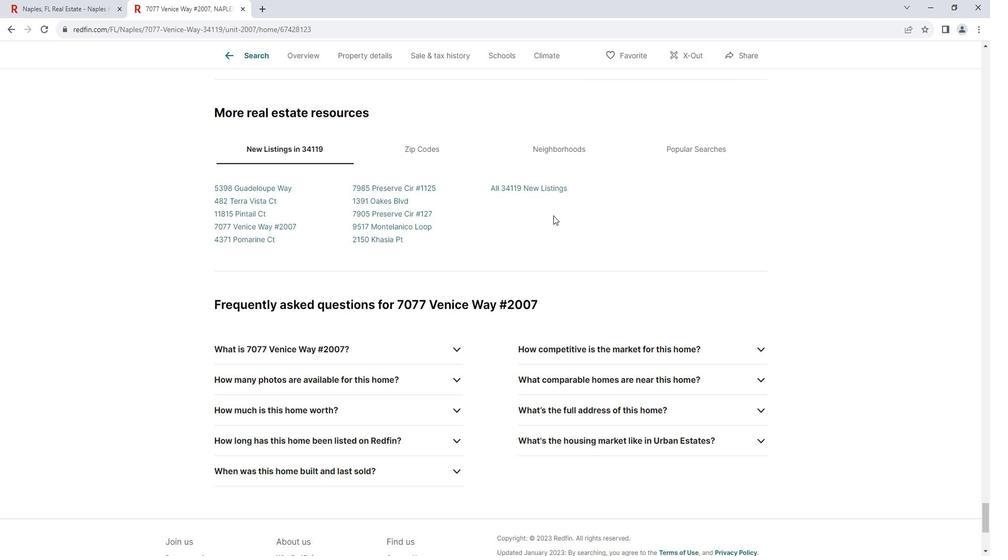 
Action: Mouse scrolled (561, 215) with delta (0, 0)
Screenshot: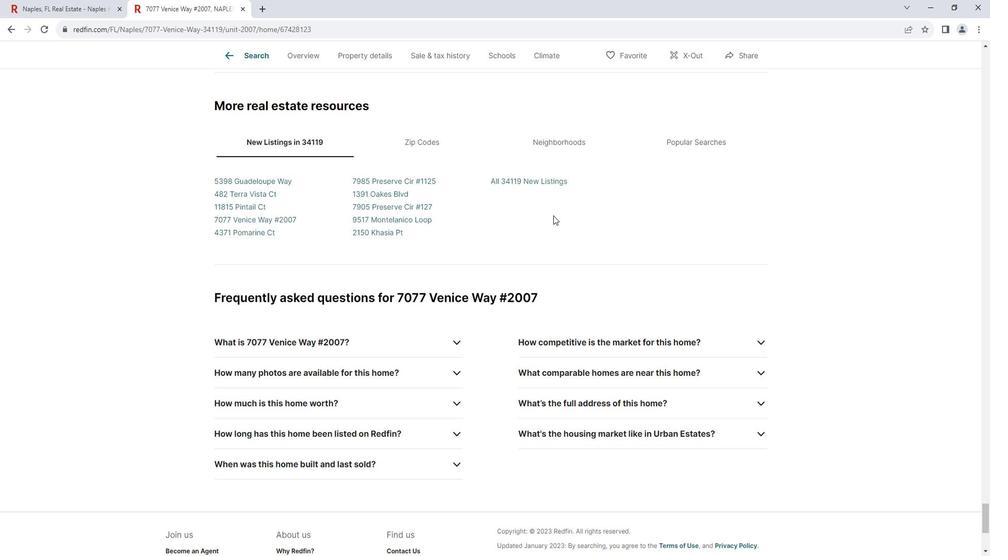 
Action: Mouse scrolled (561, 215) with delta (0, 0)
Screenshot: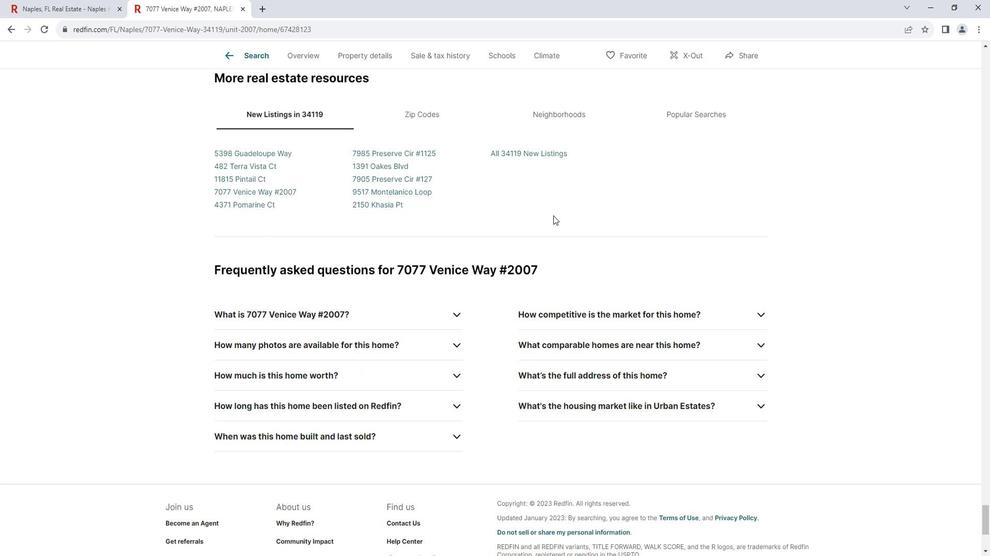 
Action: Mouse scrolled (561, 215) with delta (0, 0)
Screenshot: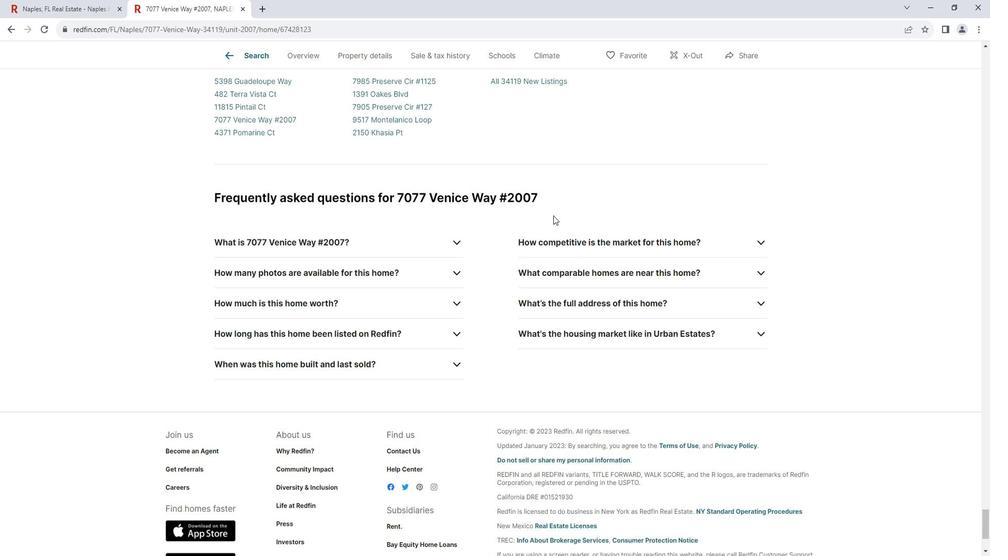 
Action: Mouse scrolled (561, 215) with delta (0, 0)
Screenshot: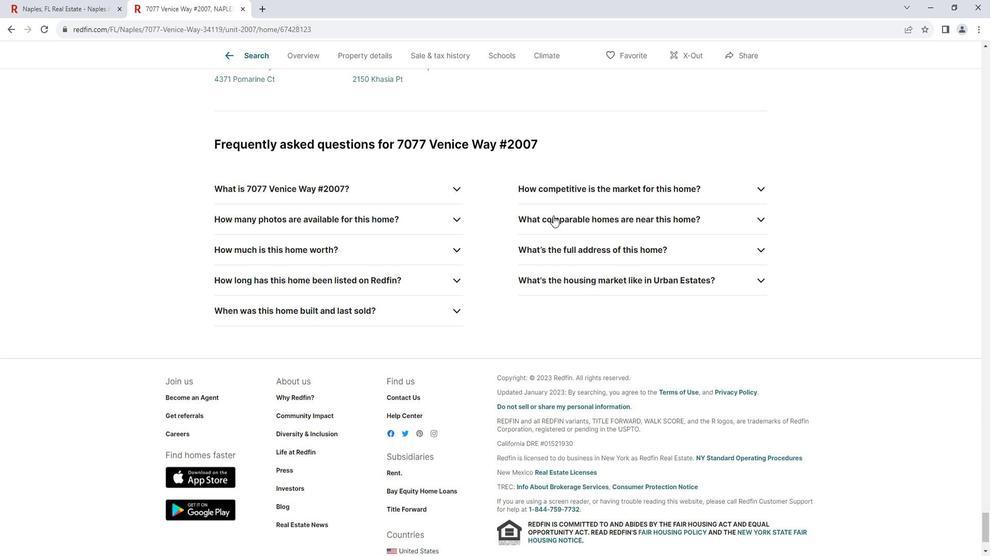 
Action: Mouse scrolled (561, 215) with delta (0, 0)
Screenshot: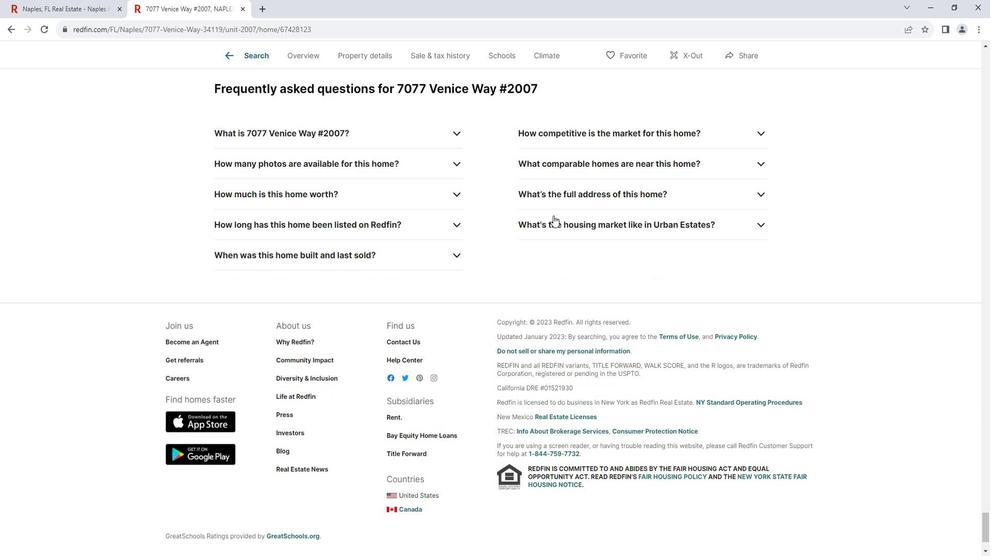 
Action: Mouse scrolled (561, 215) with delta (0, 0)
Screenshot: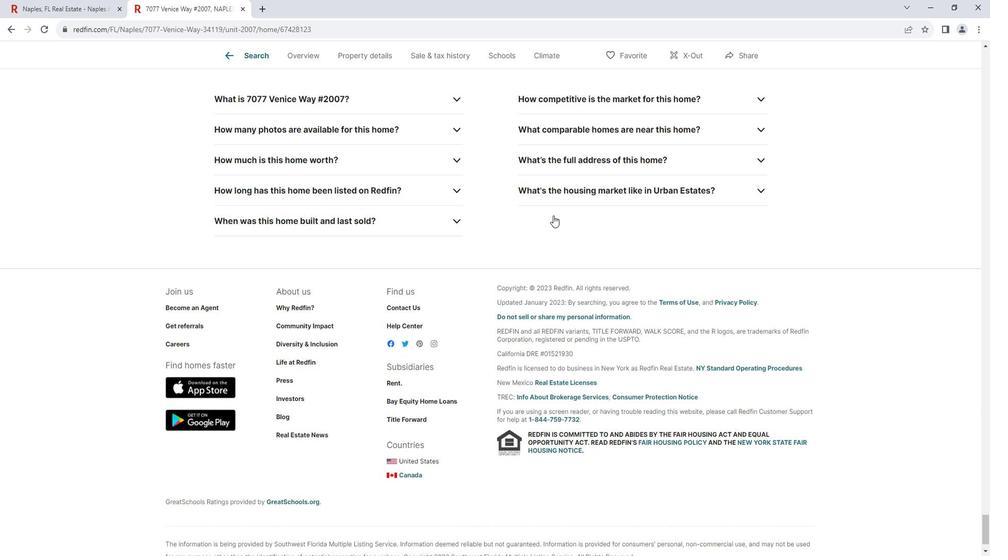 
Action: Mouse moved to (562, 215)
Screenshot: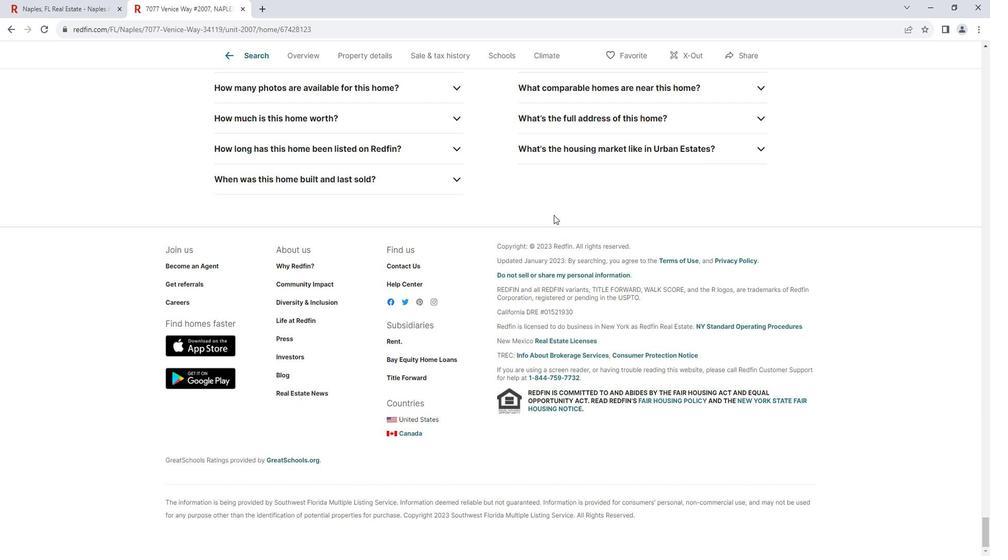 
Action: Mouse scrolled (562, 215) with delta (0, 0)
Screenshot: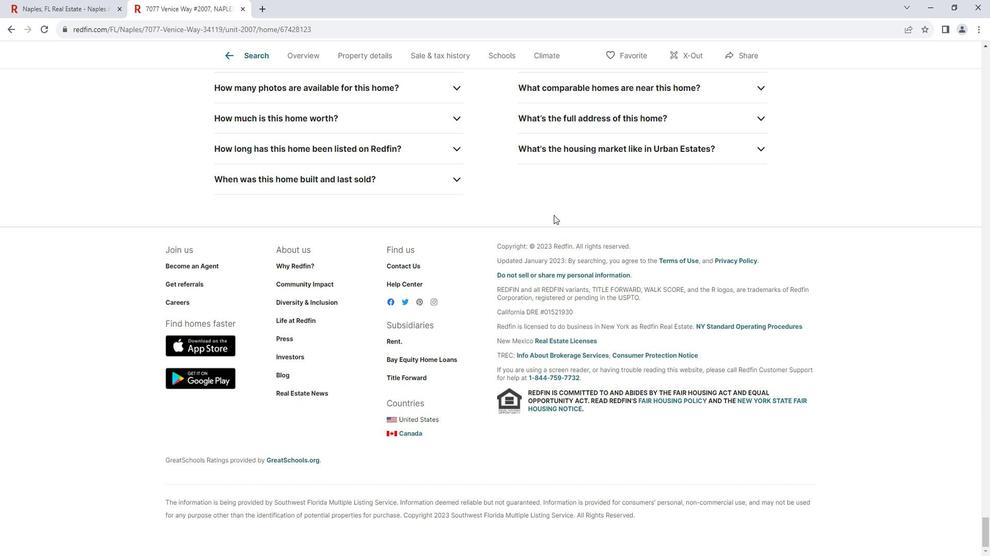 
Action: Mouse scrolled (562, 215) with delta (0, 0)
